Task: Add the task  Improve website speed and performance to the section Accessibility Audit Sprint in the project AcmeWorks and add a Due Date to the respective task as 2023/11/03
Action: Mouse moved to (302, 322)
Screenshot: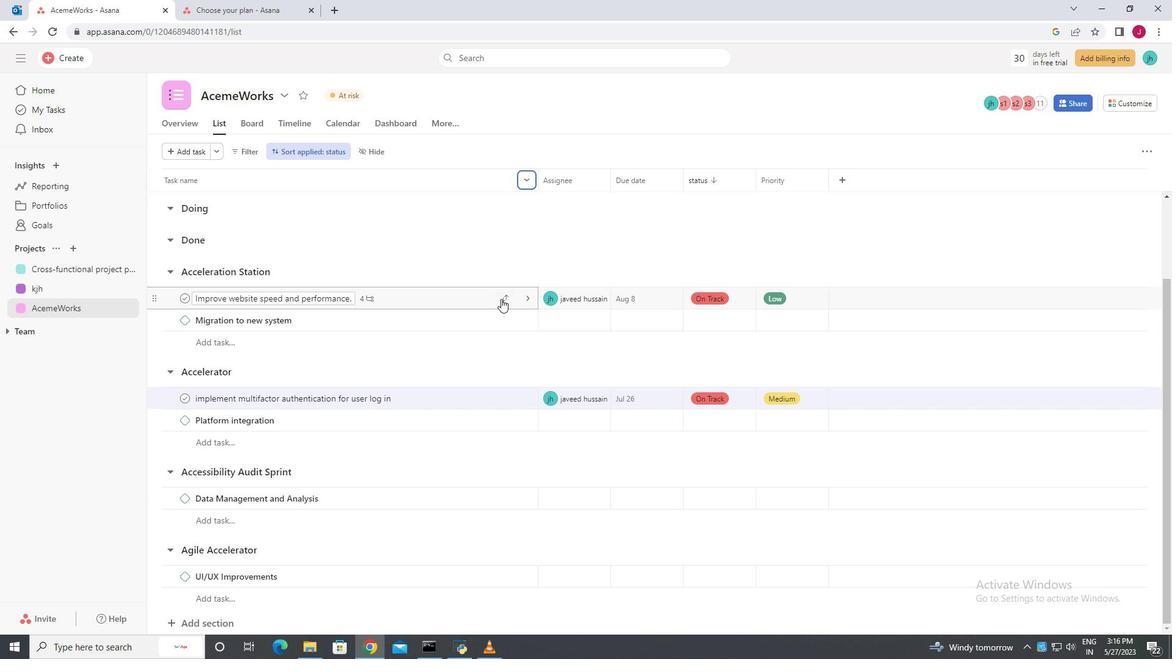 
Action: Mouse scrolled (302, 322) with delta (0, 0)
Screenshot: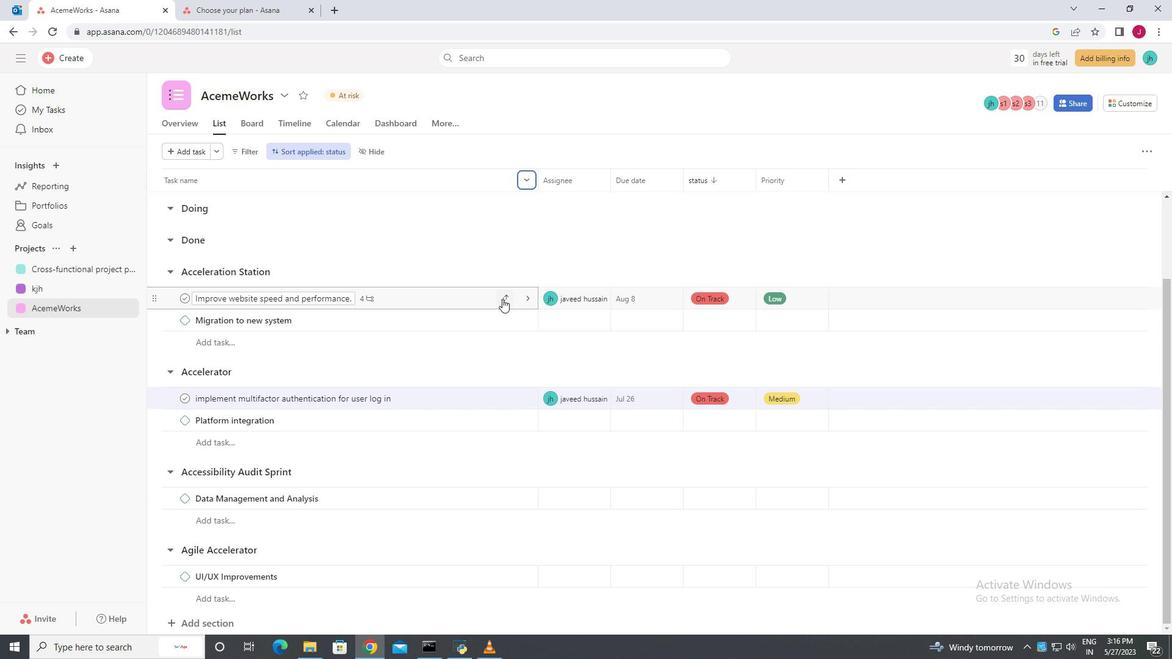 
Action: Mouse scrolled (302, 322) with delta (0, 0)
Screenshot: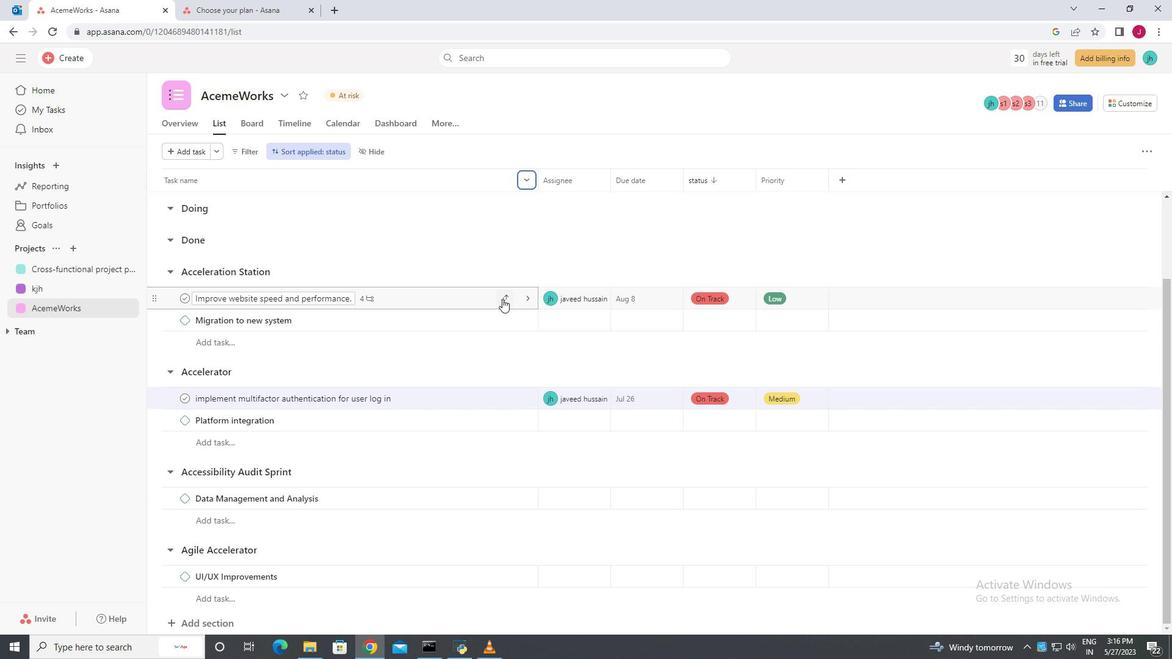 
Action: Mouse scrolled (302, 322) with delta (0, 0)
Screenshot: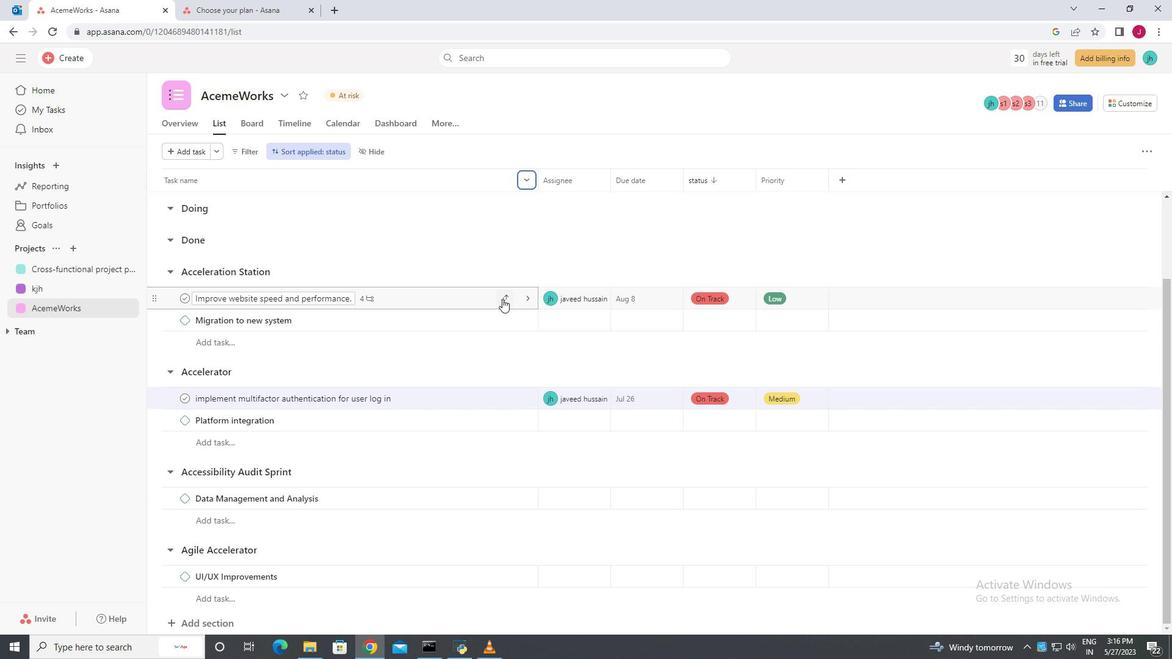 
Action: Mouse scrolled (302, 322) with delta (0, 0)
Screenshot: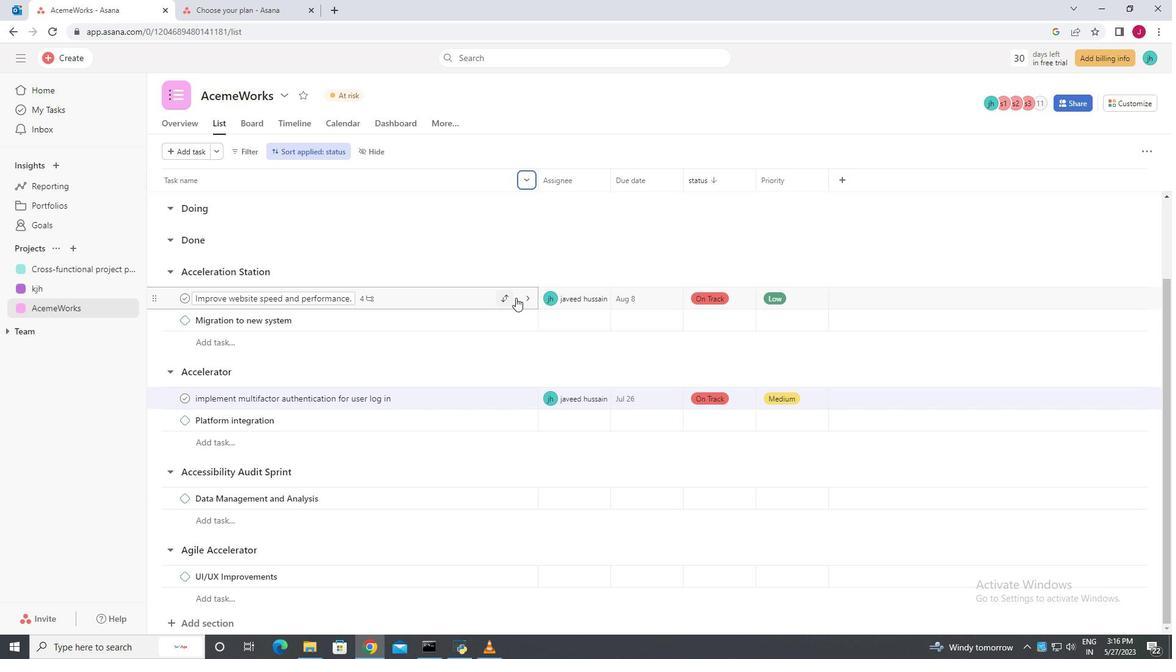 
Action: Mouse moved to (286, 232)
Screenshot: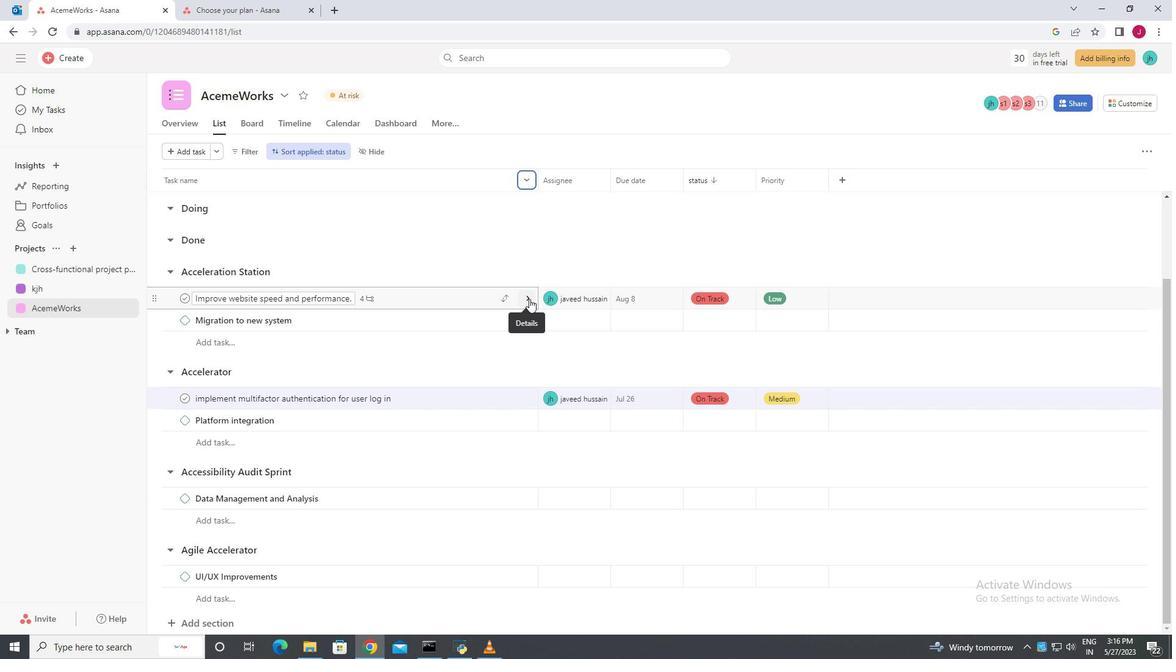 
Action: Mouse scrolled (286, 232) with delta (0, 0)
Screenshot: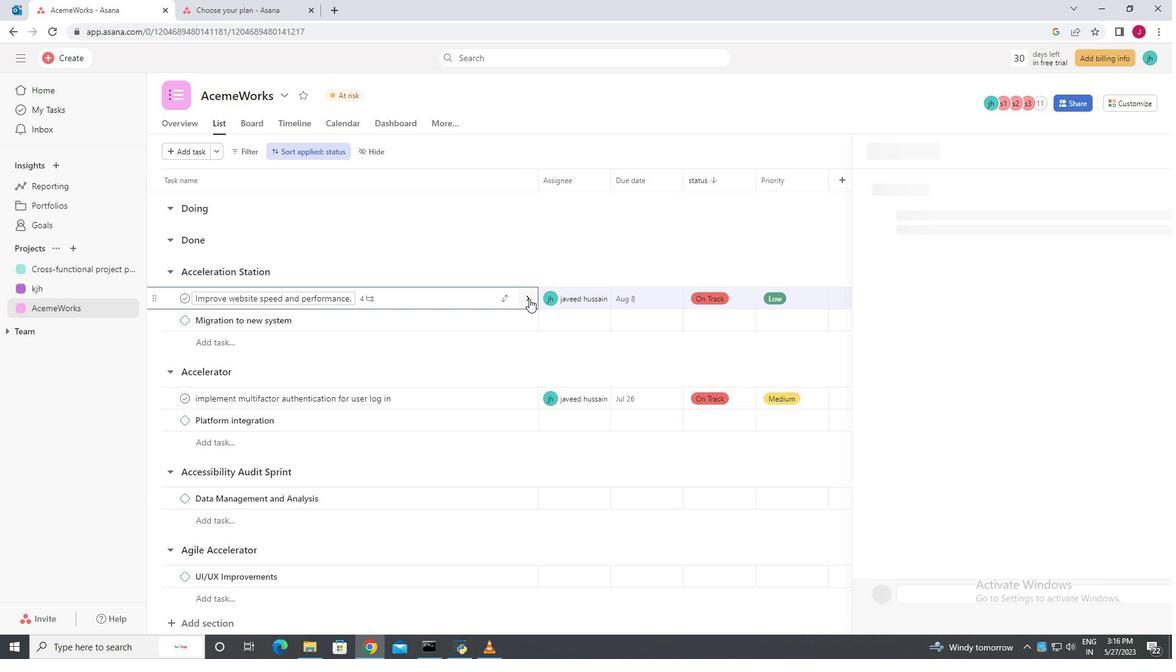 
Action: Mouse moved to (376, 252)
Screenshot: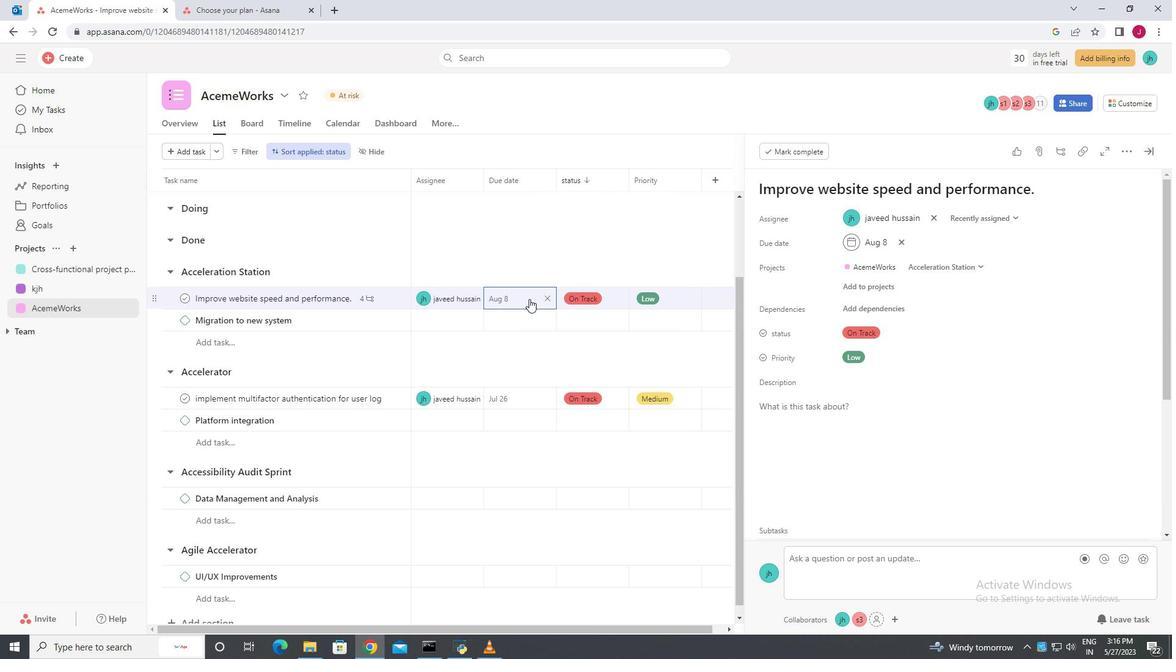 
Action: Mouse scrolled (376, 253) with delta (0, 0)
Screenshot: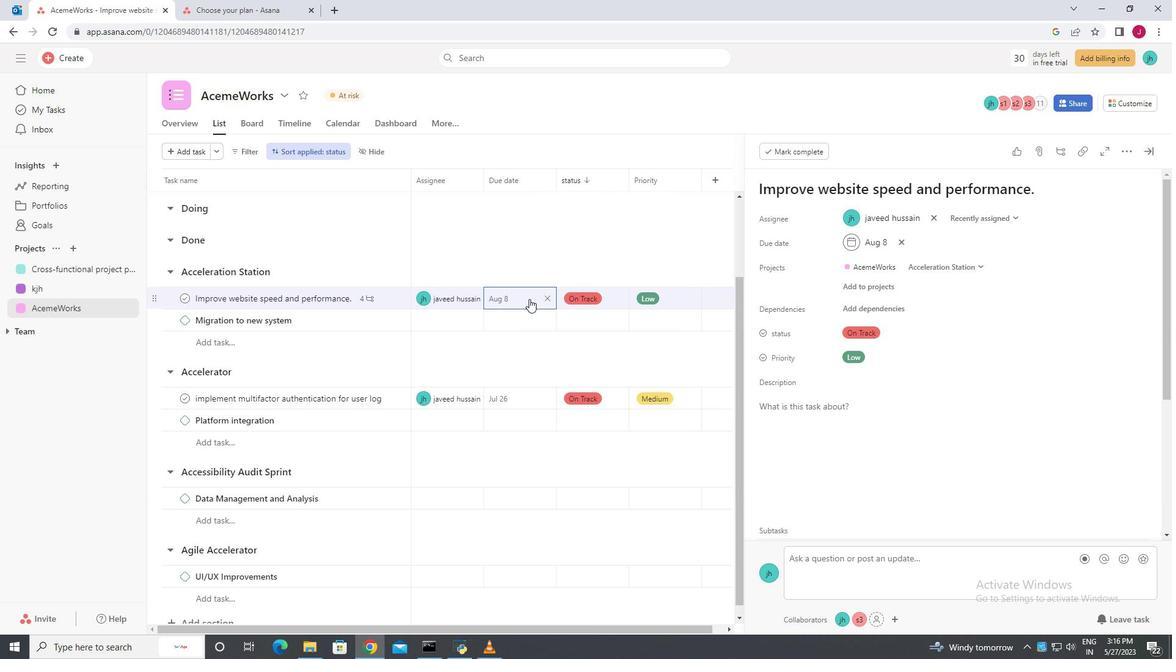 
Action: Mouse moved to (374, 250)
Screenshot: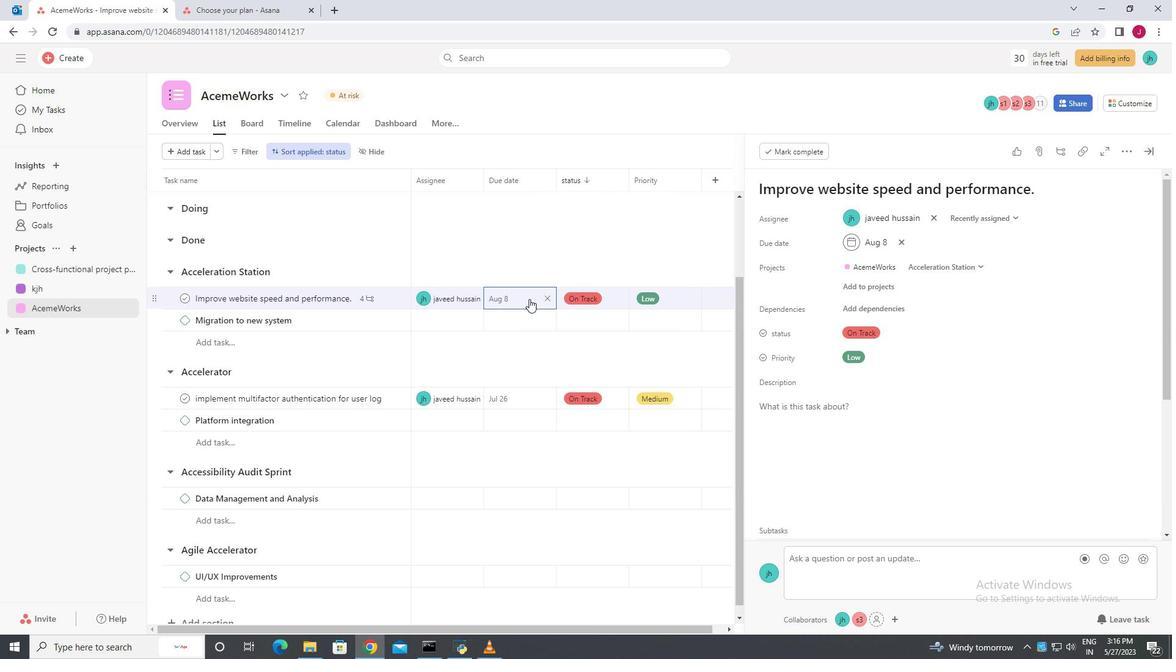 
Action: Mouse scrolled (374, 250) with delta (0, 0)
Screenshot: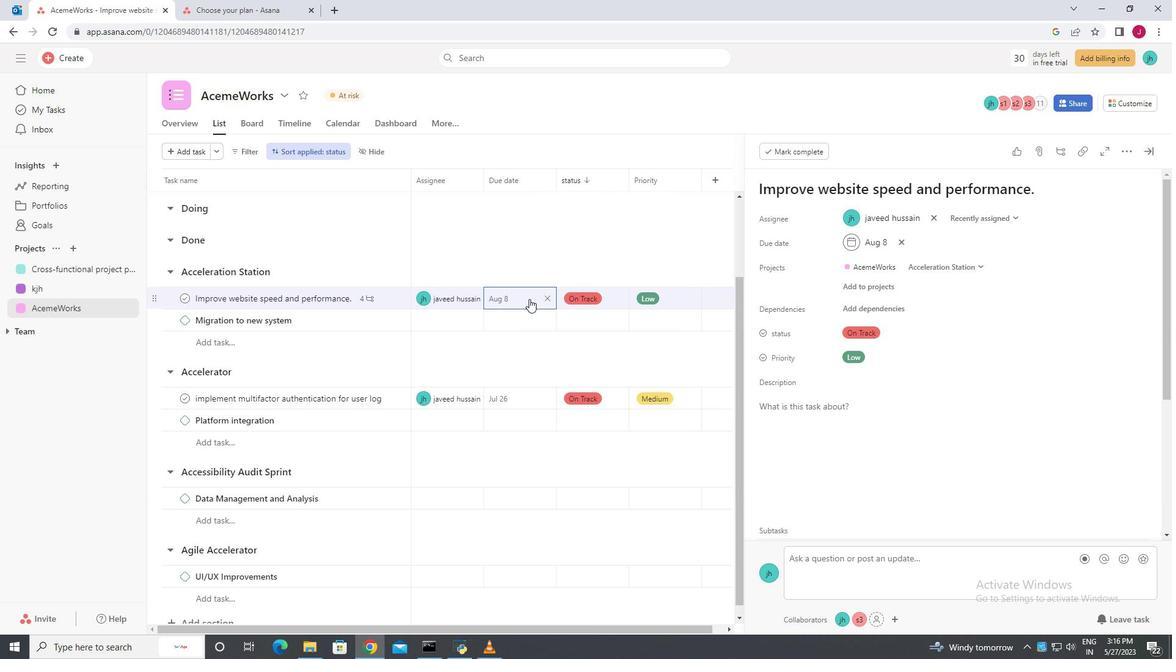 
Action: Mouse moved to (366, 224)
Screenshot: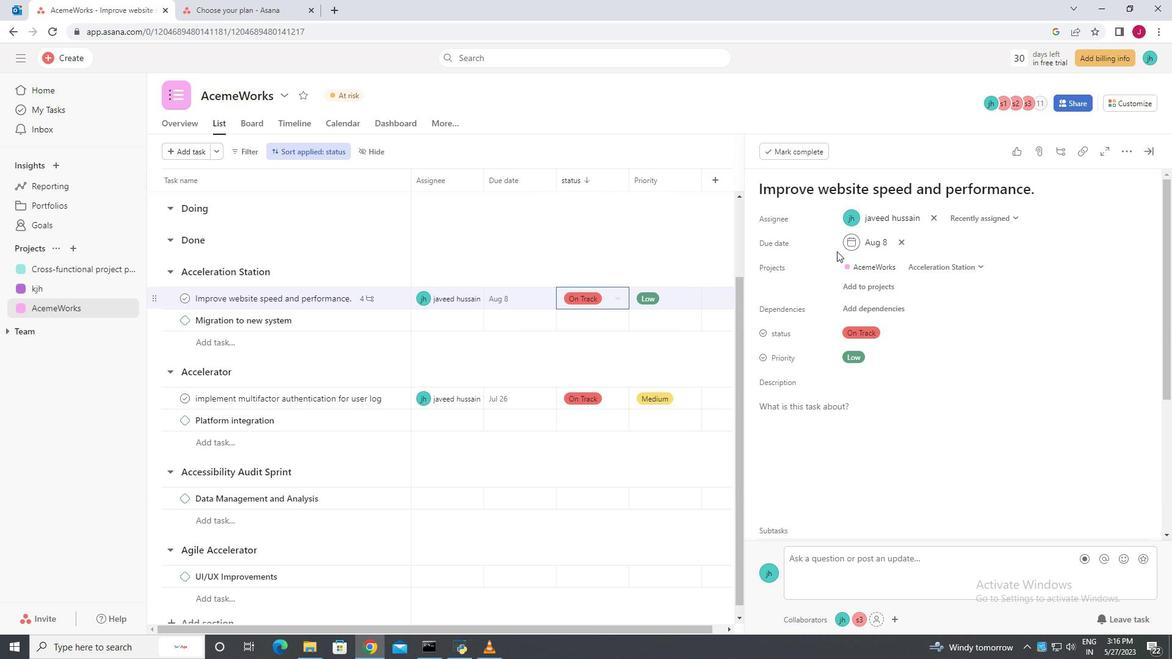 
Action: Mouse scrolled (366, 225) with delta (0, 0)
Screenshot: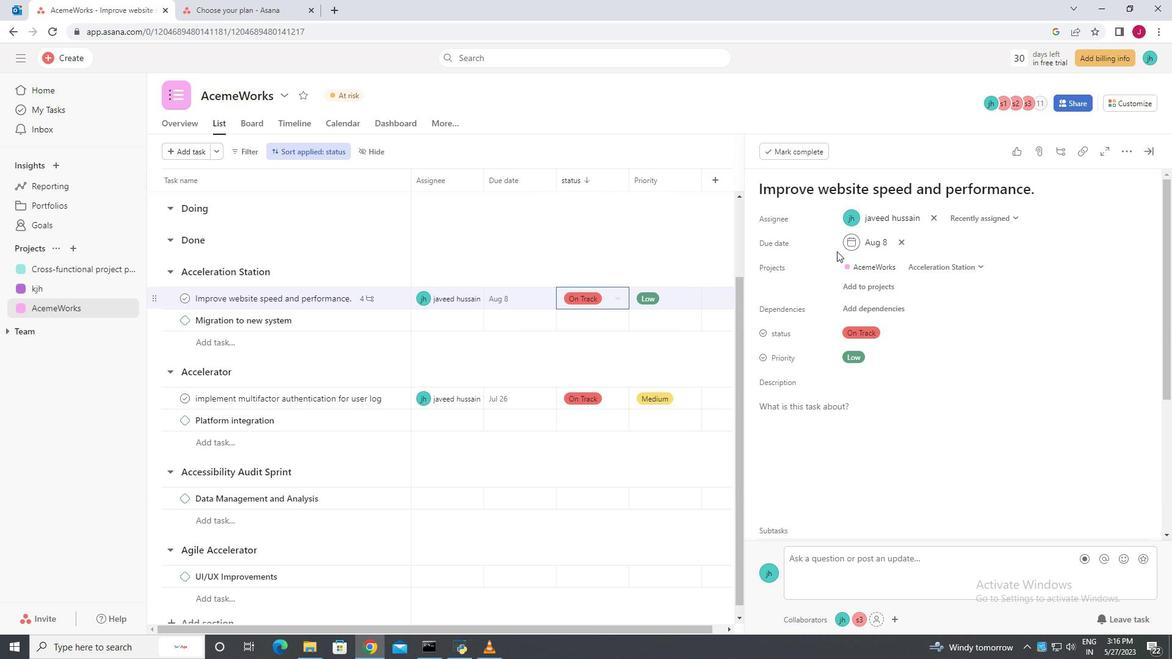 
Action: Mouse moved to (366, 224)
Screenshot: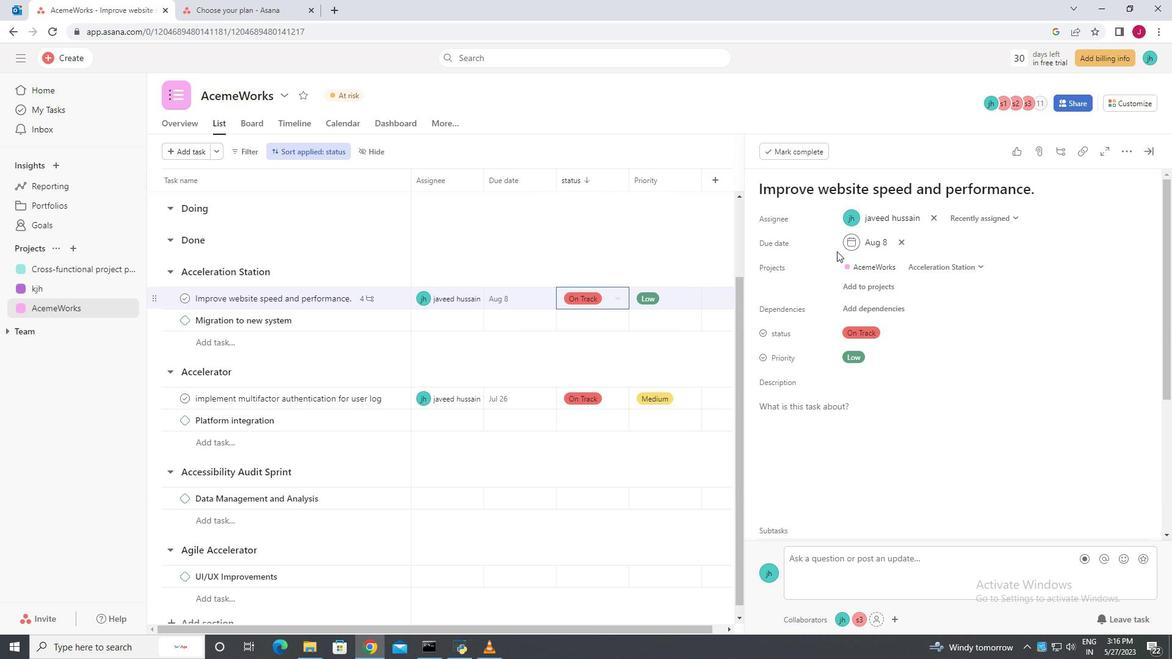 
Action: Mouse scrolled (366, 224) with delta (0, 0)
Screenshot: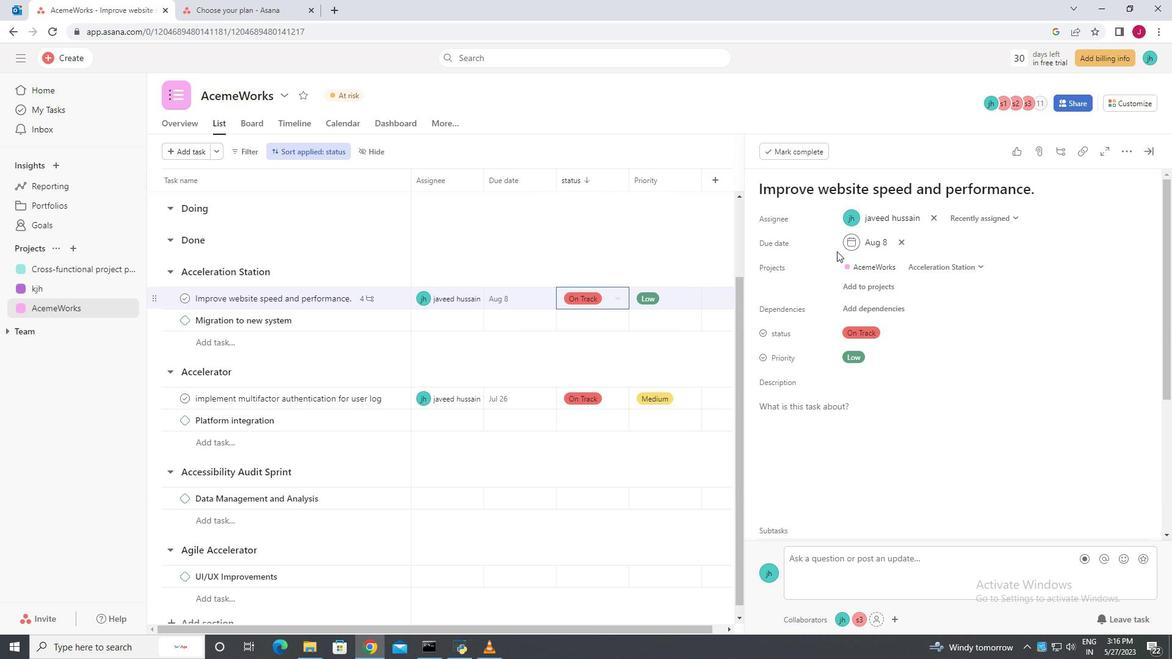 
Action: Mouse moved to (344, 243)
Screenshot: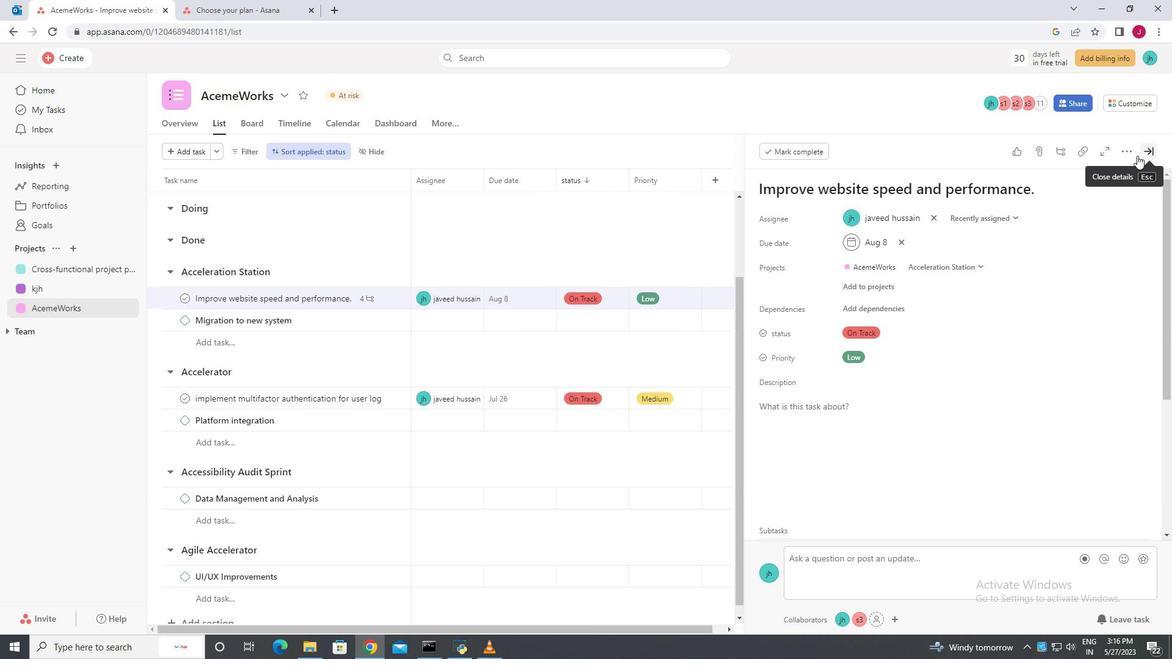 
Action: Mouse scrolled (344, 242) with delta (0, 0)
Screenshot: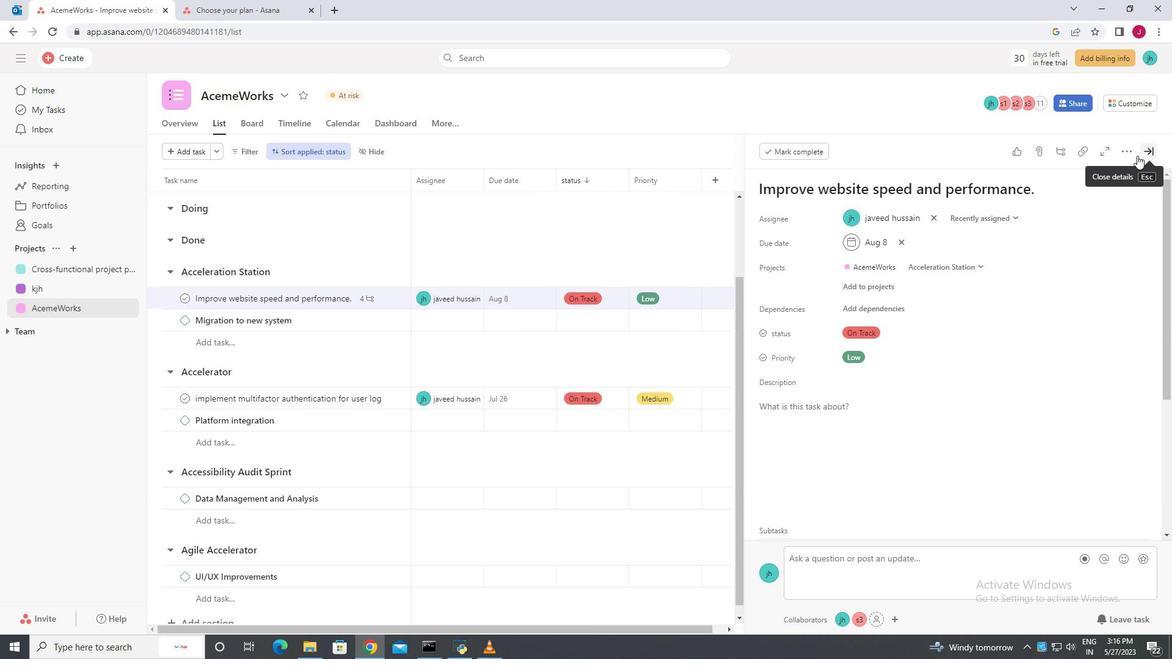 
Action: Mouse moved to (344, 243)
Screenshot: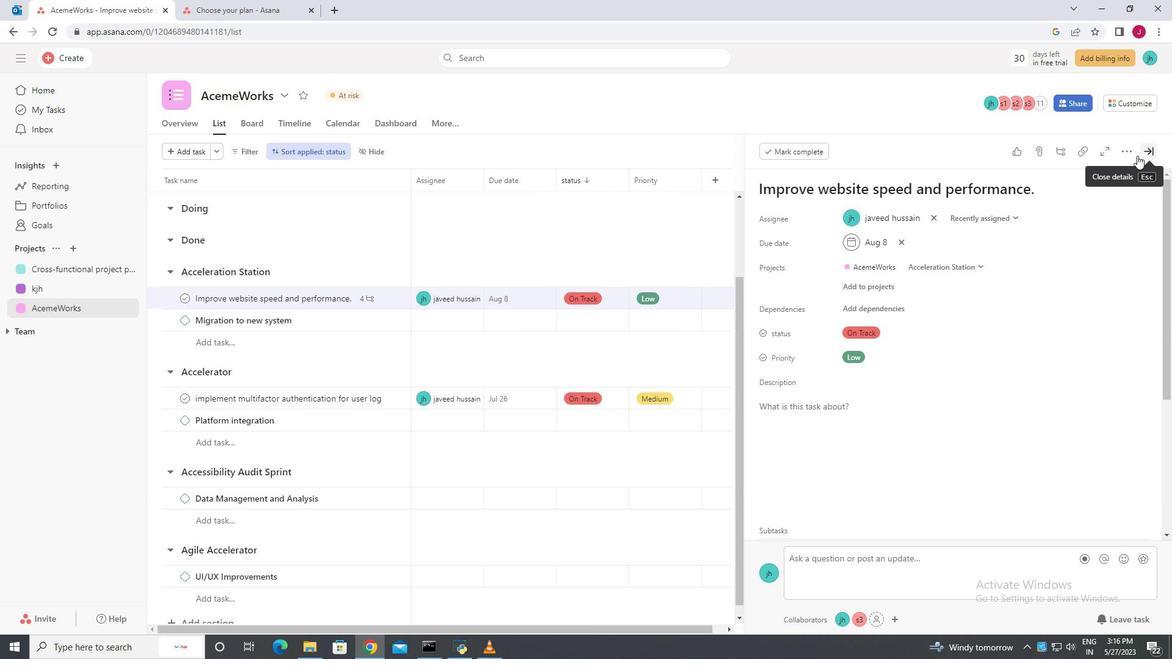 
Action: Mouse scrolled (344, 242) with delta (0, 0)
Screenshot: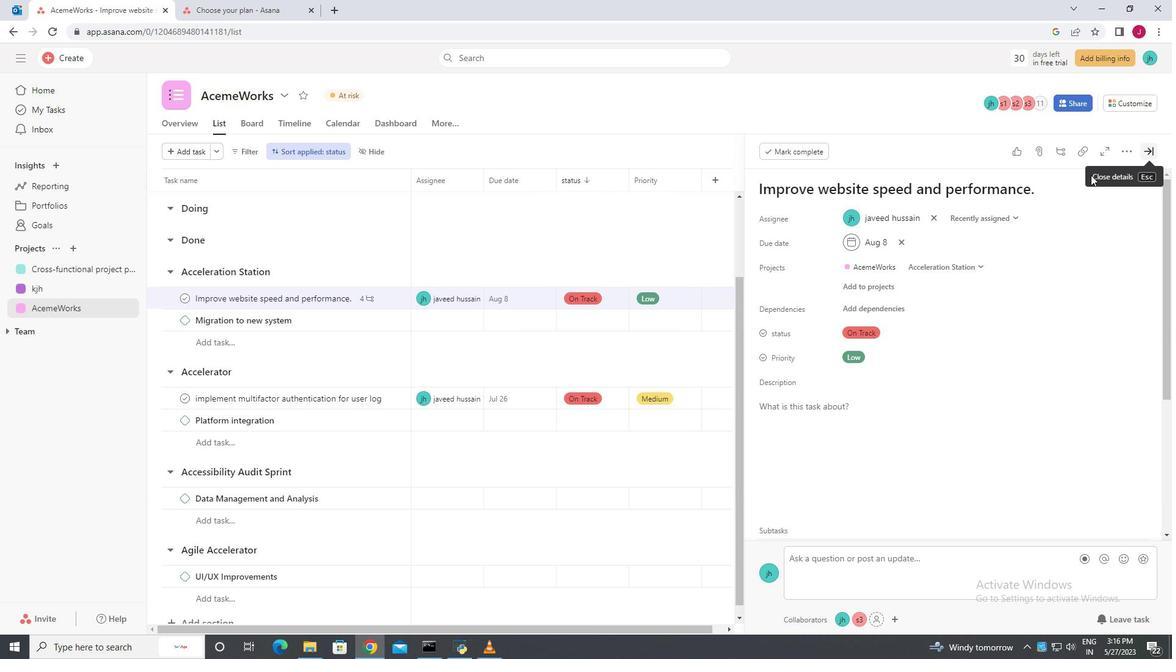 
Action: Mouse moved to (345, 244)
Screenshot: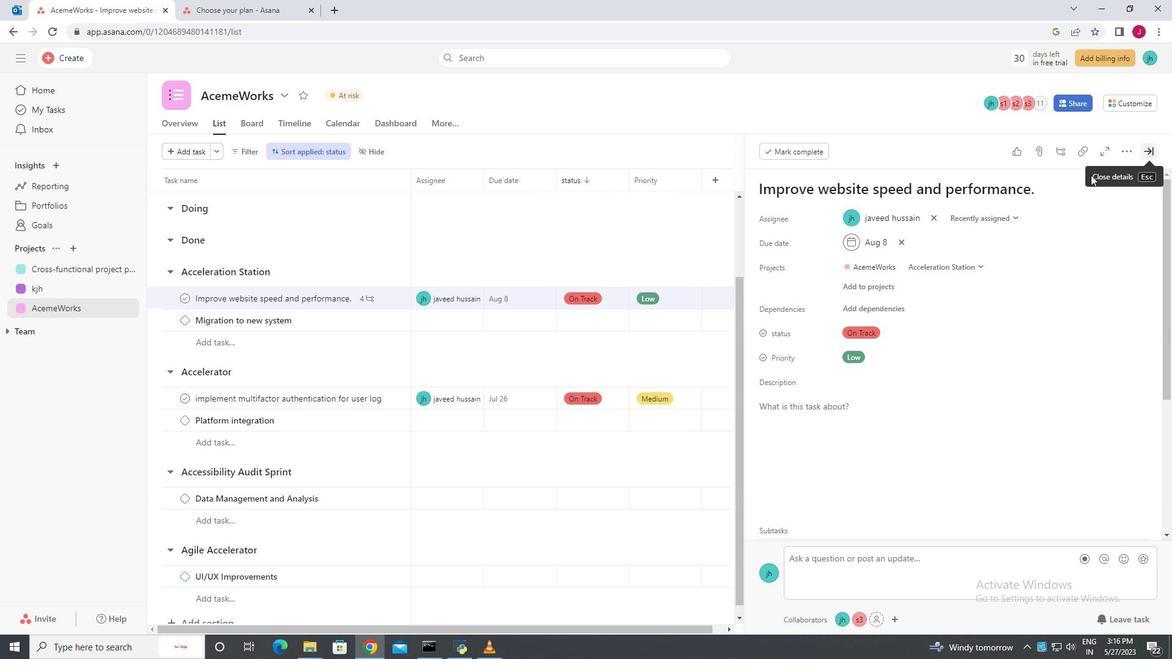 
Action: Mouse scrolled (345, 243) with delta (0, 0)
Screenshot: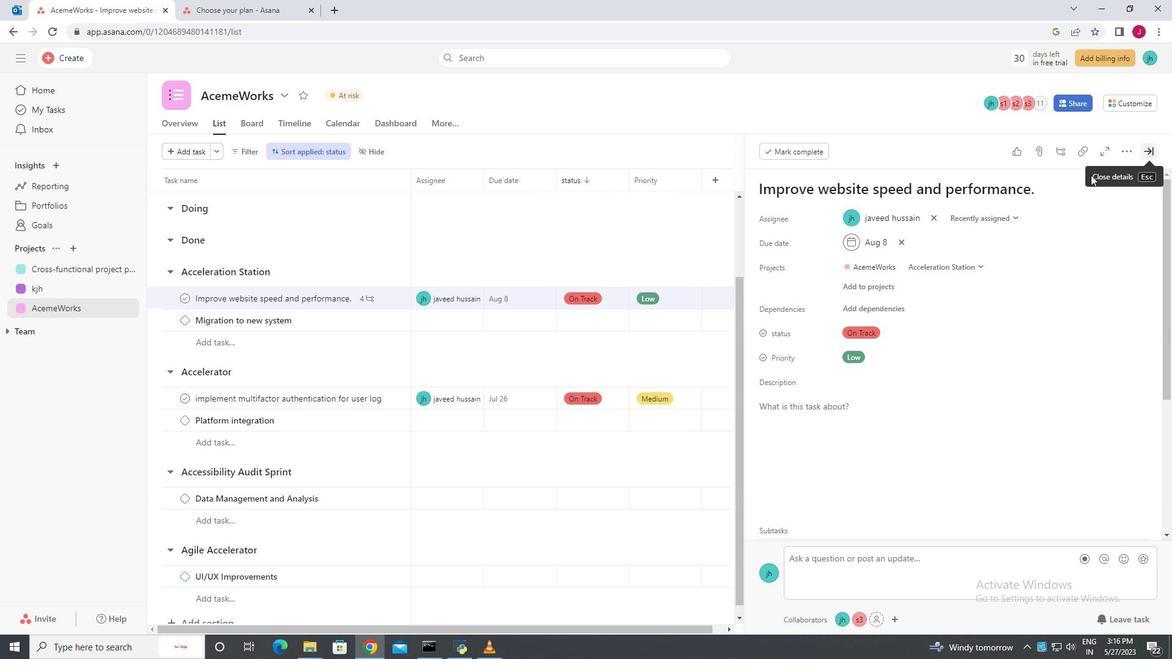 
Action: Mouse moved to (340, 270)
Screenshot: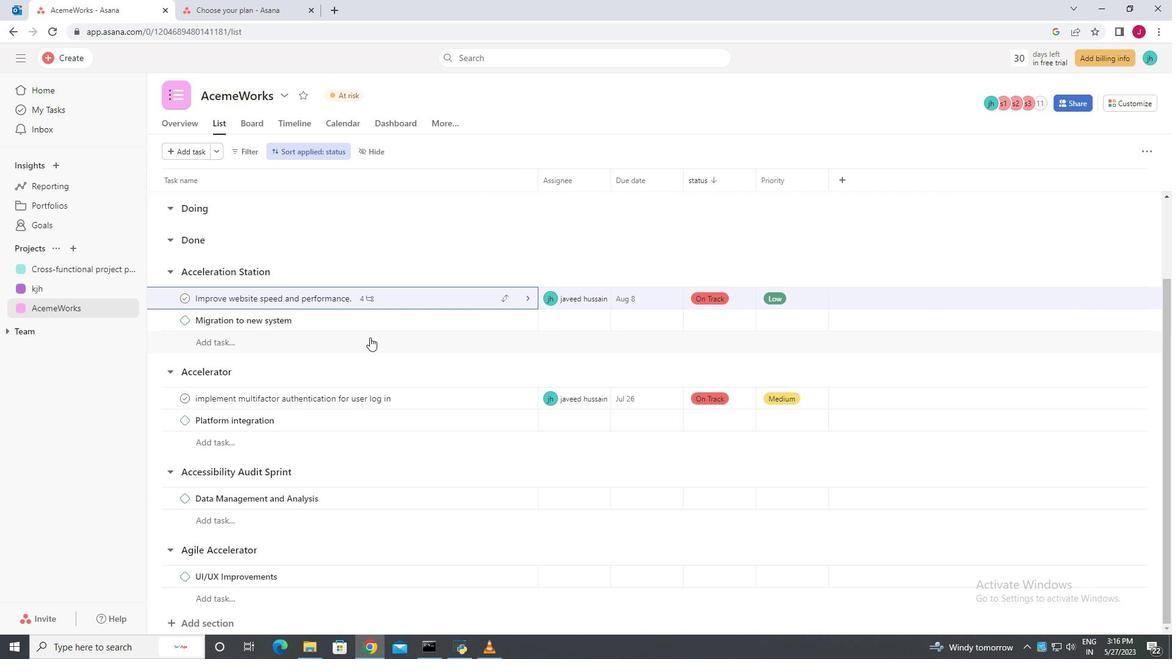 
Action: Mouse scrolled (341, 272) with delta (0, 0)
Screenshot: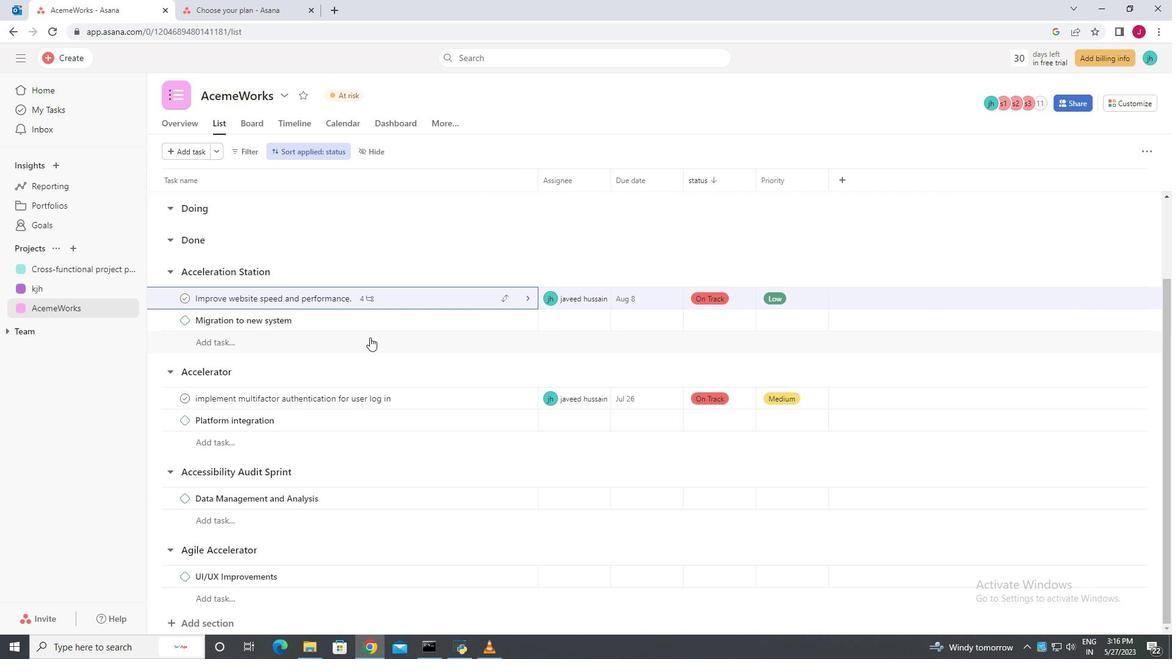 
Action: Mouse moved to (339, 269)
Screenshot: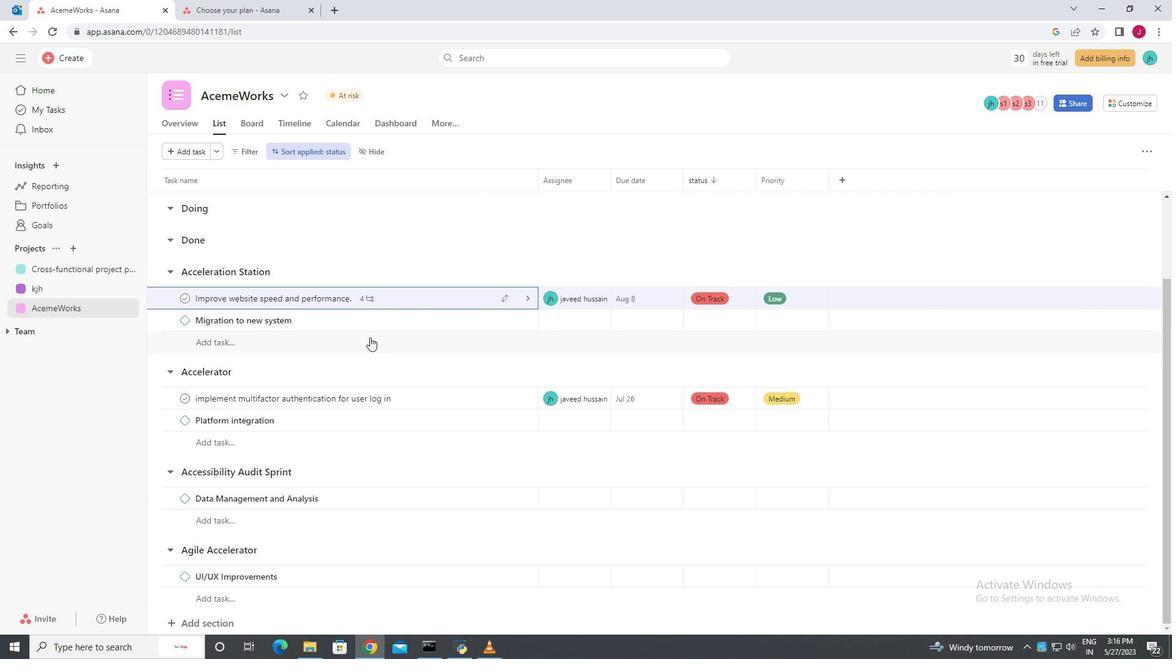 
Action: Mouse scrolled (341, 271) with delta (0, 0)
Screenshot: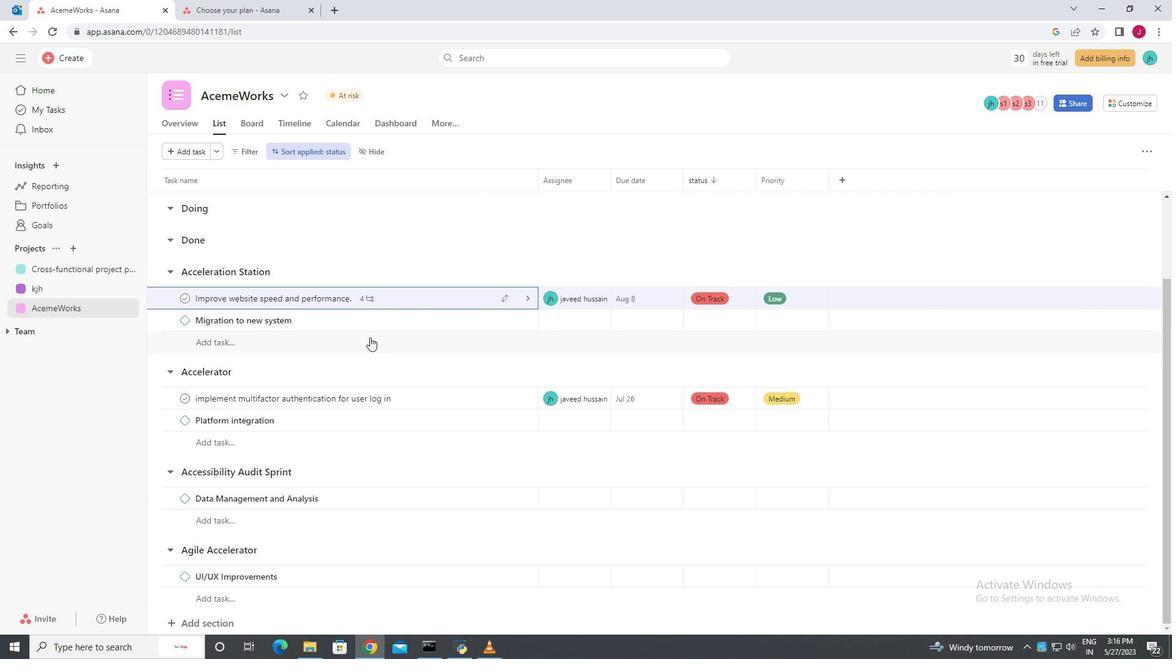 
Action: Mouse moved to (339, 269)
Screenshot: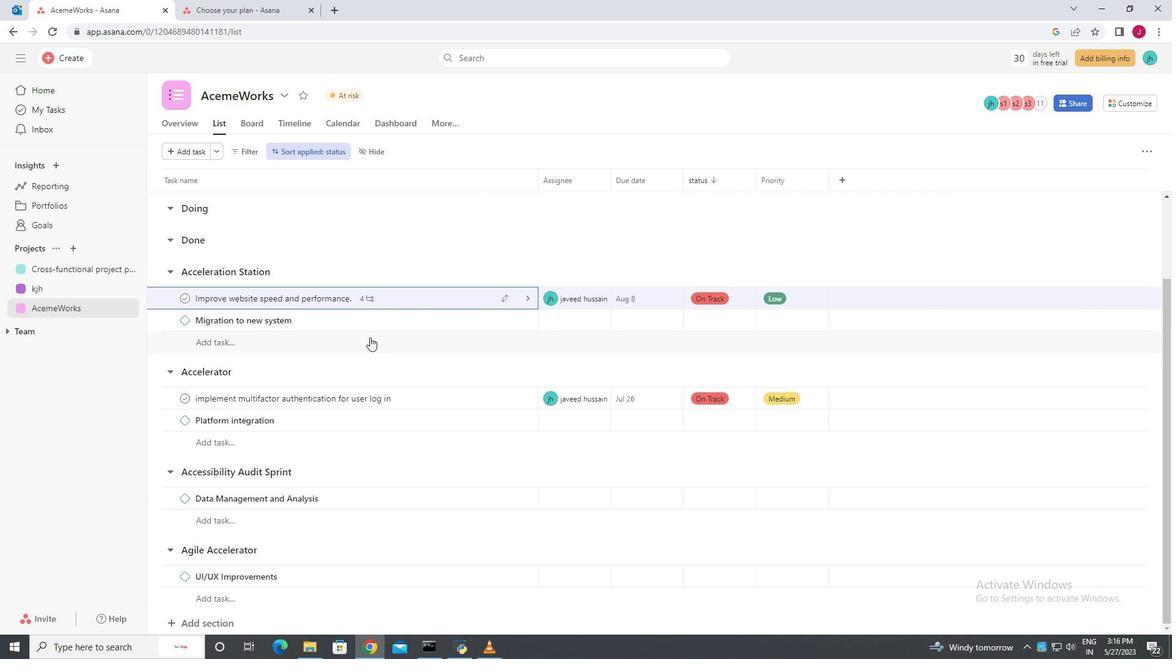 
Action: Mouse scrolled (339, 269) with delta (0, 0)
Screenshot: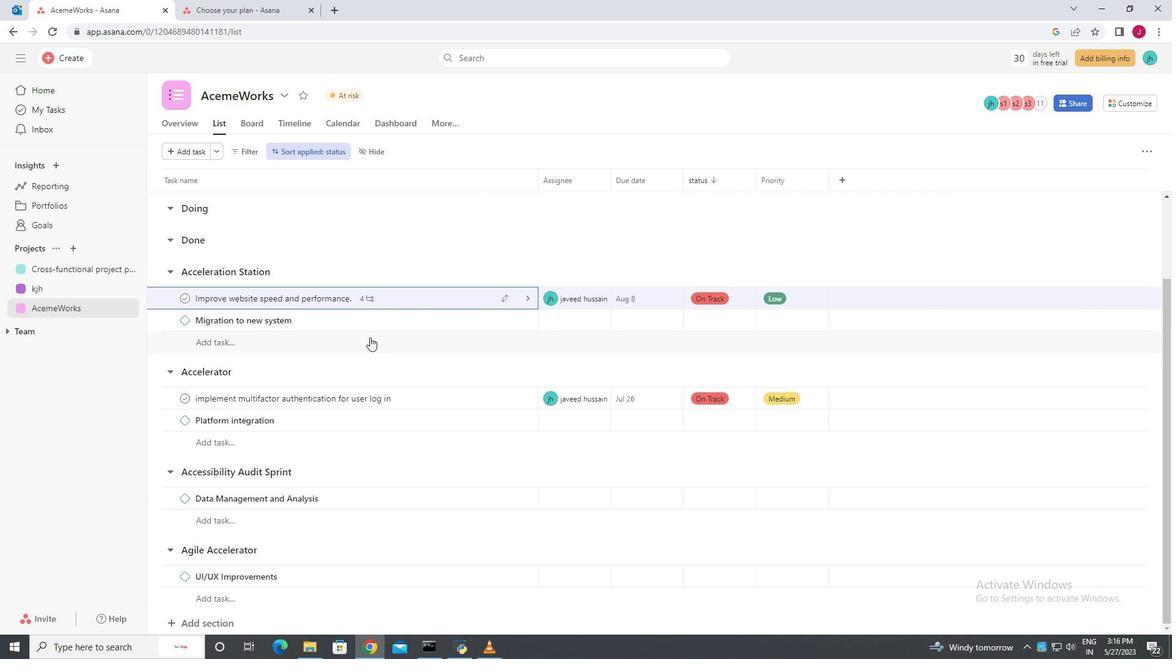 
Action: Mouse moved to (339, 268)
Screenshot: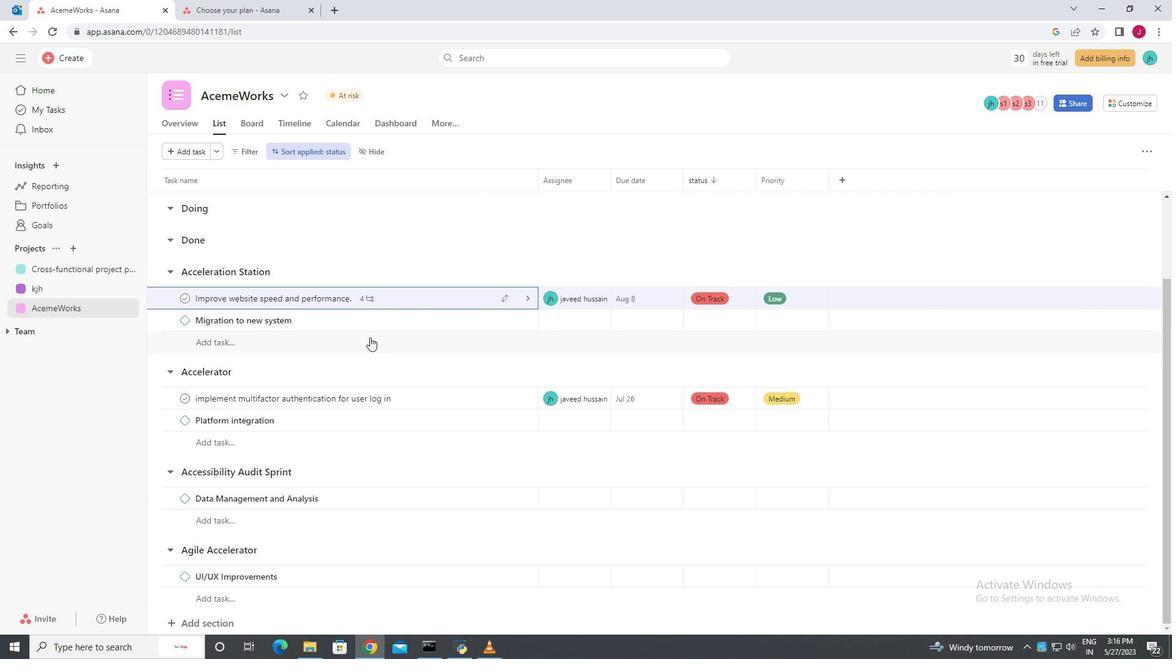 
Action: Mouse scrolled (339, 269) with delta (0, 0)
Screenshot: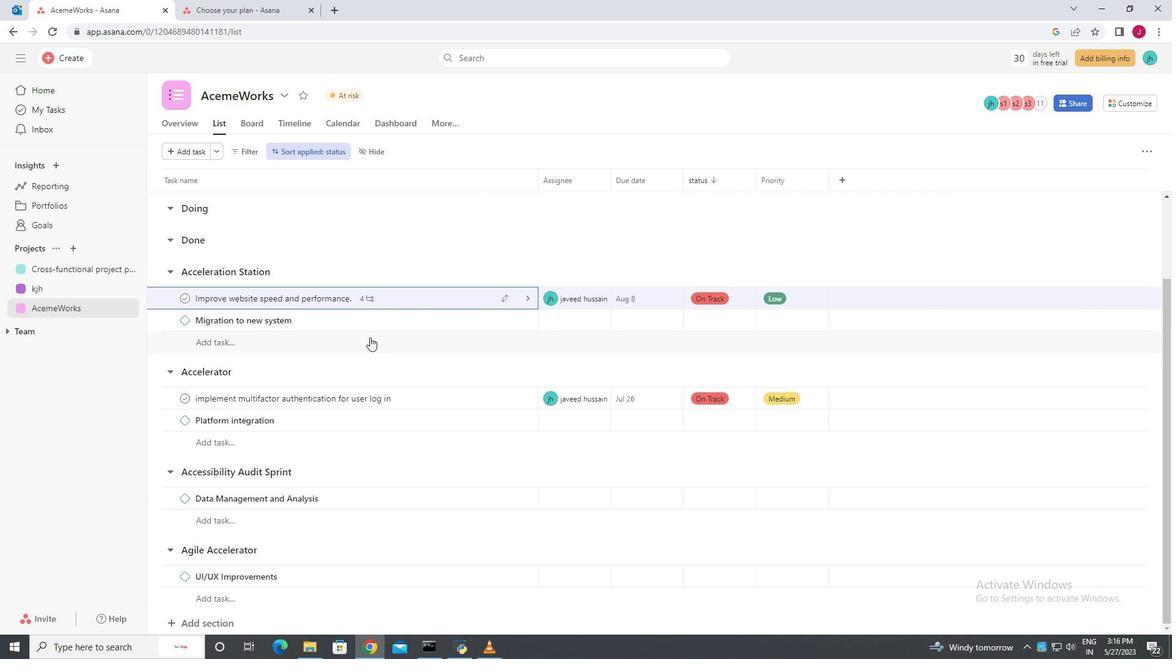 
Action: Mouse moved to (339, 268)
Screenshot: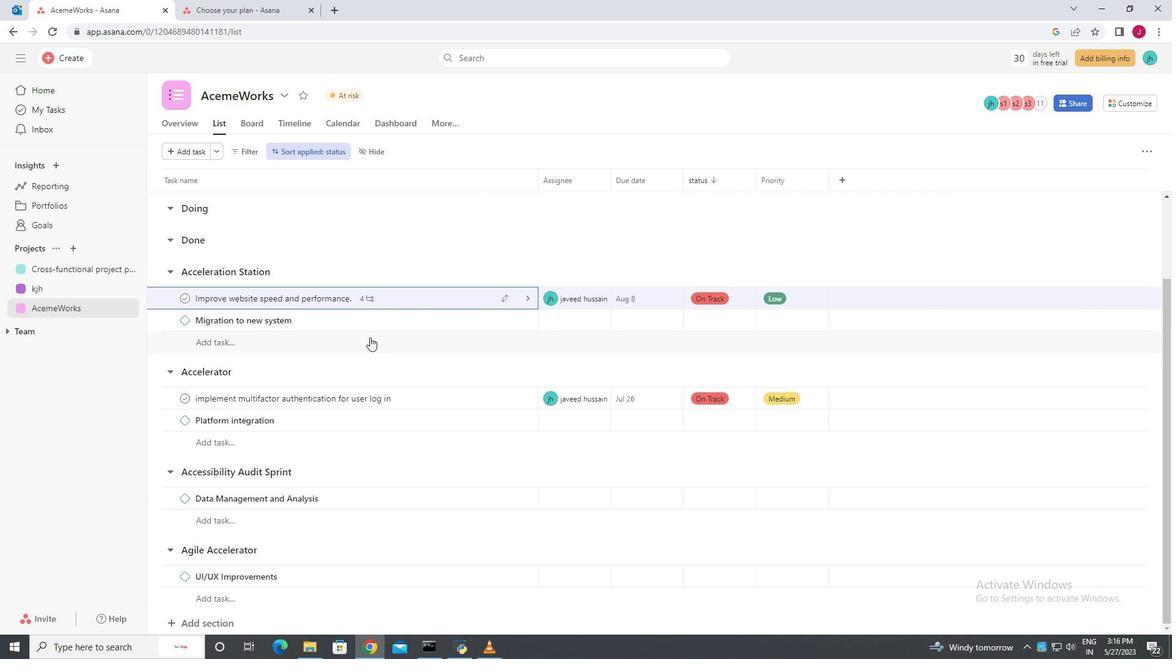 
Action: Mouse scrolled (339, 269) with delta (0, 0)
Screenshot: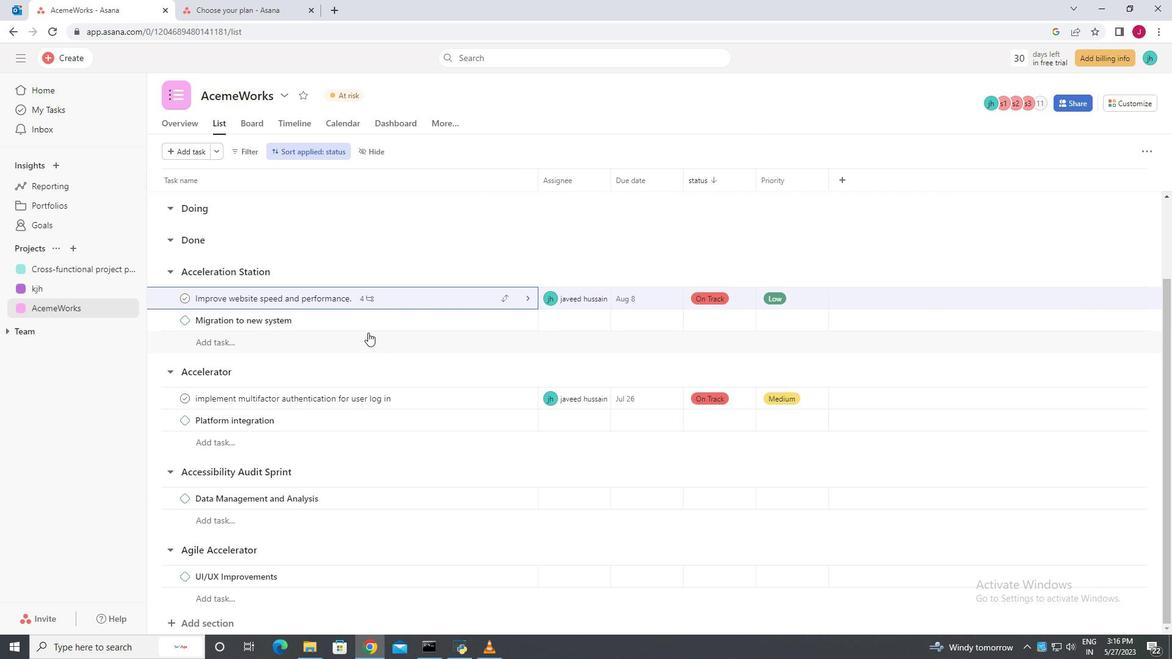 
Action: Mouse scrolled (339, 269) with delta (0, 0)
Screenshot: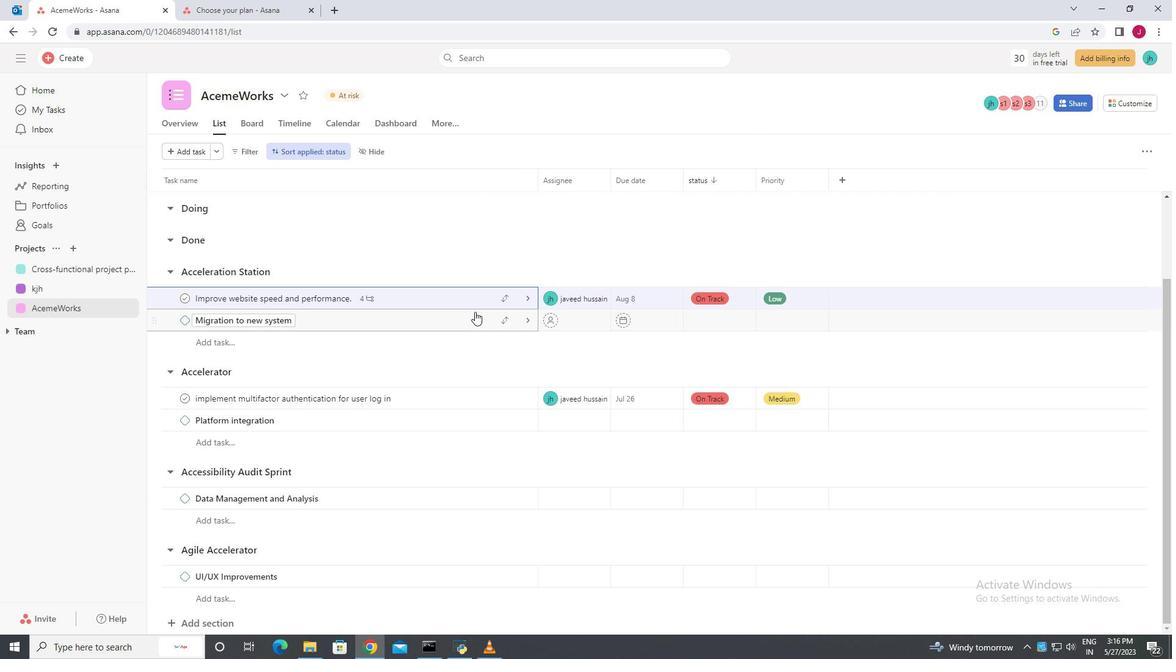 
Action: Mouse scrolled (339, 269) with delta (0, 0)
Screenshot: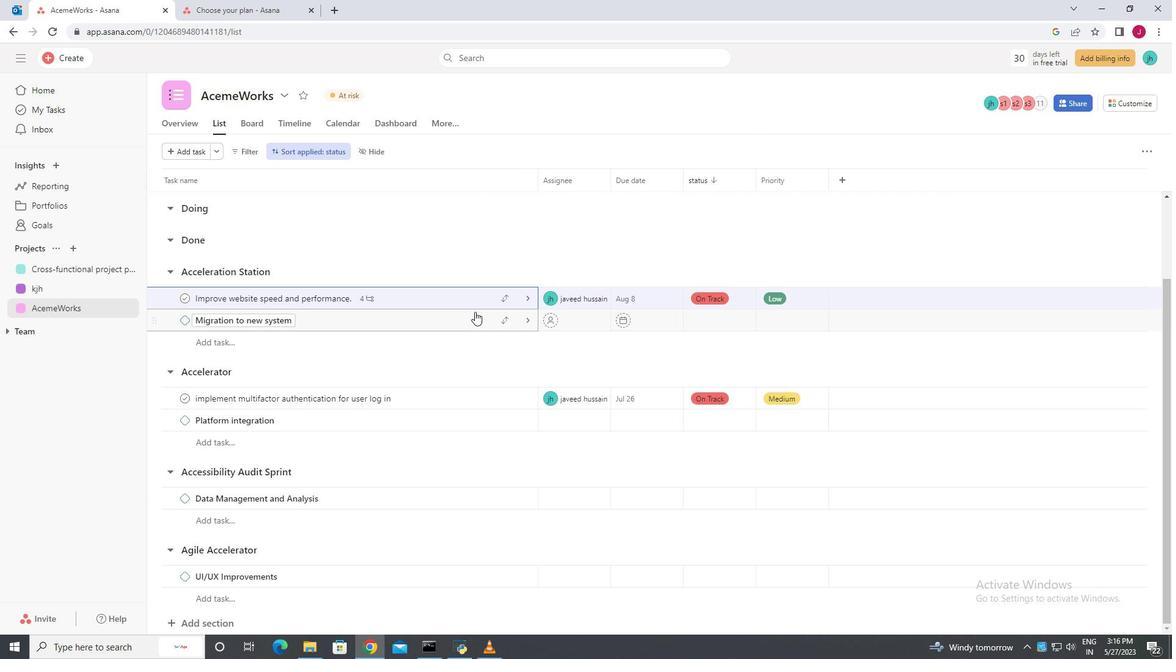
Action: Mouse scrolled (339, 269) with delta (0, 0)
Screenshot: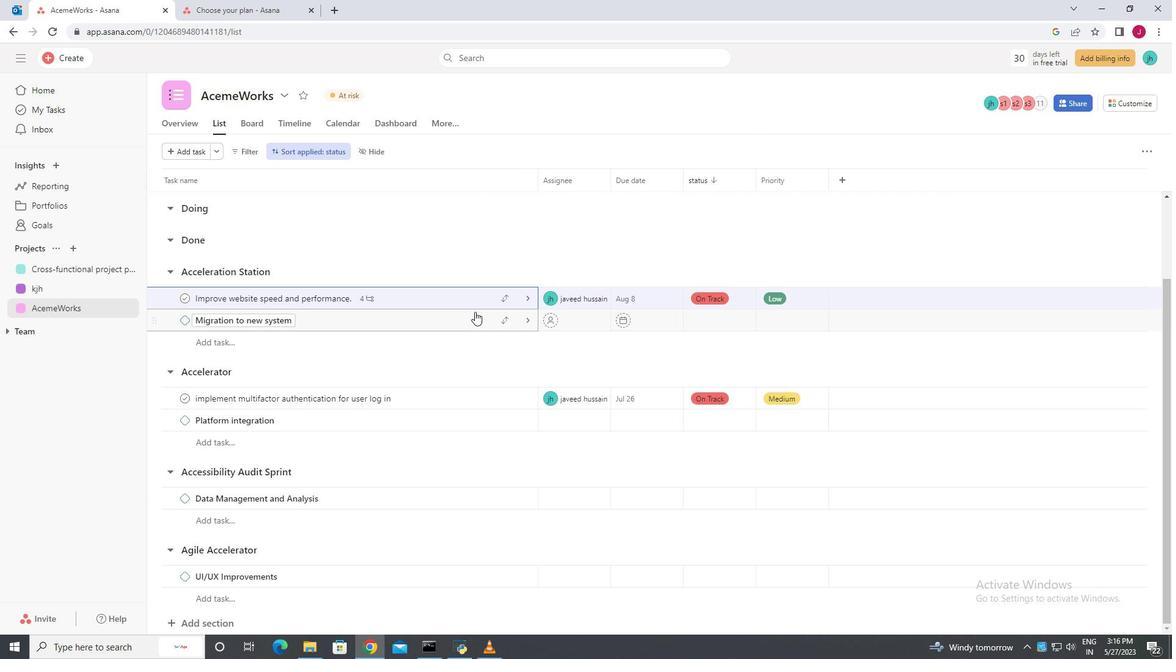 
Action: Mouse scrolled (339, 269) with delta (0, 0)
Screenshot: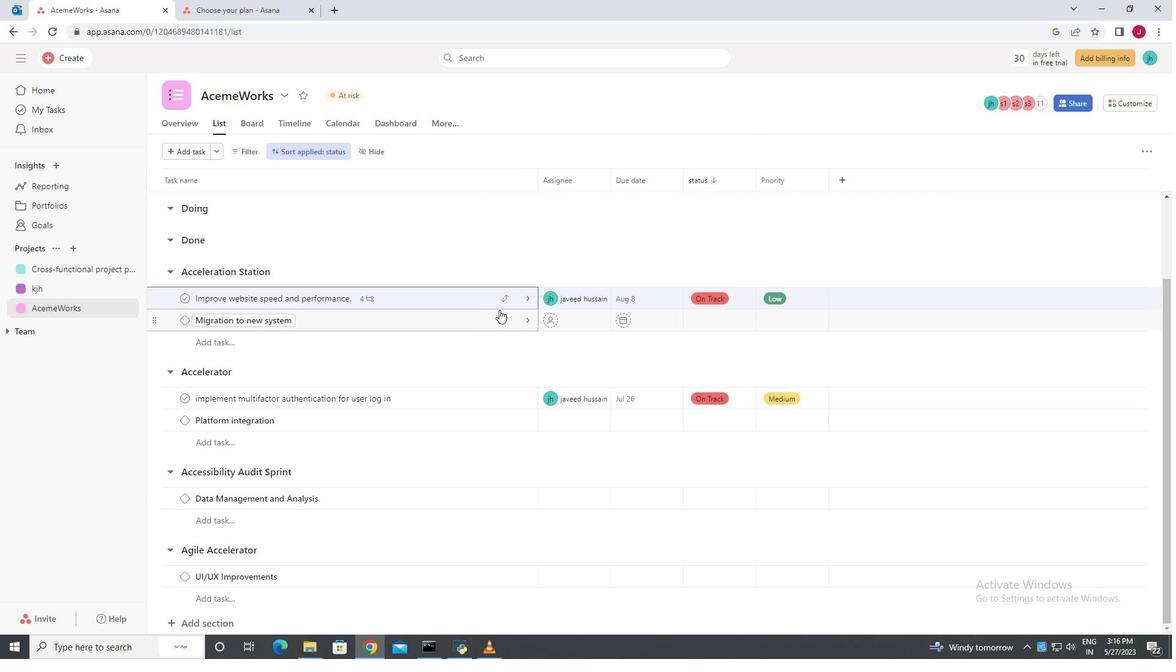 
Action: Mouse scrolled (339, 269) with delta (0, 0)
Screenshot: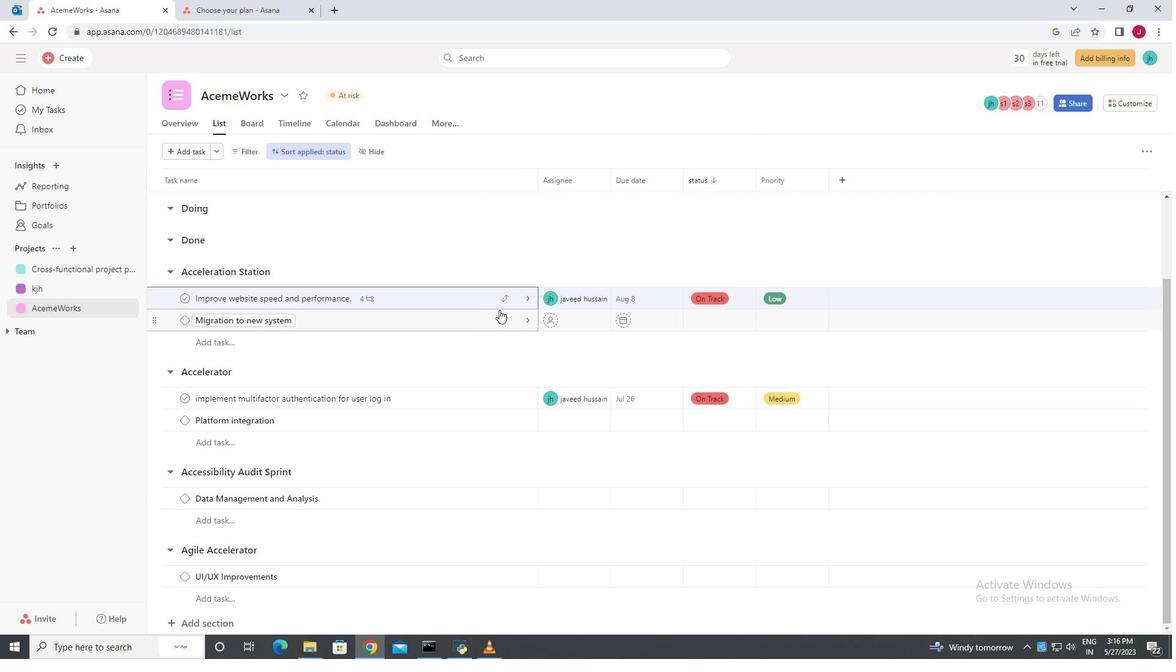 
Action: Mouse scrolled (339, 269) with delta (0, 0)
Screenshot: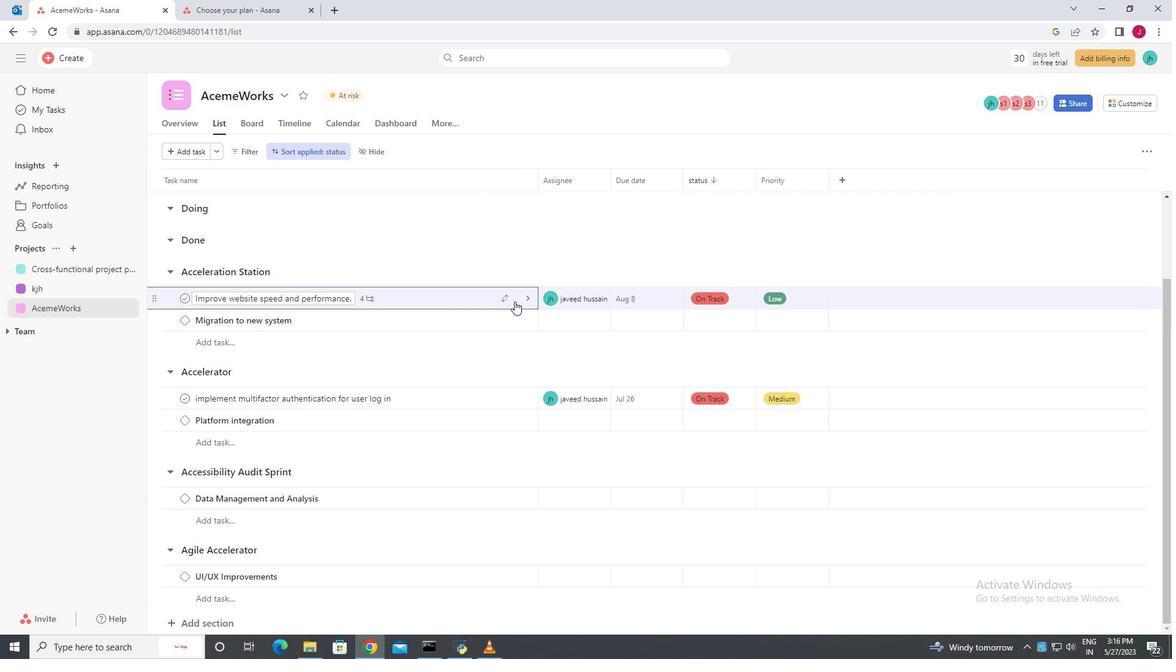 
Action: Mouse scrolled (339, 269) with delta (0, 0)
Screenshot: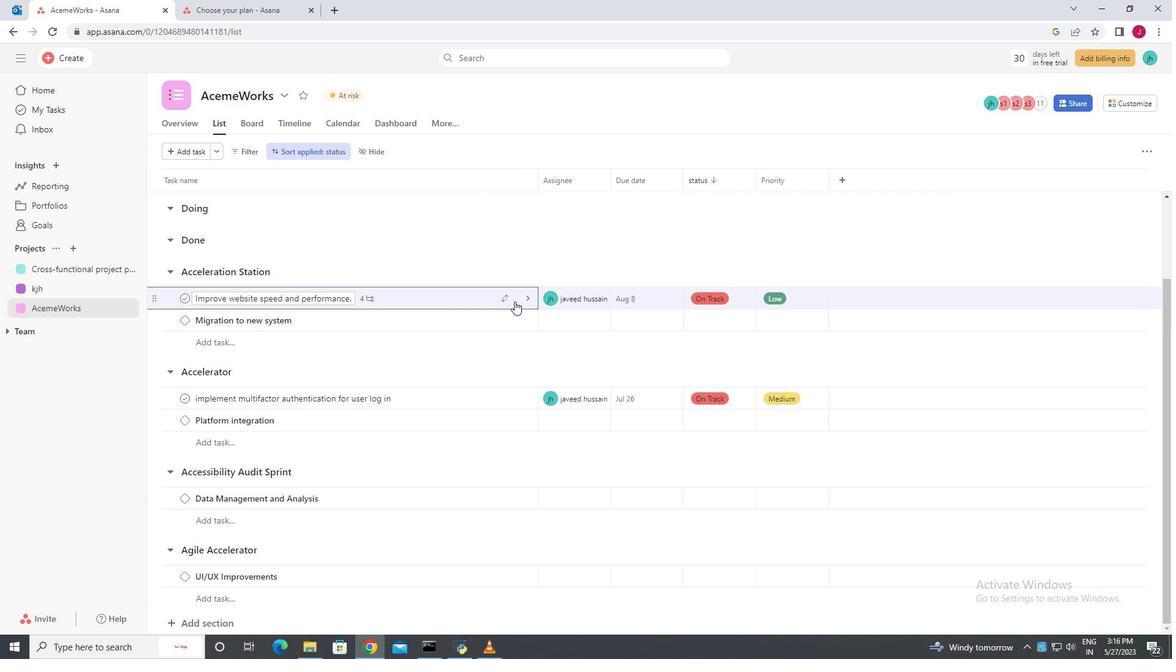 
Action: Mouse scrolled (339, 269) with delta (0, 0)
Screenshot: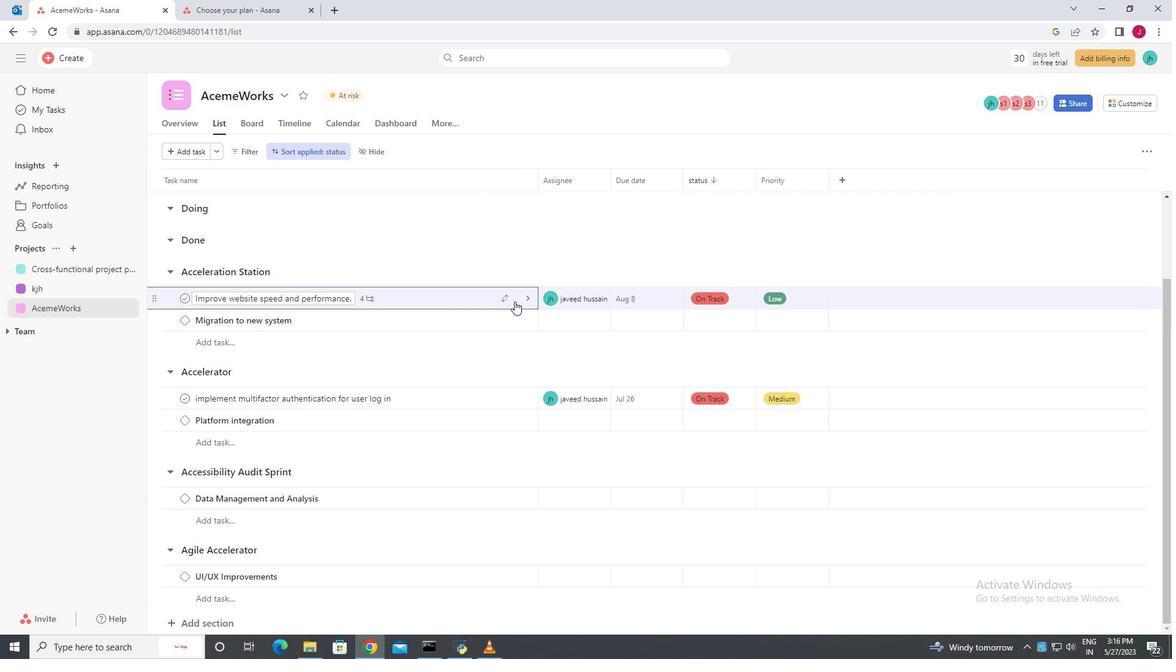 
Action: Mouse scrolled (339, 269) with delta (0, 0)
Screenshot: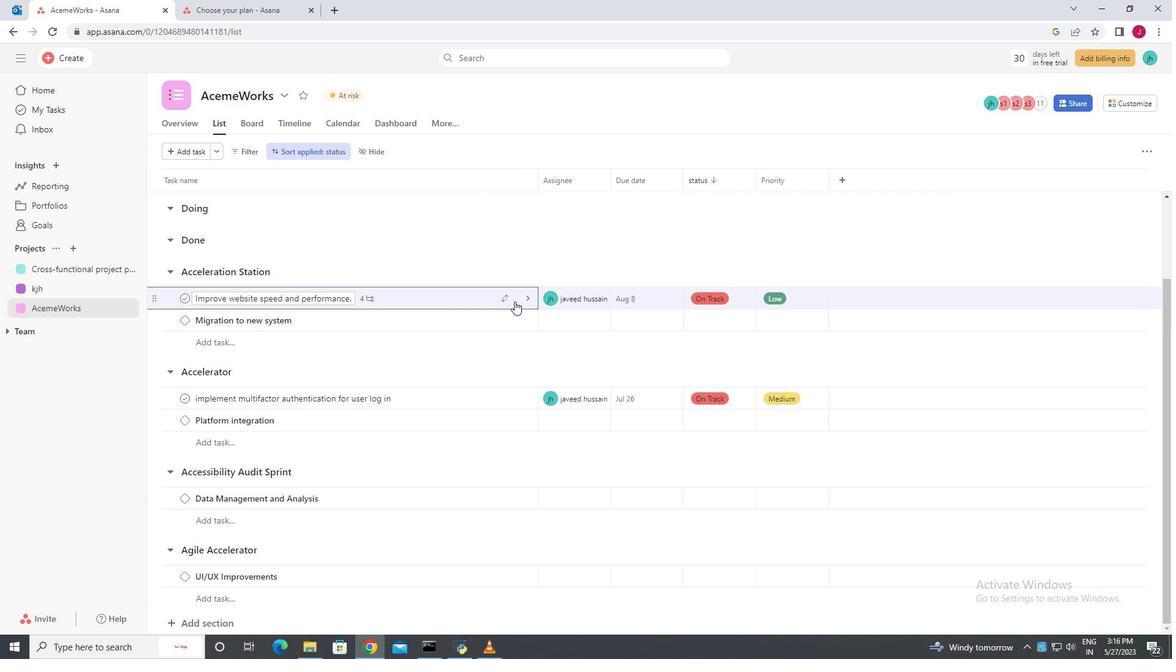 
Action: Mouse scrolled (339, 269) with delta (0, 0)
Screenshot: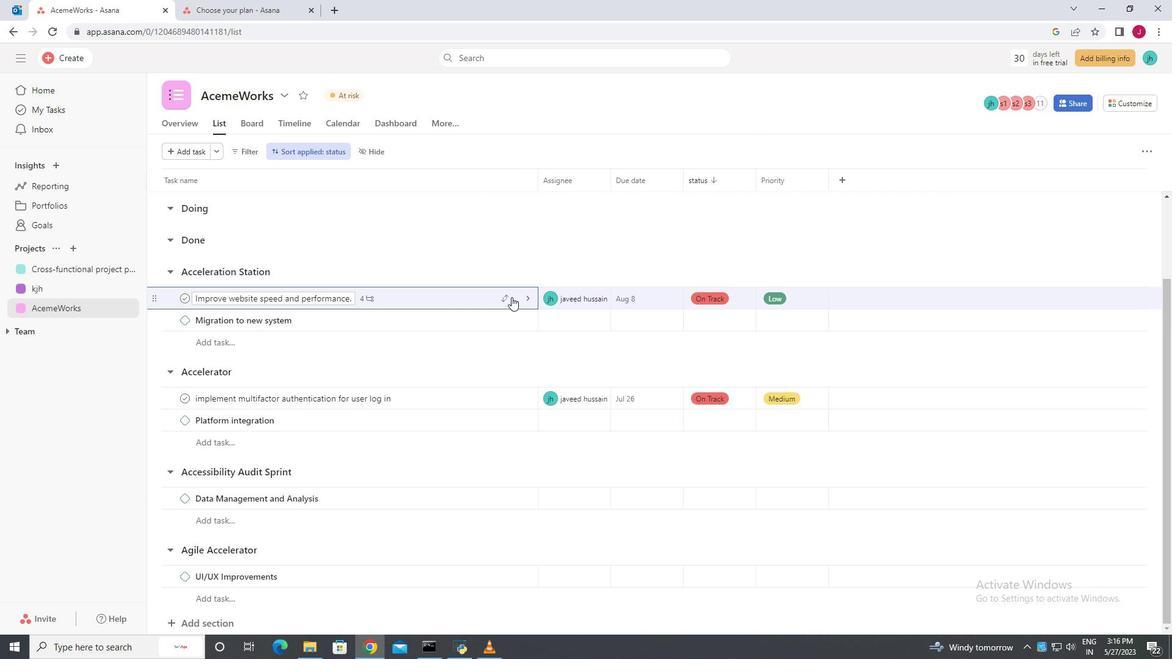 
Action: Mouse scrolled (339, 269) with delta (0, 0)
Screenshot: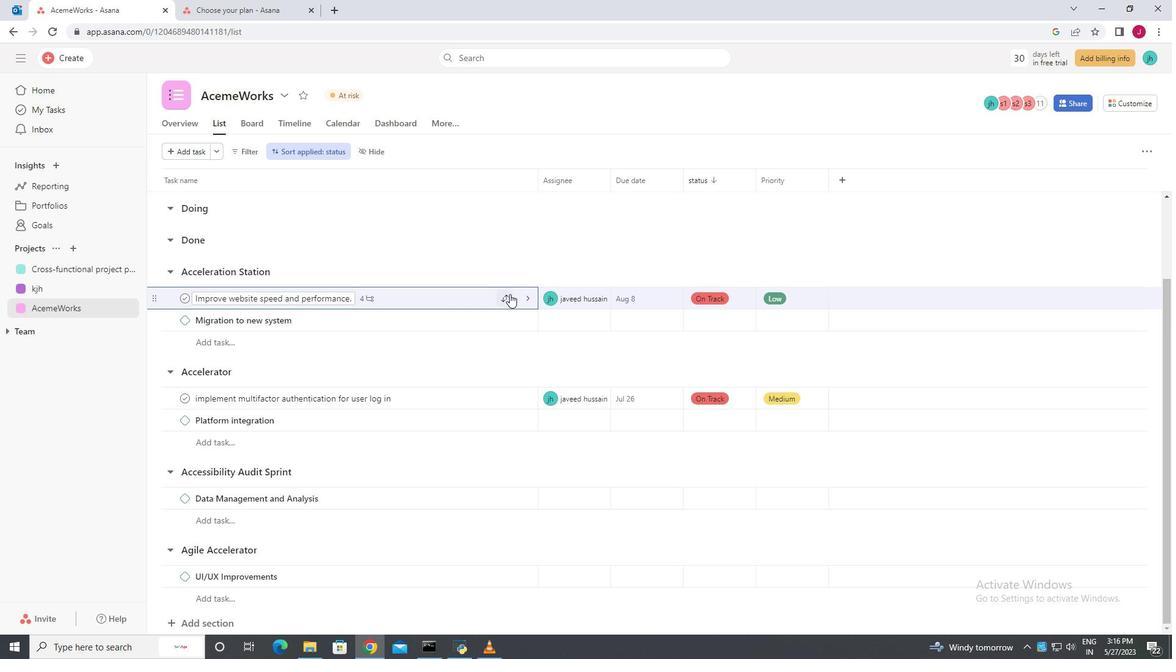 
Action: Mouse scrolled (339, 269) with delta (0, 0)
Screenshot: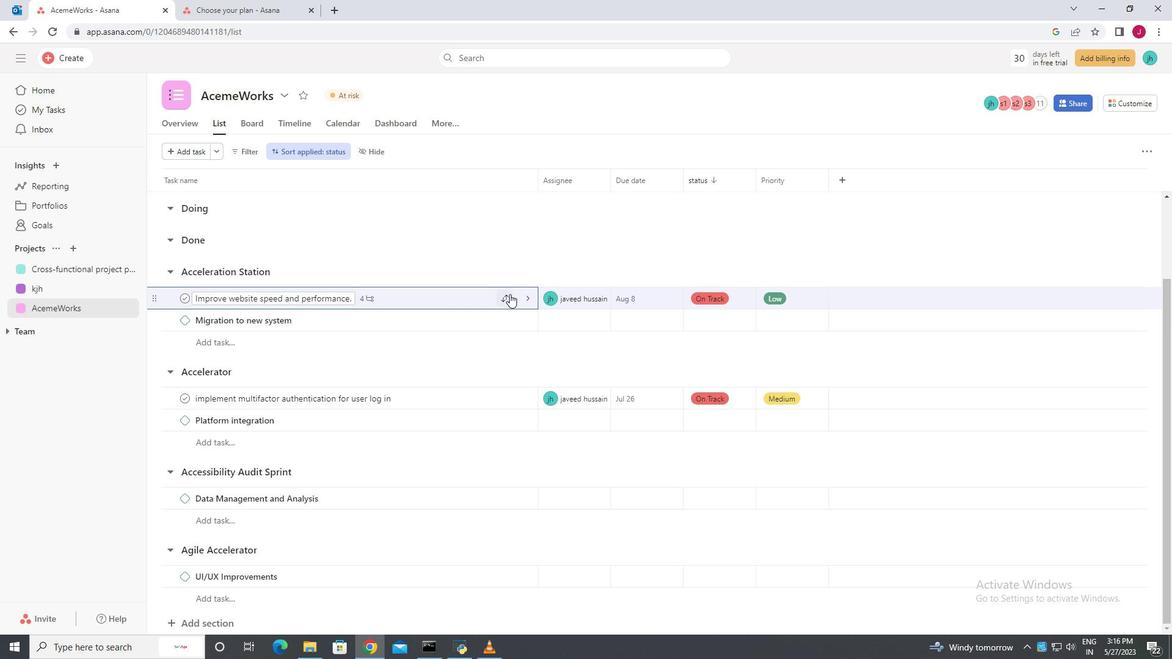 
Action: Mouse scrolled (339, 269) with delta (0, 0)
Screenshot: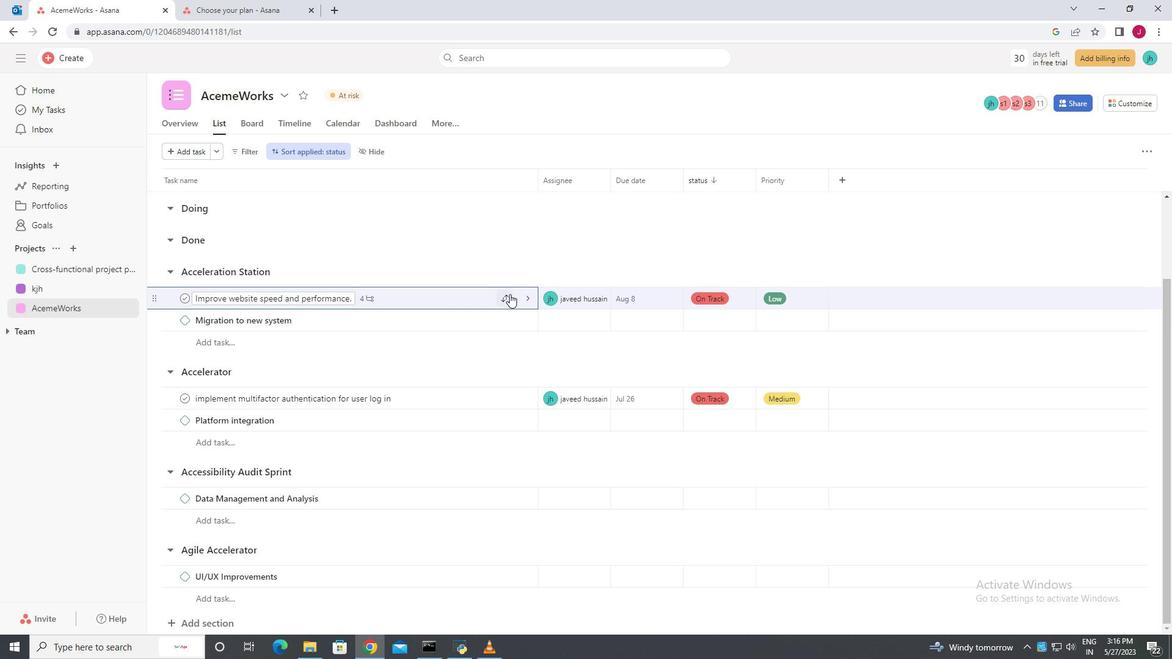
Action: Mouse scrolled (339, 269) with delta (0, 0)
Screenshot: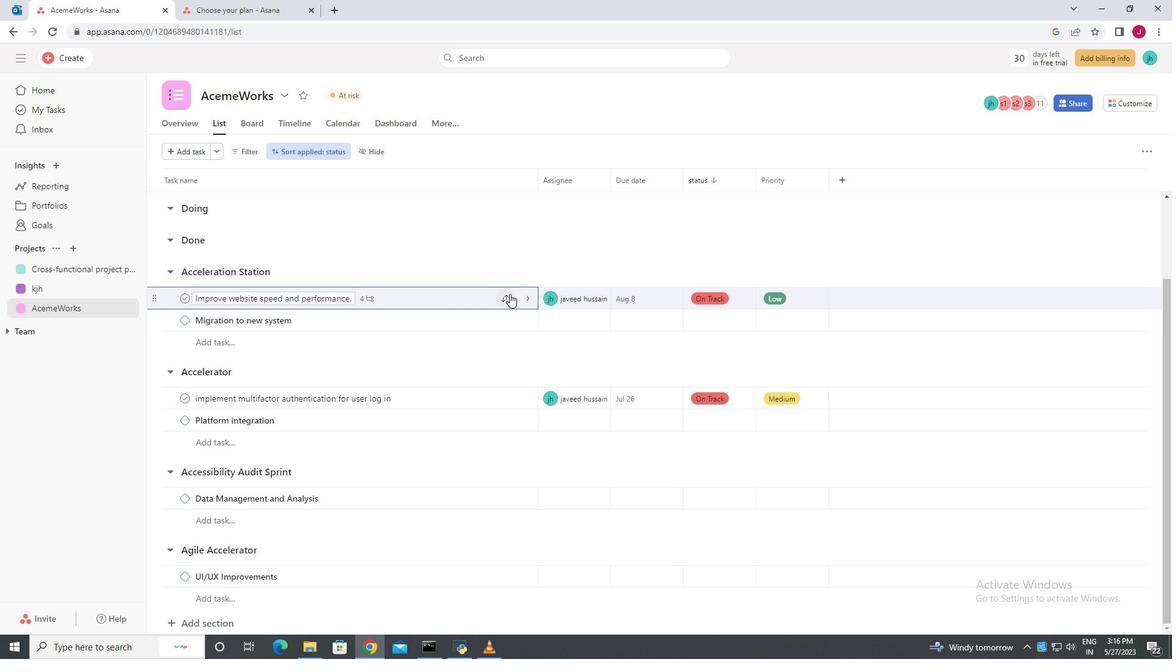 
Action: Mouse scrolled (339, 269) with delta (0, 0)
Screenshot: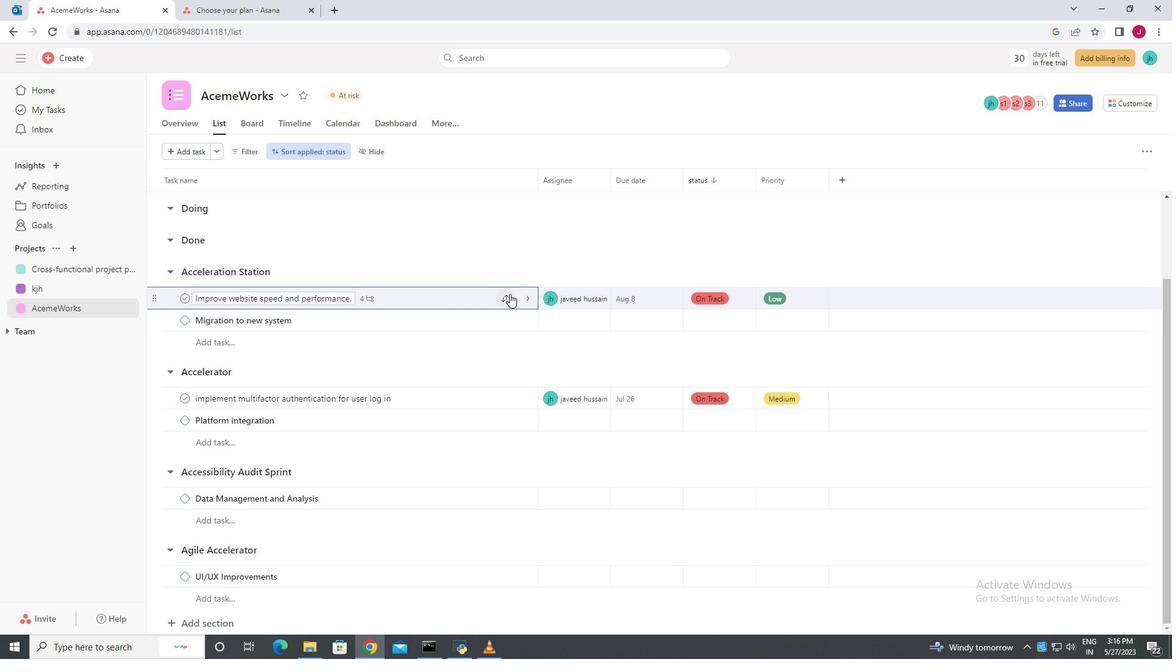 
Action: Mouse moved to (423, 320)
Screenshot: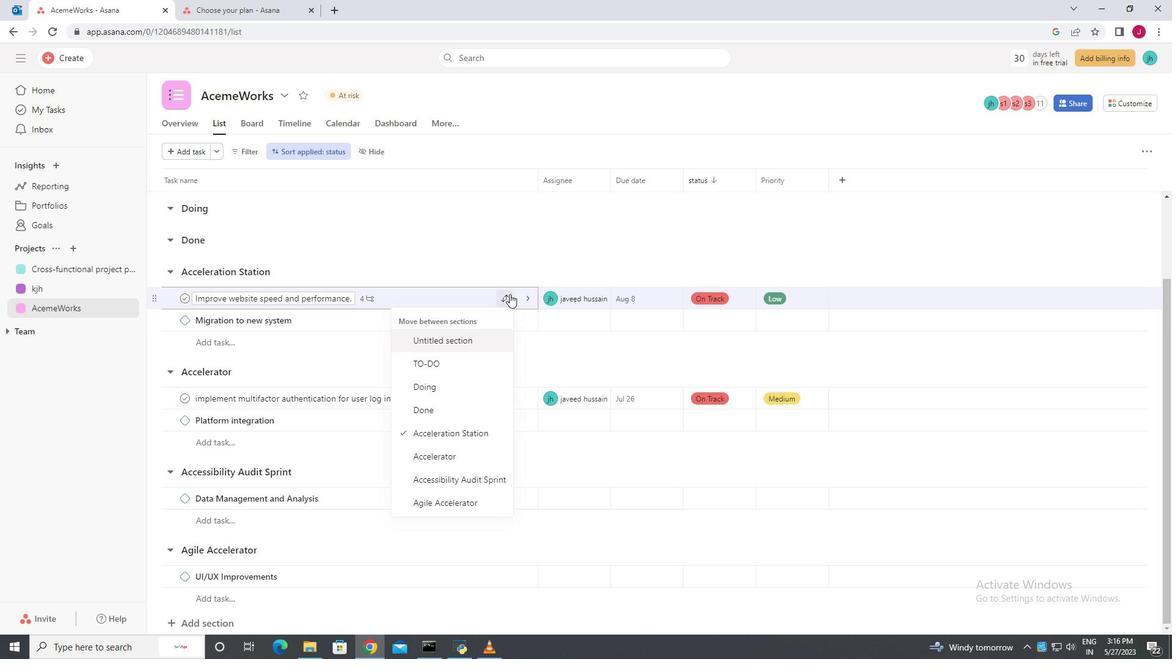 
Action: Mouse scrolled (423, 319) with delta (0, 0)
Screenshot: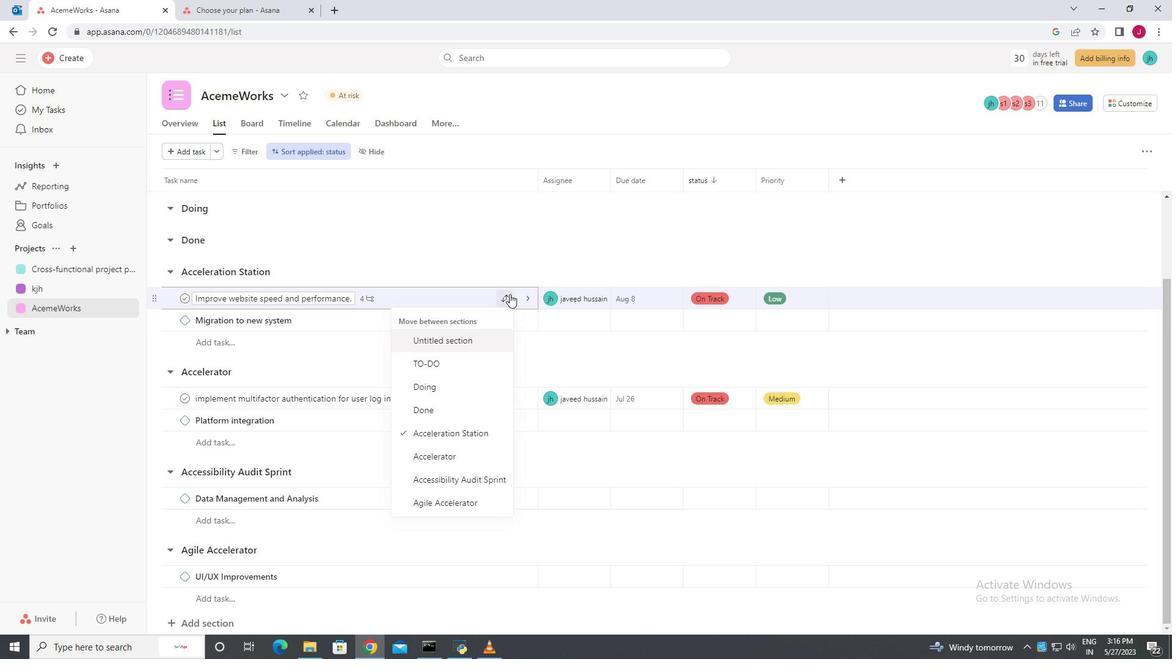 
Action: Mouse scrolled (423, 319) with delta (0, 0)
Screenshot: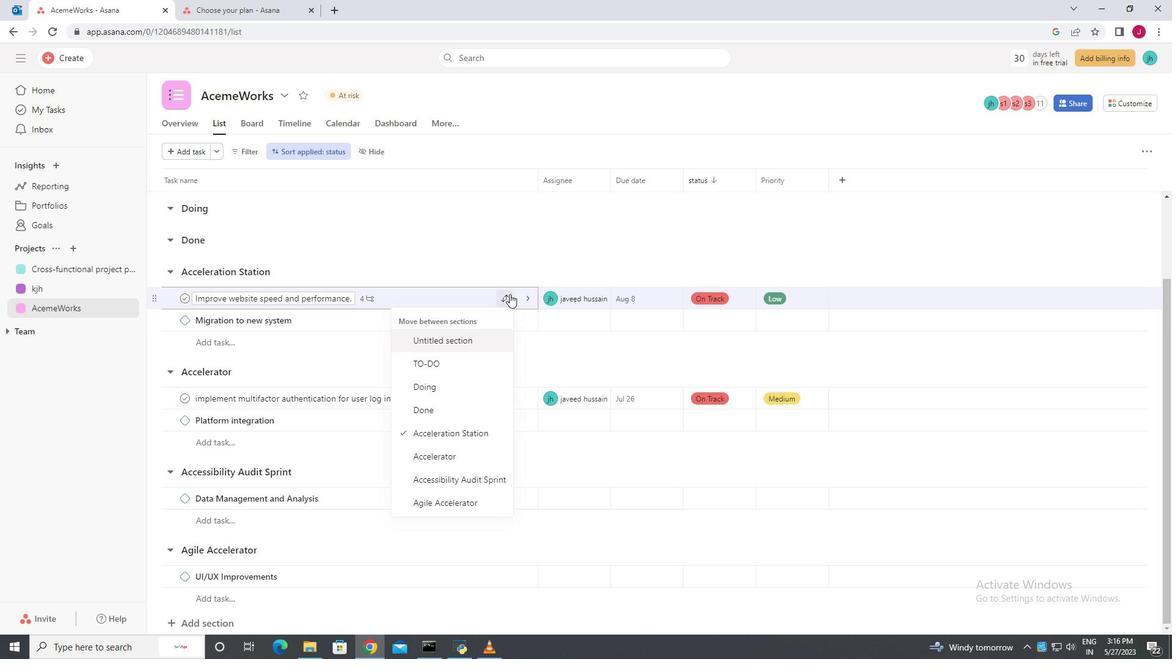 
Action: Mouse moved to (423, 320)
Screenshot: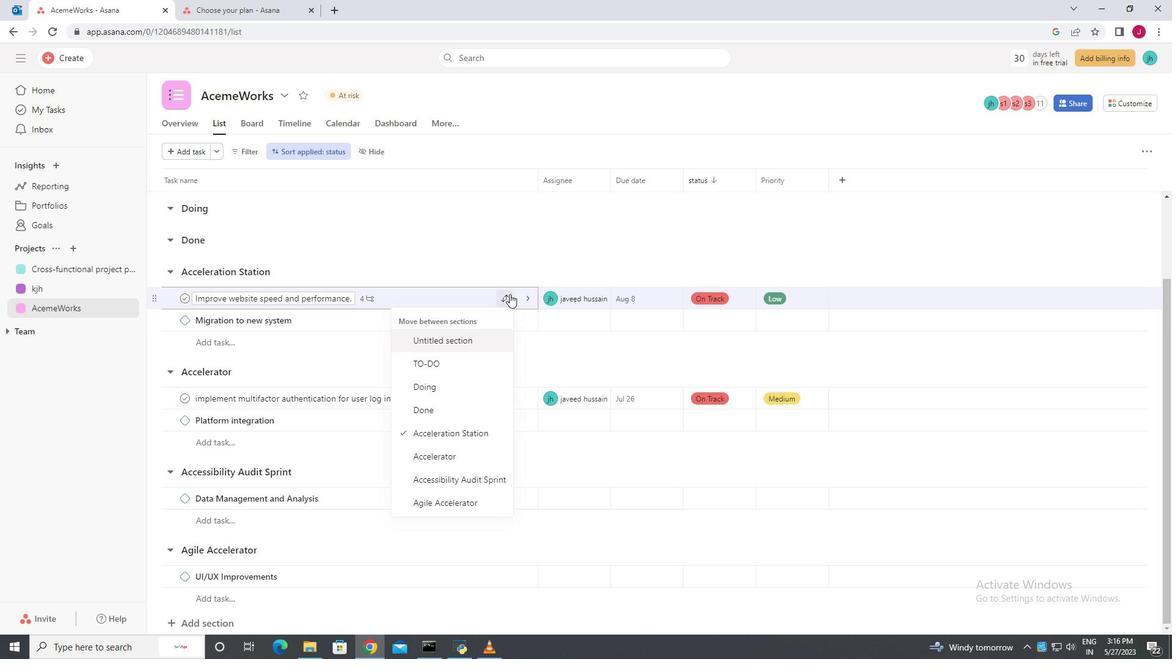 
Action: Mouse scrolled (423, 319) with delta (0, 0)
Screenshot: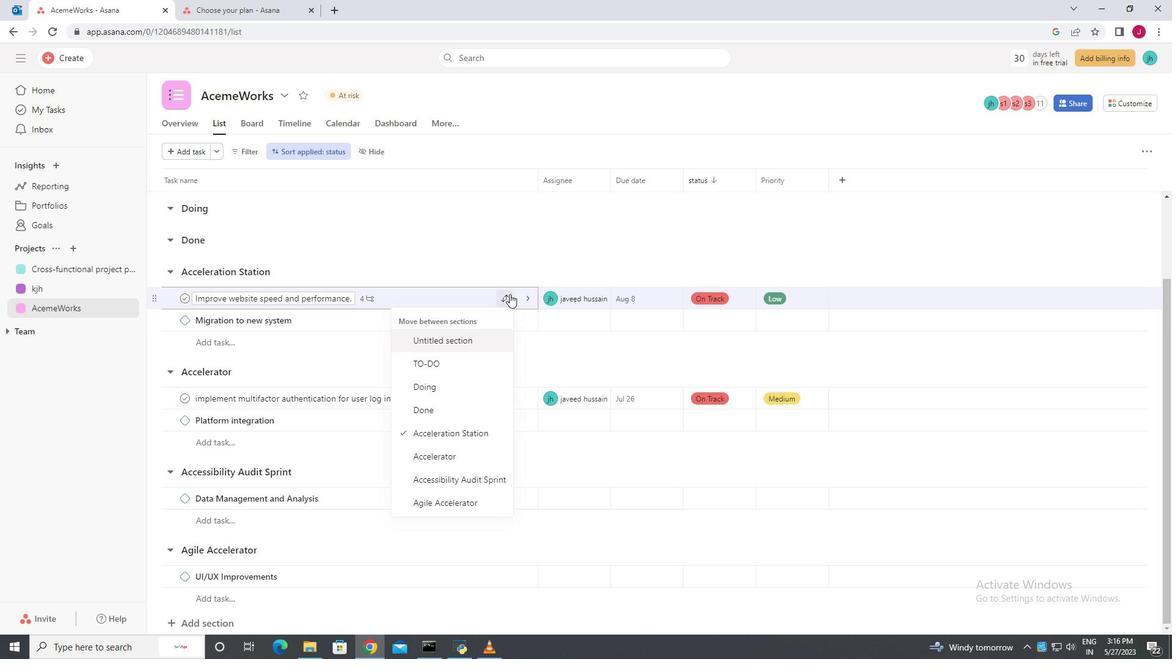 
Action: Mouse scrolled (423, 319) with delta (0, 0)
Screenshot: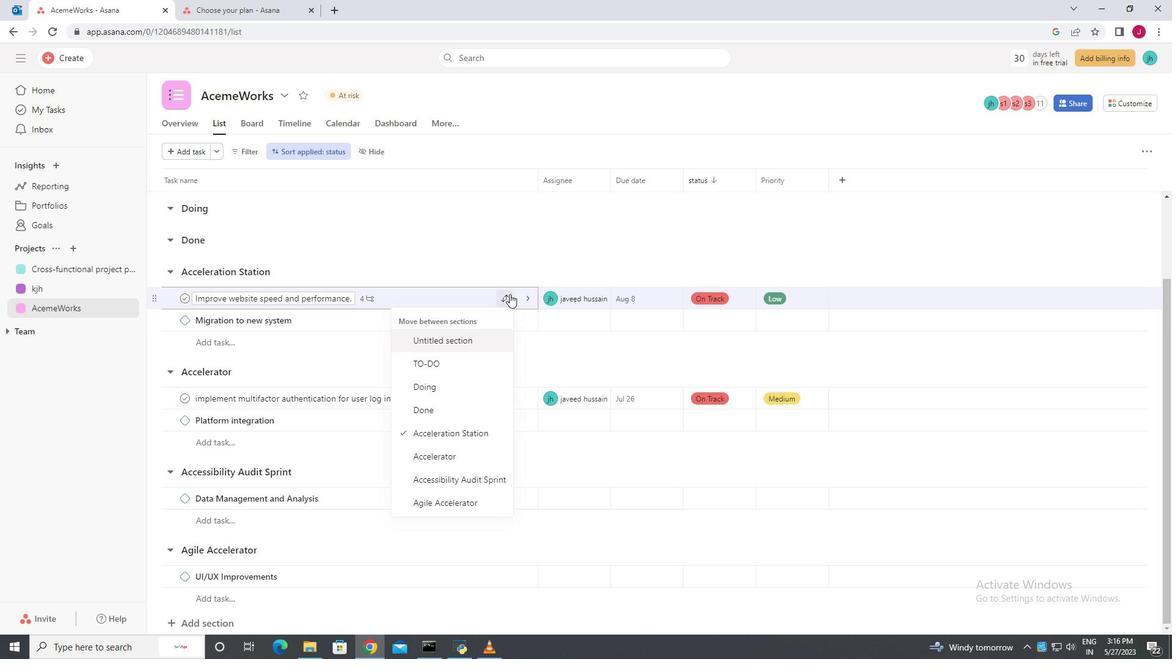 
Action: Mouse scrolled (423, 319) with delta (0, 0)
Screenshot: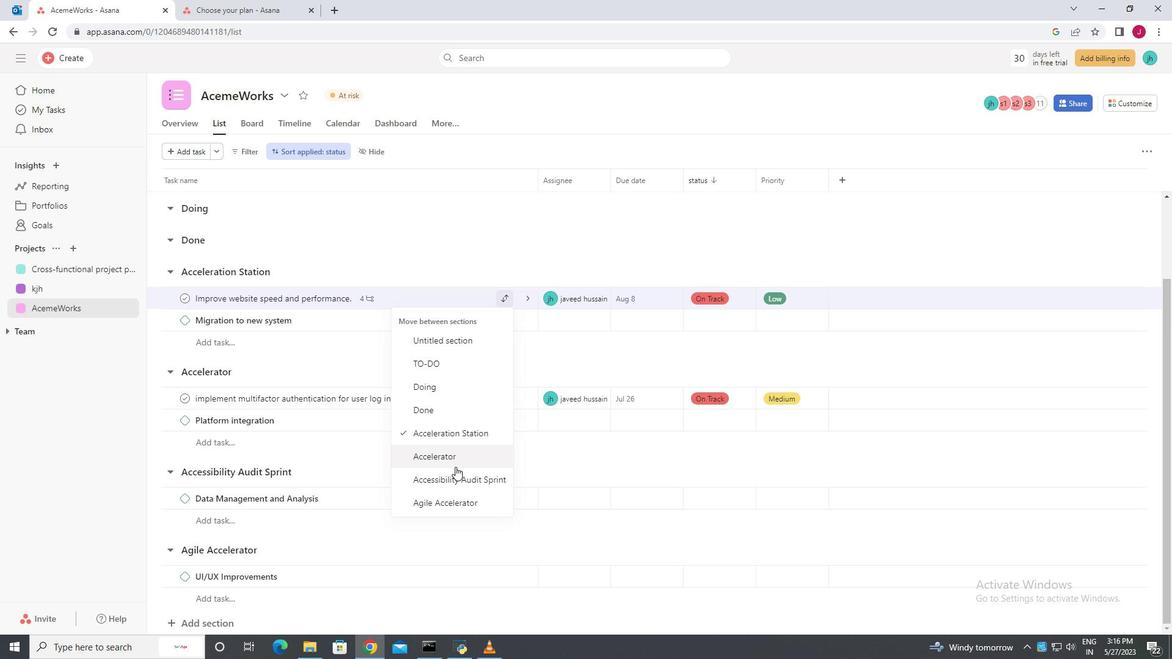 
Action: Mouse scrolled (423, 319) with delta (0, 0)
Screenshot: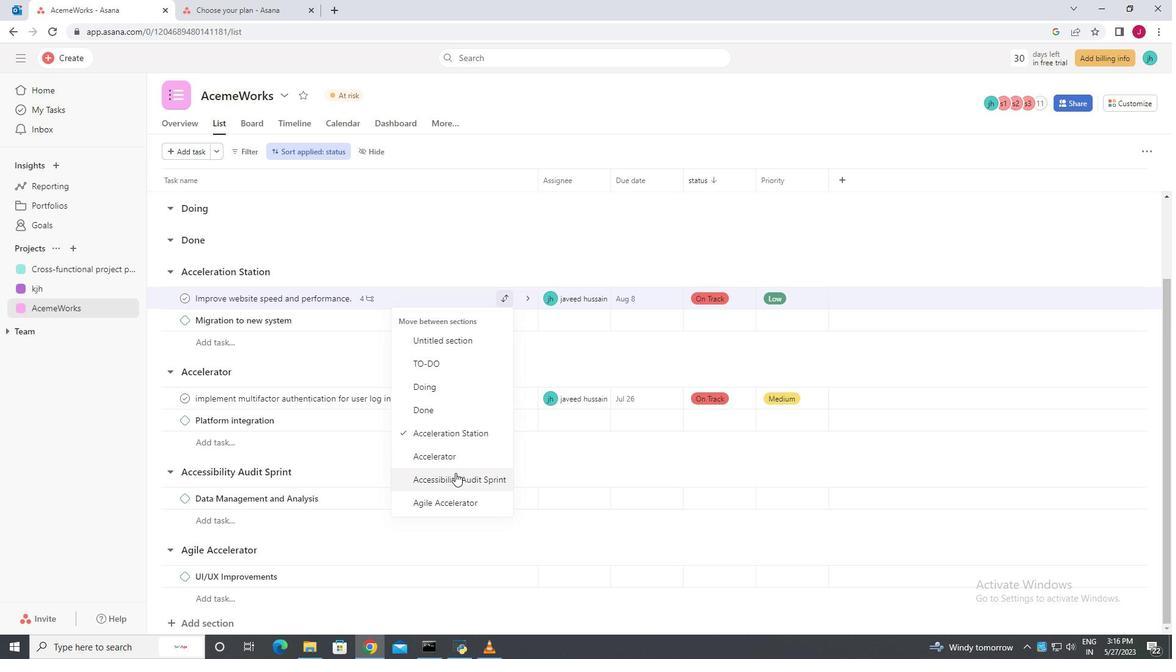 
Action: Mouse scrolled (423, 319) with delta (0, 0)
Screenshot: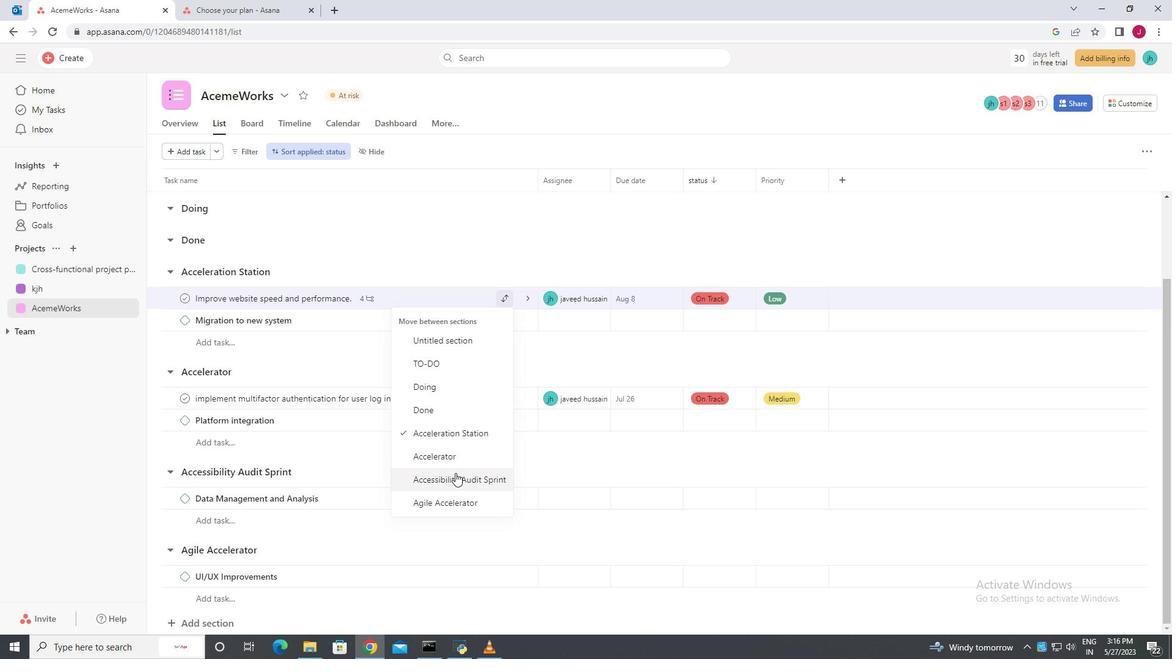 
Action: Mouse scrolled (423, 319) with delta (0, 0)
Screenshot: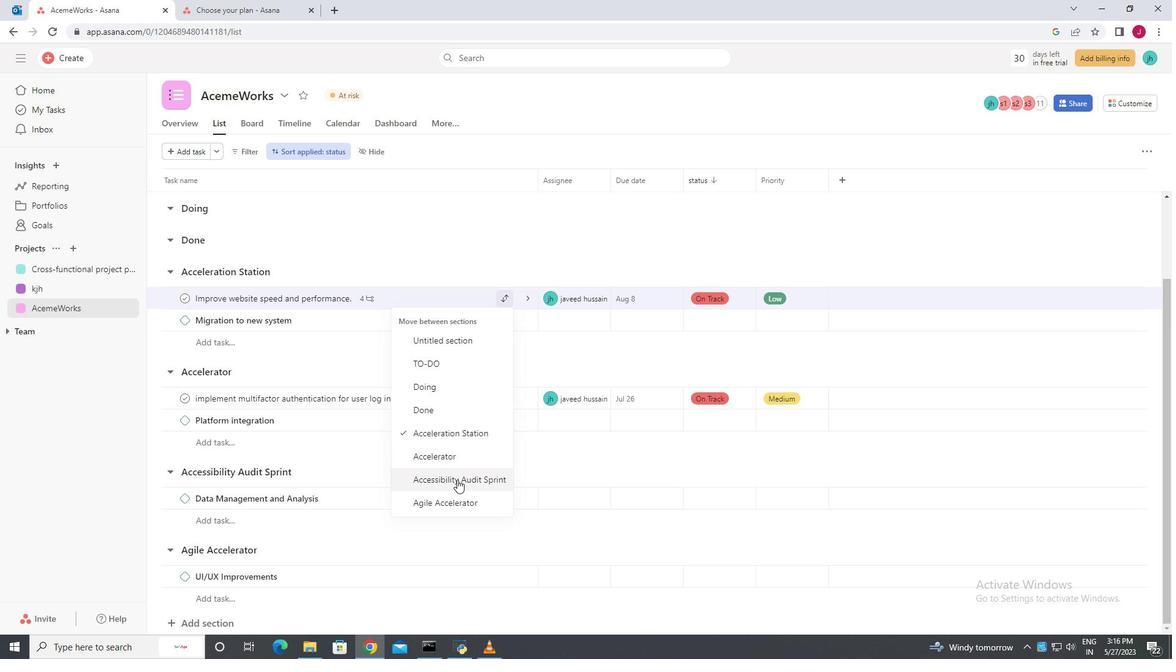 
Action: Mouse moved to (406, 321)
Screenshot: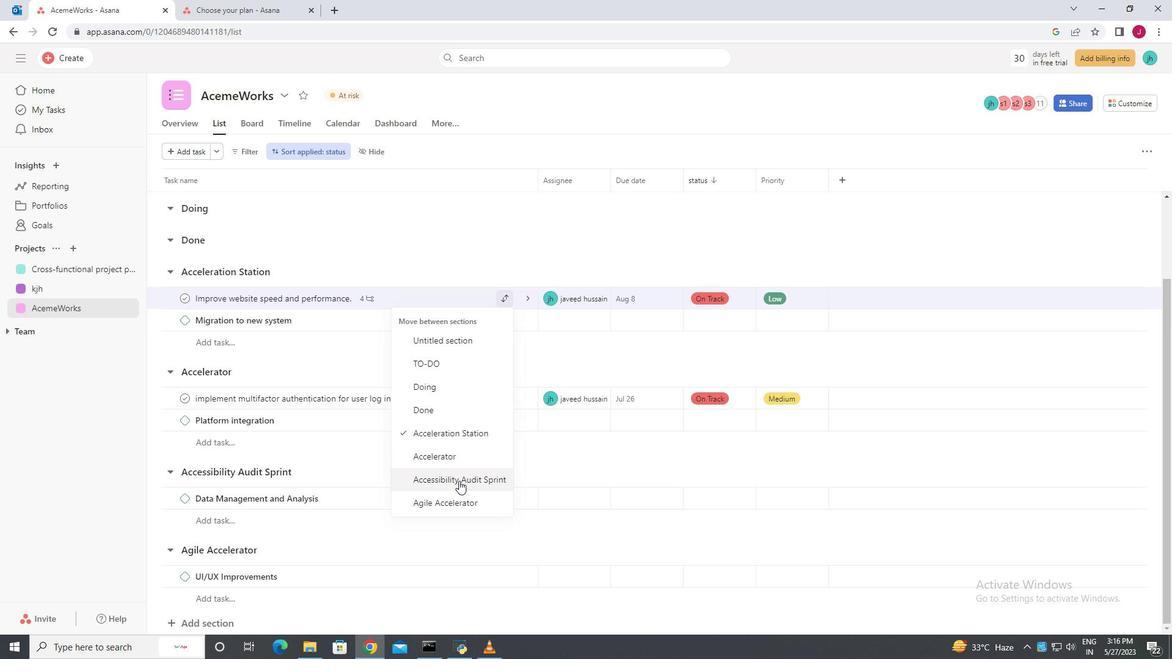 
Action: Mouse scrolled (406, 321) with delta (0, 0)
Screenshot: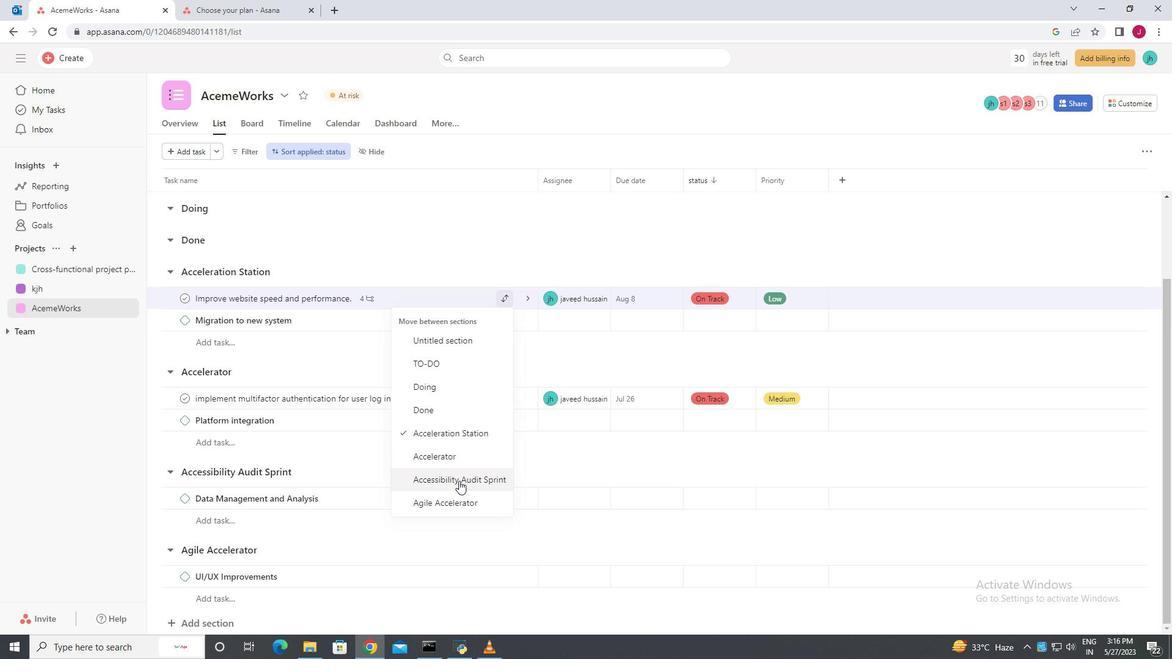 
Action: Mouse moved to (405, 321)
Screenshot: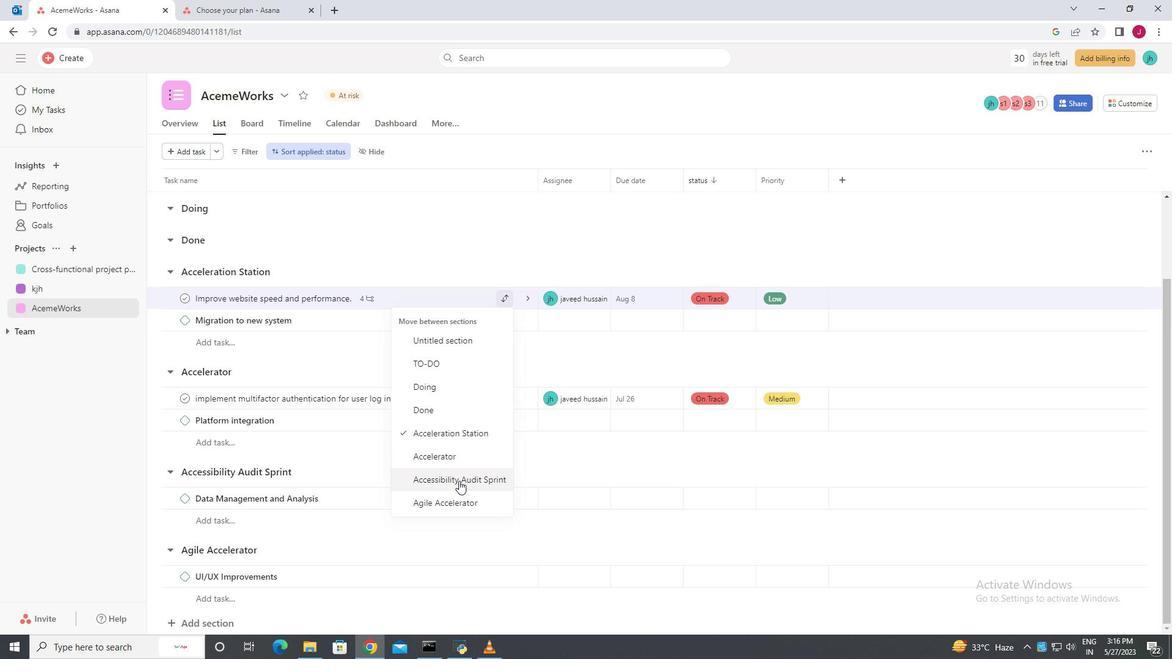 
Action: Mouse scrolled (405, 321) with delta (0, 0)
Screenshot: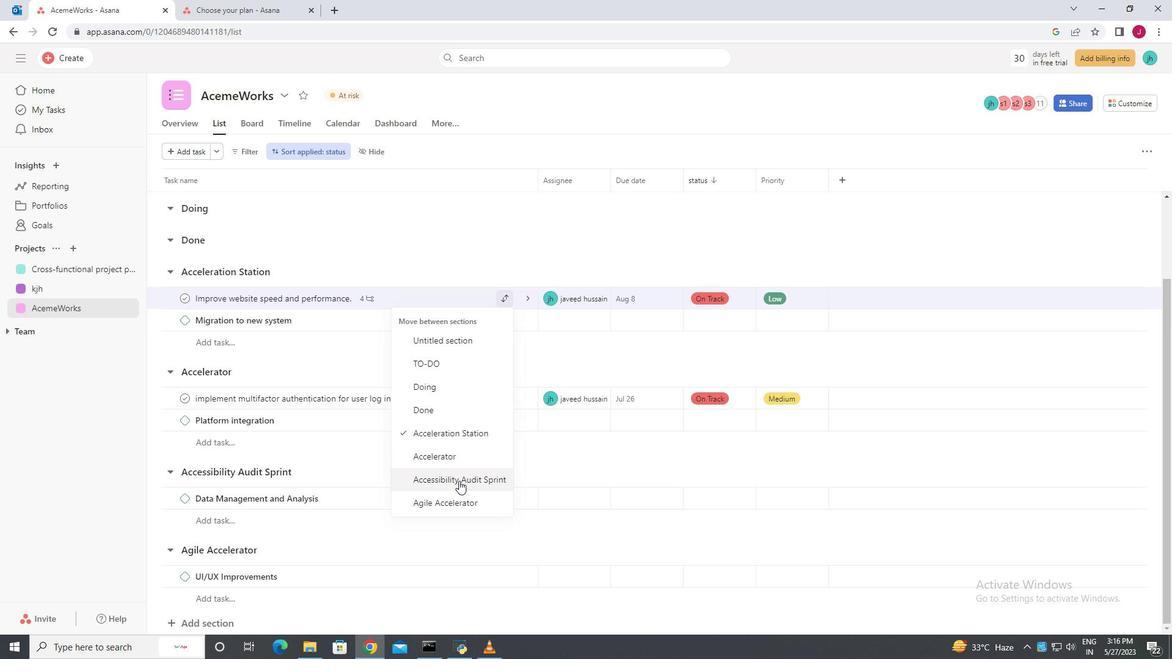
Action: Mouse scrolled (405, 321) with delta (0, 0)
Screenshot: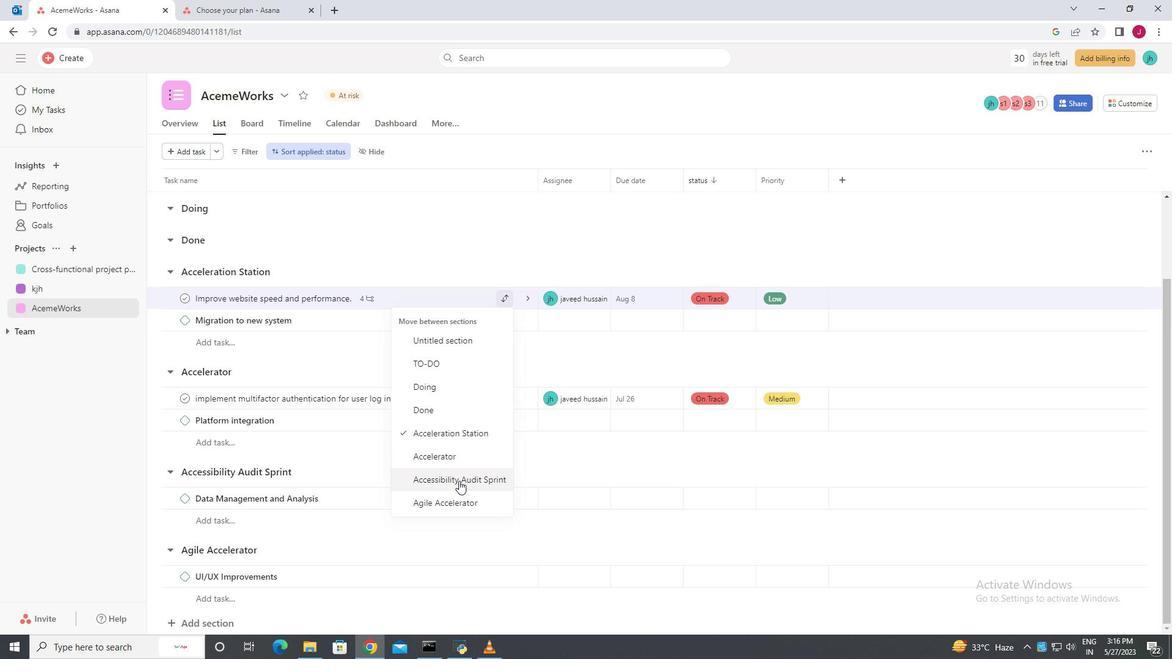 
Action: Mouse scrolled (405, 321) with delta (0, 0)
Screenshot: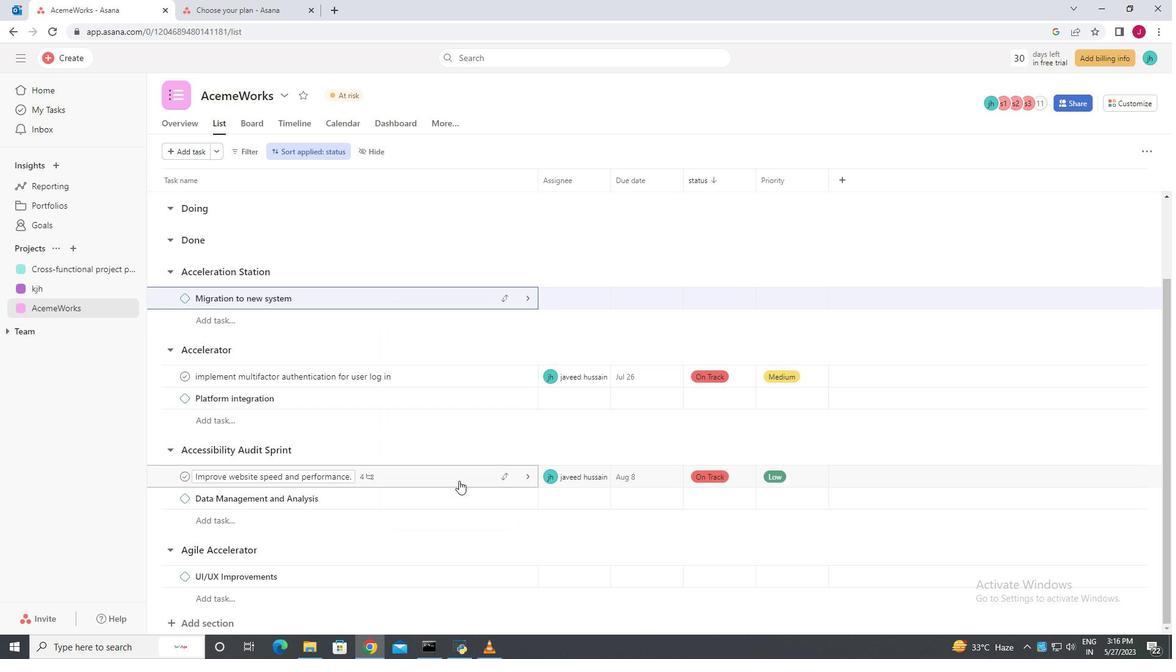 
Action: Mouse moved to (405, 320)
Screenshot: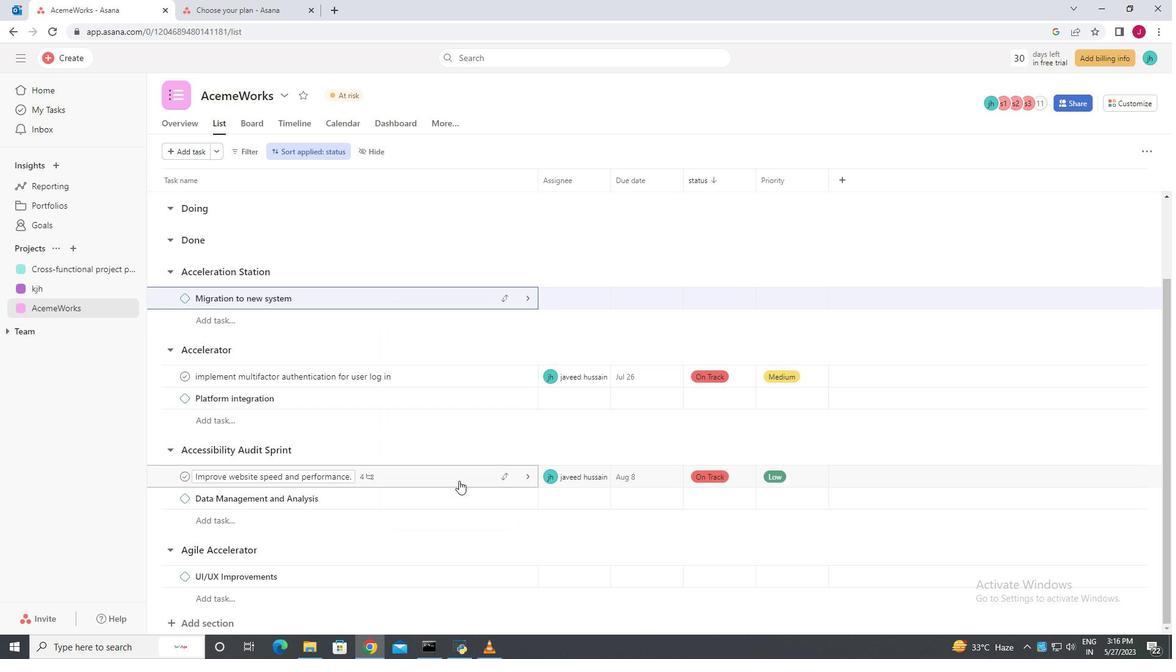 
Action: Mouse scrolled (405, 321) with delta (0, 0)
Screenshot: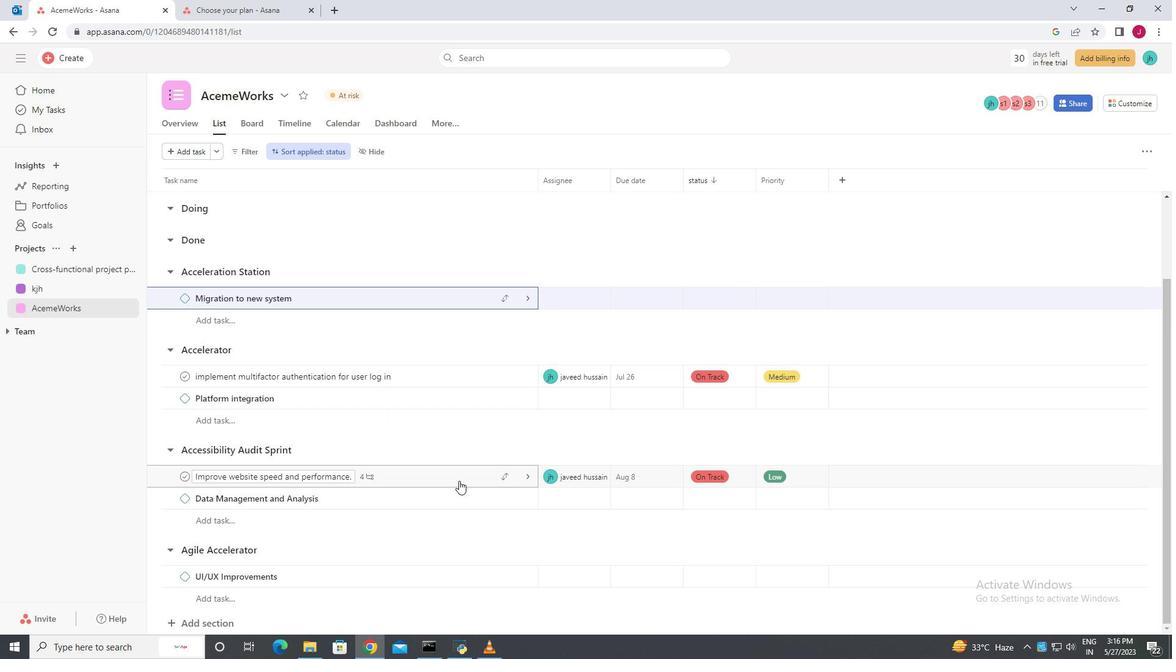 
Action: Mouse scrolled (405, 321) with delta (0, 0)
Screenshot: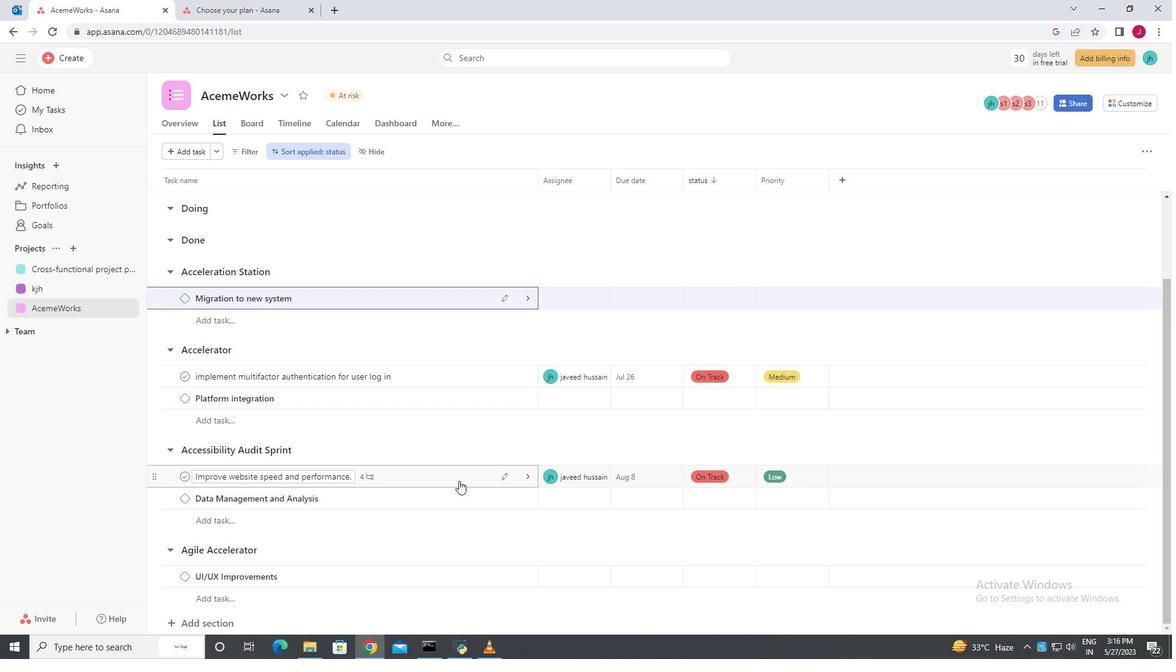 
Action: Mouse scrolled (405, 321) with delta (0, 0)
Screenshot: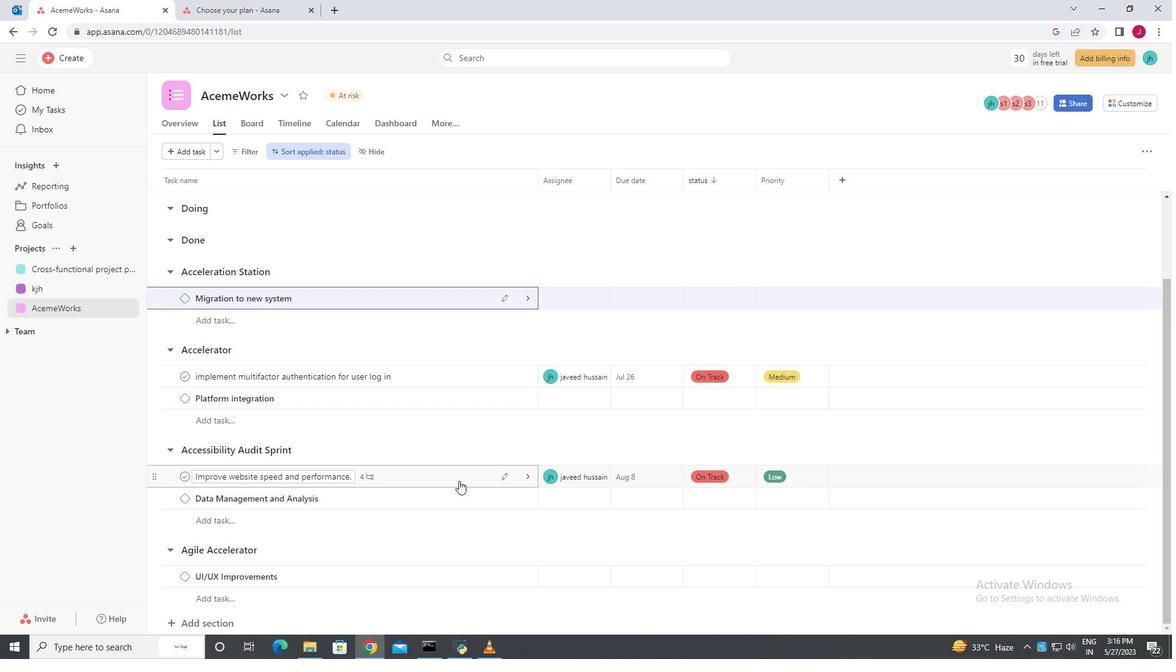 
Action: Mouse scrolled (405, 321) with delta (0, 0)
Screenshot: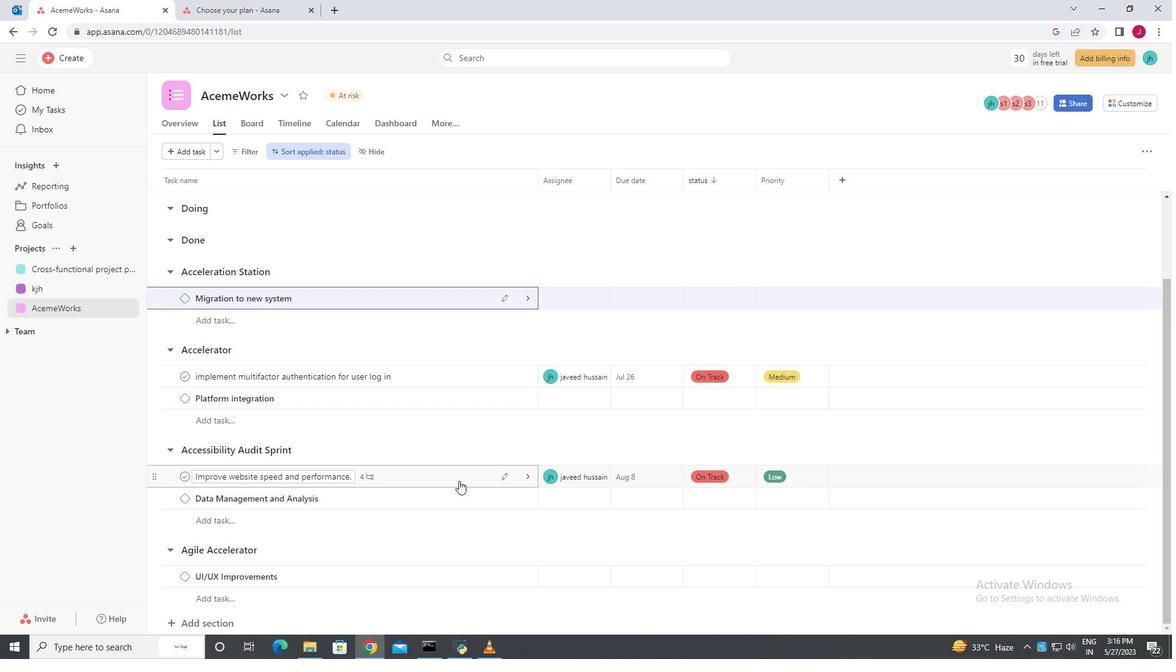
Action: Mouse scrolled (405, 321) with delta (0, 0)
Screenshot: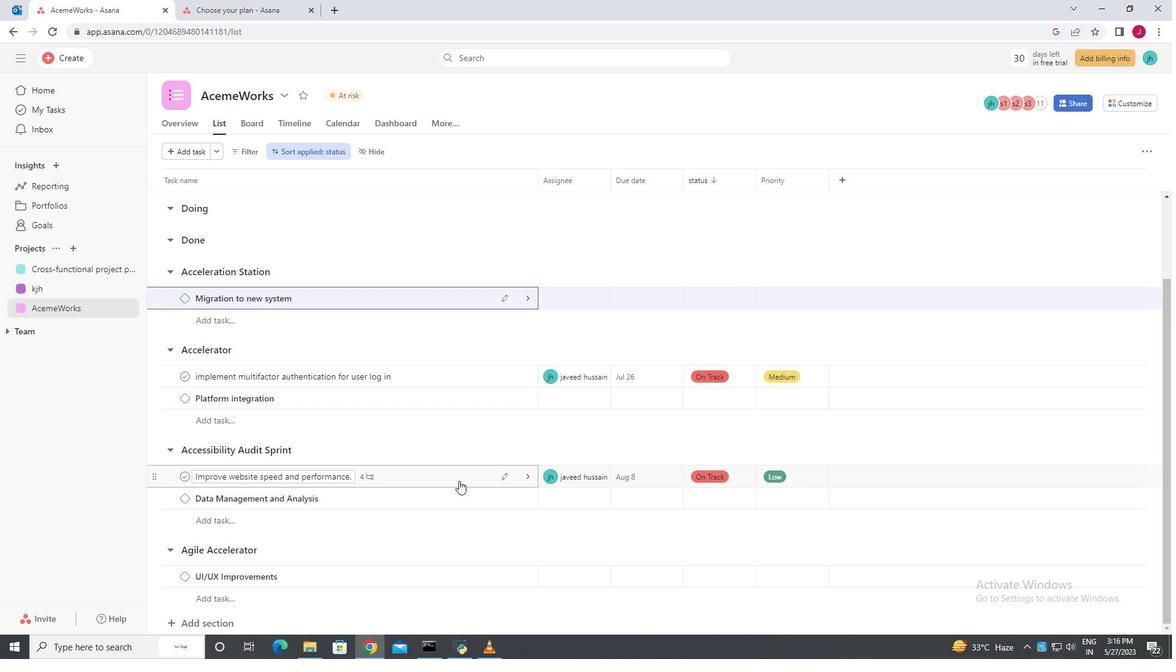 
Action: Mouse moved to (405, 320)
Screenshot: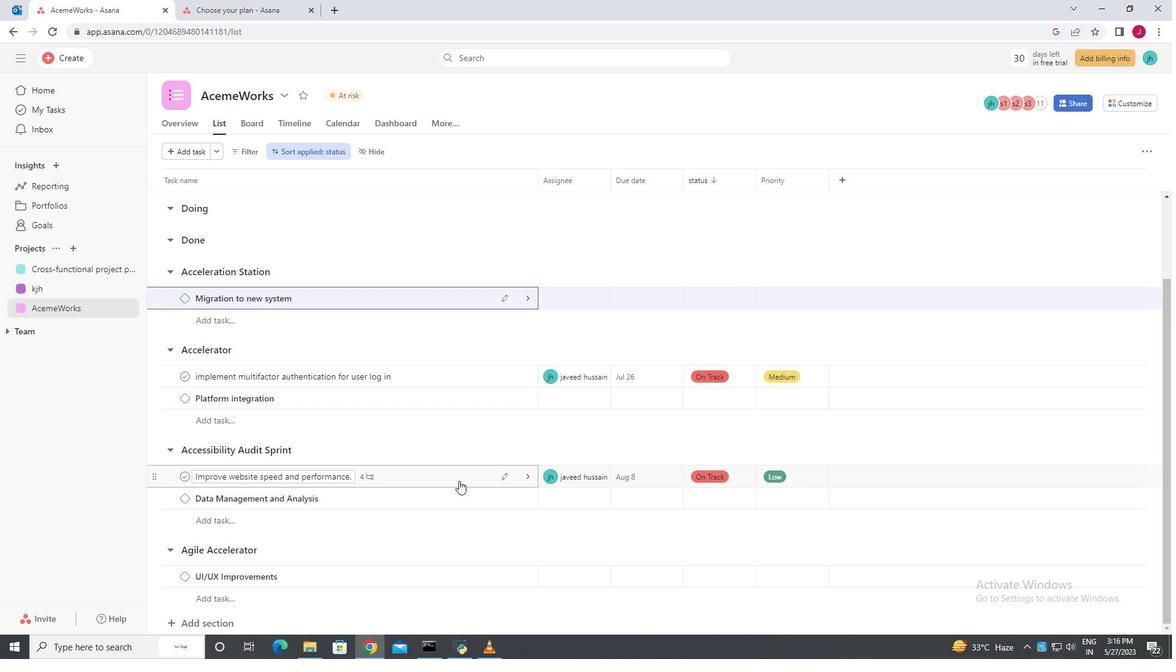 
Action: Mouse scrolled (405, 321) with delta (0, 0)
Screenshot: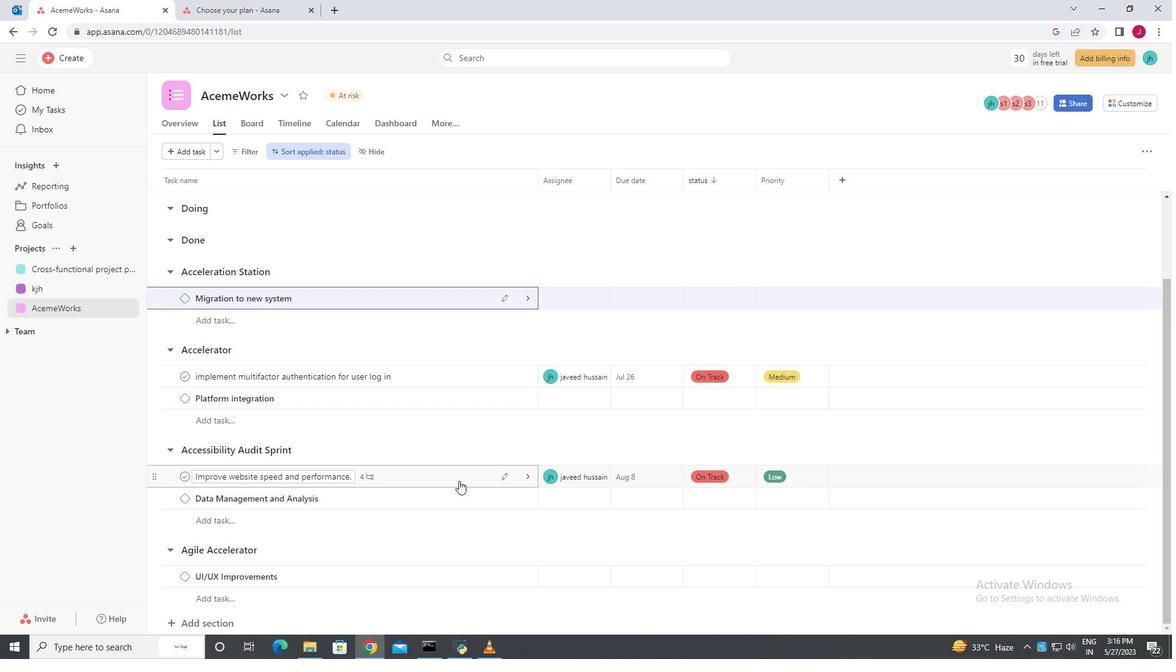 
Action: Mouse moved to (405, 320)
Screenshot: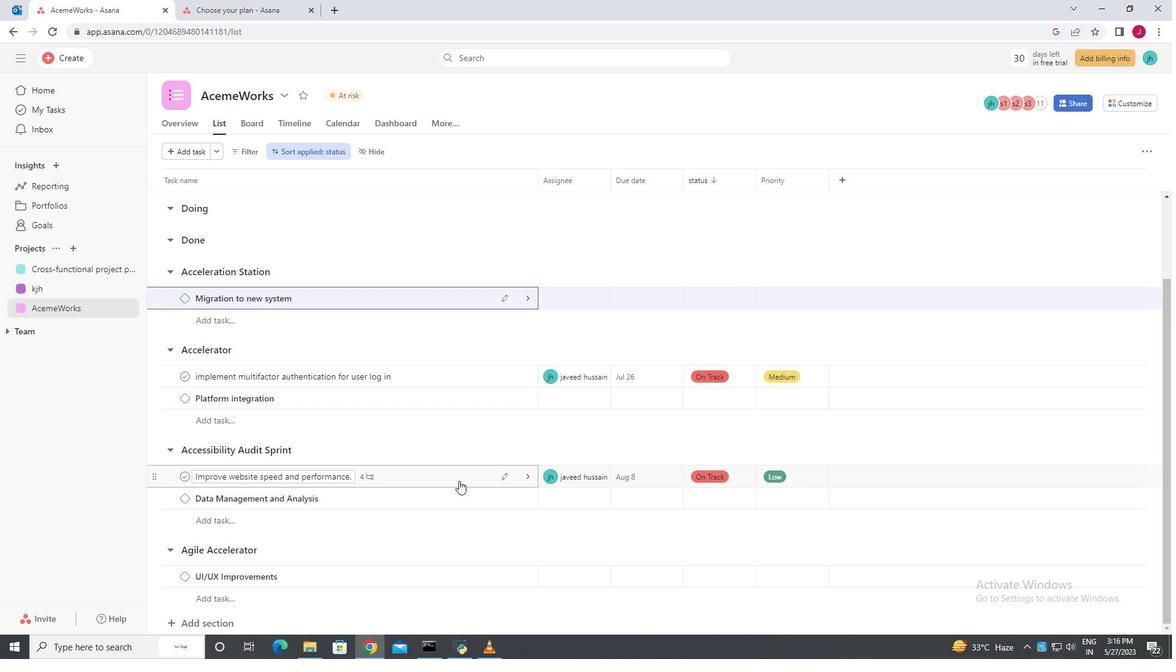 
Action: Mouse scrolled (405, 321) with delta (0, 0)
Screenshot: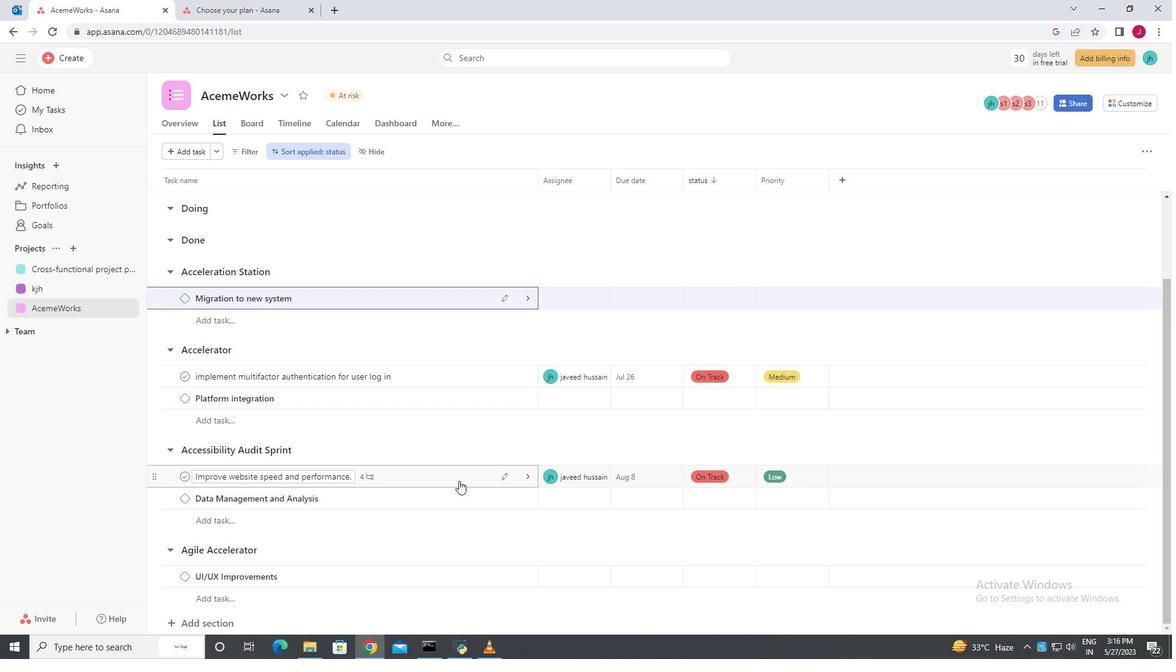 
Action: Mouse scrolled (405, 321) with delta (0, 0)
Screenshot: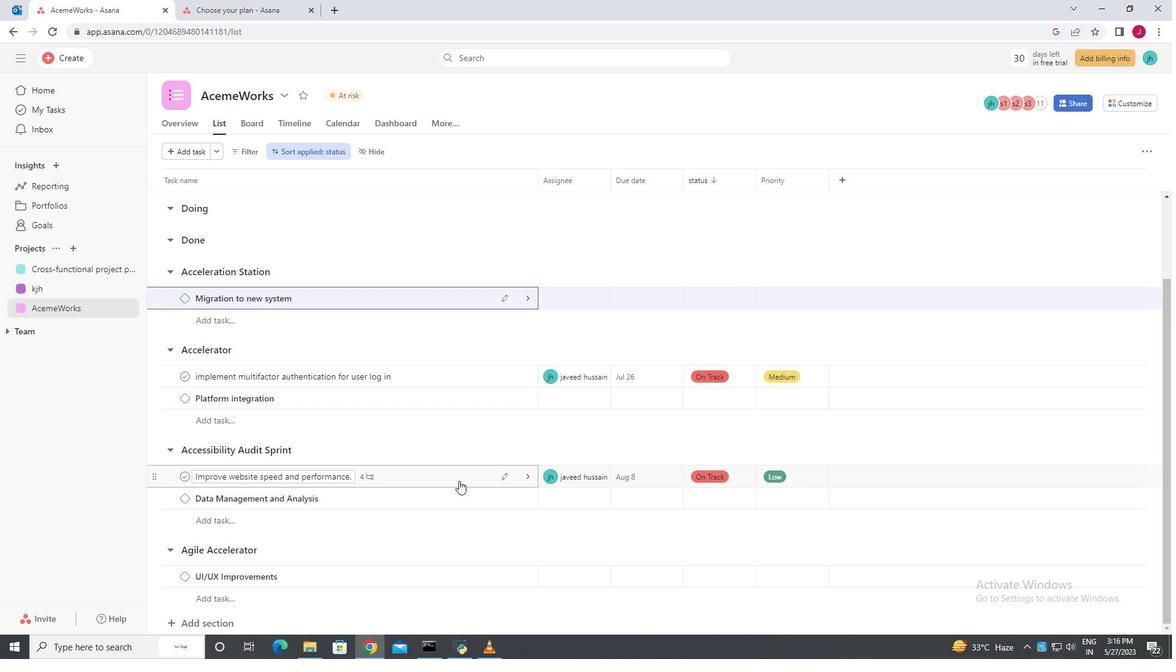 
Action: Mouse scrolled (405, 321) with delta (0, 0)
Screenshot: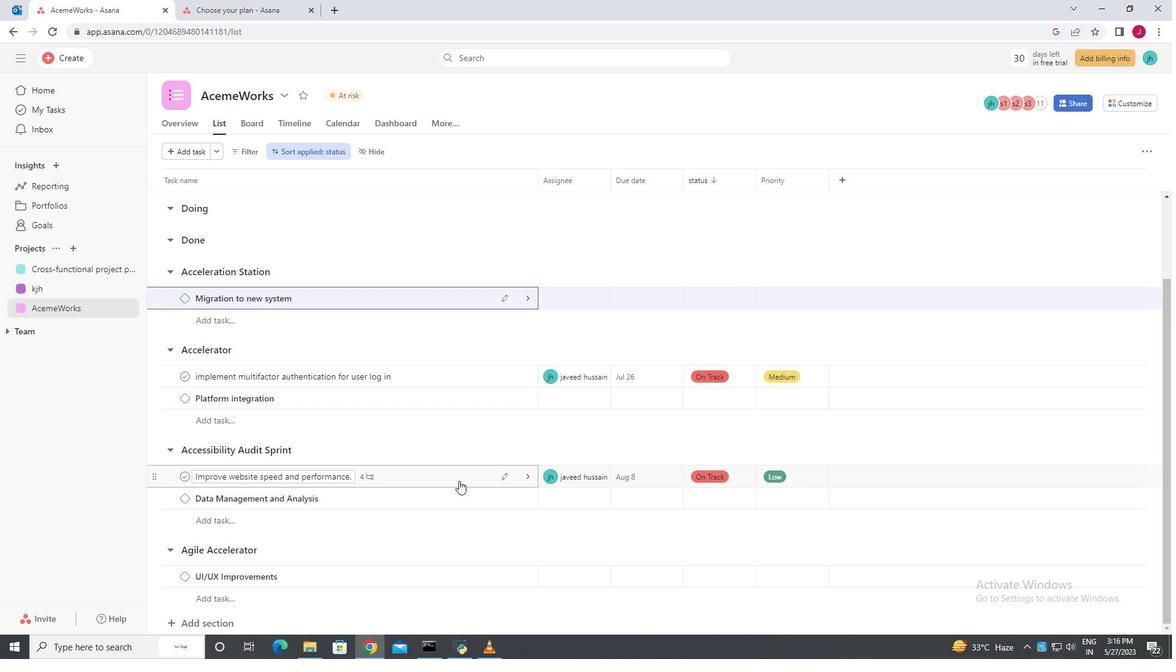 
Action: Mouse scrolled (405, 321) with delta (0, 0)
Screenshot: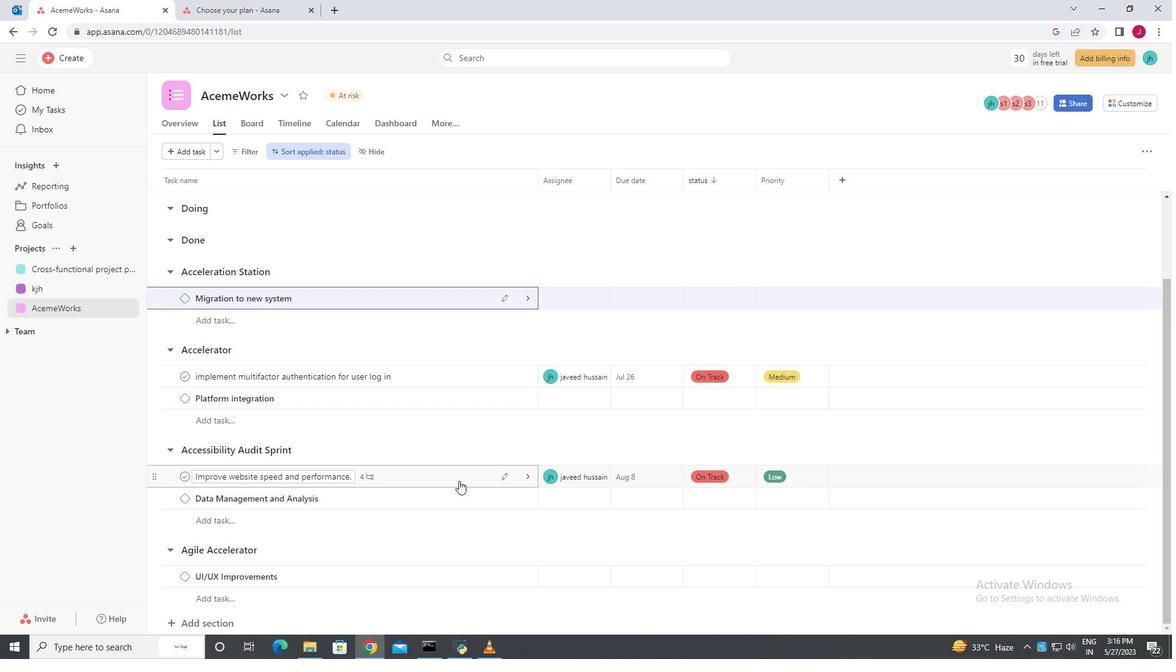 
Action: Mouse scrolled (405, 321) with delta (0, 0)
Screenshot: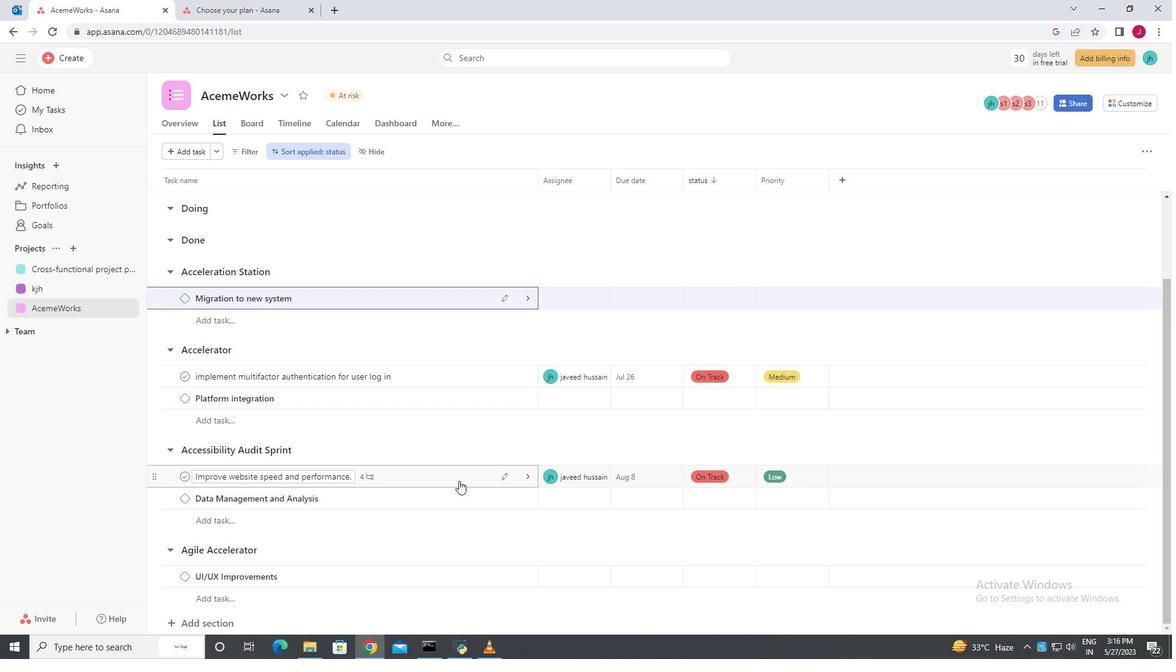 
Action: Mouse scrolled (405, 321) with delta (0, 0)
Screenshot: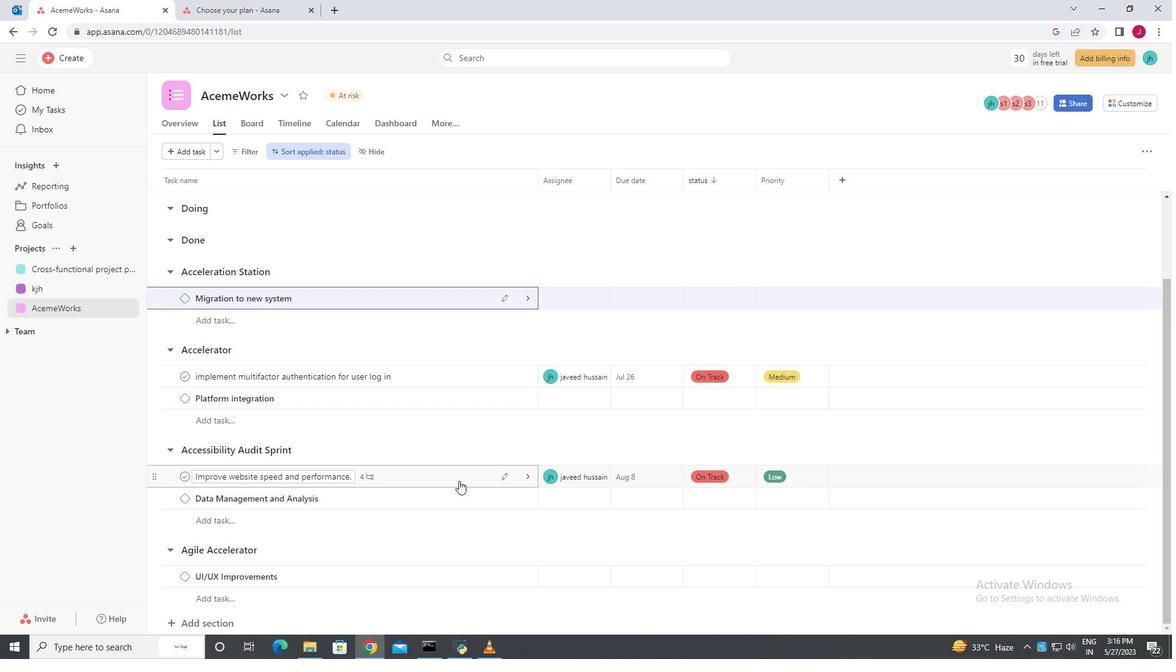 
Action: Mouse scrolled (405, 321) with delta (0, 0)
Screenshot: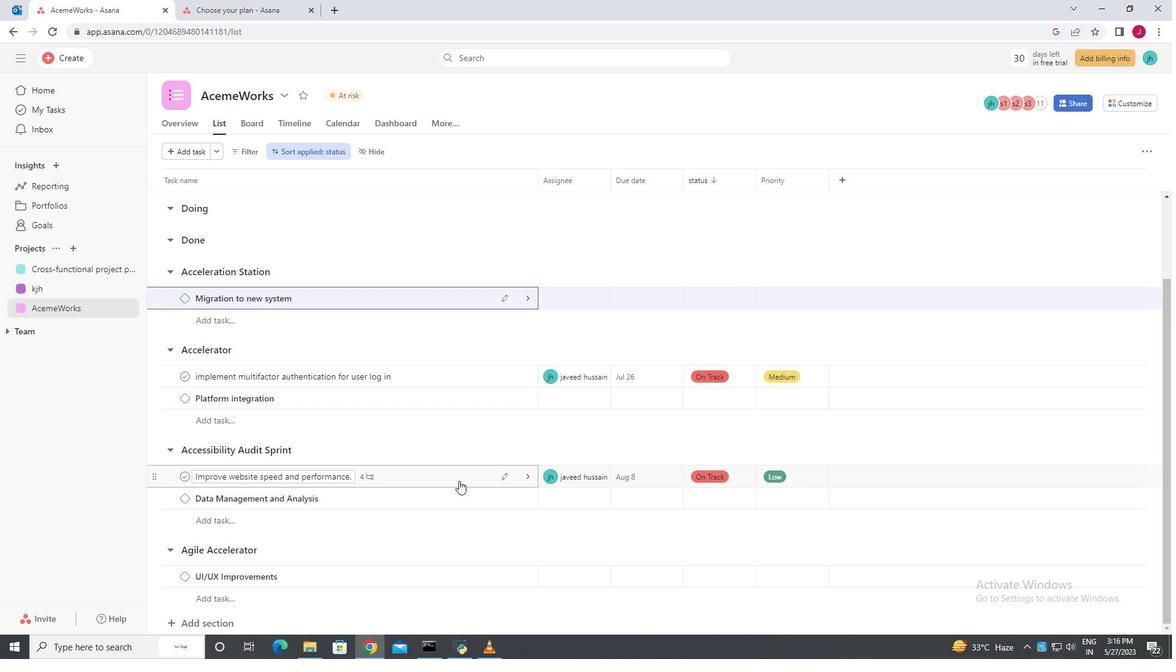 
Action: Mouse scrolled (405, 321) with delta (0, 0)
Screenshot: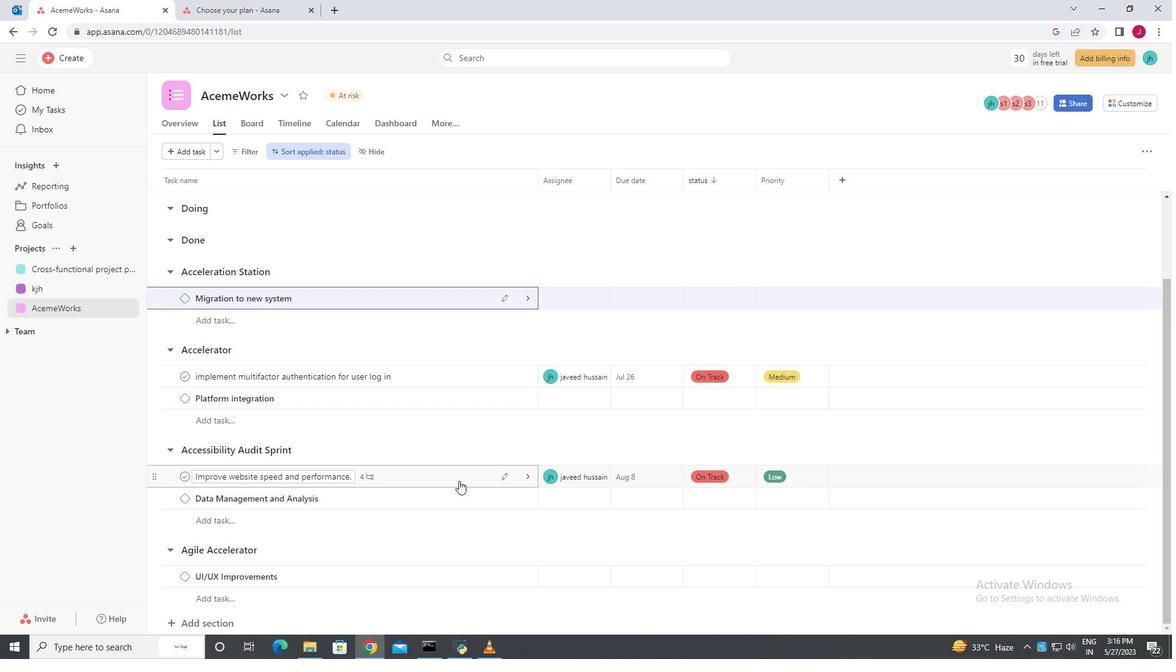 
Action: Mouse scrolled (405, 321) with delta (0, 0)
Screenshot: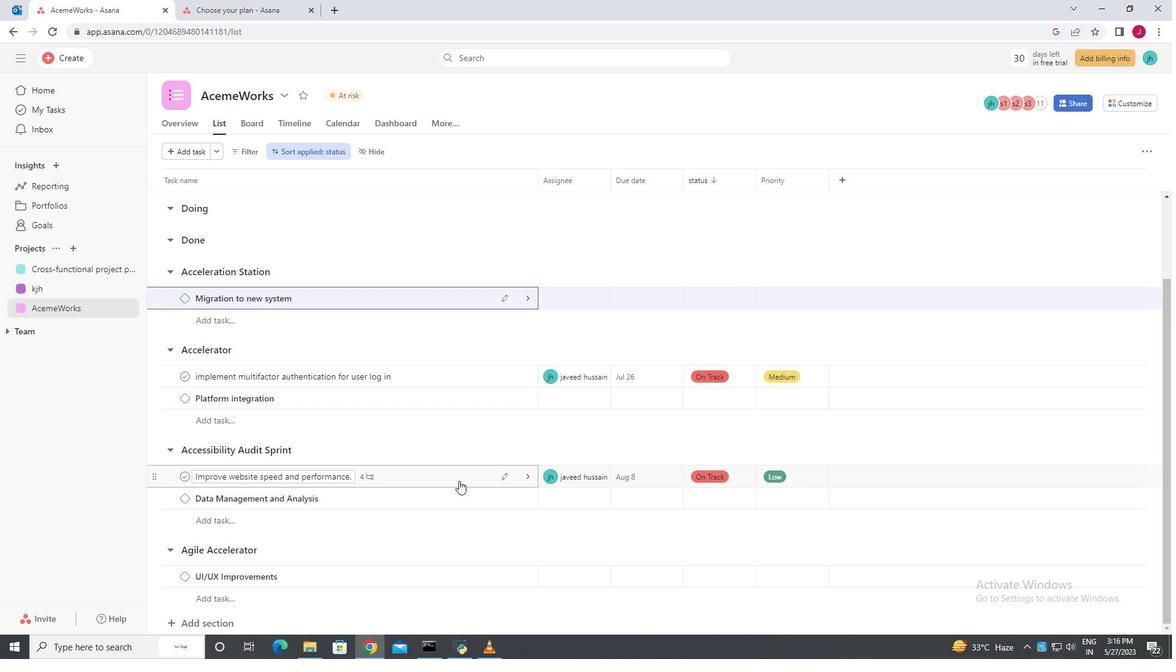 
Action: Mouse moved to (1011, 256)
Screenshot: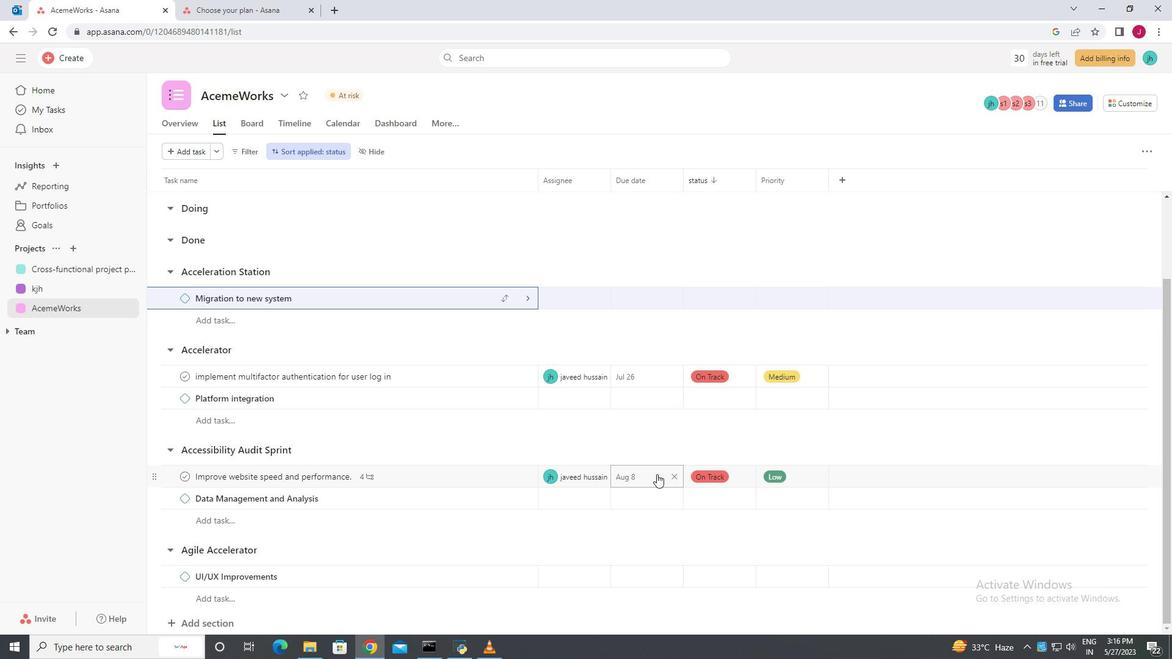 
Action: Mouse scrolled (1011, 257) with delta (0, 0)
Screenshot: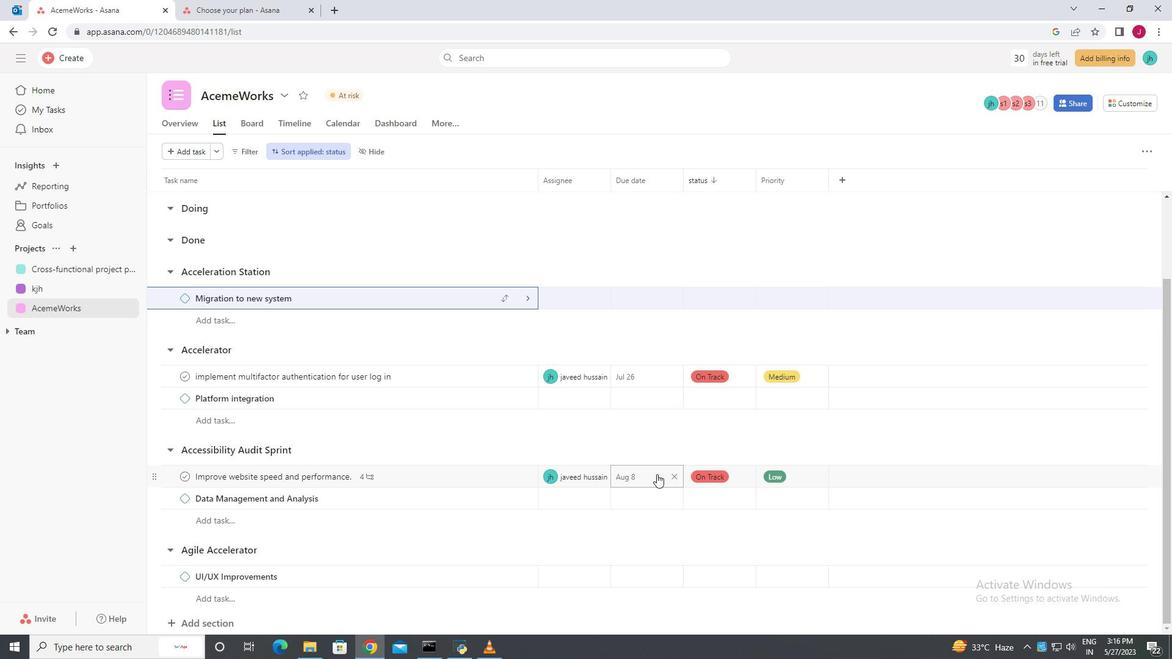 
Action: Mouse moved to (1011, 252)
Screenshot: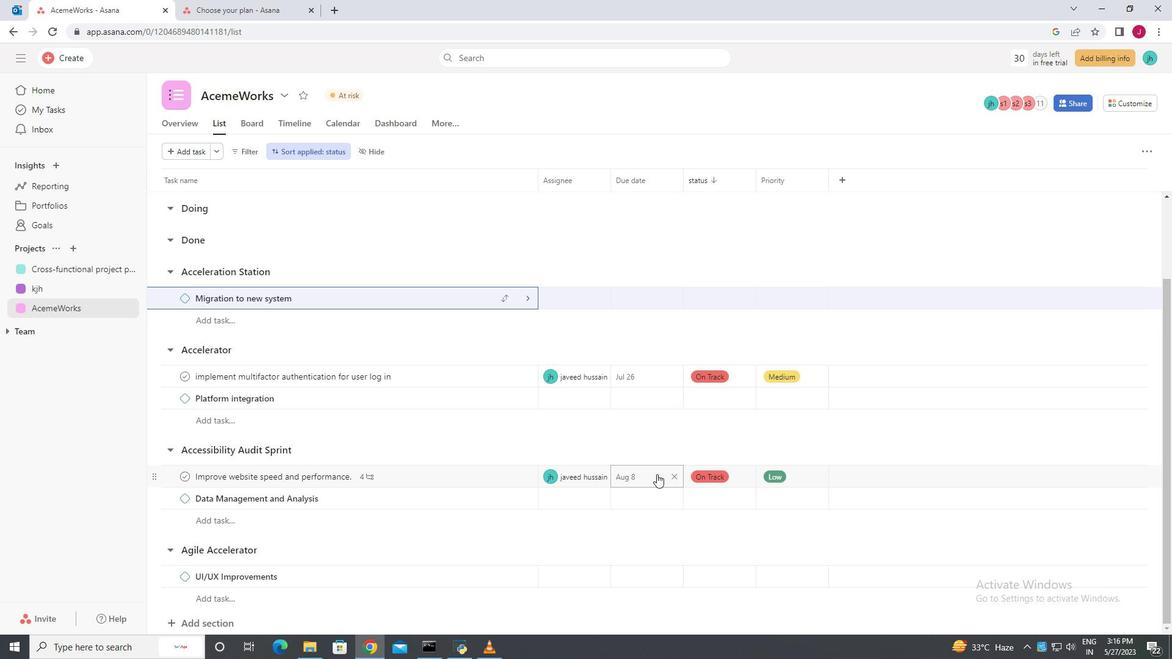
Action: Mouse scrolled (1011, 256) with delta (0, 0)
Screenshot: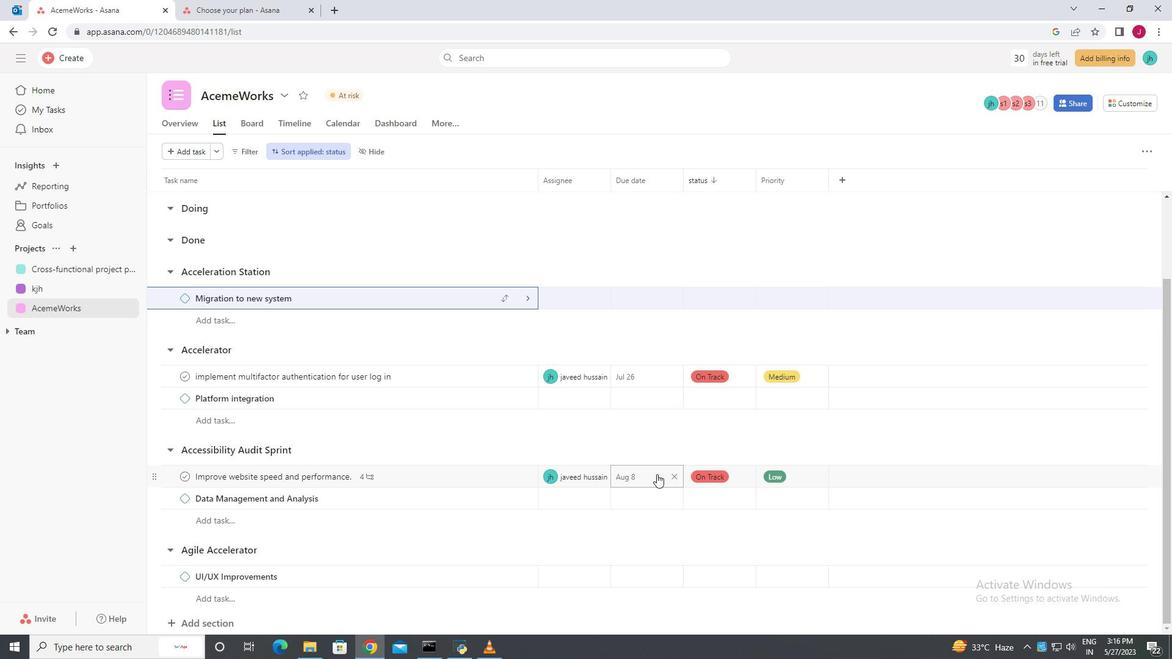 
Action: Mouse scrolled (1011, 255) with delta (0, 0)
Screenshot: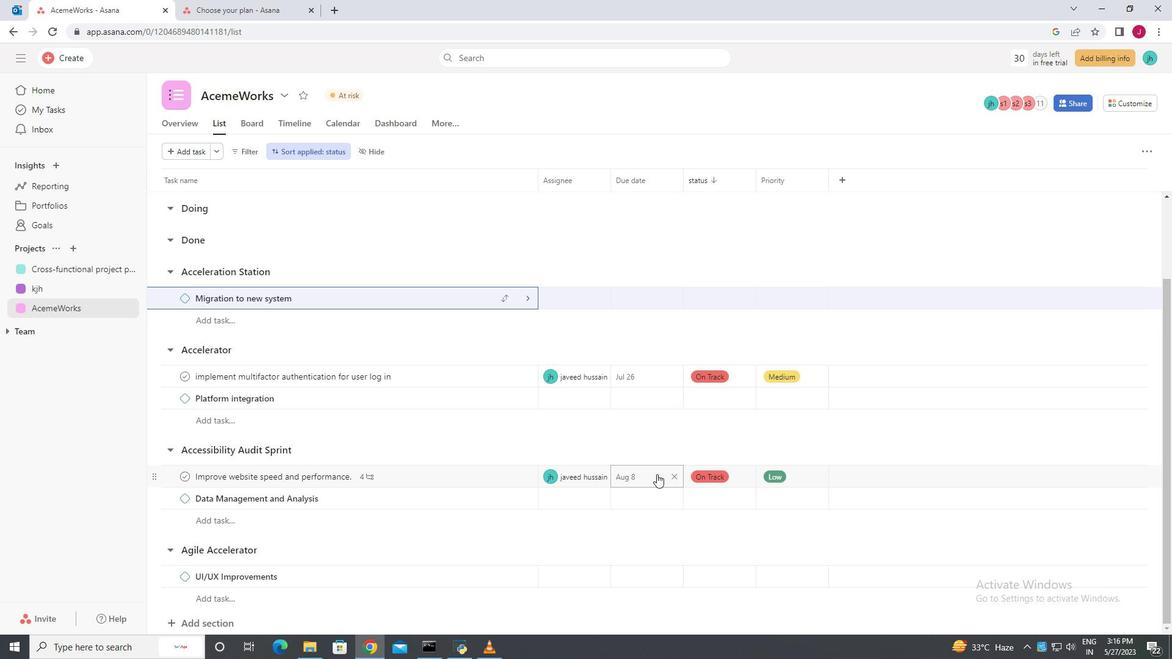 
Action: Mouse scrolled (1011, 253) with delta (0, 0)
Screenshot: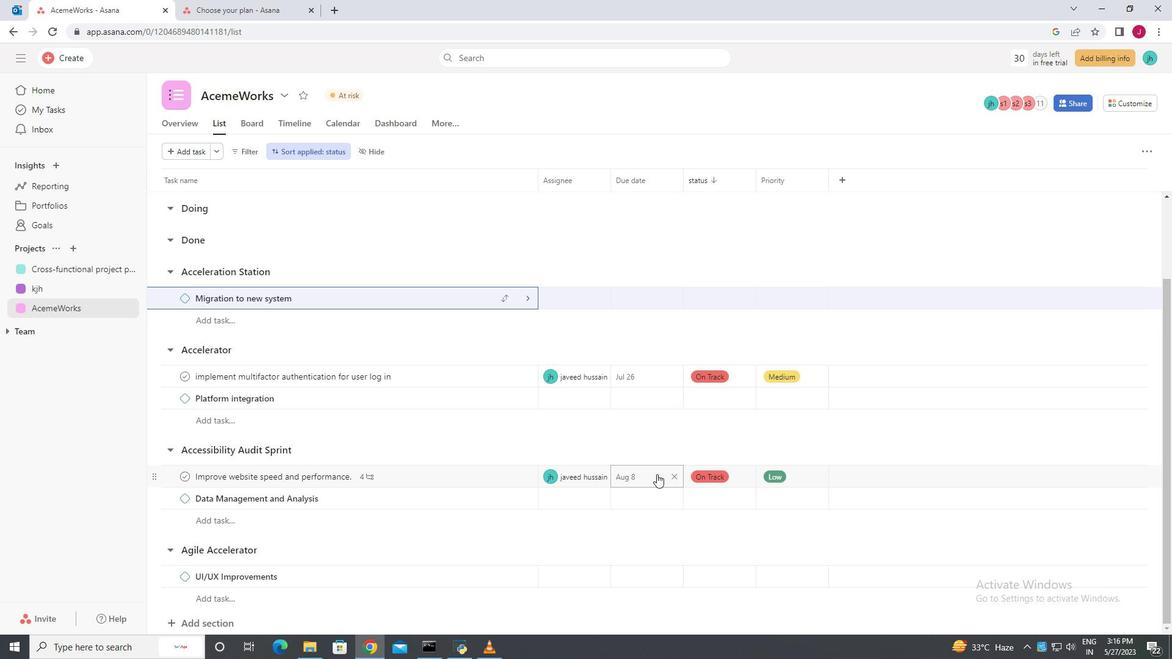 
Action: Mouse scrolled (1011, 253) with delta (0, 0)
Screenshot: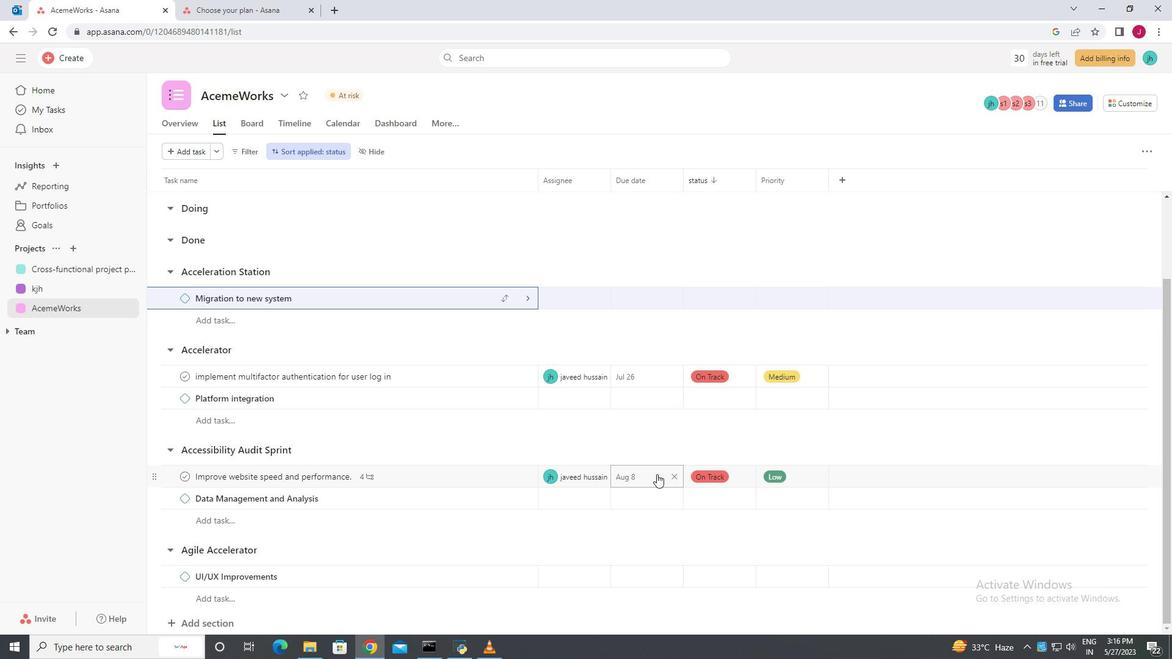 
Action: Mouse scrolled (1011, 253) with delta (0, 0)
Screenshot: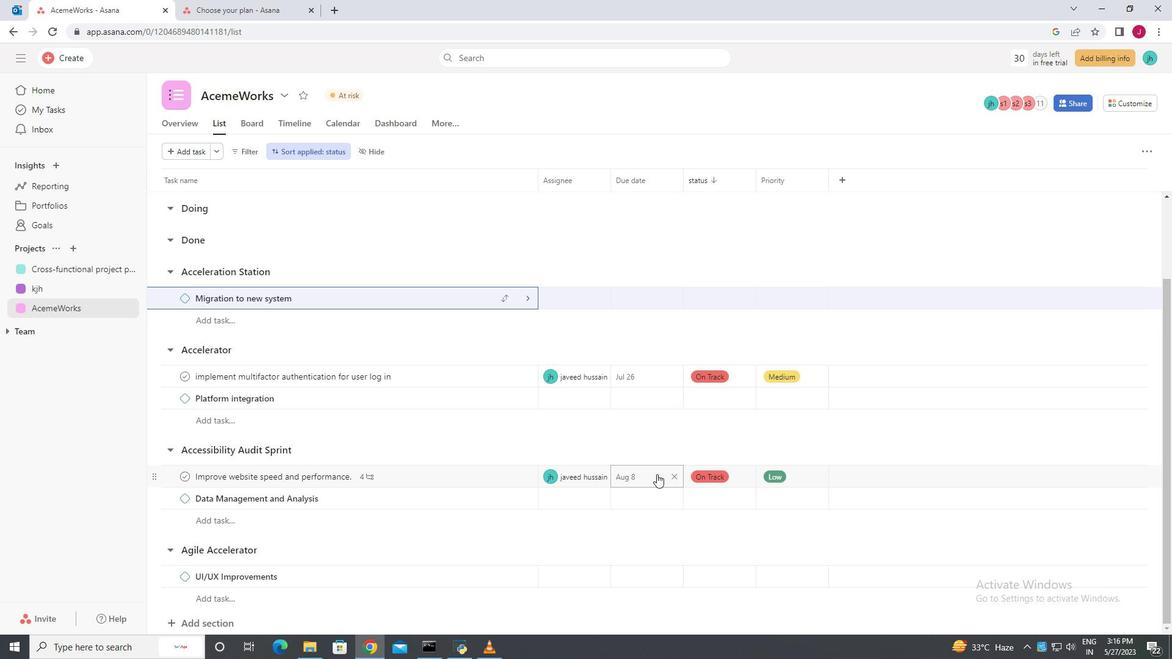 
Action: Mouse scrolled (1011, 253) with delta (0, 0)
Screenshot: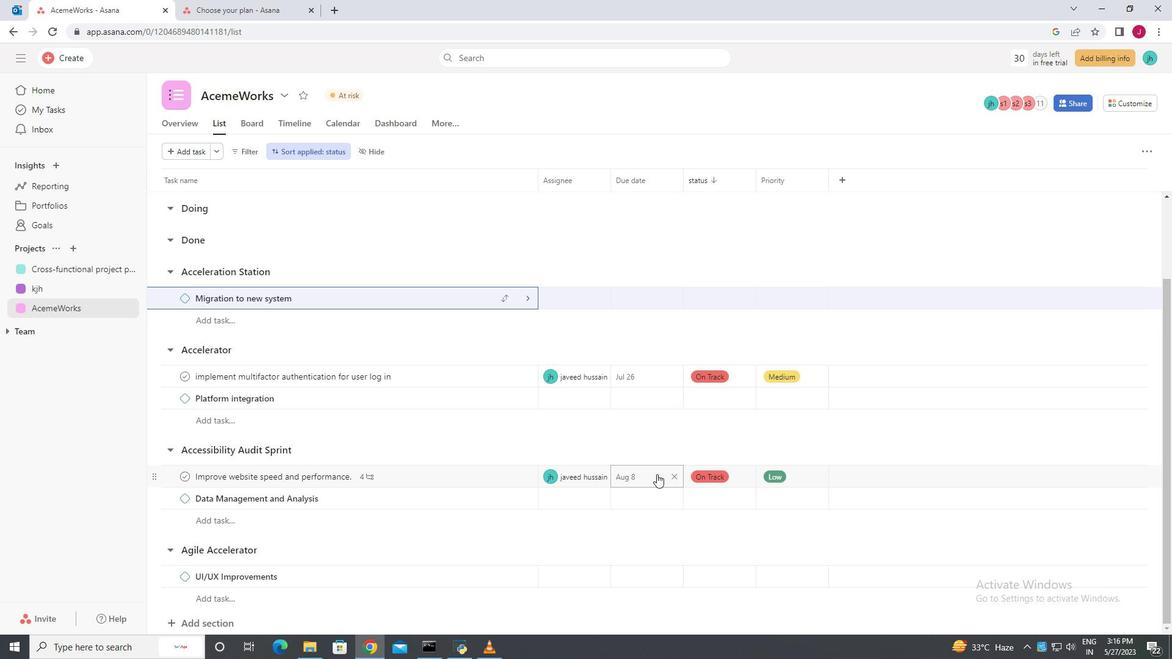 
Action: Mouse moved to (280, 372)
Screenshot: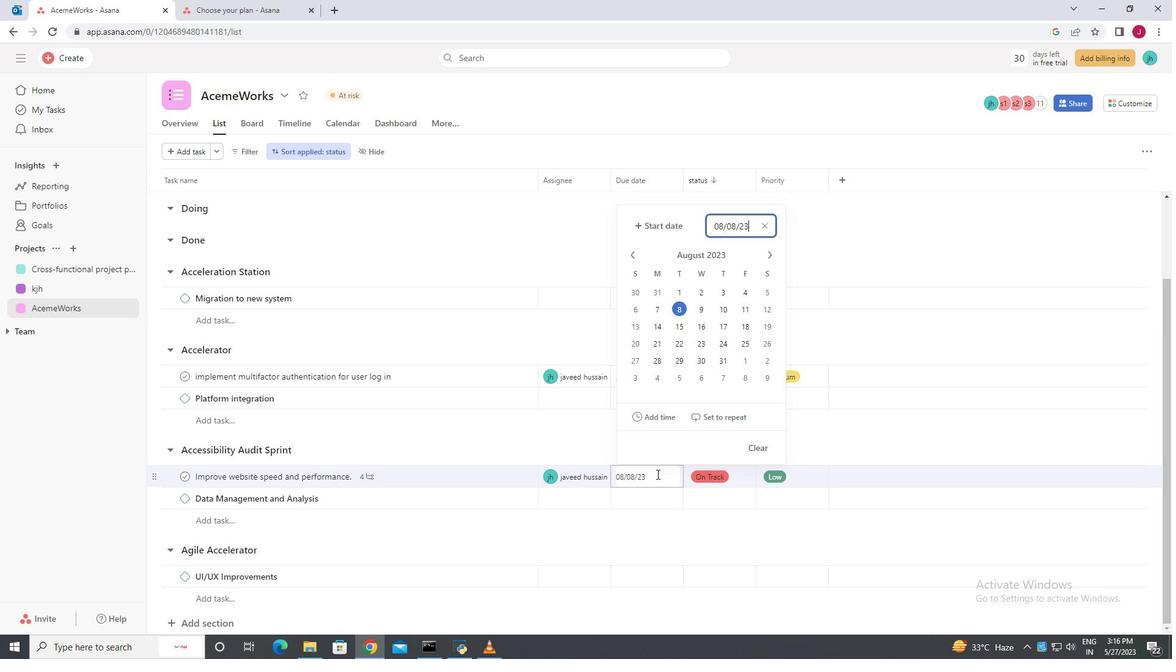 
Action: Mouse scrolled (280, 371) with delta (0, 0)
Screenshot: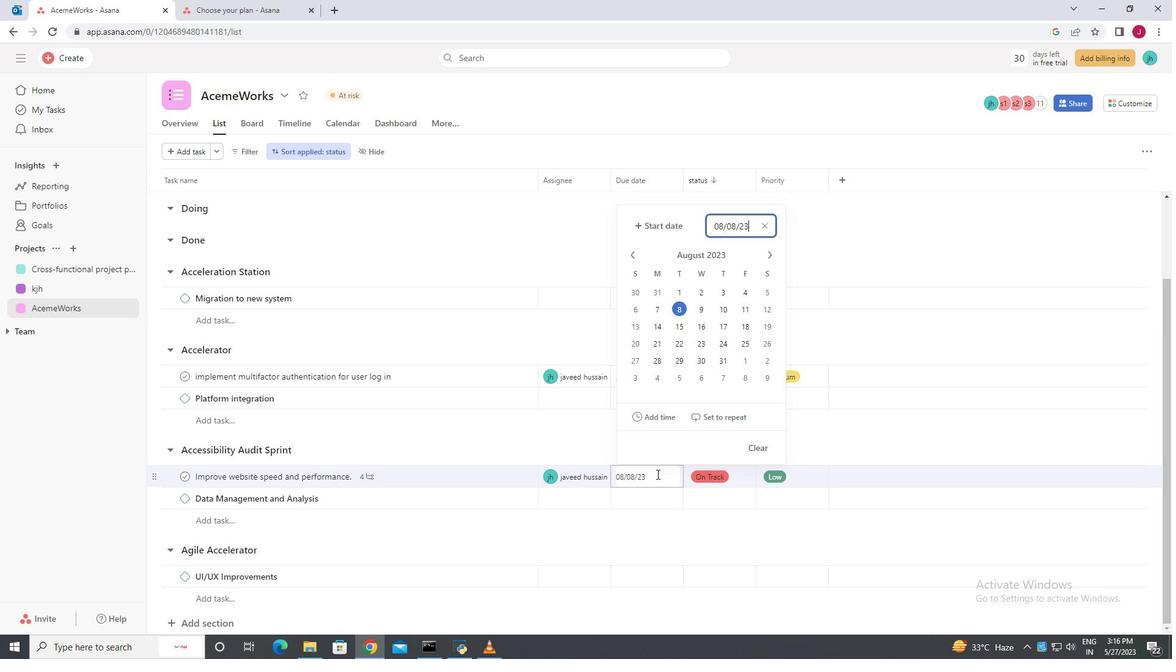 
Action: Mouse scrolled (280, 371) with delta (0, 0)
Screenshot: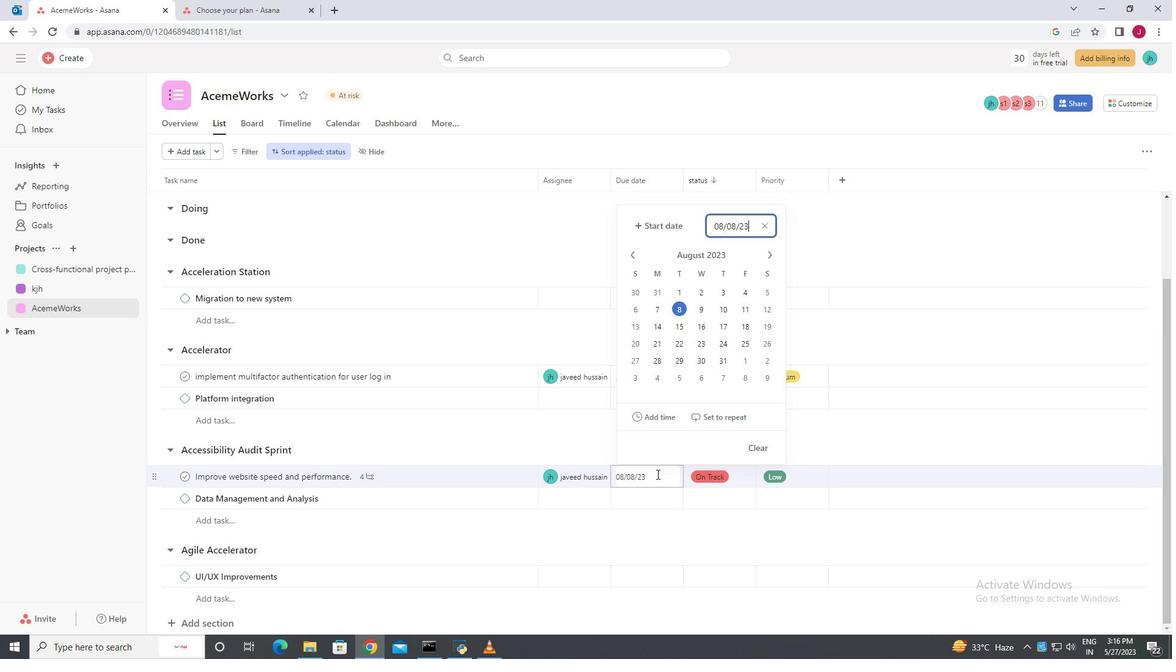 
Action: Mouse scrolled (280, 371) with delta (0, 0)
Screenshot: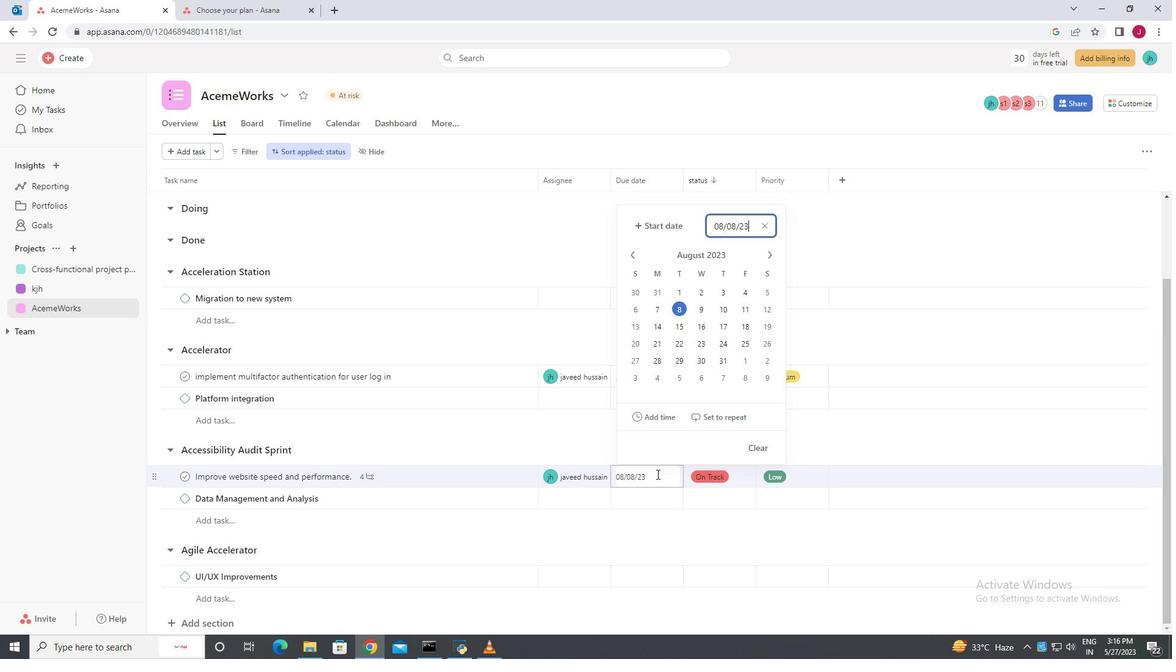 
Action: Mouse scrolled (280, 371) with delta (0, 0)
Screenshot: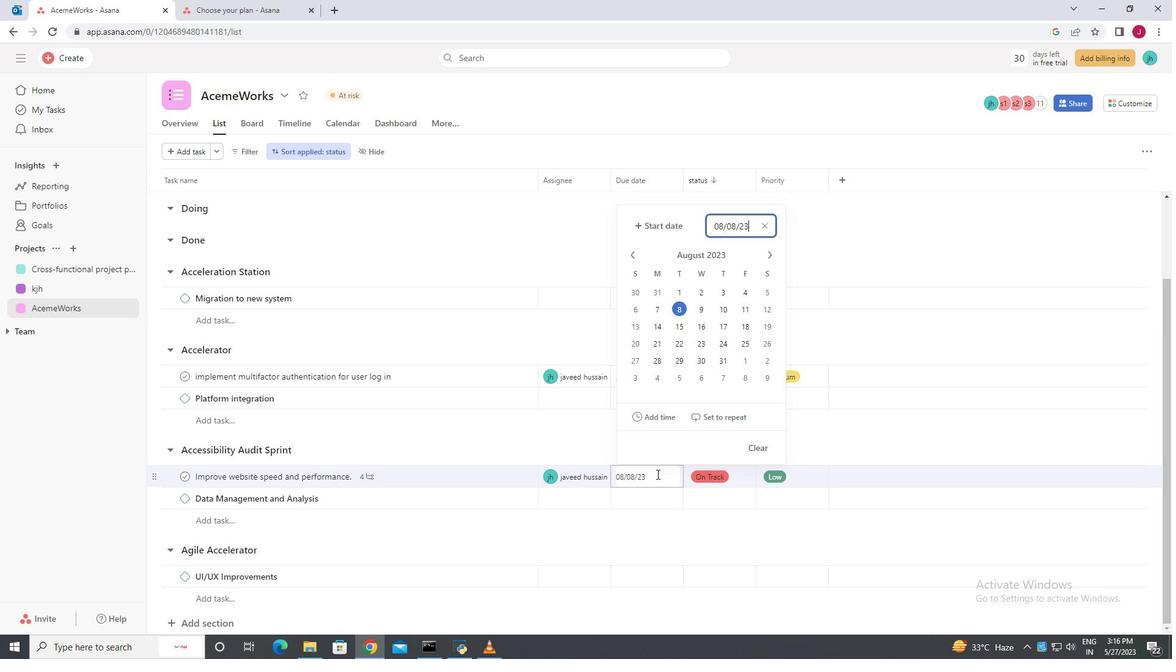 
Action: Mouse scrolled (280, 371) with delta (0, 0)
Screenshot: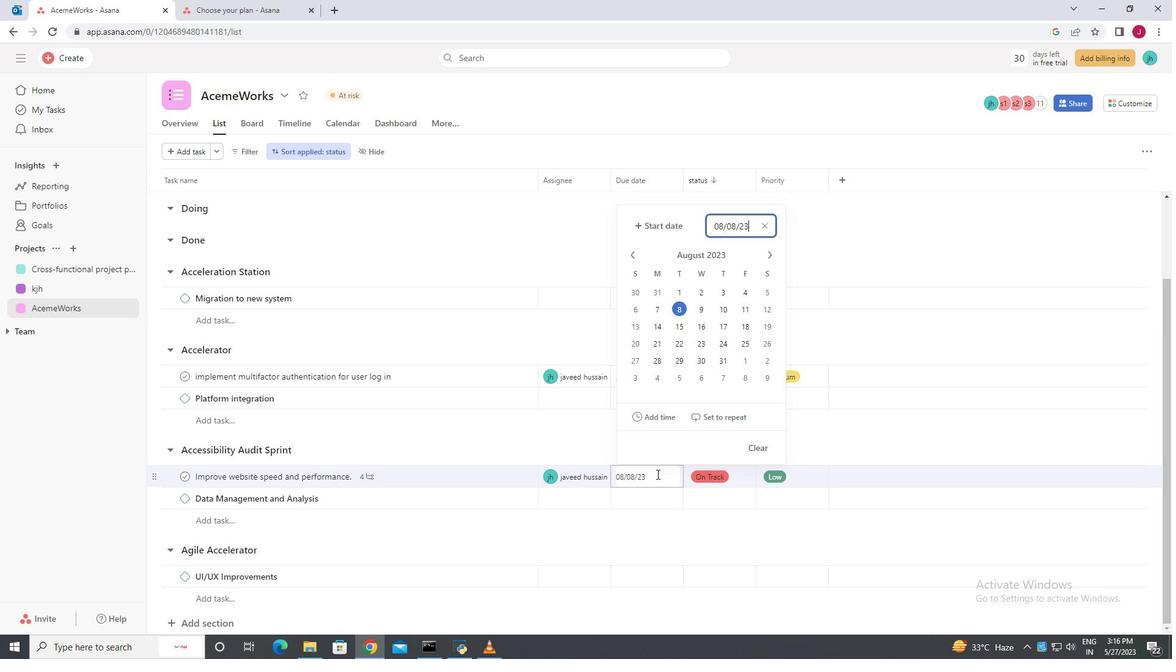 
Action: Mouse scrolled (280, 371) with delta (0, 0)
Screenshot: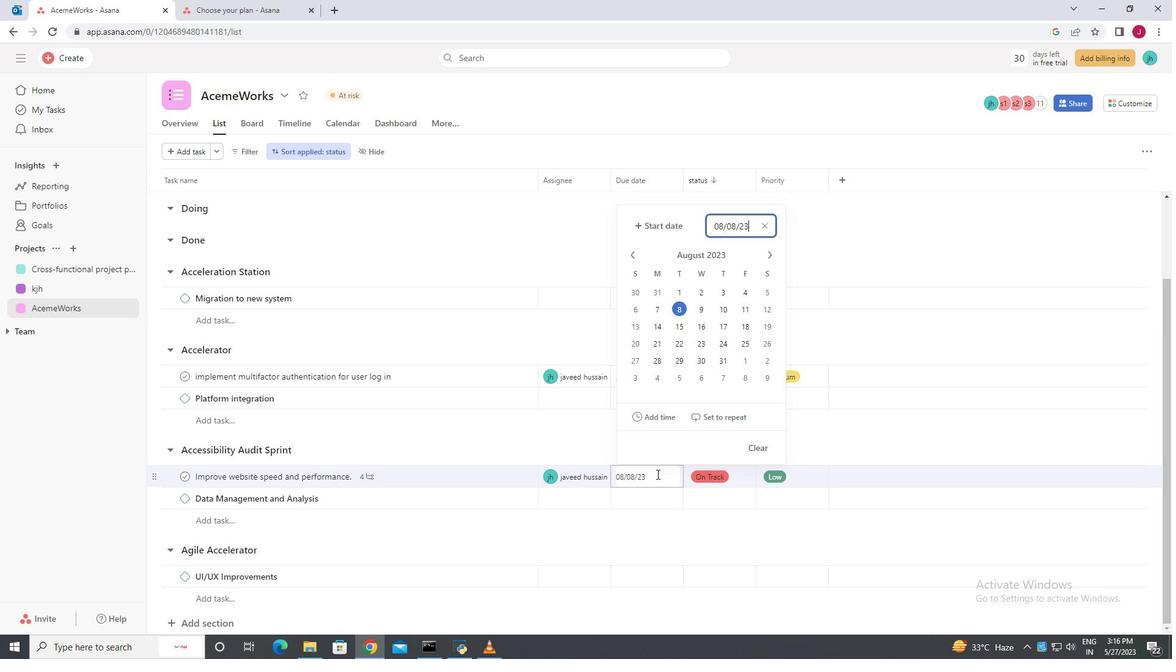 
Action: Mouse scrolled (280, 371) with delta (0, 0)
Screenshot: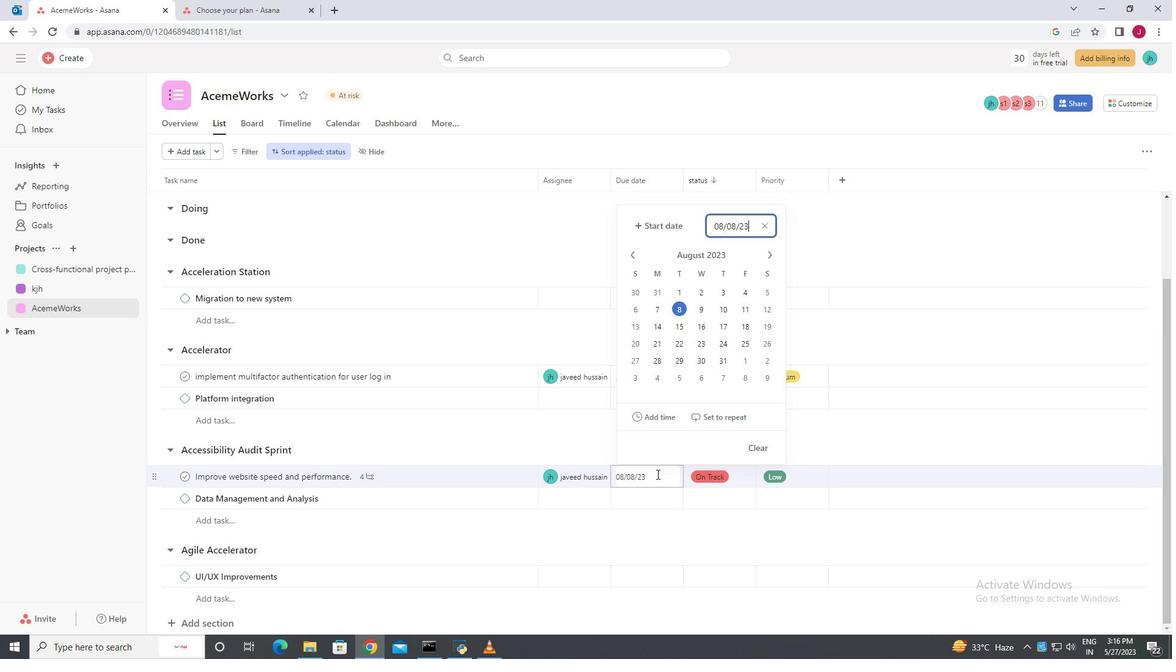 
Action: Mouse scrolled (280, 371) with delta (0, 0)
Screenshot: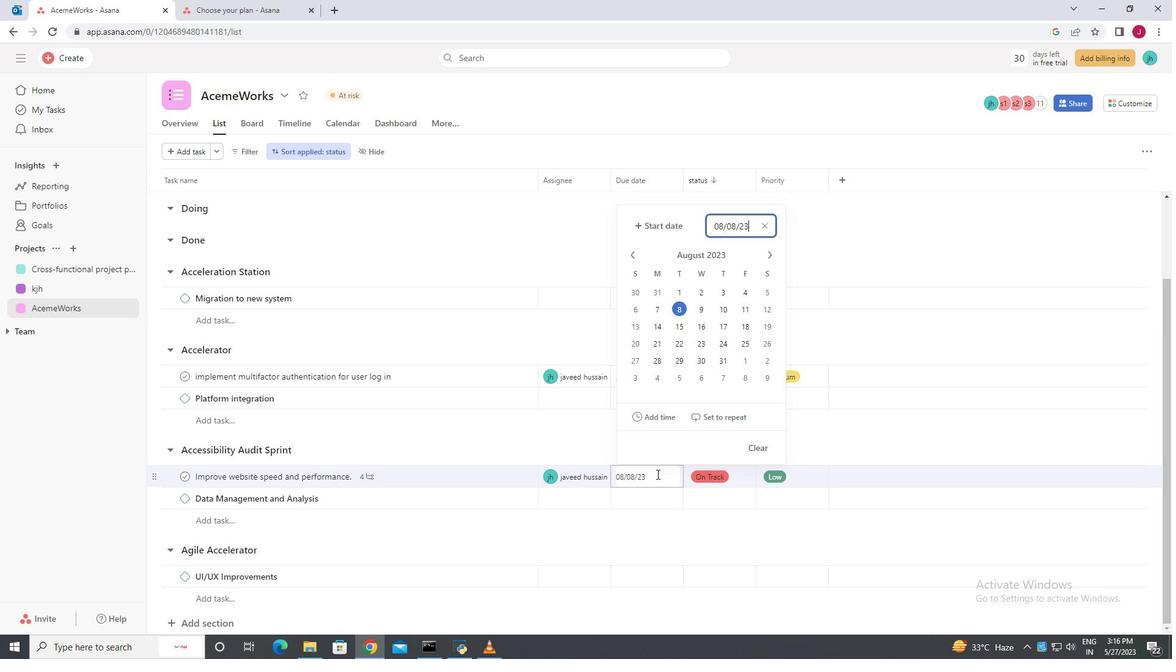 
Action: Mouse scrolled (280, 371) with delta (0, 0)
Screenshot: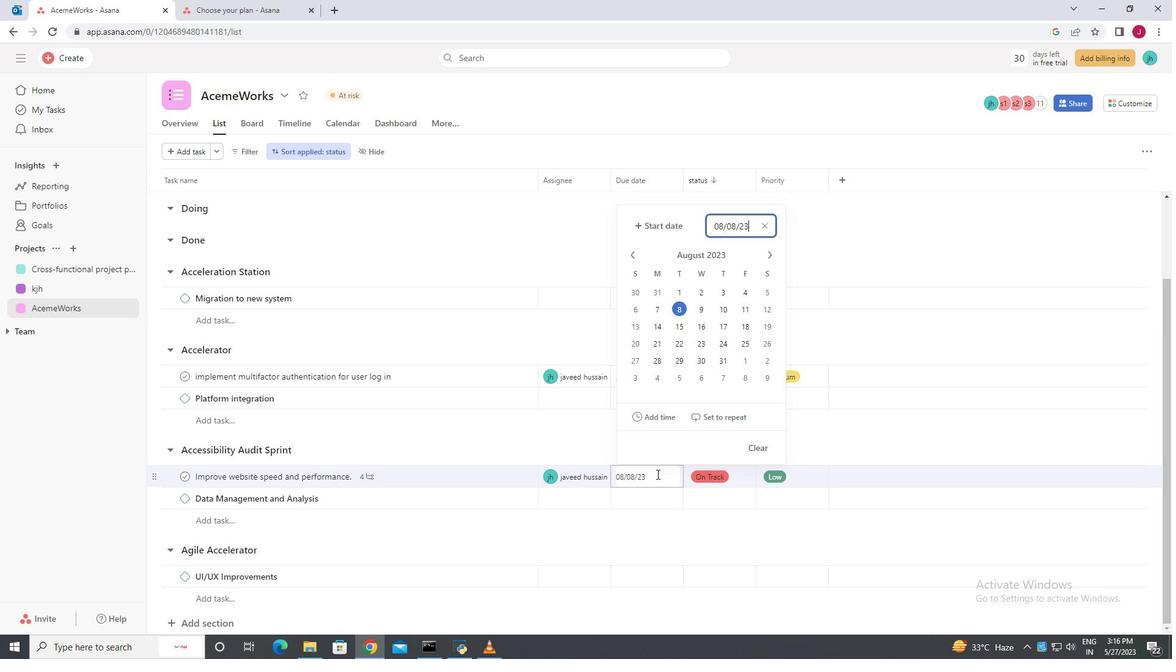 
Action: Mouse scrolled (280, 371) with delta (0, 0)
Screenshot: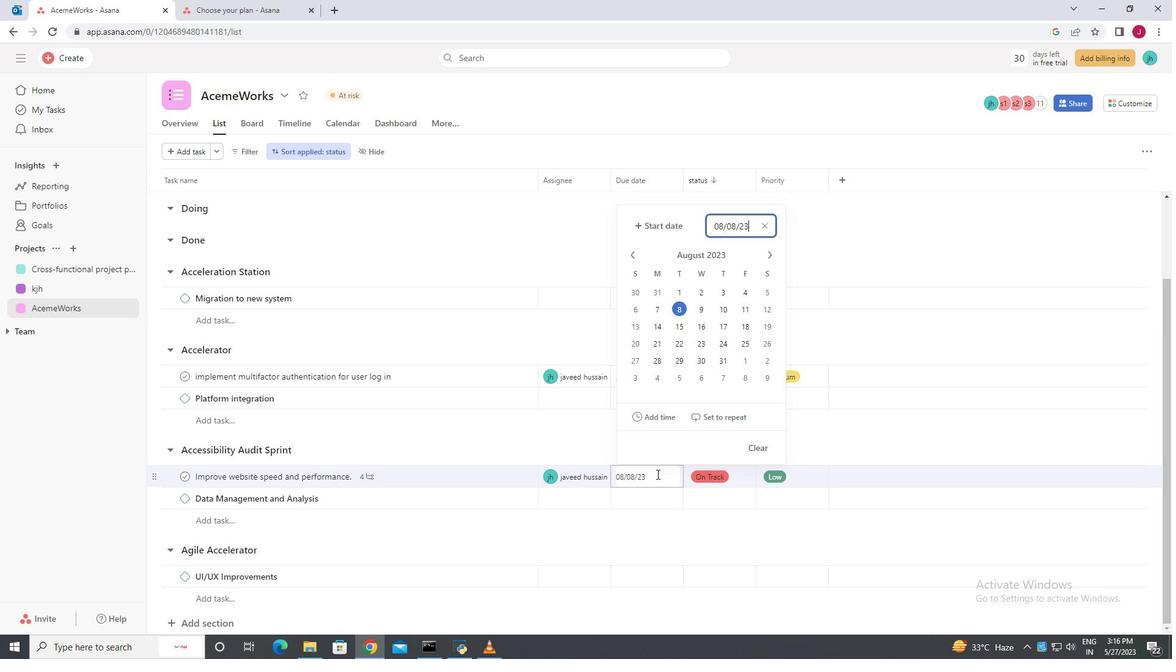 
Action: Mouse moved to (287, 393)
Screenshot: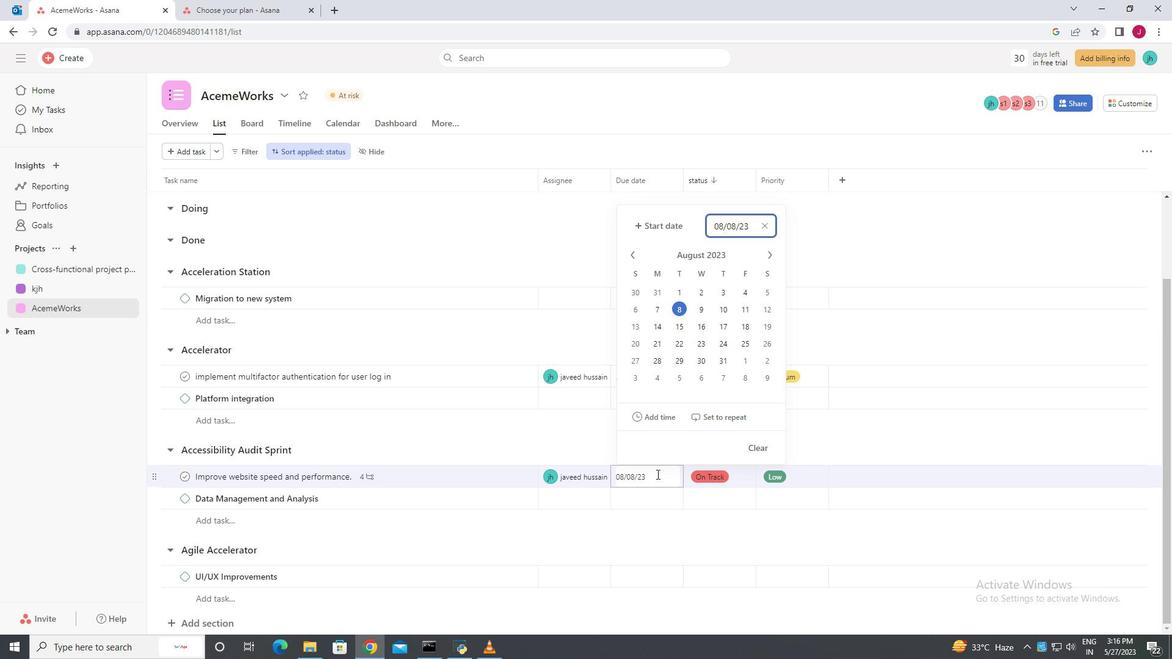 
Action: Mouse scrolled (287, 393) with delta (0, 0)
Screenshot: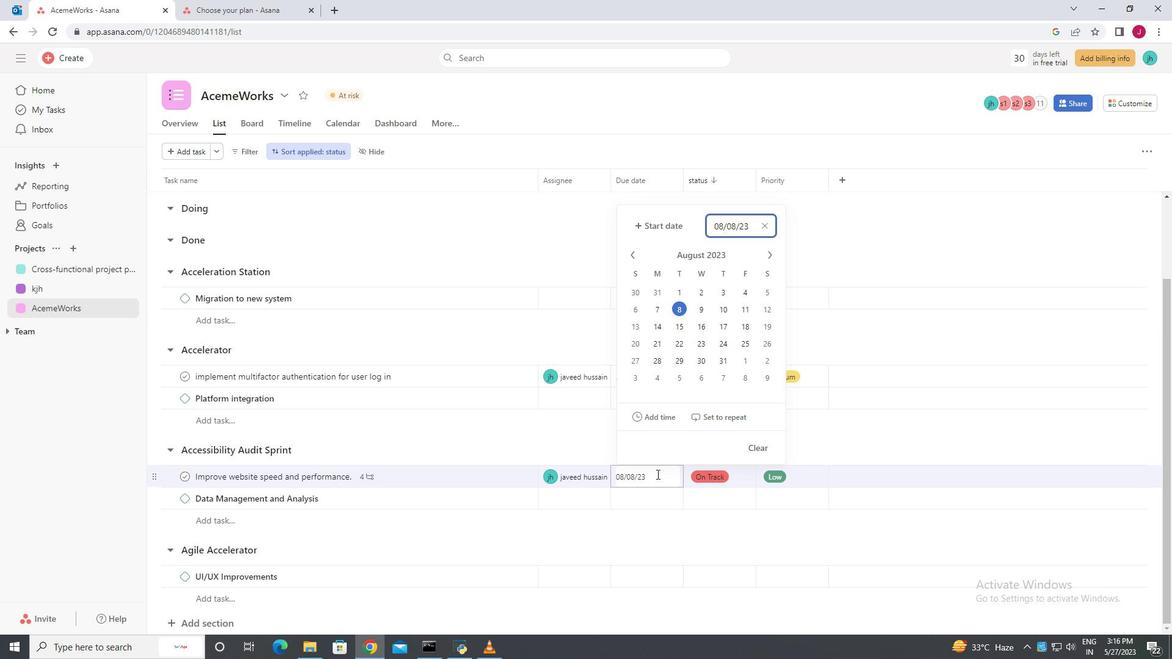 
Action: Mouse moved to (288, 397)
Screenshot: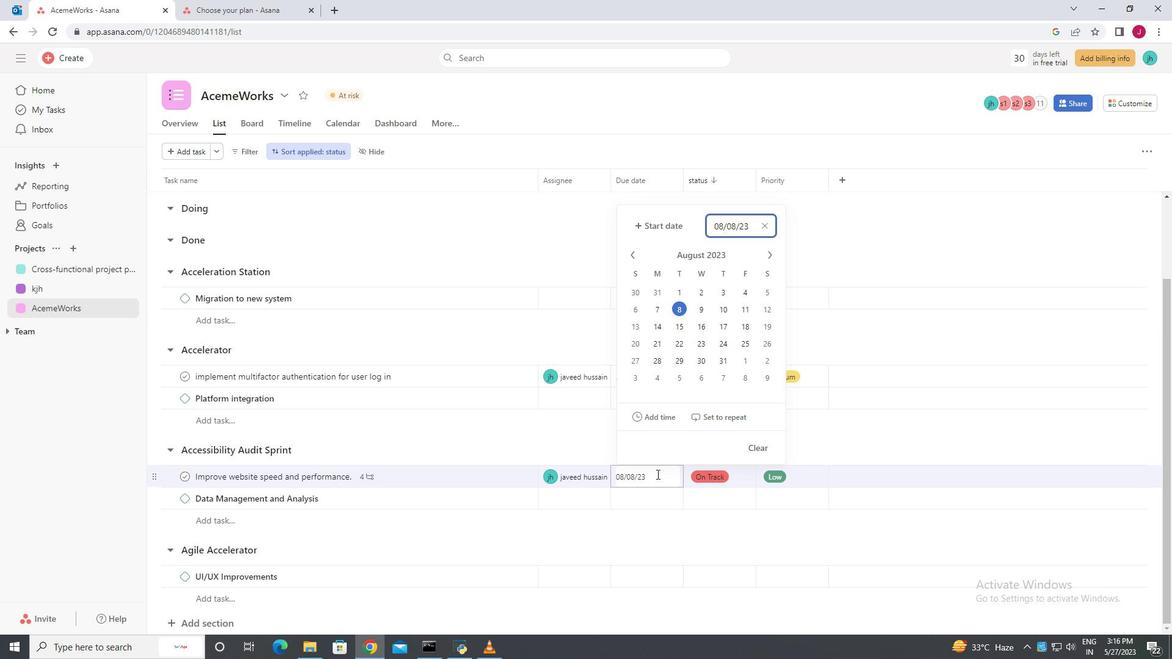
Action: Mouse scrolled (288, 396) with delta (0, 0)
Screenshot: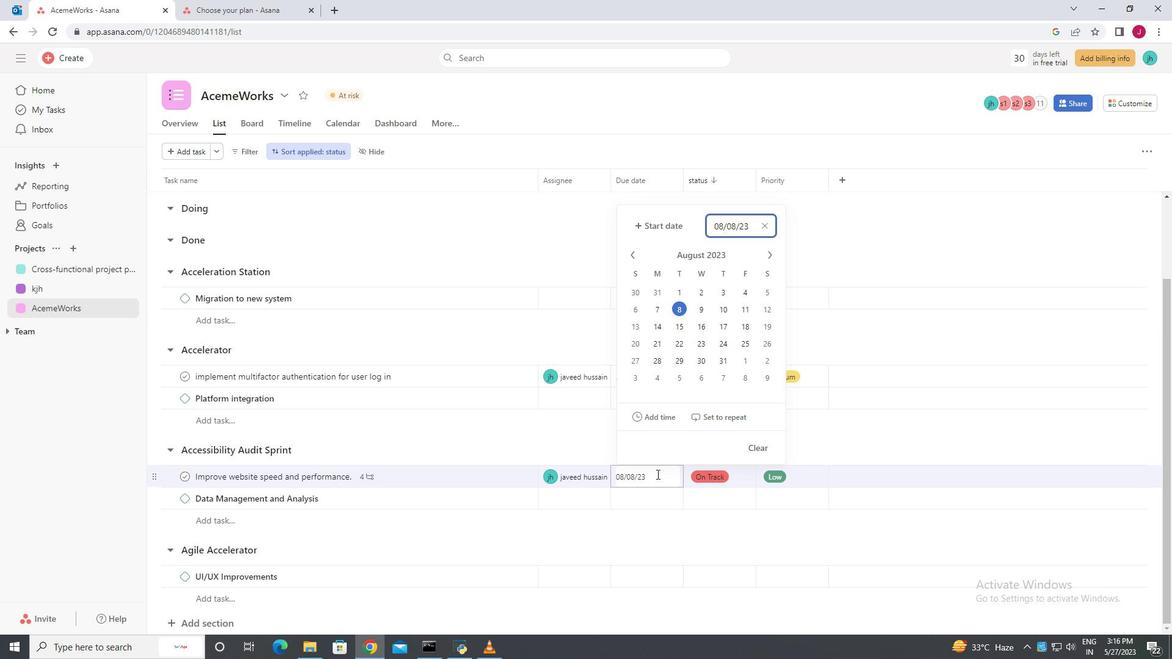 
Action: Mouse moved to (289, 398)
Screenshot: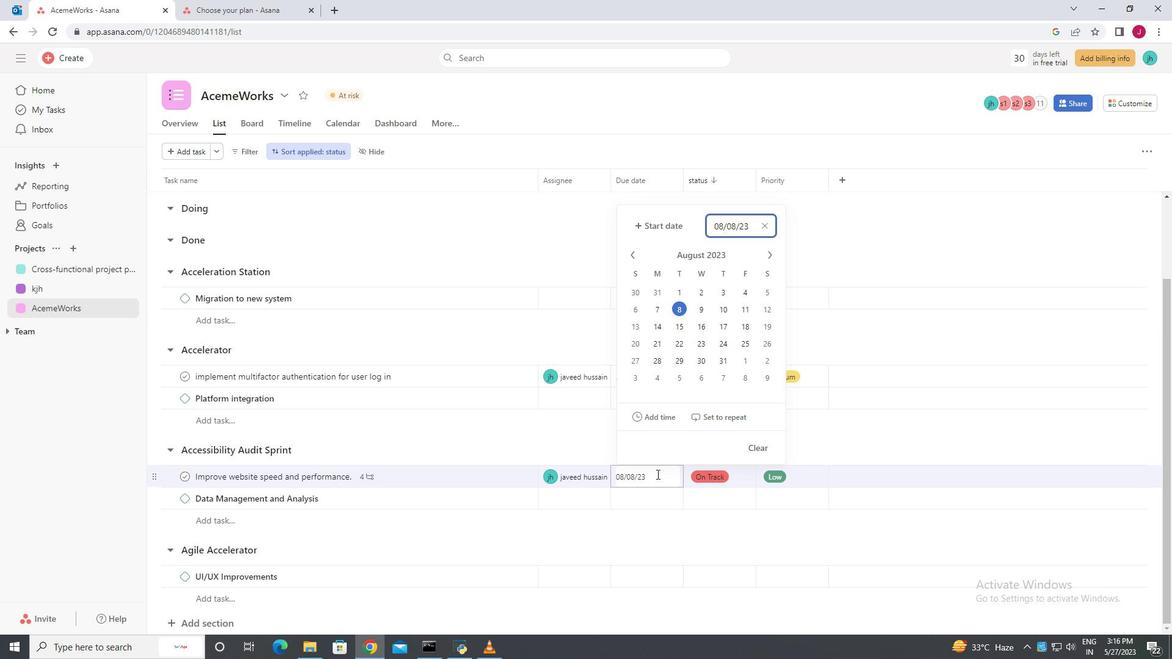 
Action: Mouse scrolled (289, 397) with delta (0, 0)
Screenshot: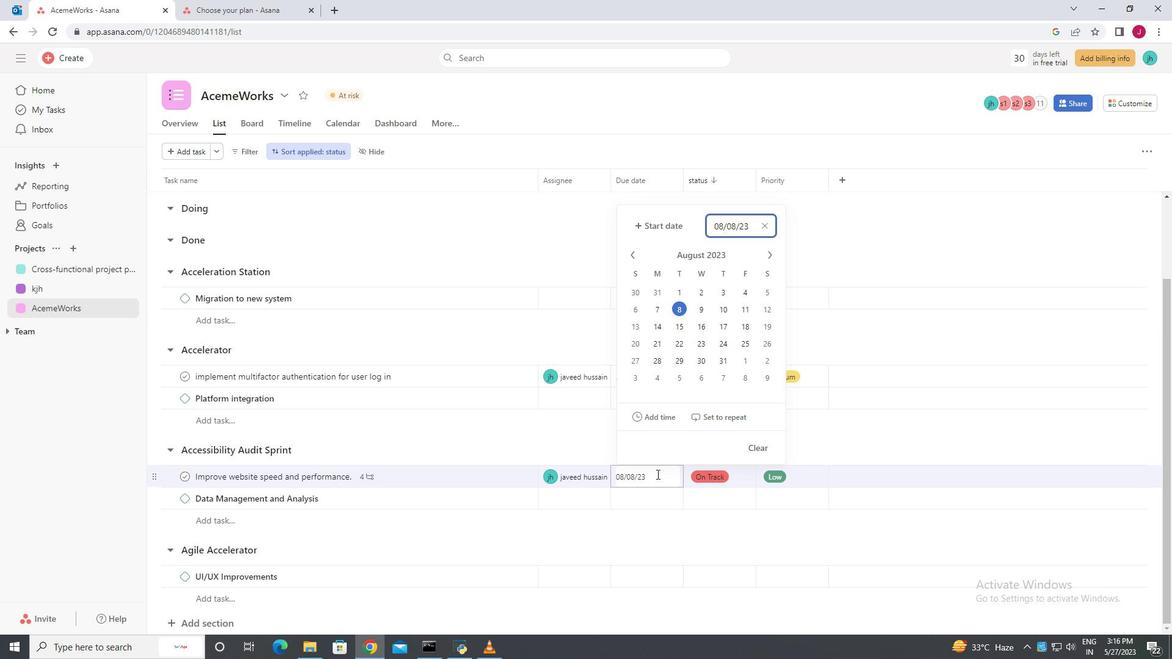 
Action: Mouse moved to (290, 398)
Screenshot: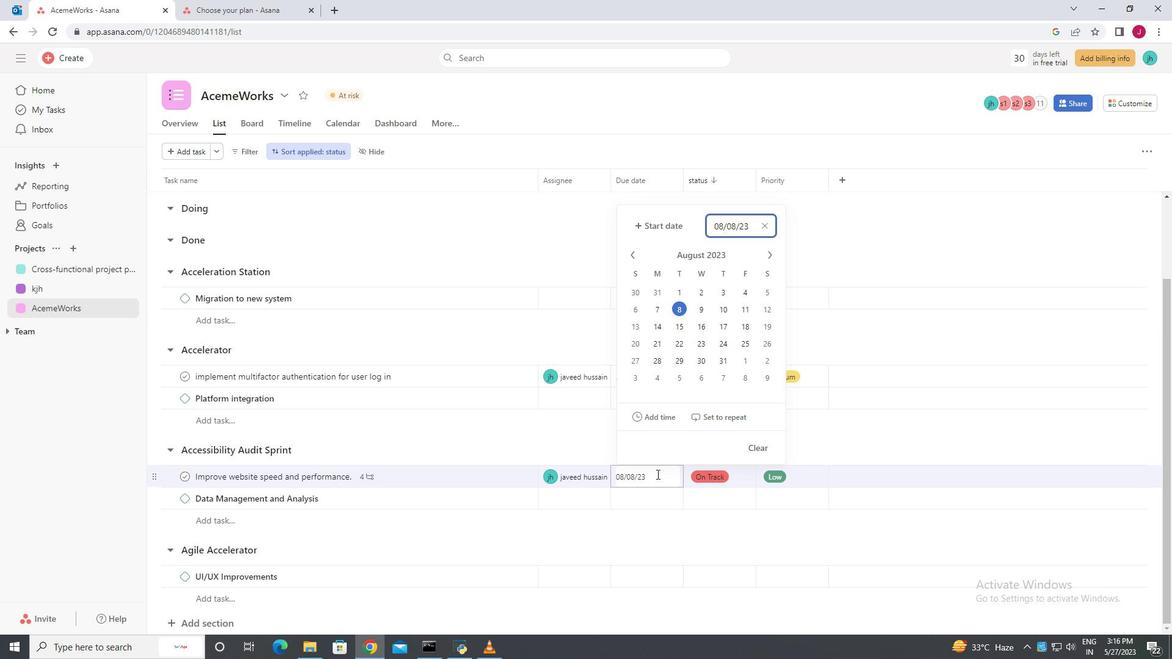
Action: Mouse scrolled (290, 397) with delta (0, 0)
Screenshot: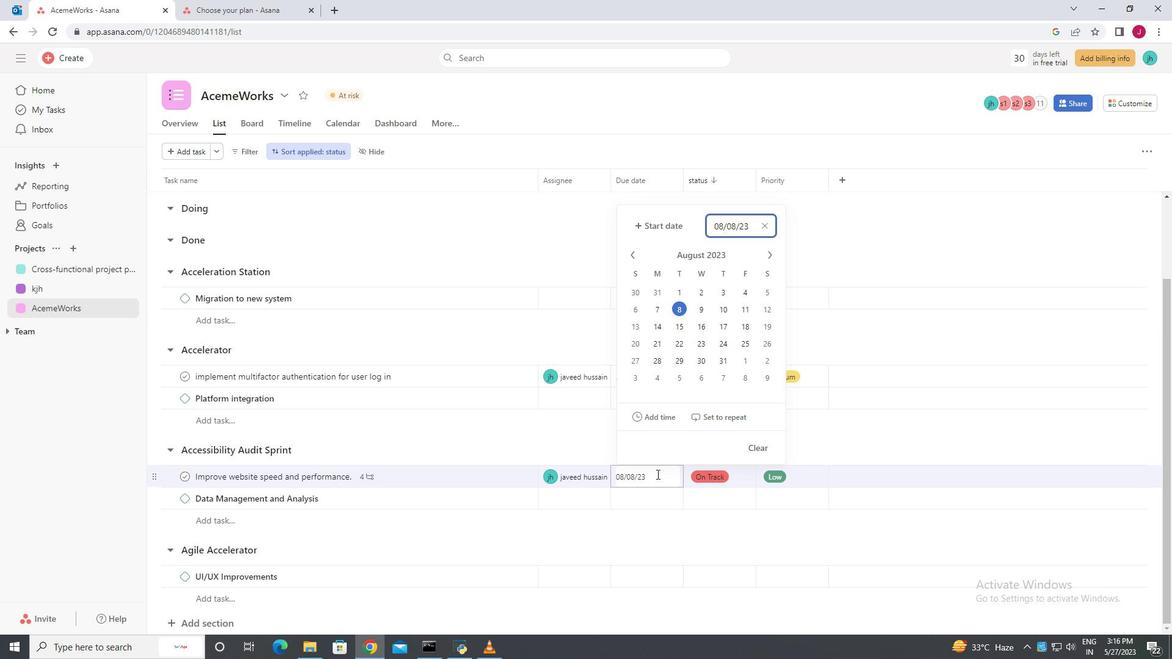 
Action: Mouse moved to (290, 399)
Screenshot: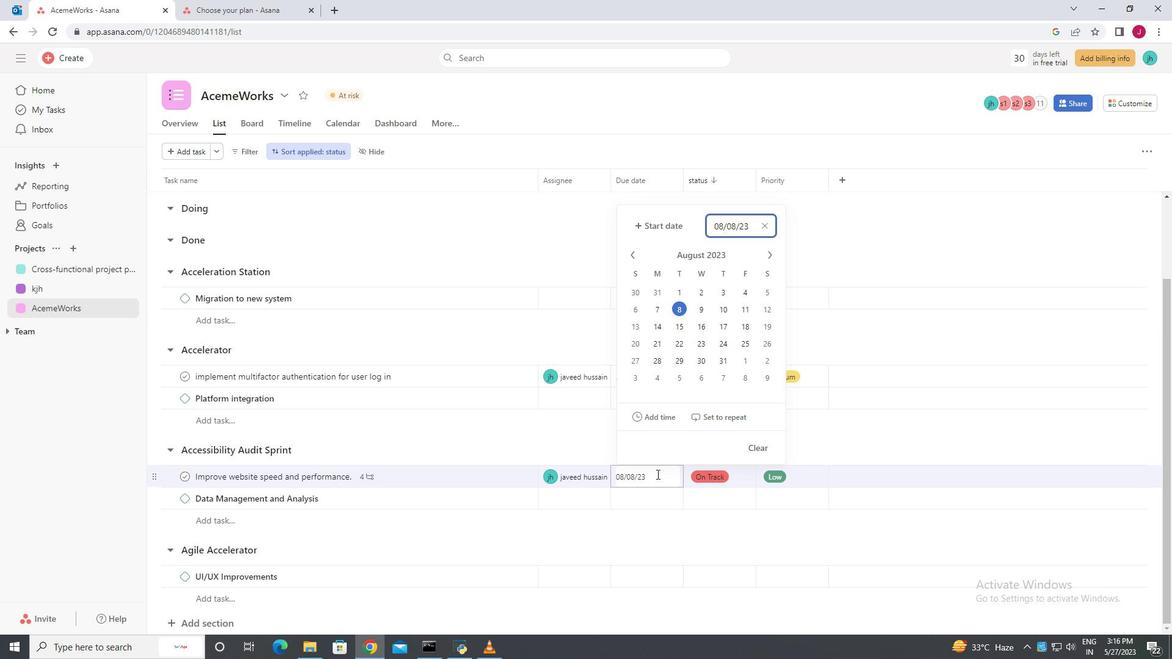 
Action: Mouse scrolled (290, 398) with delta (0, 0)
Screenshot: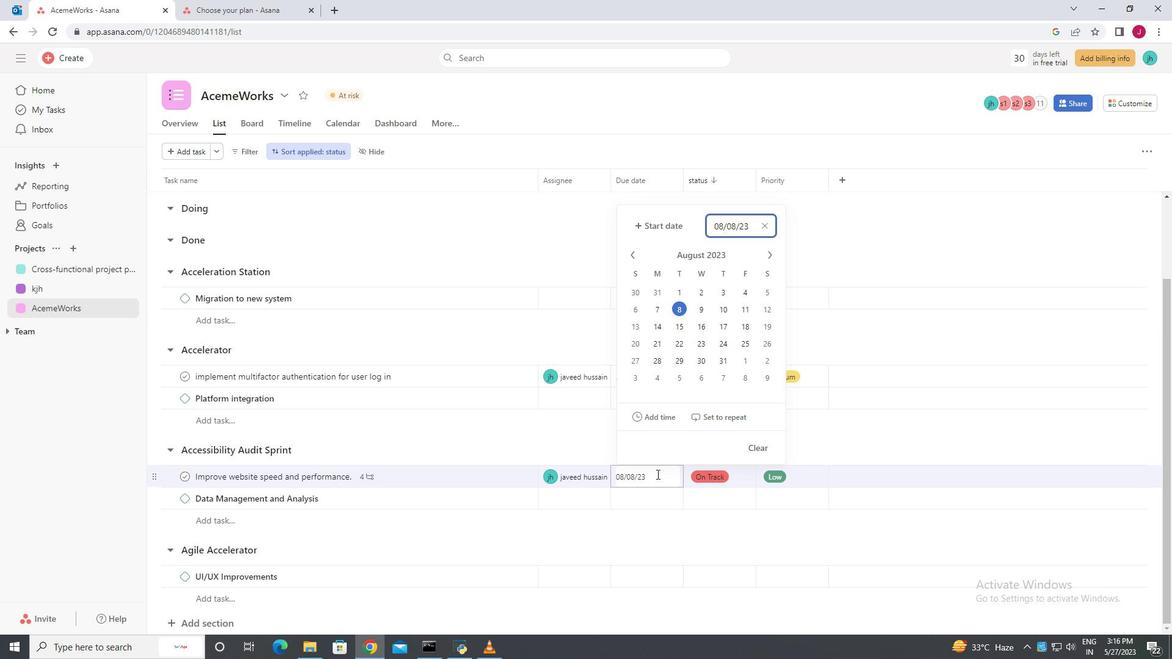 
Action: Mouse moved to (290, 402)
Screenshot: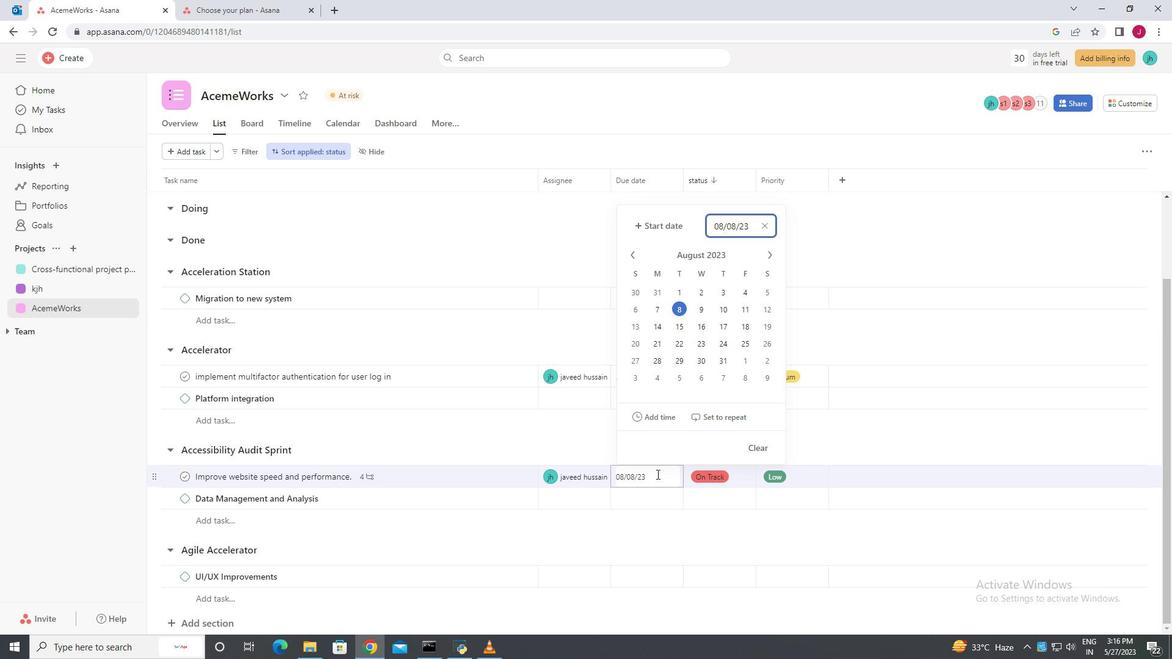 
Action: Mouse scrolled (290, 401) with delta (0, 0)
Screenshot: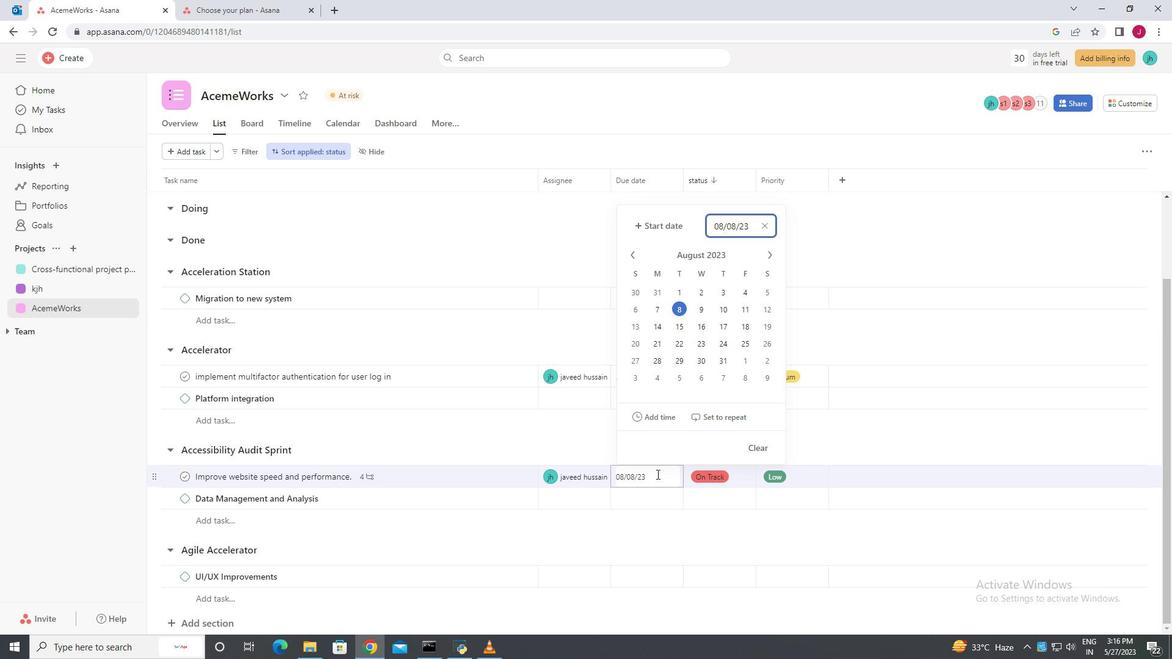 
Action: Mouse moved to (288, 420)
Screenshot: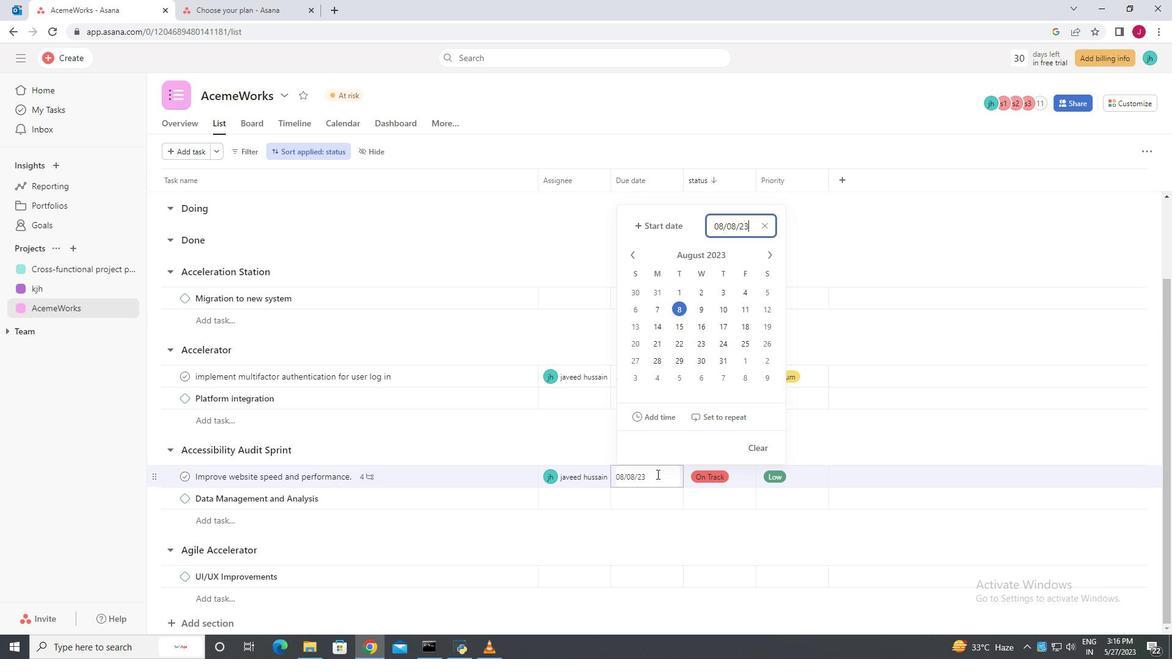 
Action: Mouse scrolled (288, 421) with delta (0, 0)
Screenshot: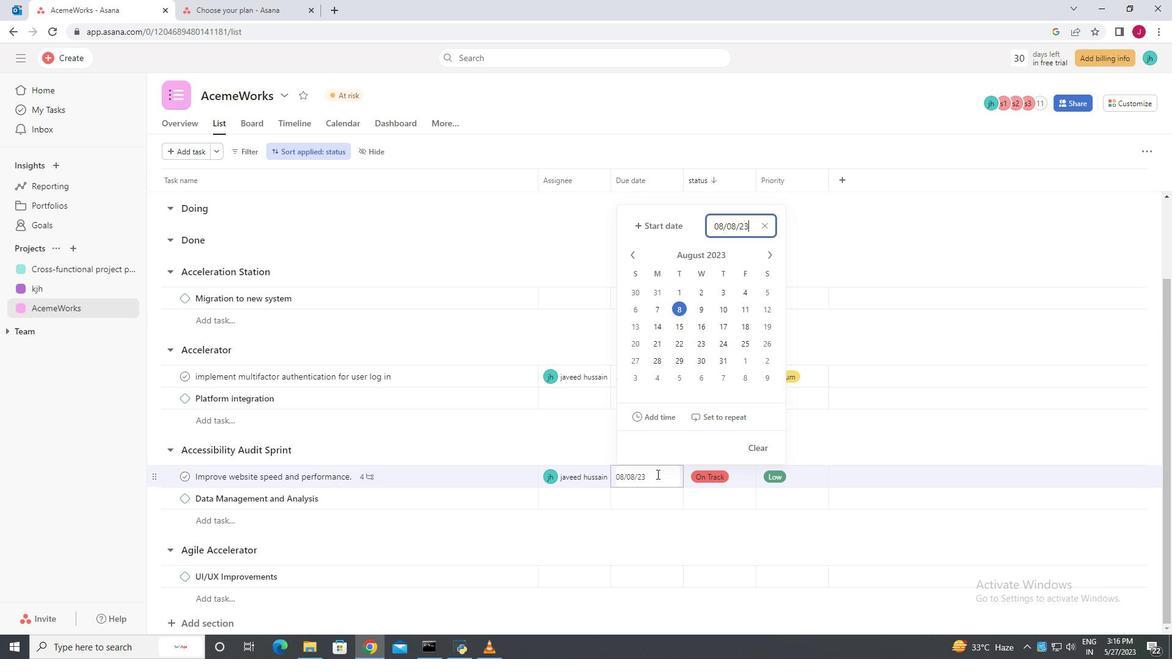 
Action: Mouse scrolled (288, 421) with delta (0, 0)
Screenshot: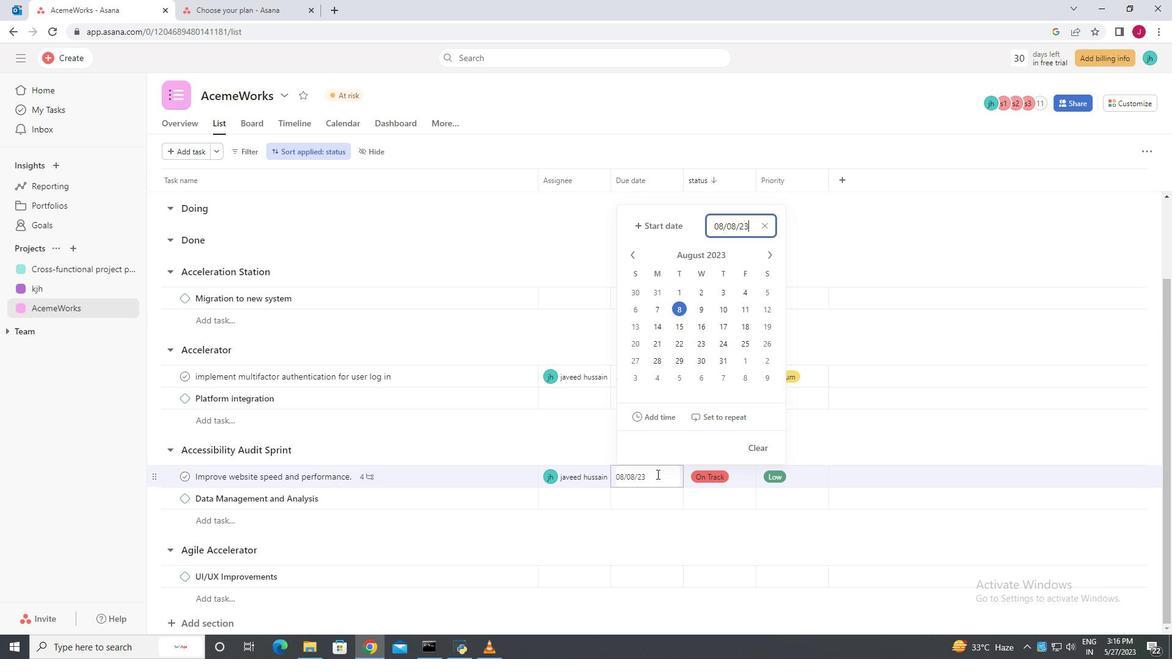 
Action: Mouse scrolled (288, 421) with delta (0, 0)
Screenshot: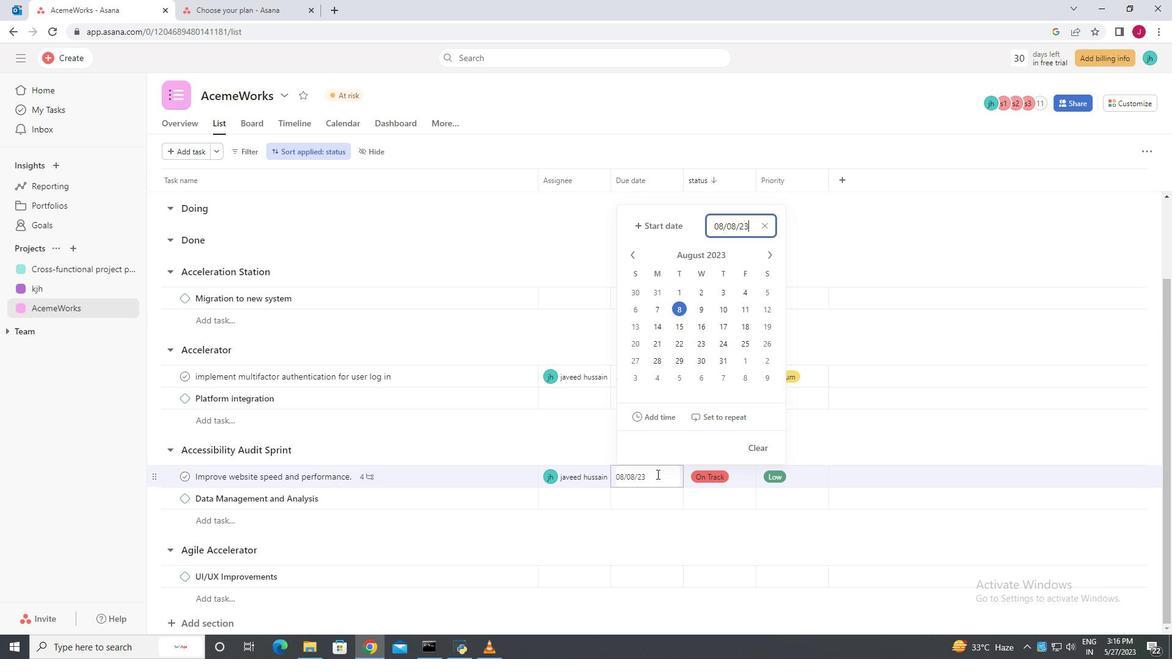 
Action: Mouse scrolled (288, 421) with delta (0, 0)
Screenshot: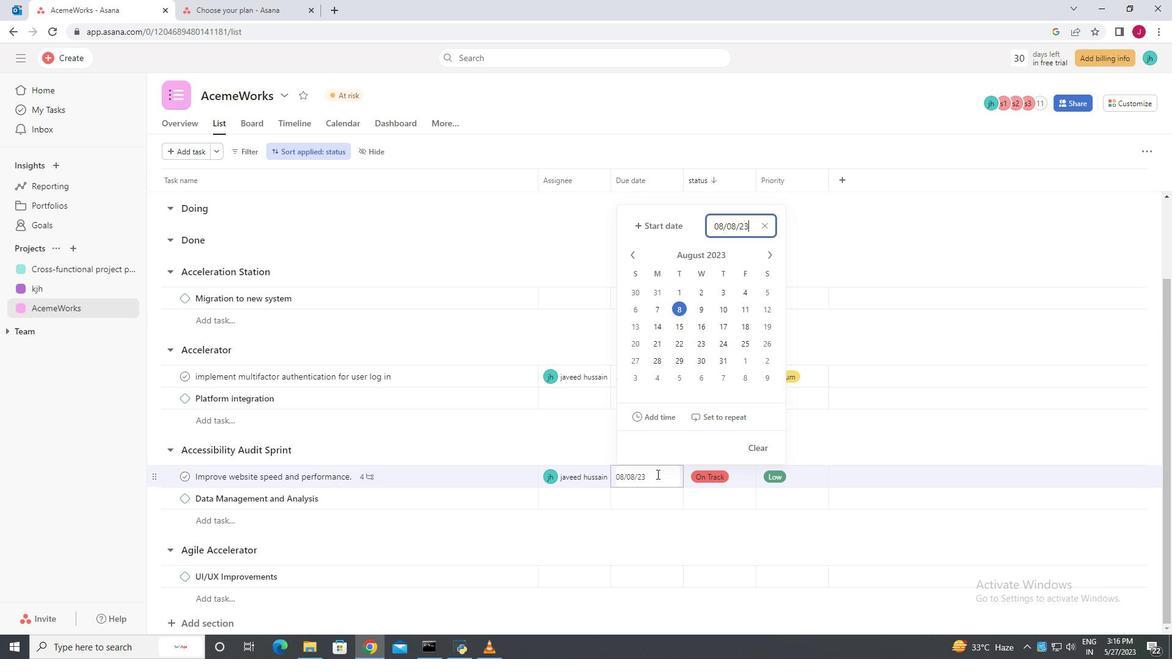 
Action: Mouse scrolled (288, 421) with delta (0, 0)
Screenshot: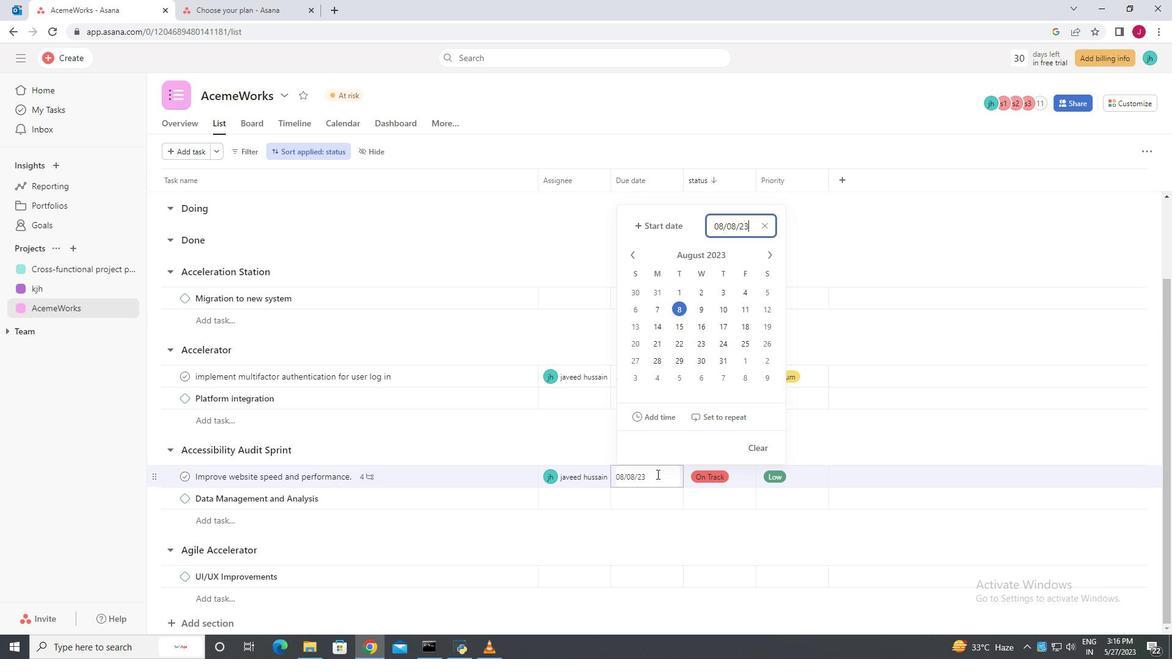 
Action: Mouse moved to (283, 417)
Screenshot: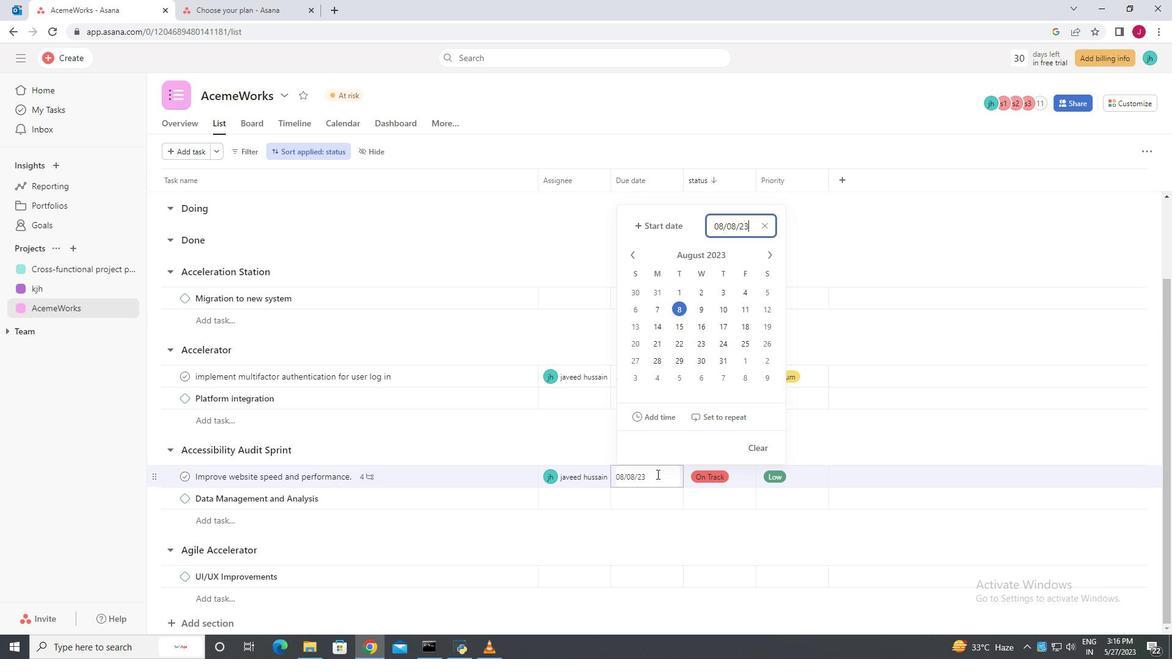 
Action: Mouse scrolled (283, 418) with delta (0, 0)
Screenshot: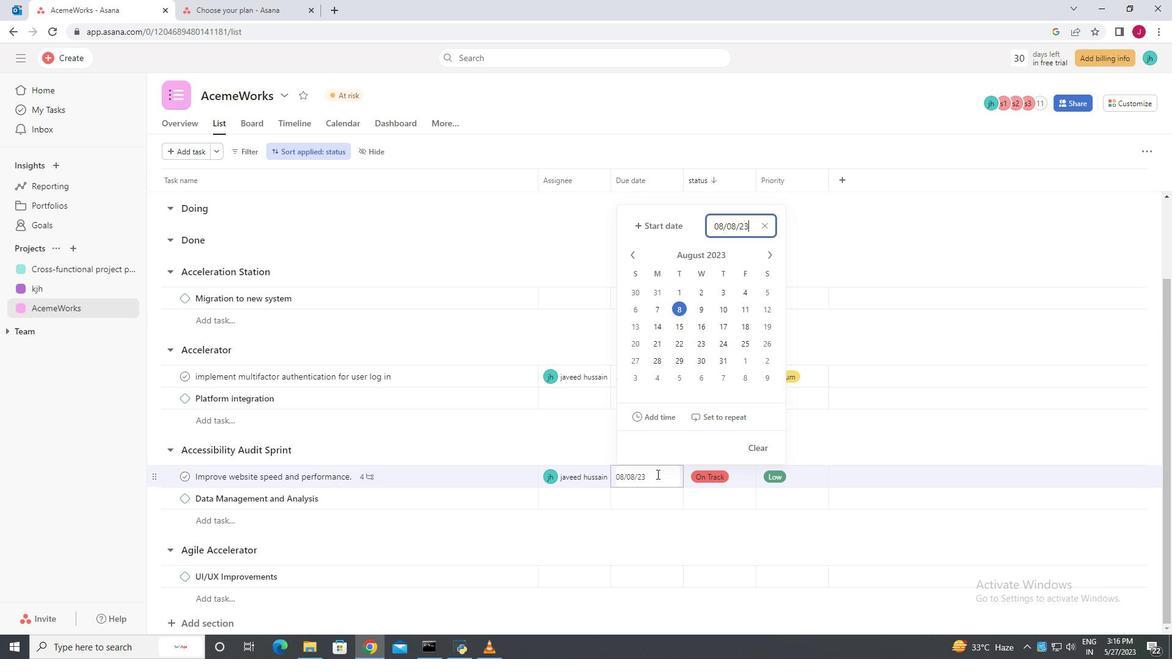 
Action: Mouse scrolled (283, 418) with delta (0, 0)
Screenshot: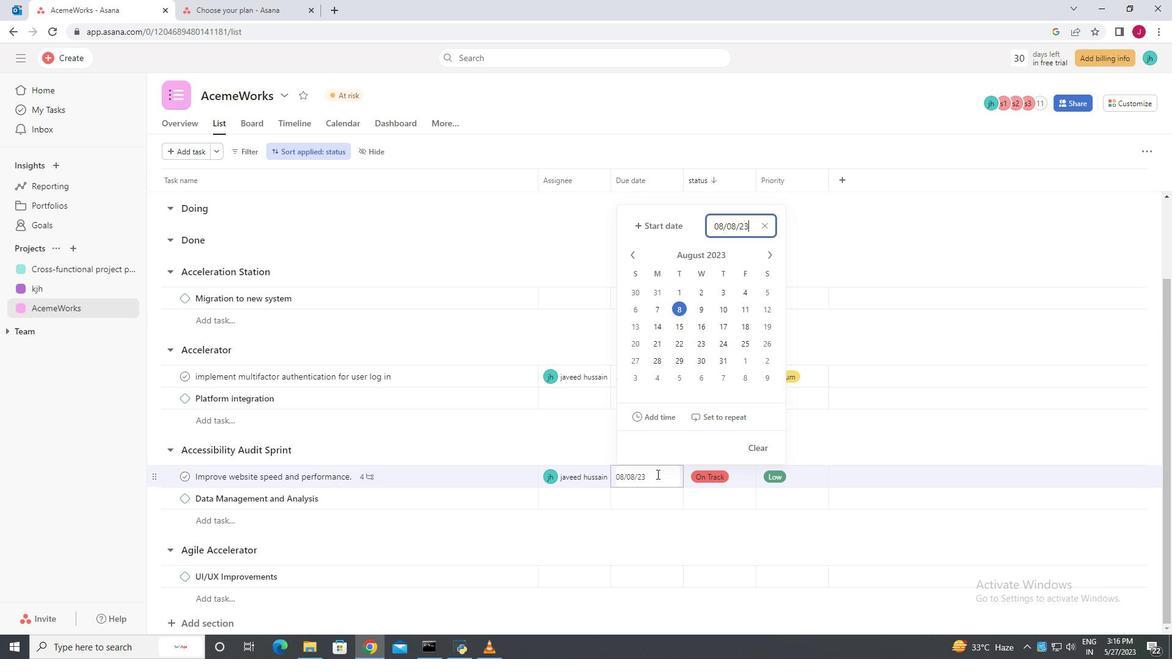 
Action: Mouse scrolled (283, 418) with delta (0, 0)
Screenshot: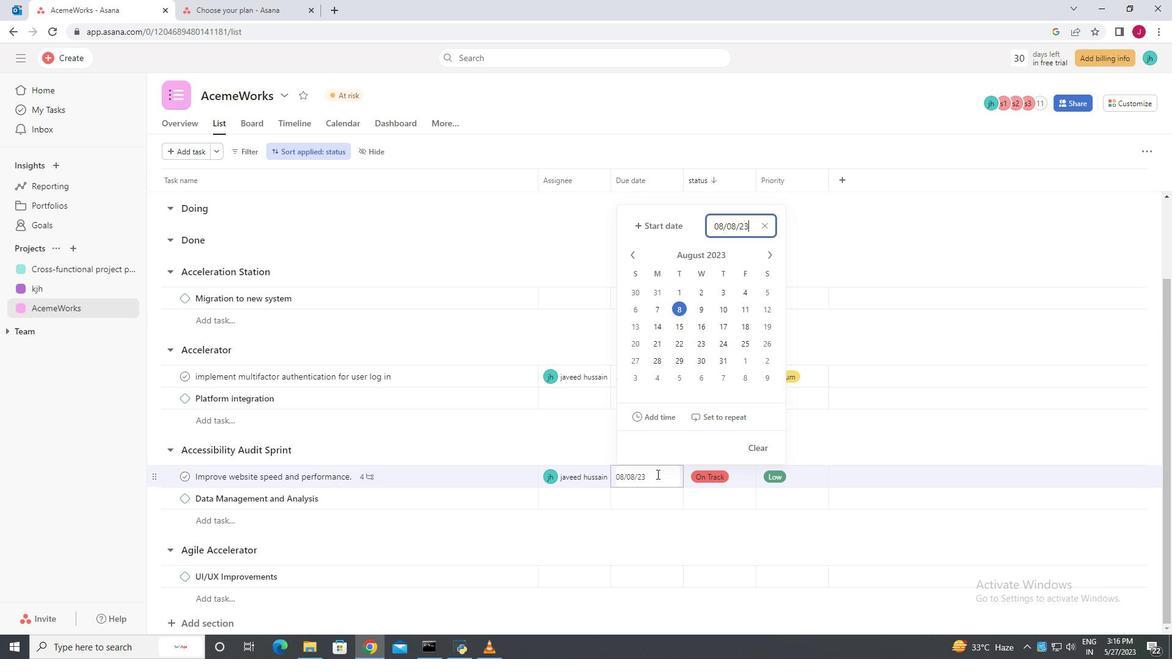 
Action: Mouse scrolled (283, 418) with delta (0, 0)
Screenshot: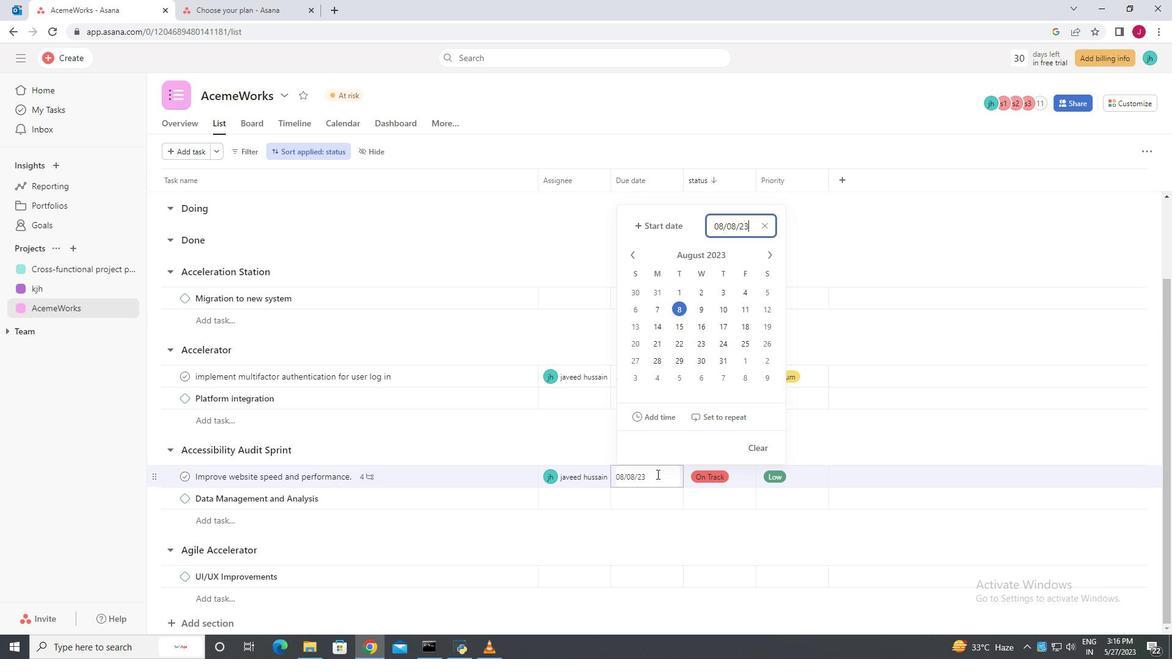 
Action: Mouse scrolled (283, 418) with delta (0, 0)
Screenshot: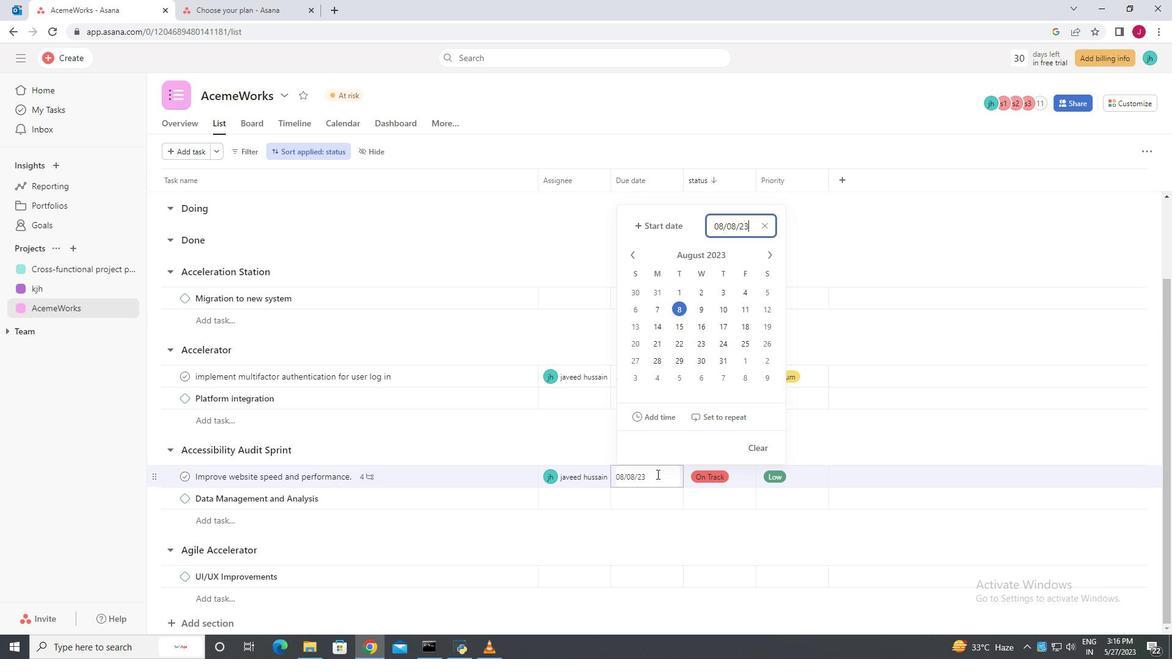 
Action: Mouse scrolled (283, 418) with delta (0, 0)
Screenshot: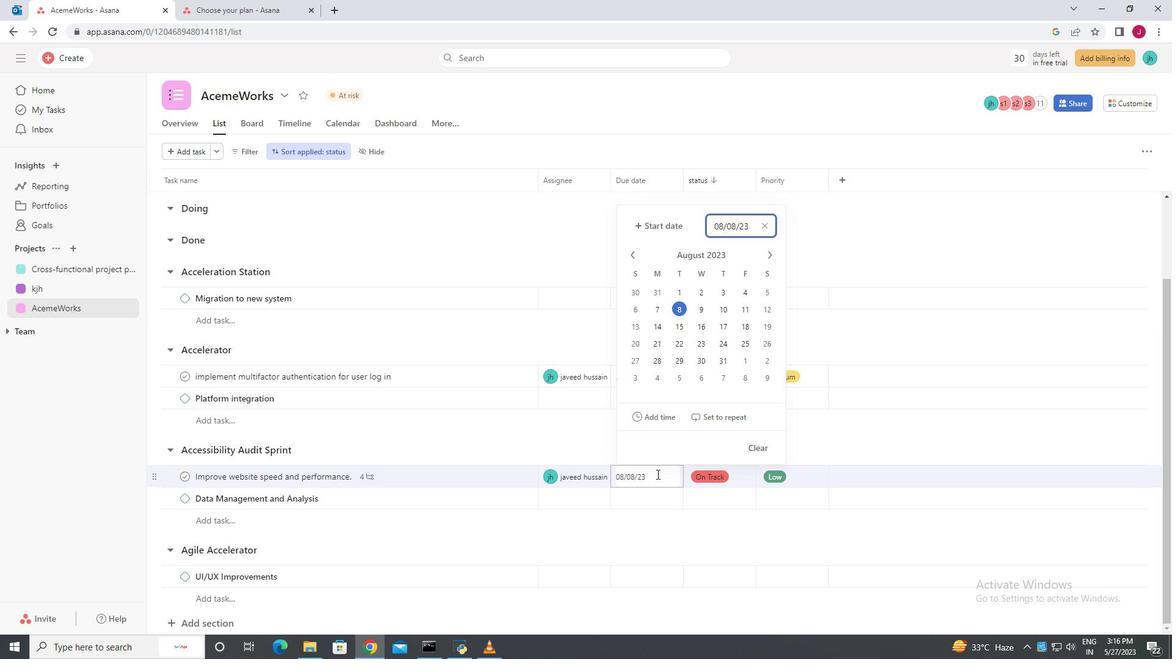 
Action: Mouse scrolled (283, 418) with delta (0, 0)
Screenshot: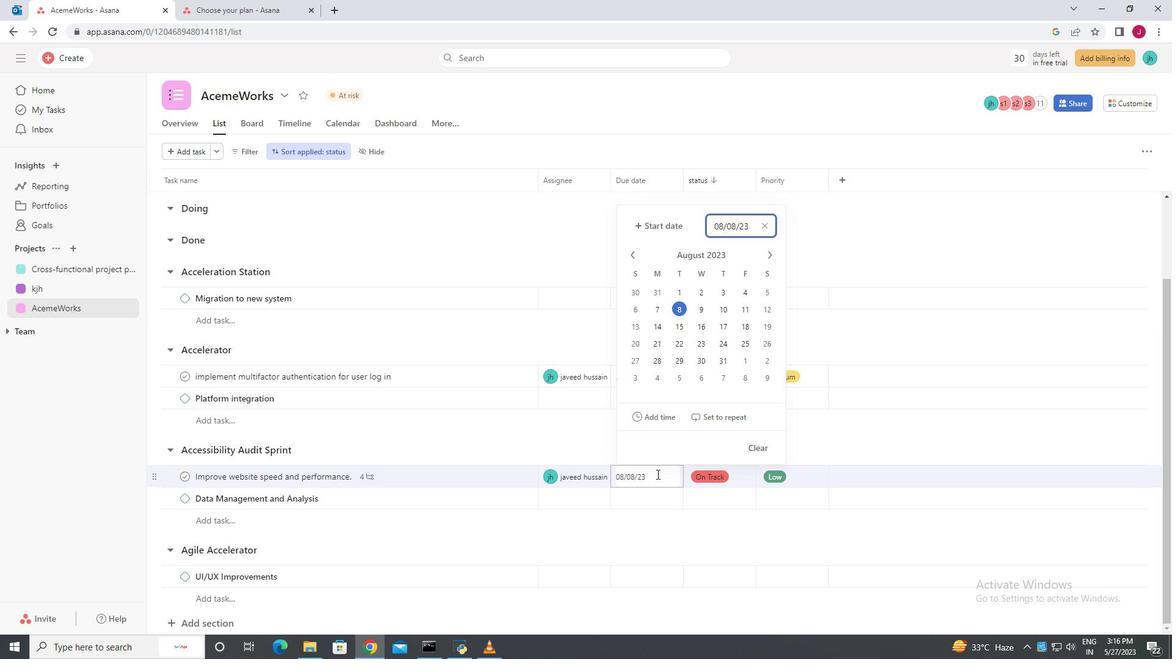 
Action: Mouse scrolled (283, 418) with delta (0, 0)
Screenshot: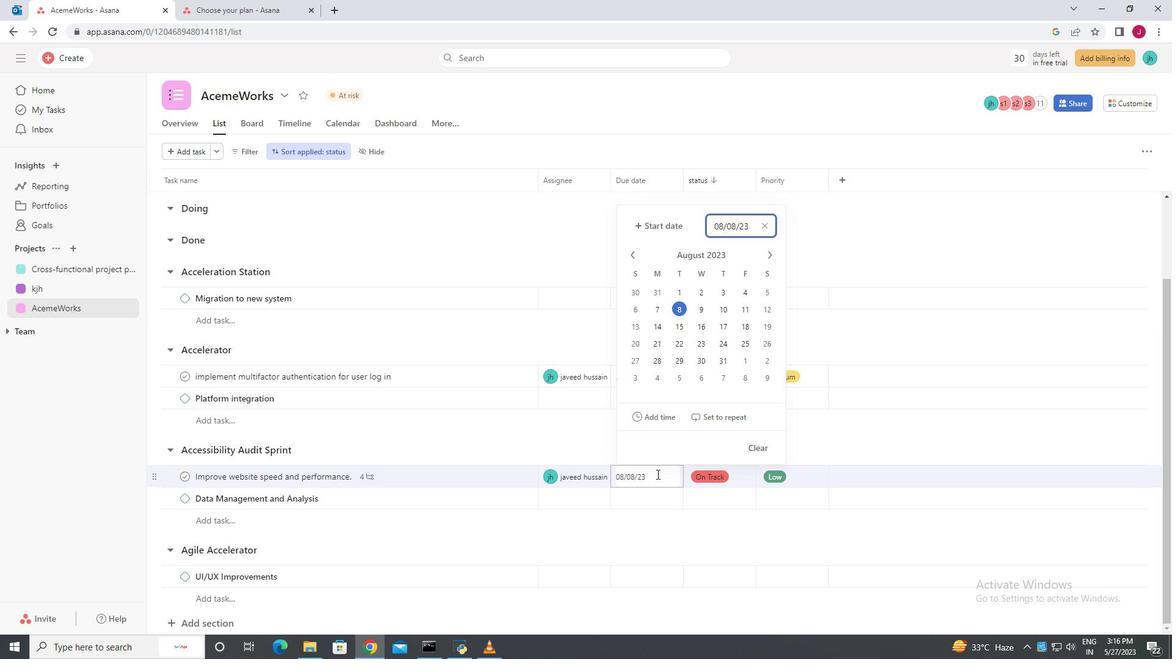 
Action: Mouse scrolled (283, 418) with delta (0, 0)
Screenshot: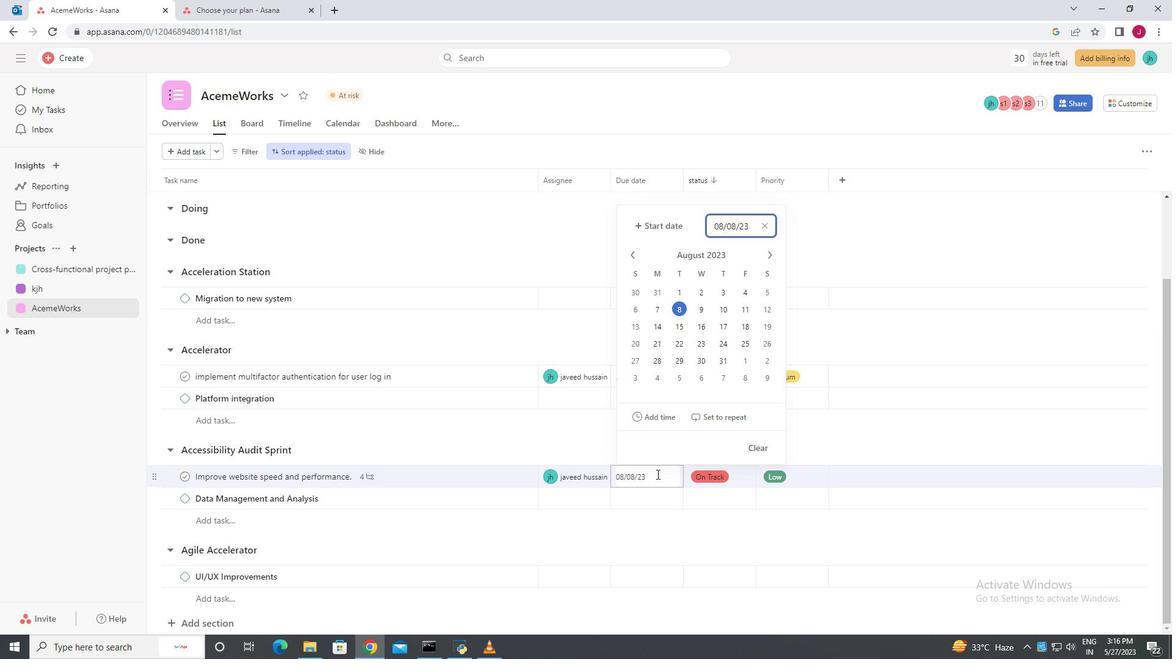 
Action: Mouse scrolled (283, 418) with delta (0, 0)
Screenshot: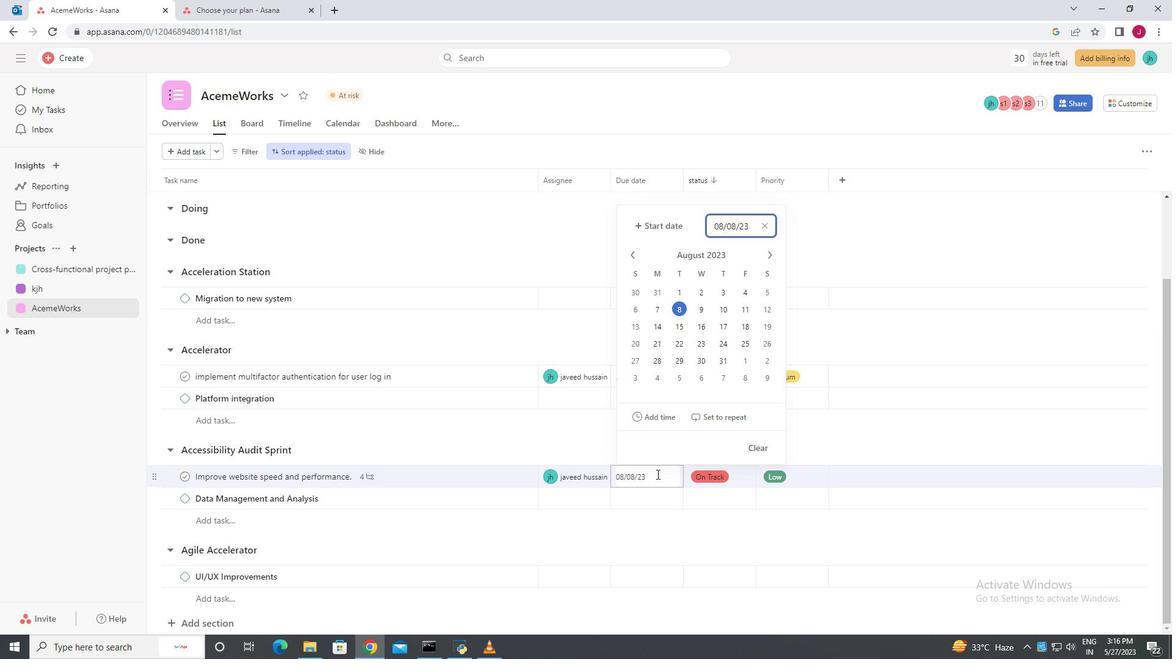 
Action: Mouse scrolled (283, 418) with delta (0, 0)
Screenshot: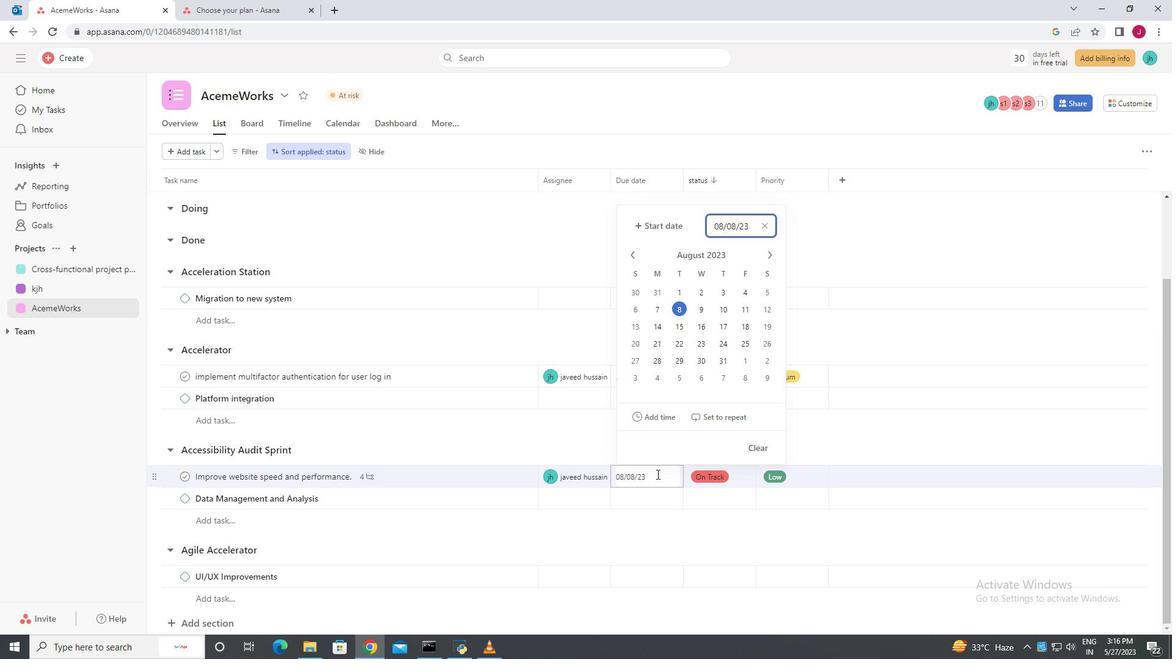 
Action: Mouse scrolled (283, 418) with delta (0, 0)
Screenshot: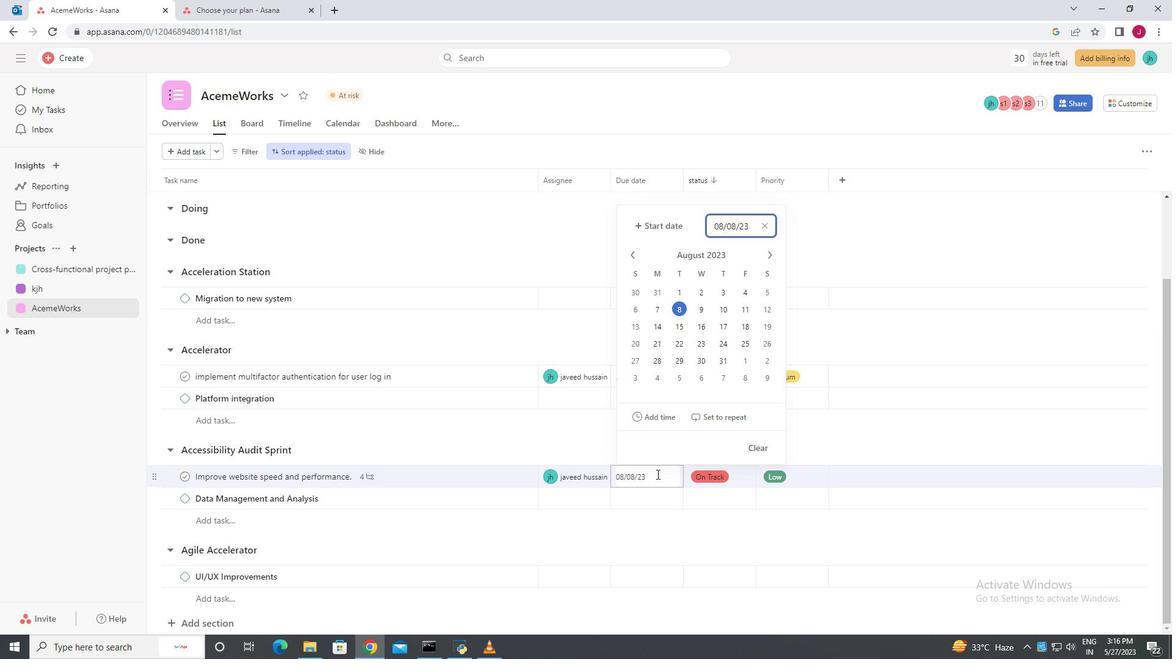 
Action: Mouse scrolled (283, 418) with delta (0, 0)
Screenshot: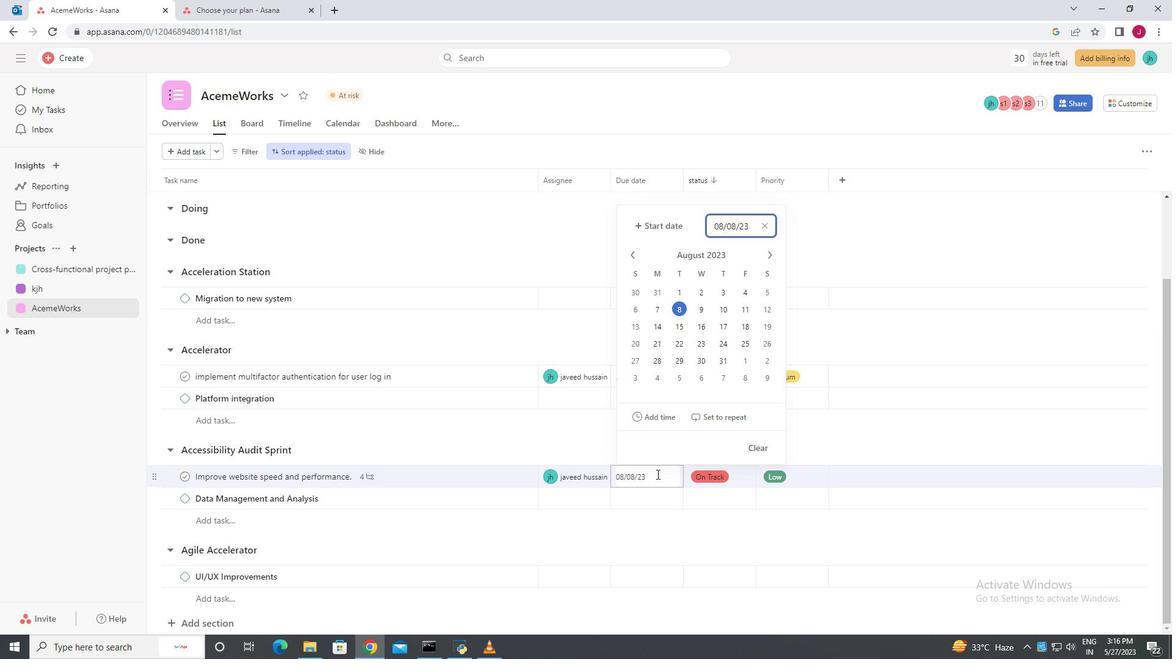 
Action: Mouse scrolled (283, 418) with delta (0, 0)
Screenshot: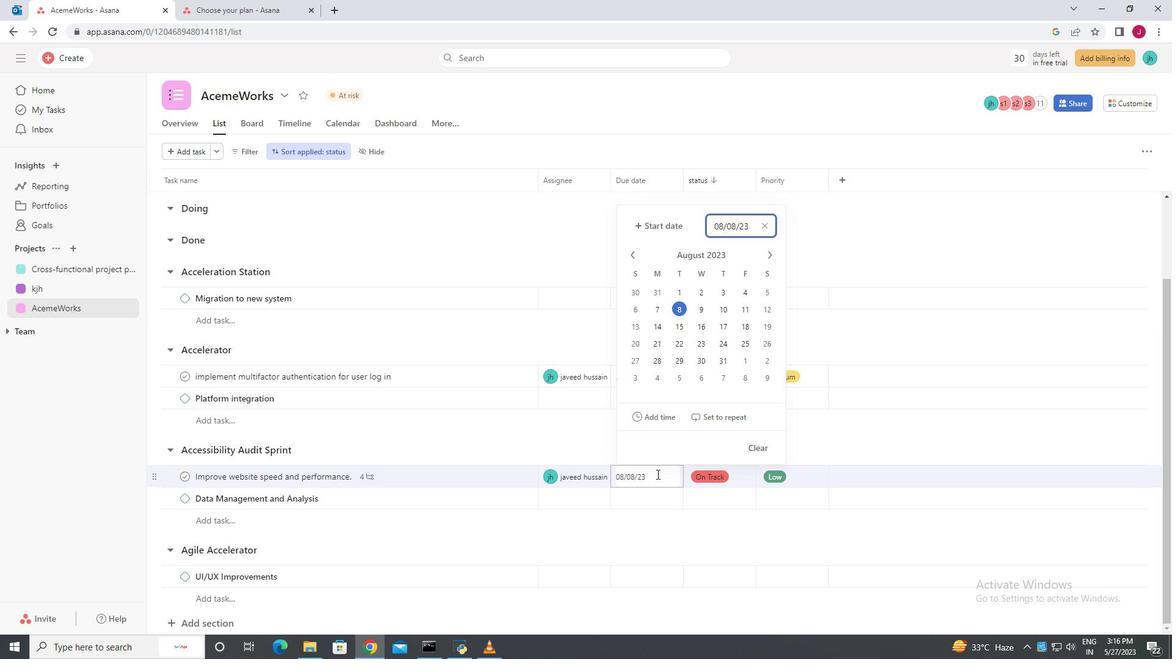 
Action: Mouse scrolled (283, 418) with delta (0, 0)
Screenshot: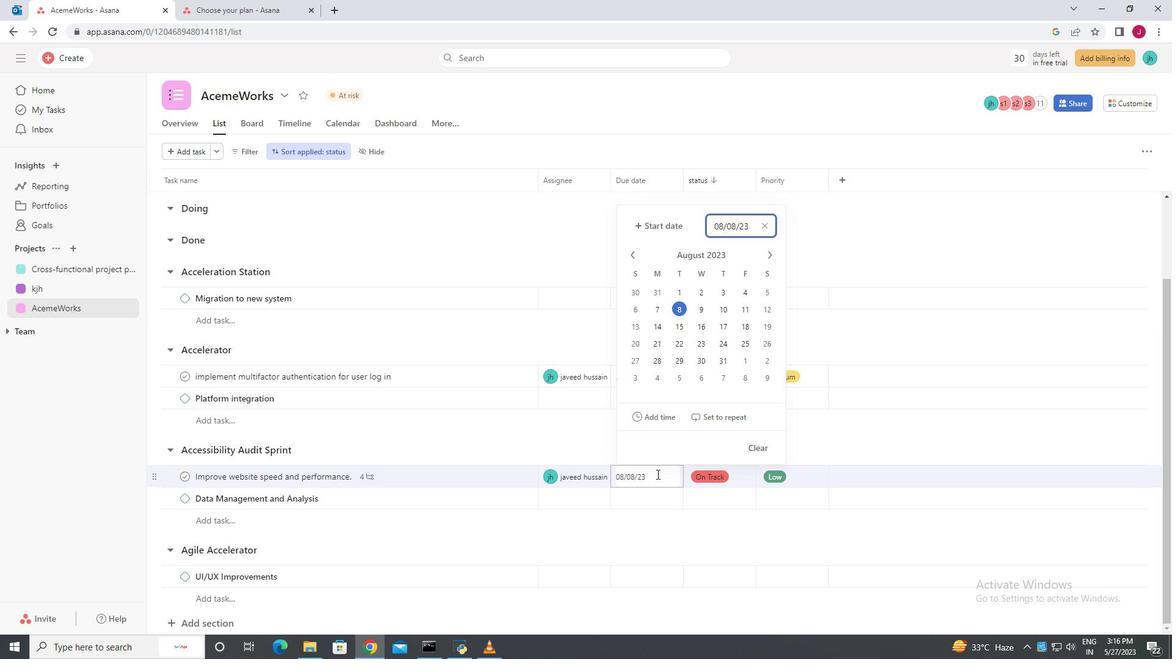 
Action: Mouse scrolled (283, 418) with delta (0, 0)
Screenshot: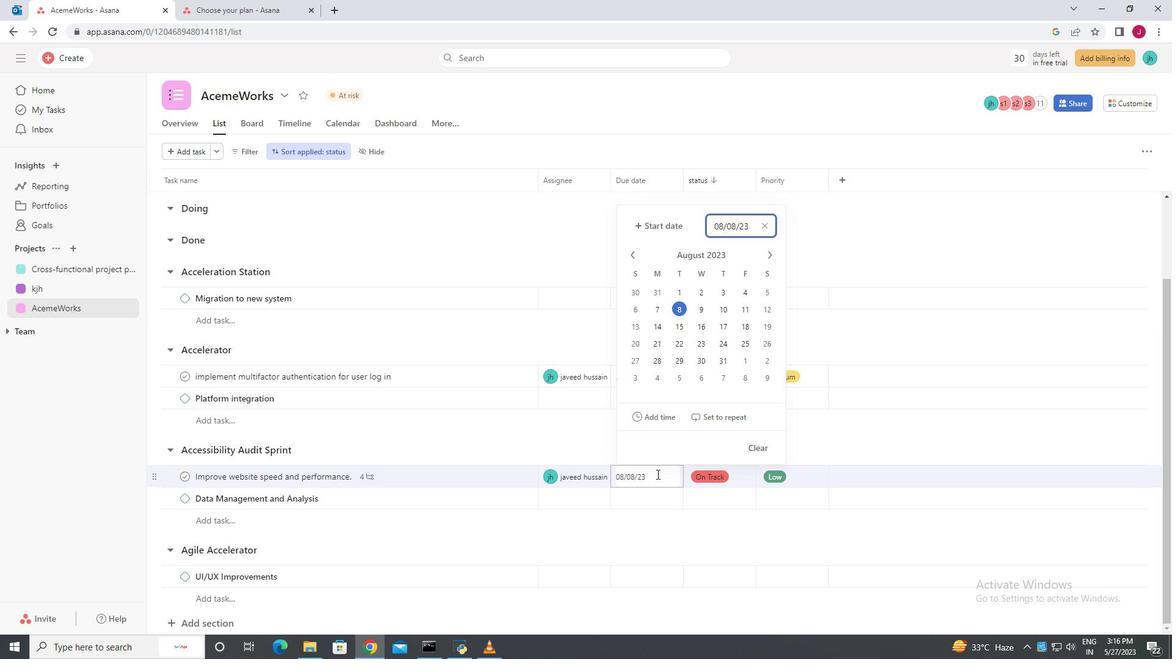 
Action: Mouse scrolled (283, 418) with delta (0, 0)
Screenshot: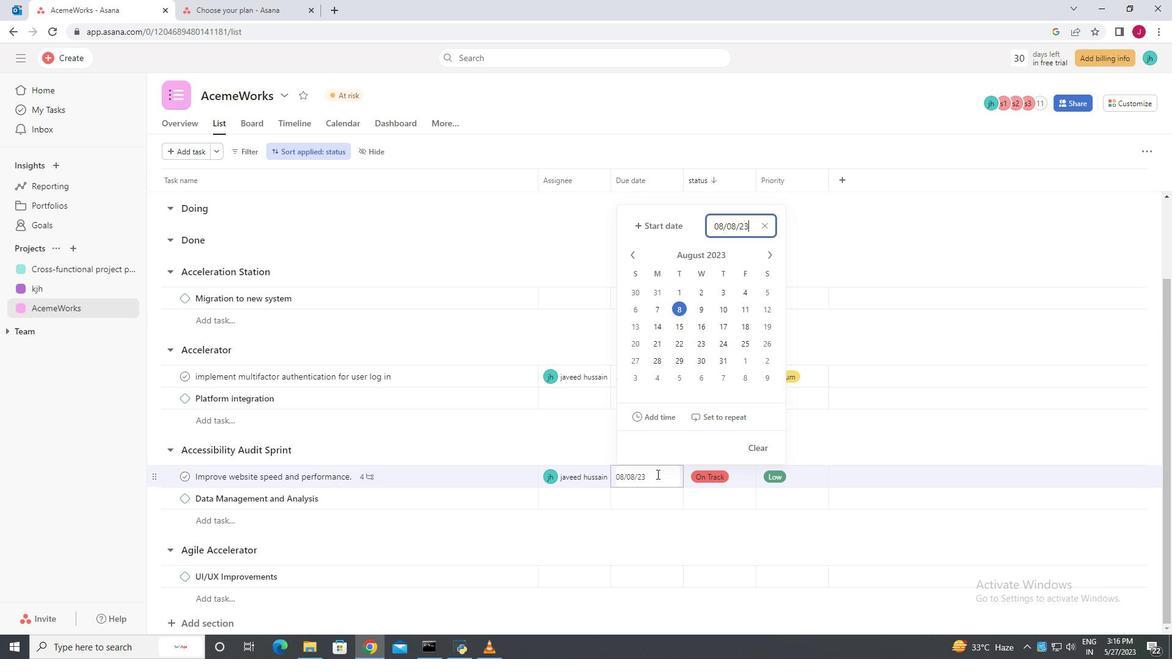 
Action: Mouse scrolled (283, 418) with delta (0, 0)
Screenshot: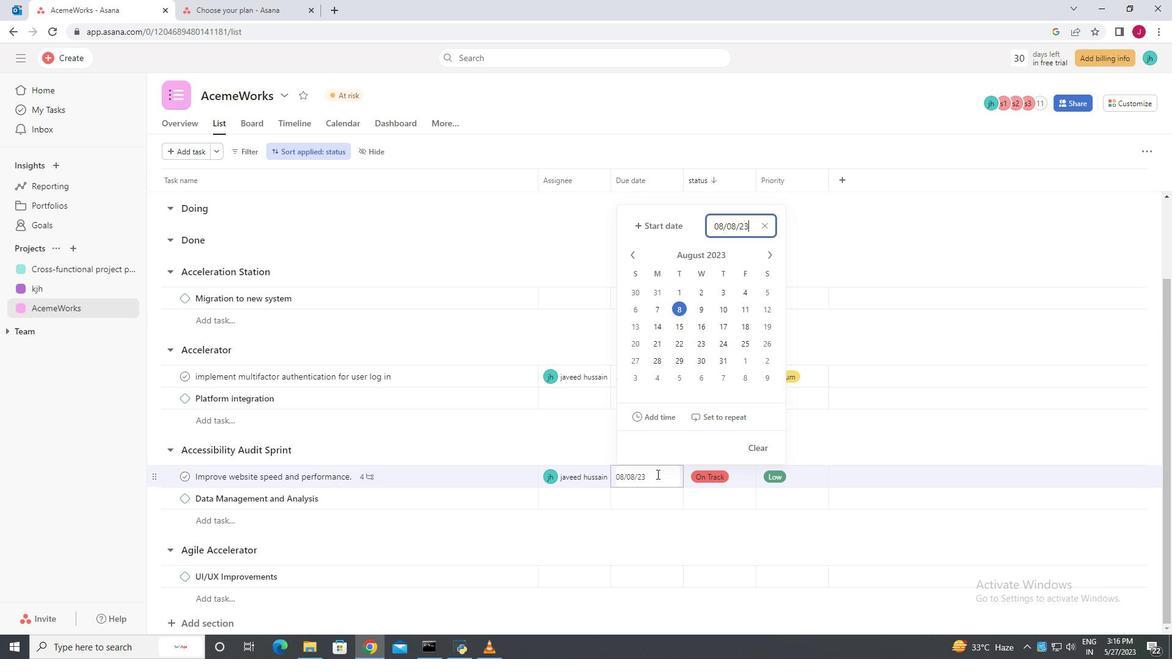 
Action: Mouse scrolled (283, 418) with delta (0, 0)
Screenshot: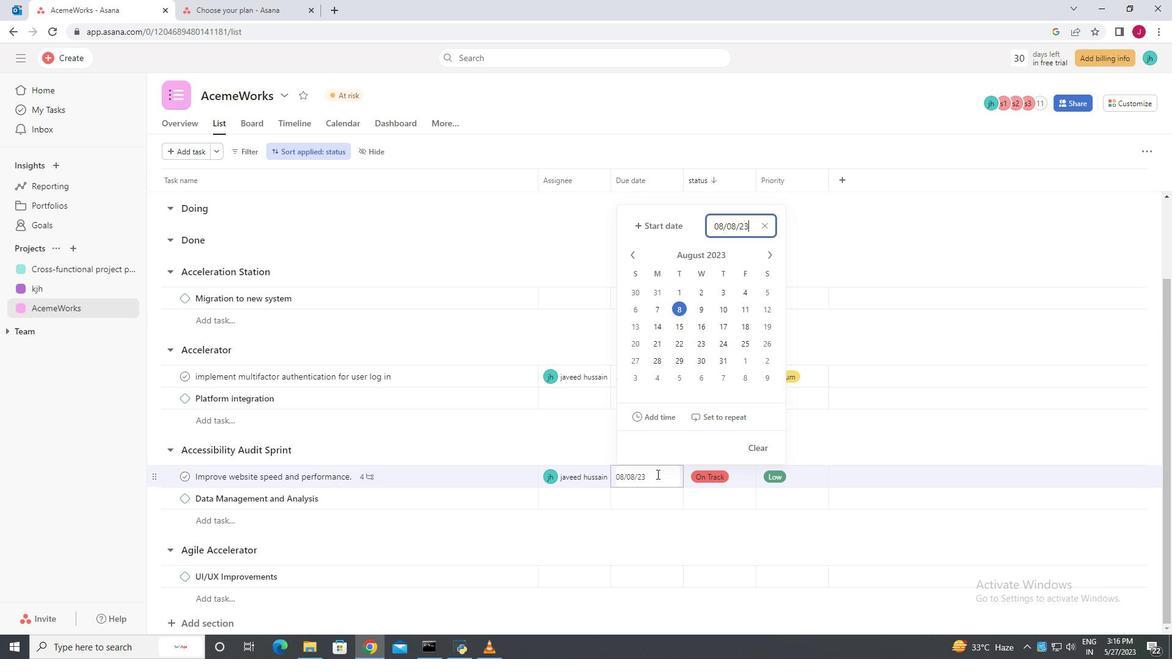 
Action: Mouse scrolled (283, 418) with delta (0, 0)
Screenshot: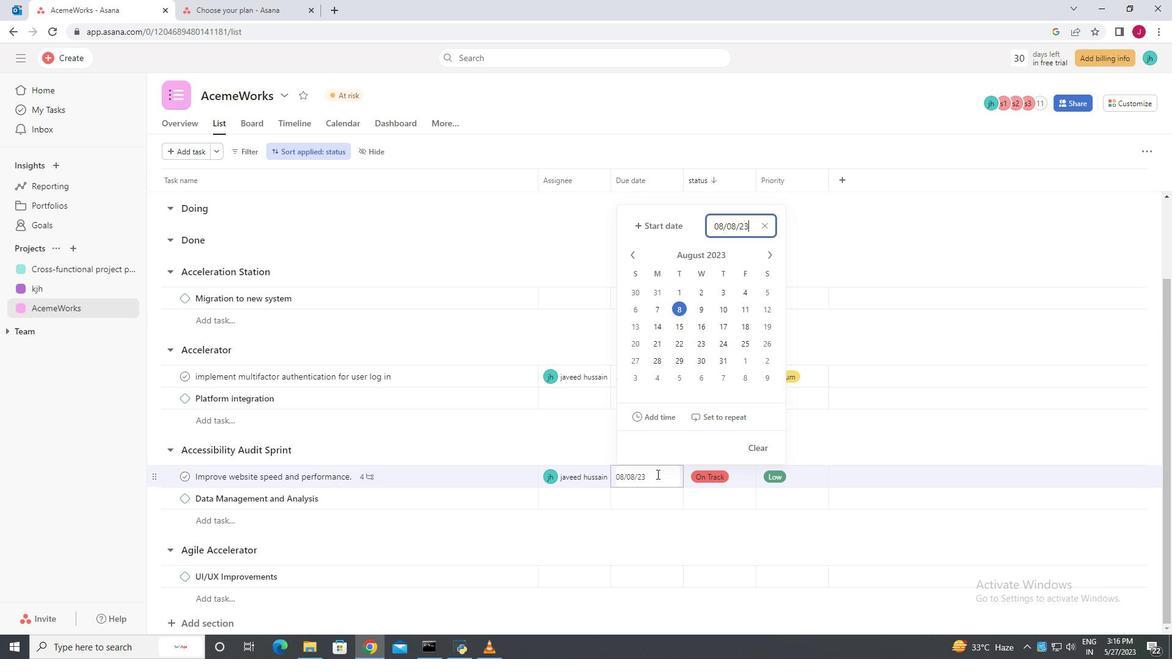 
Action: Mouse scrolled (283, 418) with delta (0, 0)
Screenshot: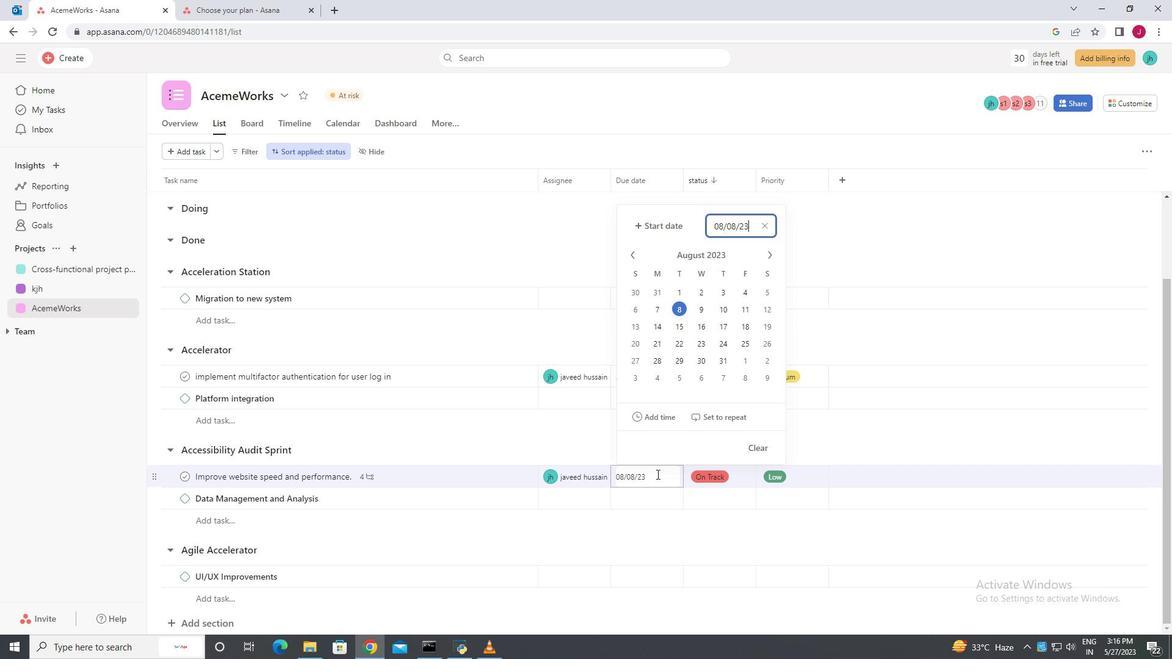 
Action: Mouse scrolled (283, 418) with delta (0, 0)
Screenshot: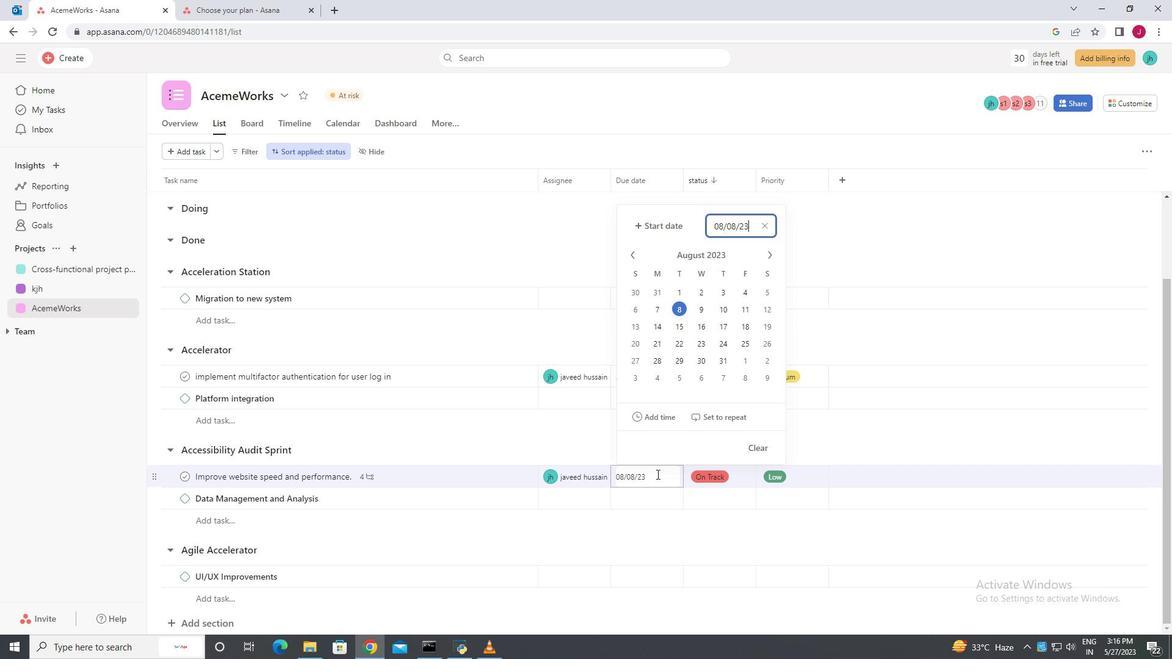 
Action: Mouse scrolled (283, 418) with delta (0, 0)
Screenshot: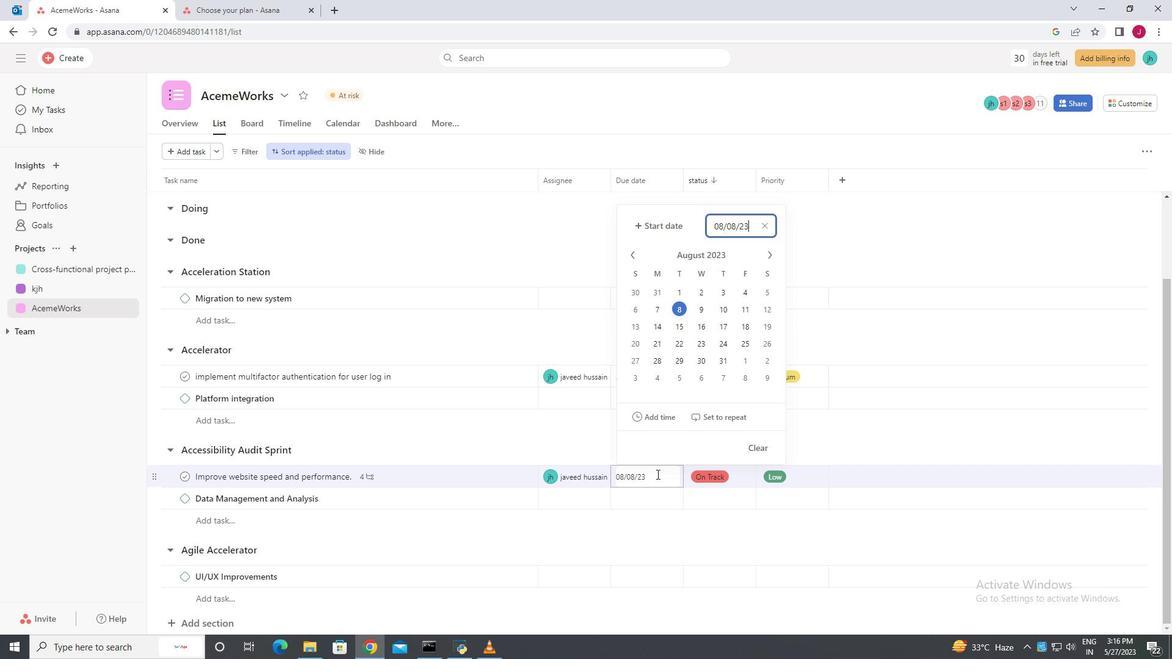 
Action: Mouse scrolled (283, 418) with delta (0, 0)
Screenshot: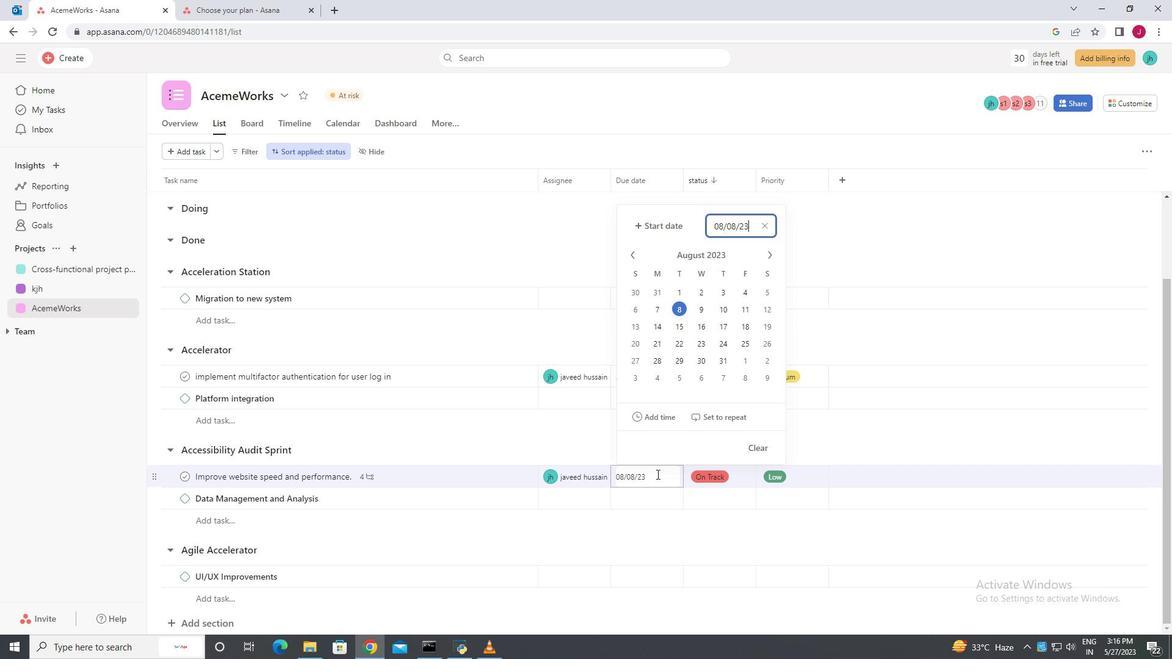 
Action: Mouse moved to (398, 399)
Screenshot: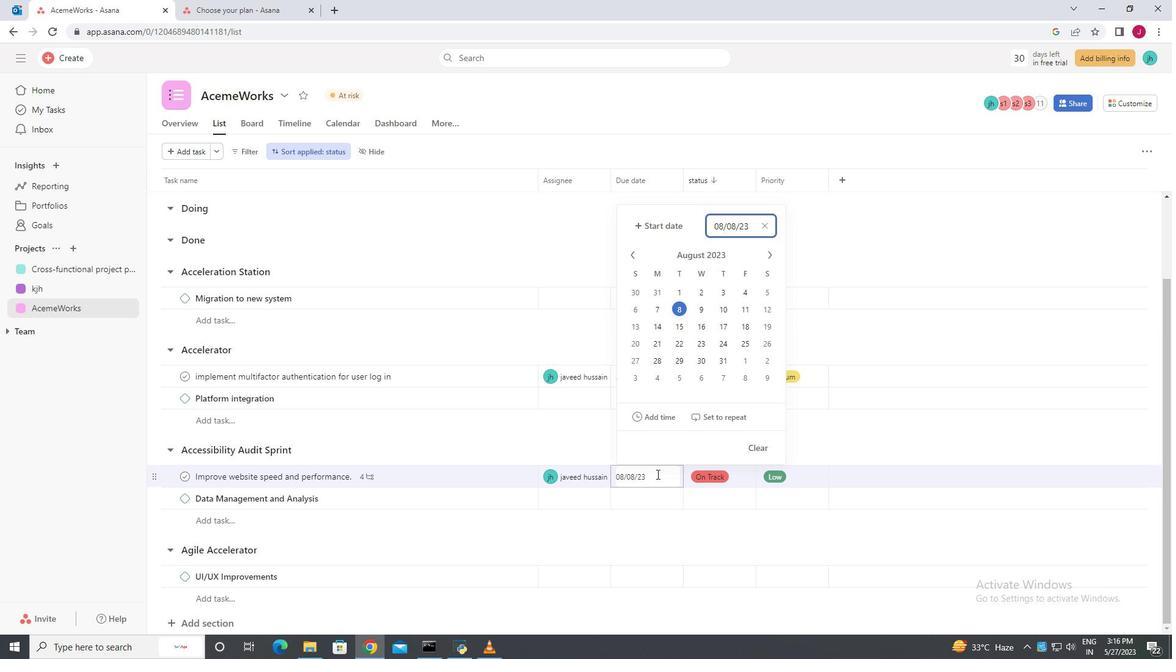 
Action: Mouse scrolled (398, 398) with delta (0, 0)
Screenshot: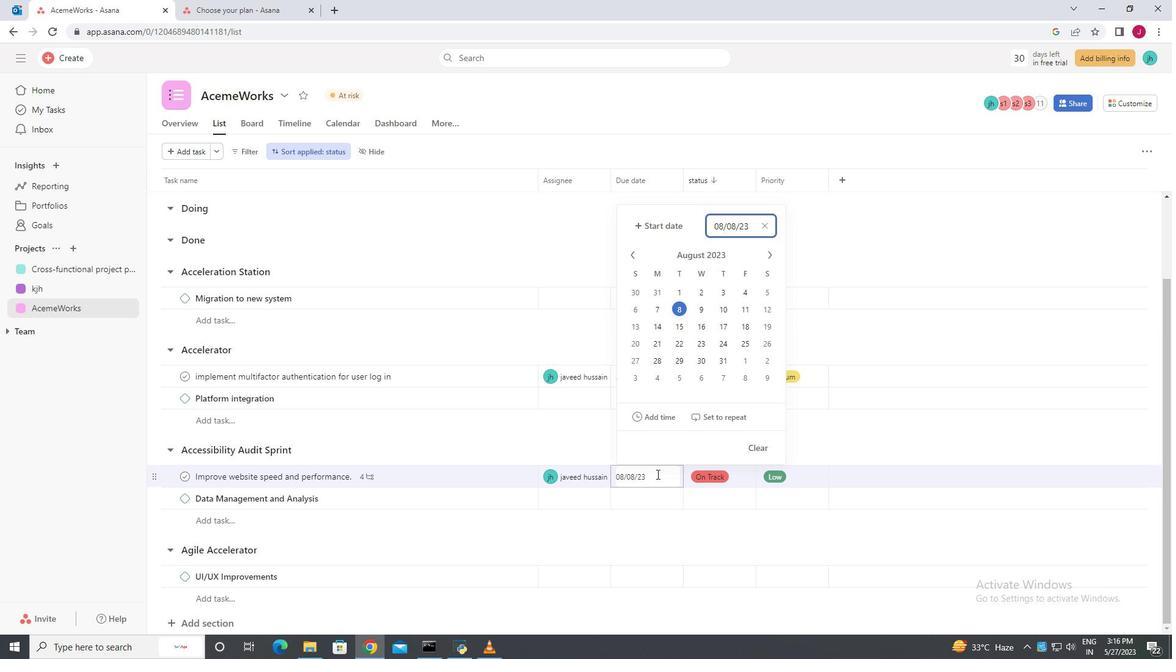 
Action: Mouse scrolled (398, 398) with delta (0, 0)
Screenshot: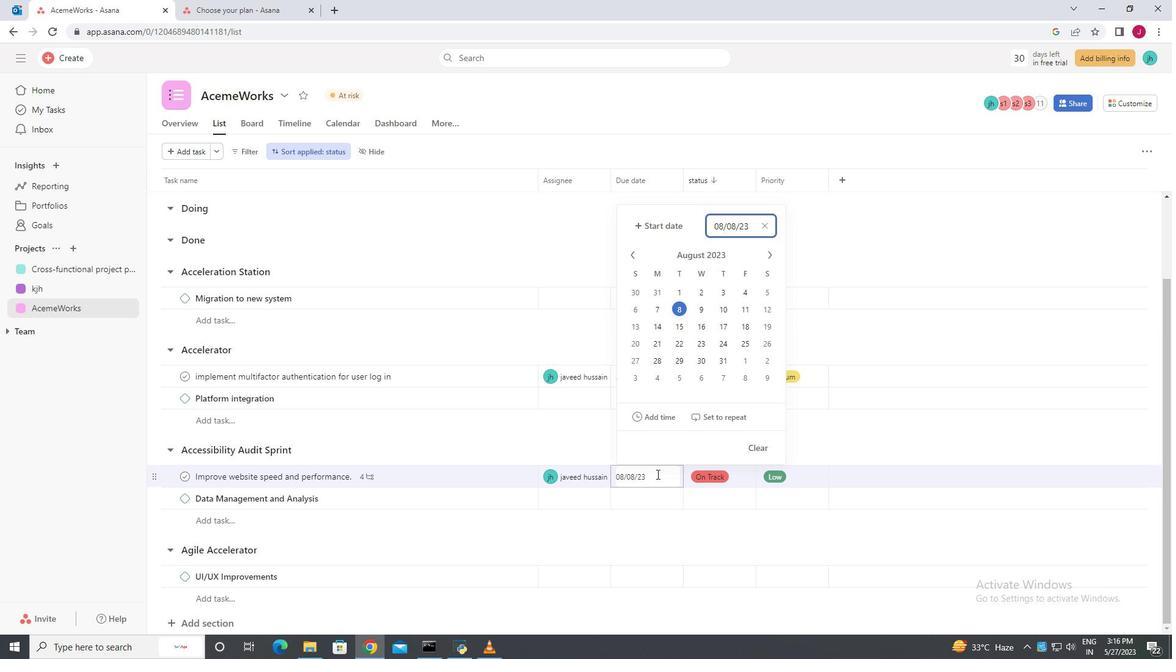 
Action: Mouse scrolled (398, 398) with delta (0, 0)
Screenshot: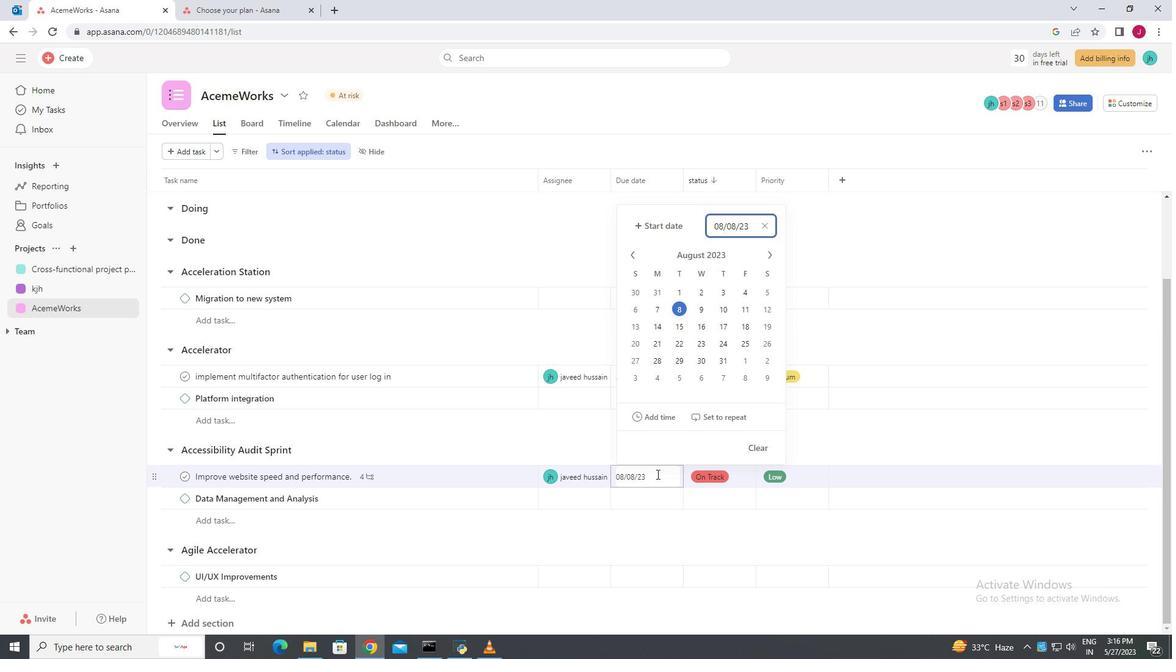 
Action: Mouse scrolled (398, 398) with delta (0, 0)
Screenshot: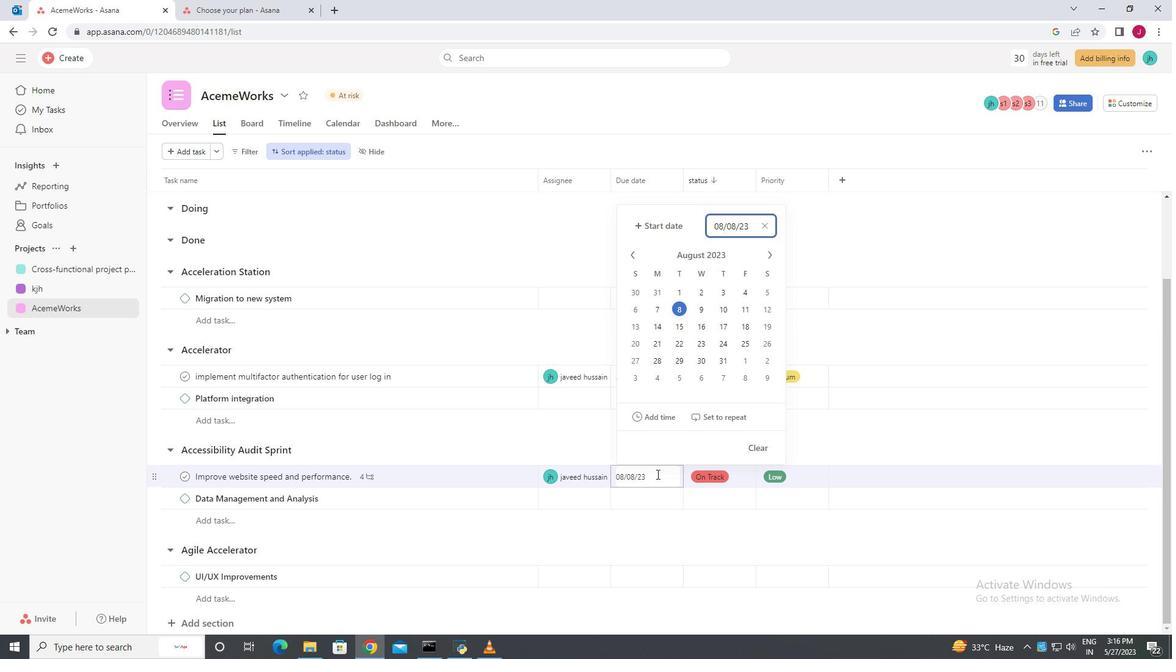 
Action: Mouse scrolled (398, 398) with delta (0, 0)
Screenshot: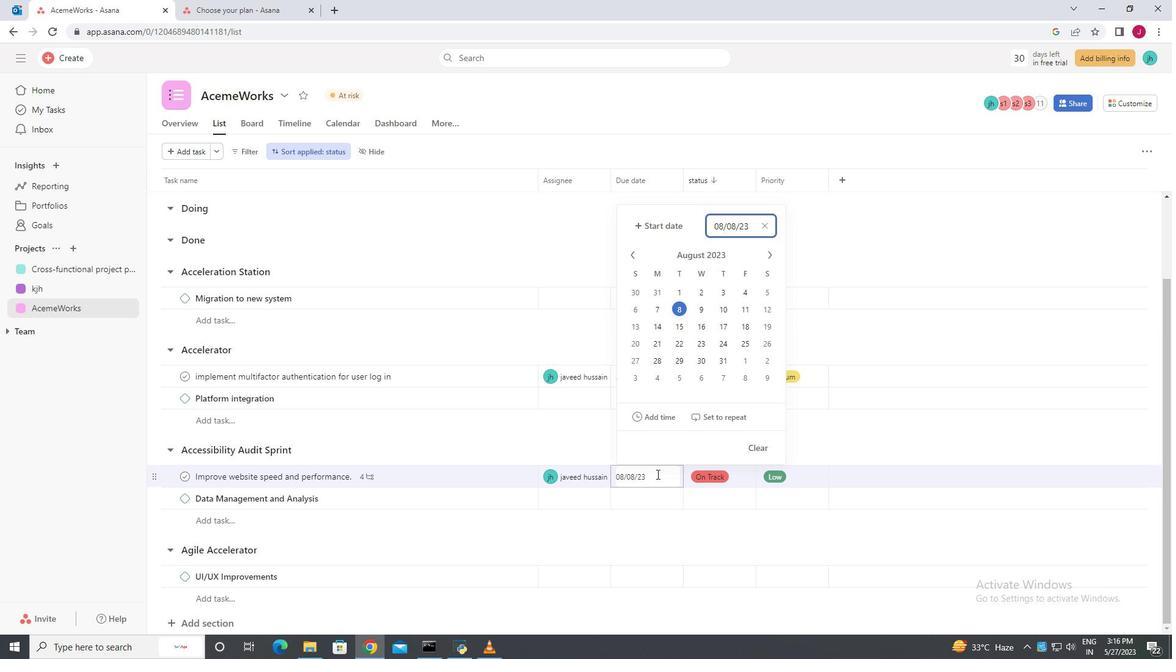 
Action: Mouse scrolled (398, 398) with delta (0, 0)
Screenshot: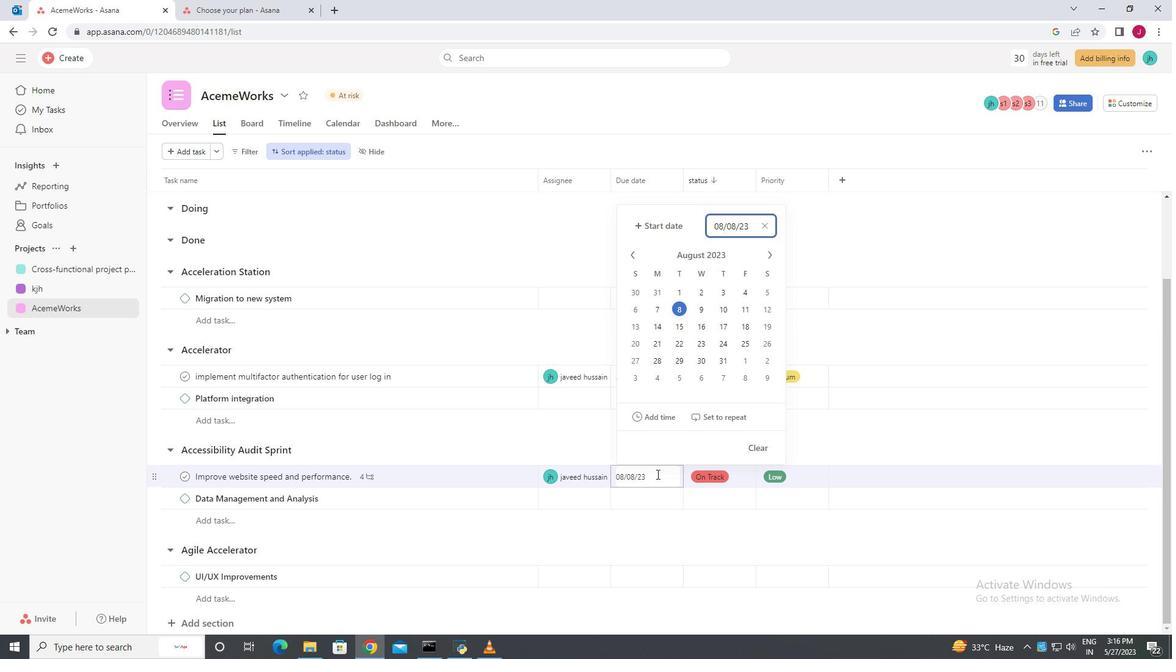 
Action: Mouse moved to (382, 406)
Screenshot: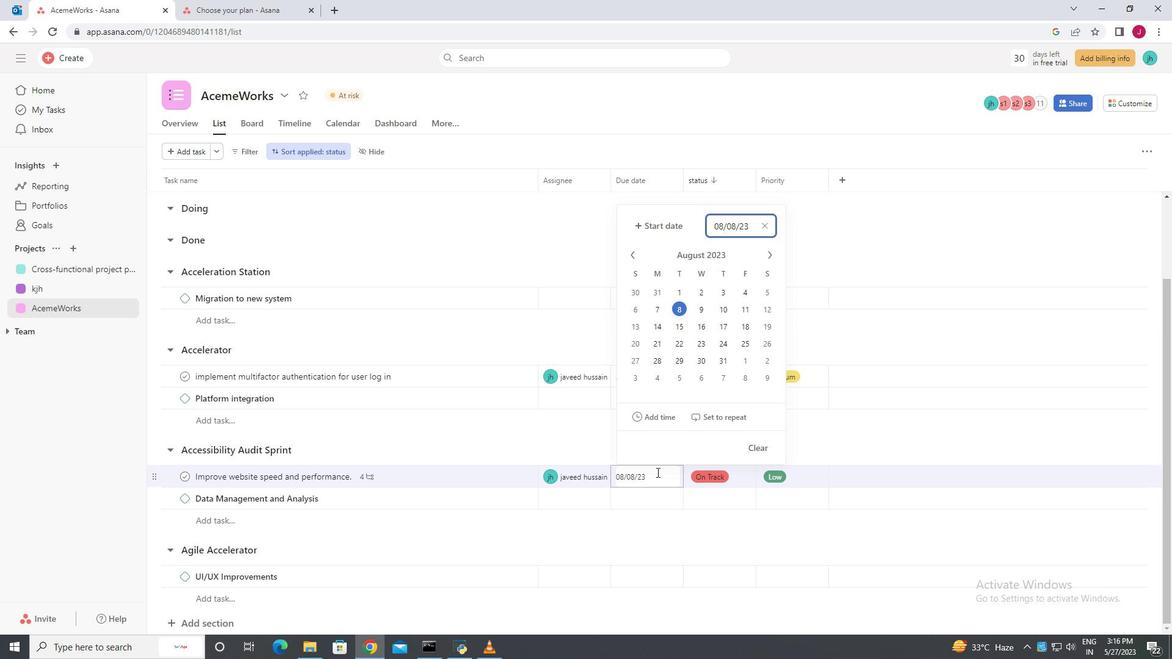 
Action: Mouse scrolled (382, 407) with delta (0, 0)
Screenshot: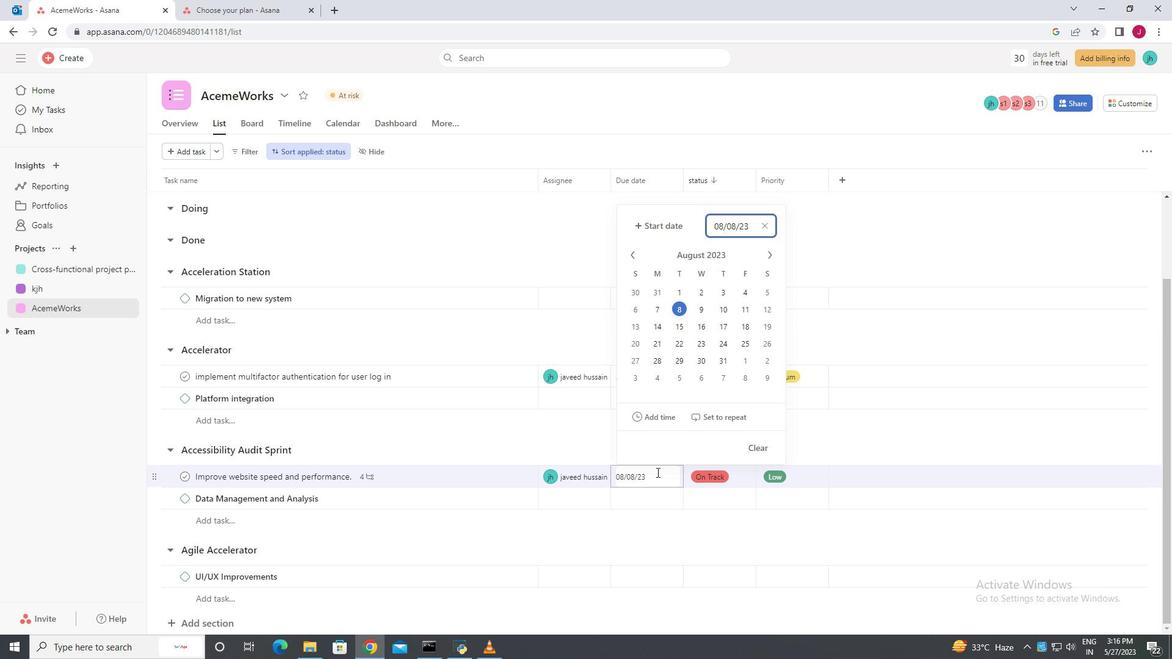 
Action: Mouse moved to (382, 406)
Screenshot: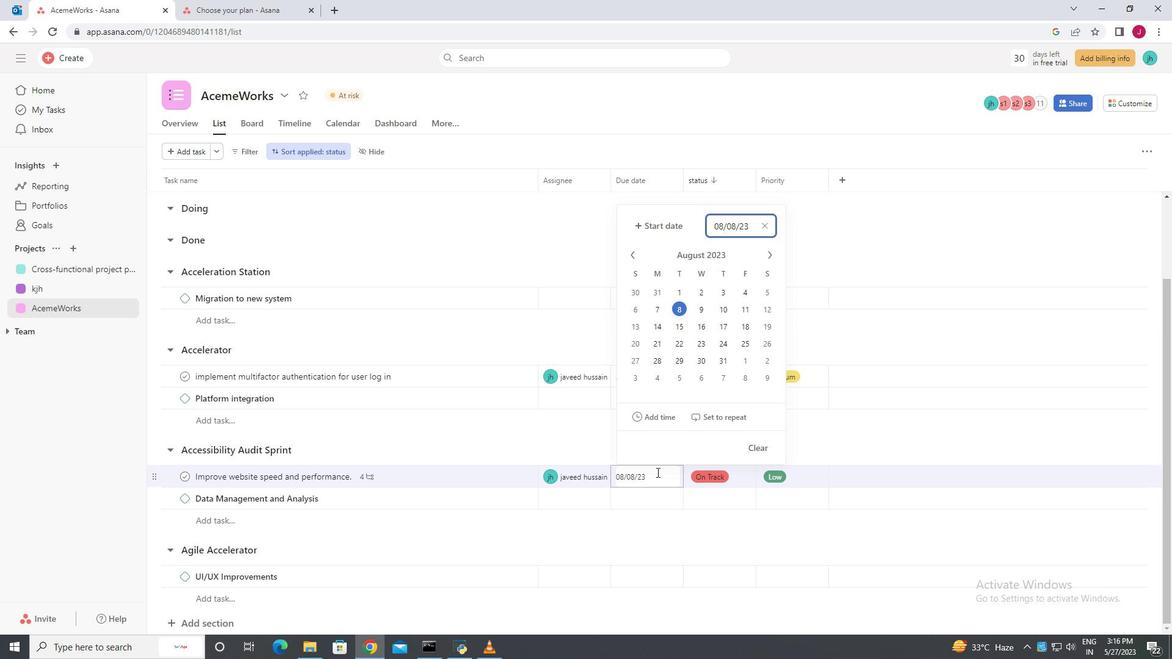 
Action: Mouse scrolled (382, 406) with delta (0, 0)
Screenshot: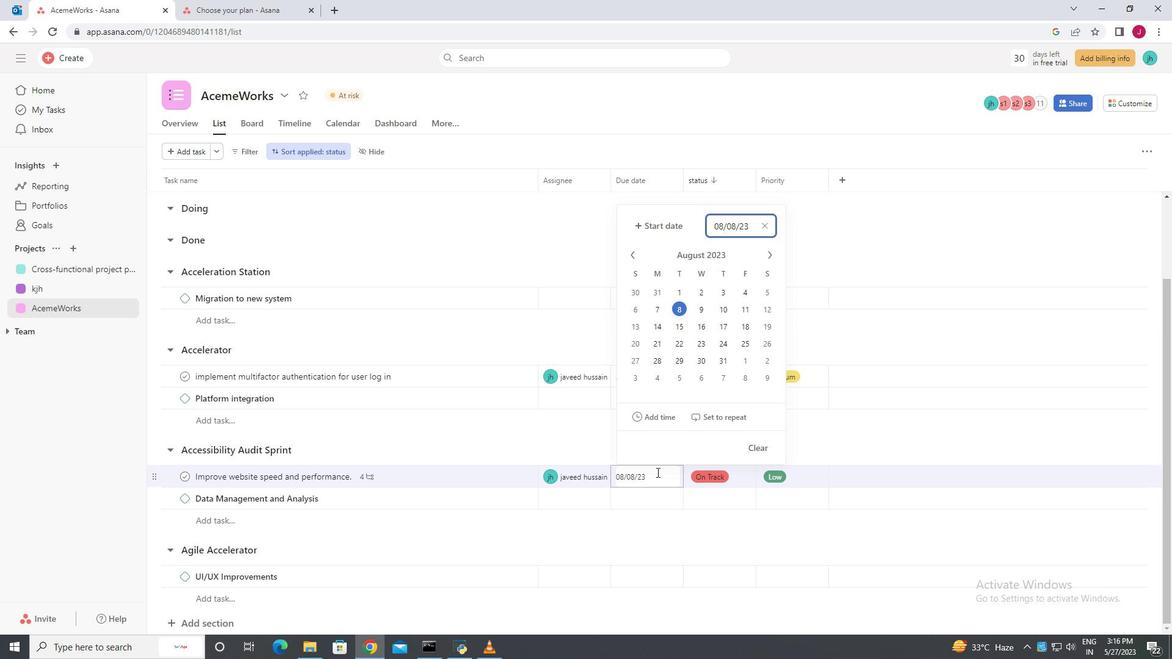 
Action: Mouse scrolled (382, 406) with delta (0, 0)
Screenshot: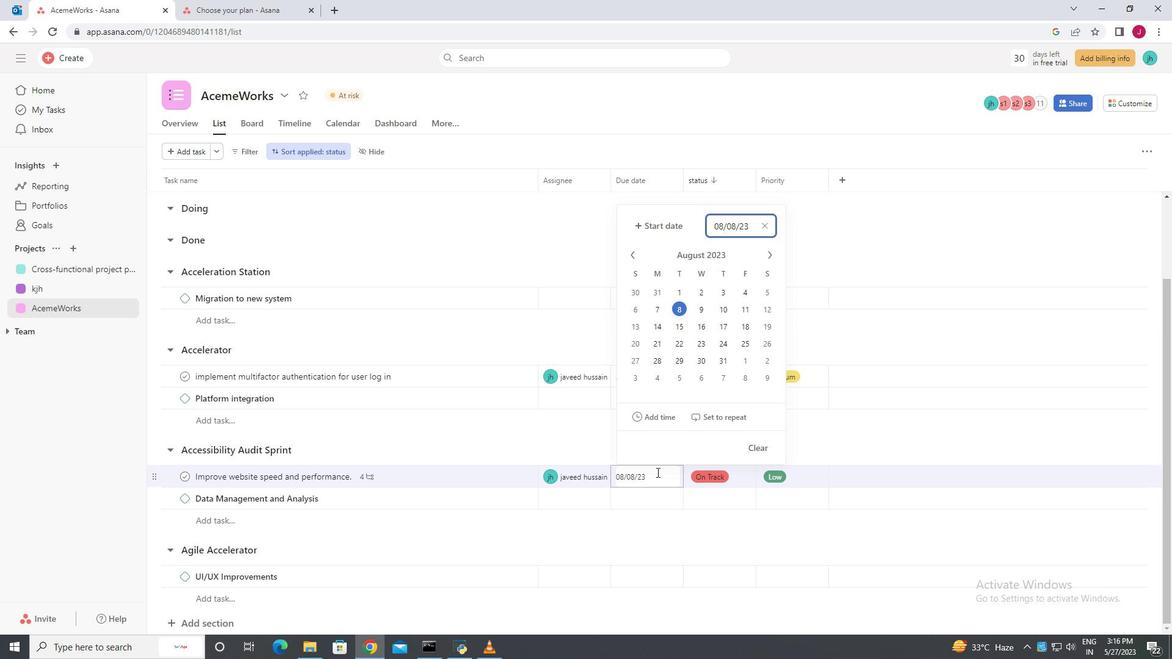 
Action: Mouse moved to (529, 299)
Screenshot: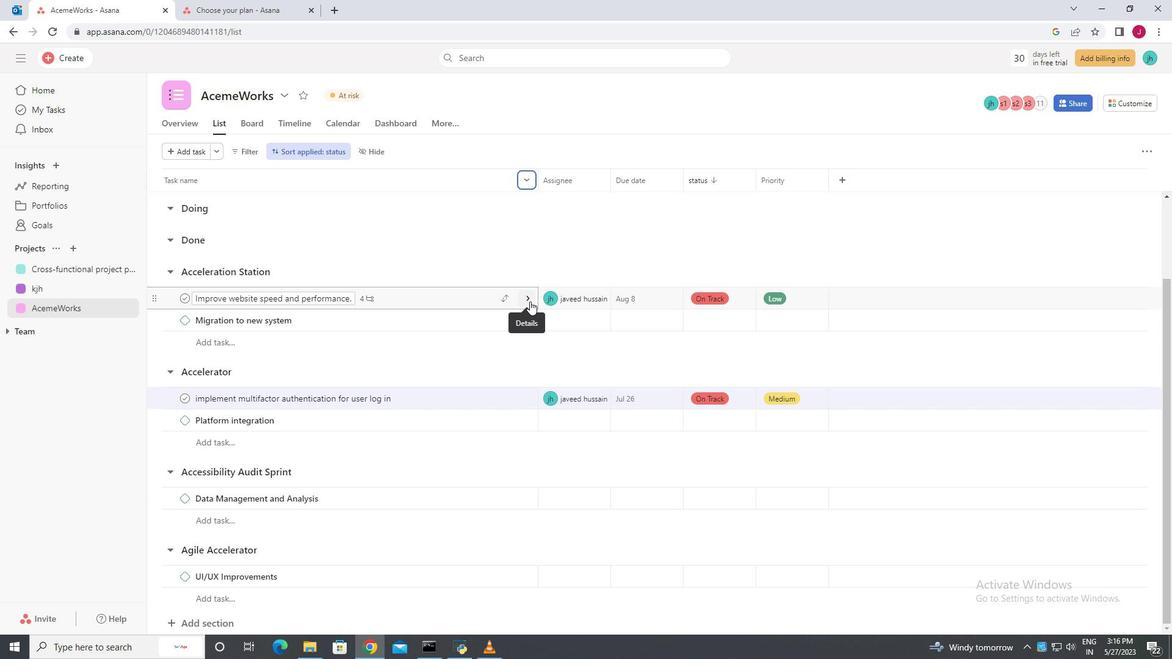 
Action: Mouse pressed left at (529, 299)
Screenshot: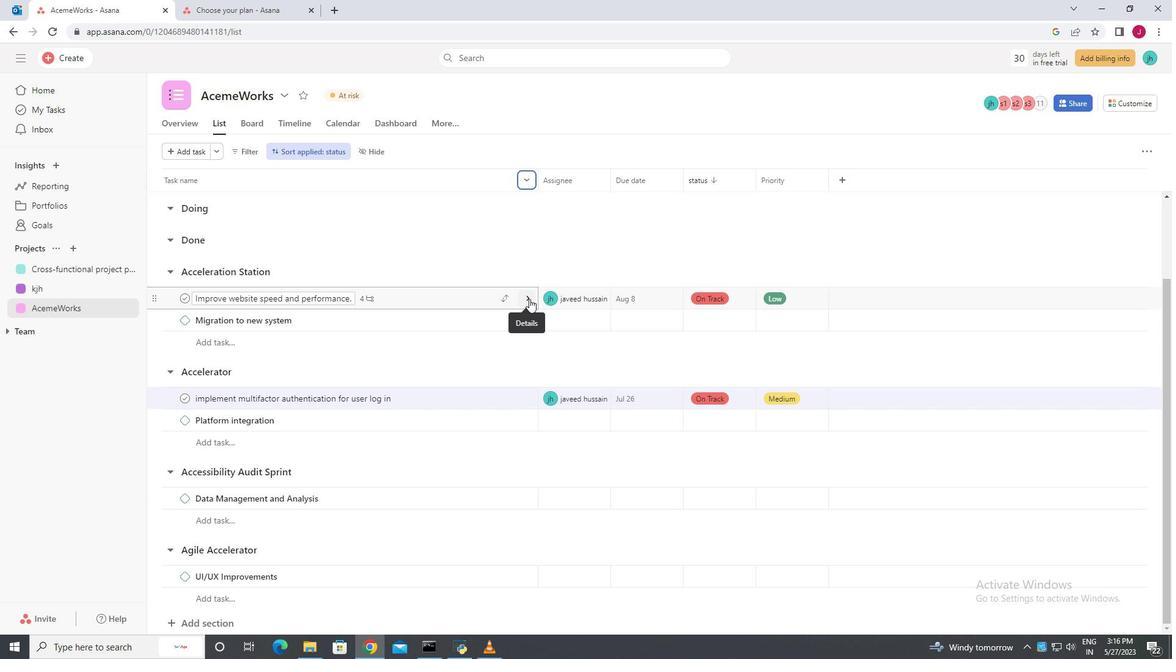 
Action: Mouse moved to (1145, 152)
Screenshot: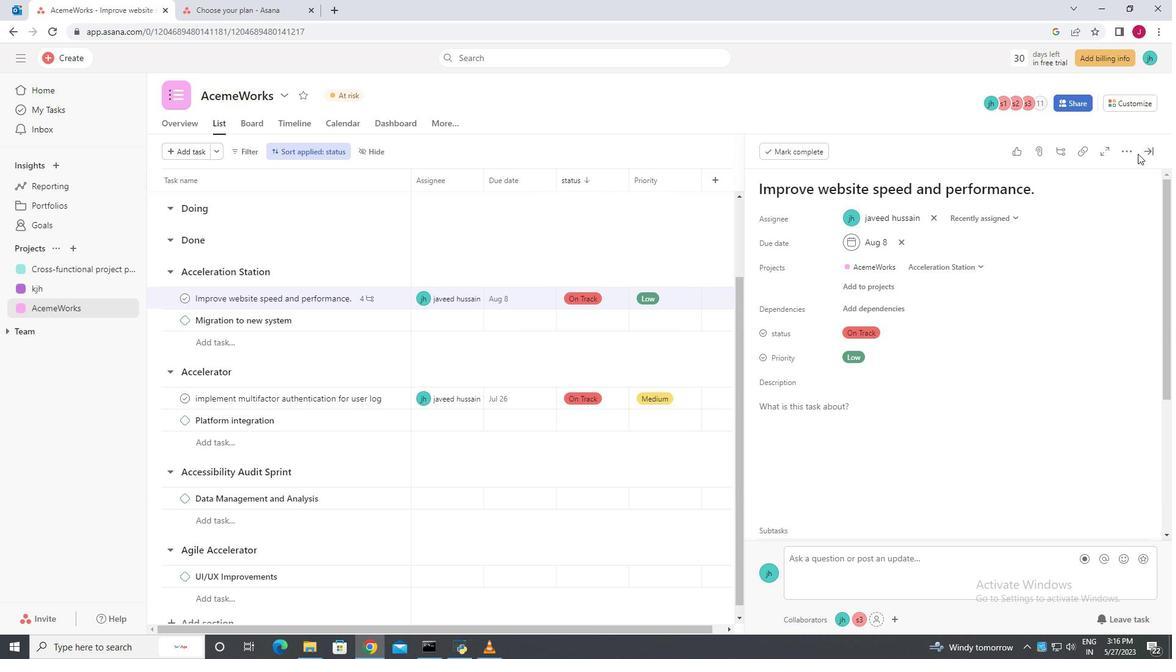 
Action: Mouse pressed left at (1145, 152)
Screenshot: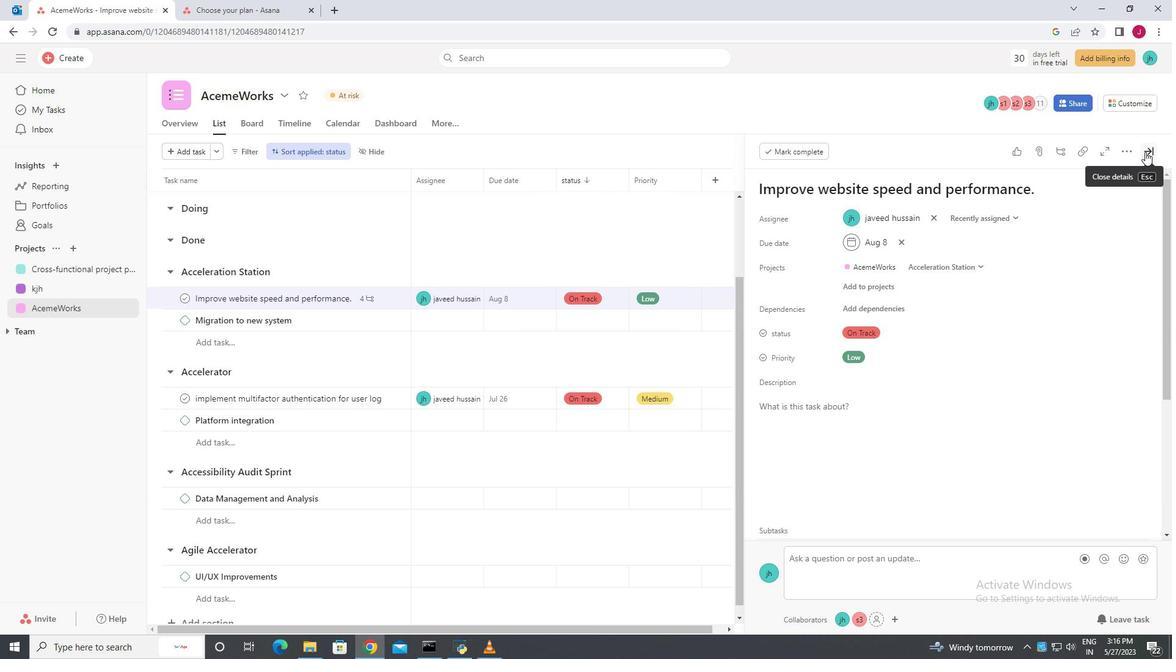 
Action: Mouse moved to (509, 294)
Screenshot: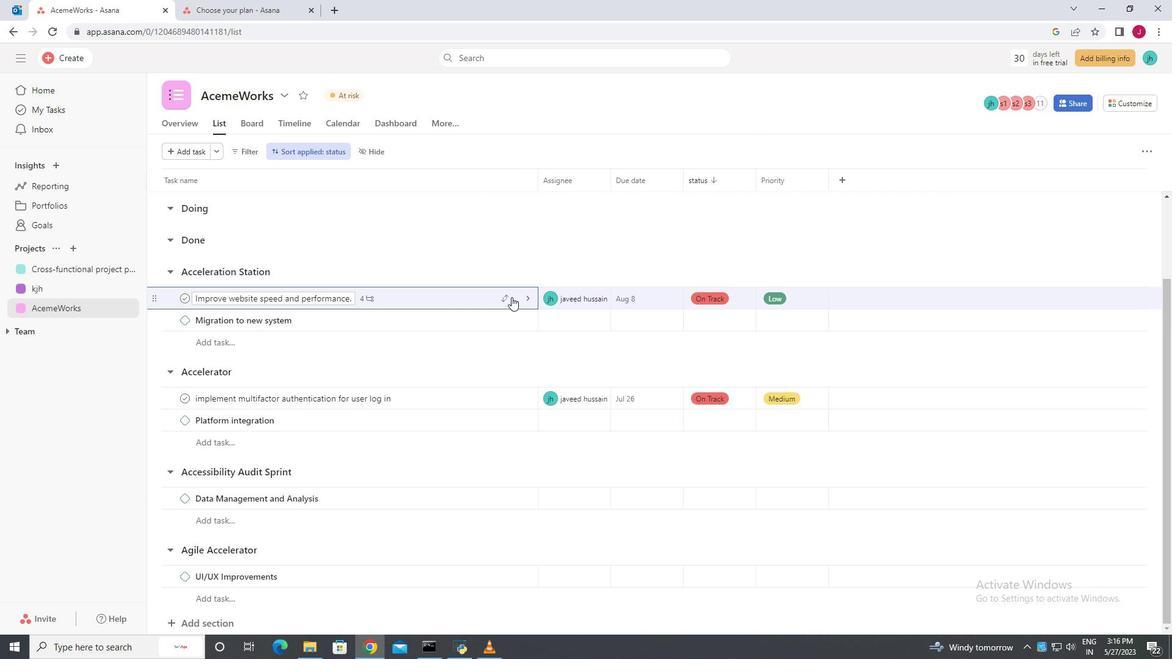 
Action: Mouse pressed left at (509, 294)
Screenshot: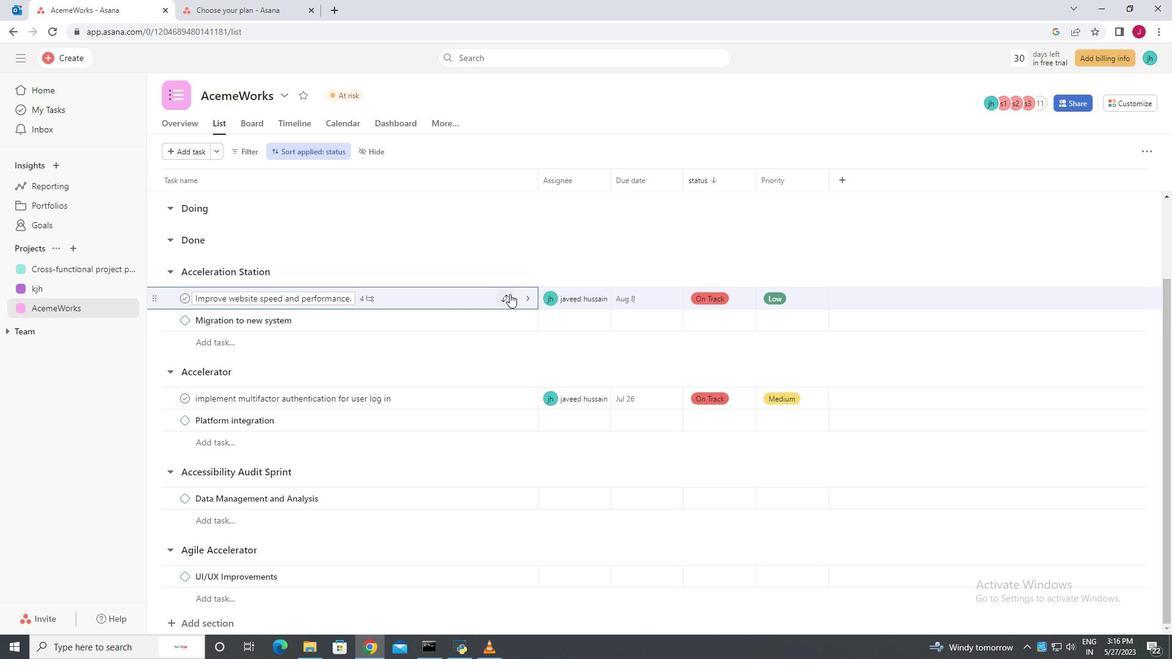 
Action: Mouse moved to (459, 481)
Screenshot: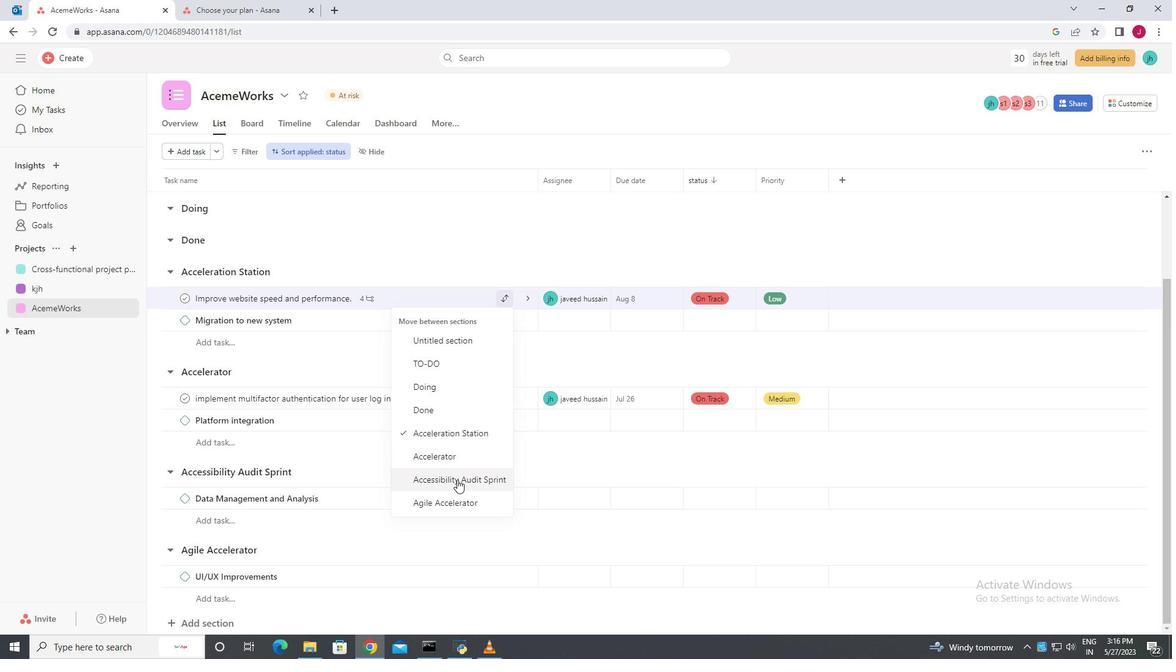 
Action: Mouse pressed left at (459, 481)
Screenshot: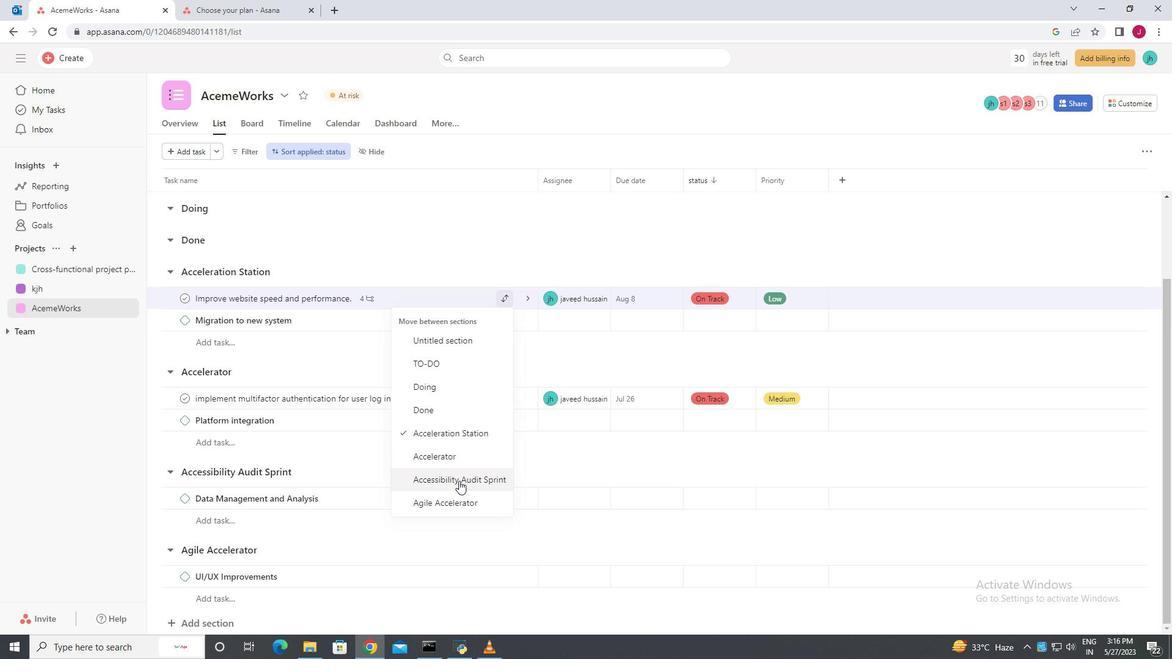 
Action: Mouse moved to (656, 474)
Screenshot: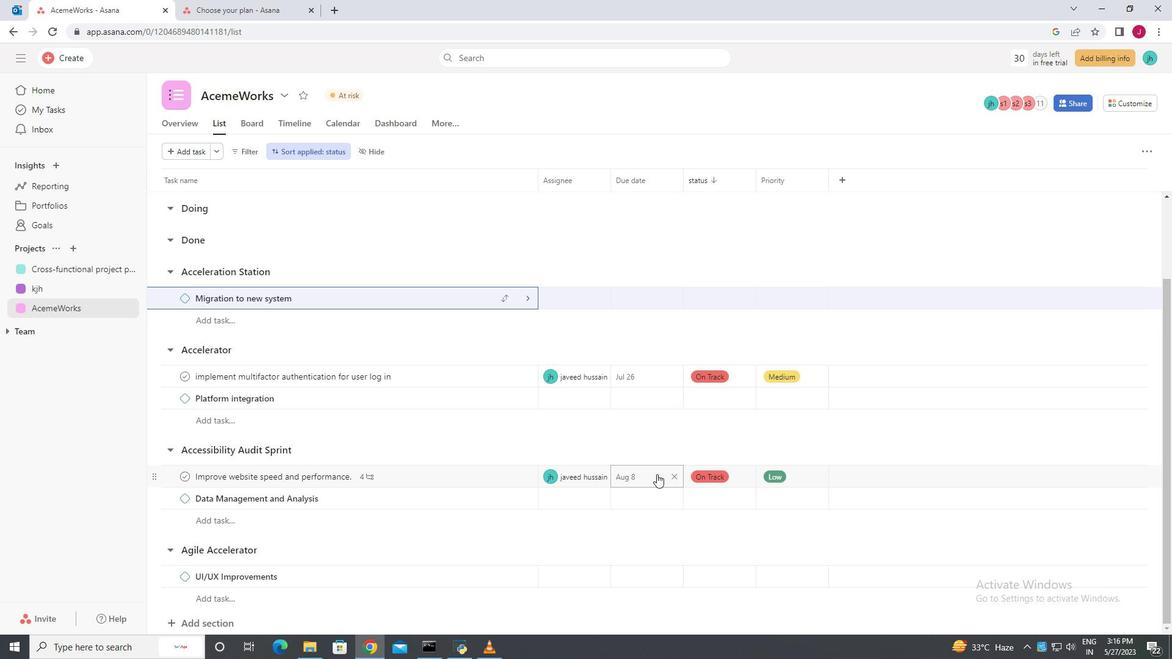 
Action: Mouse pressed left at (656, 474)
Screenshot: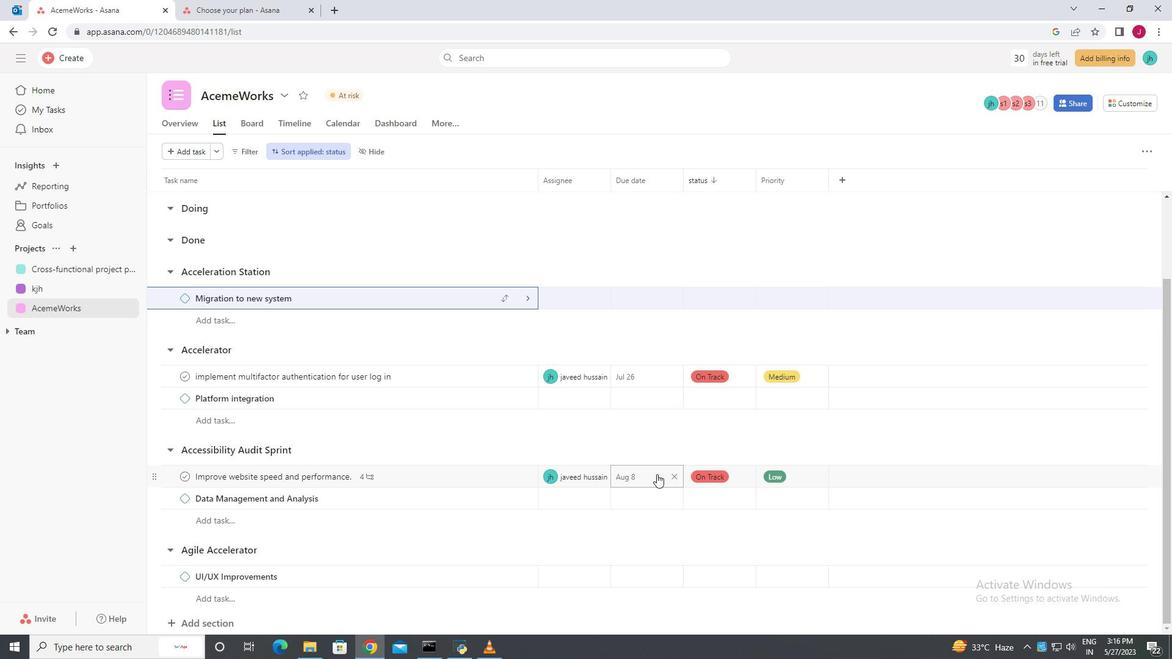 
Action: Mouse moved to (700, 257)
Screenshot: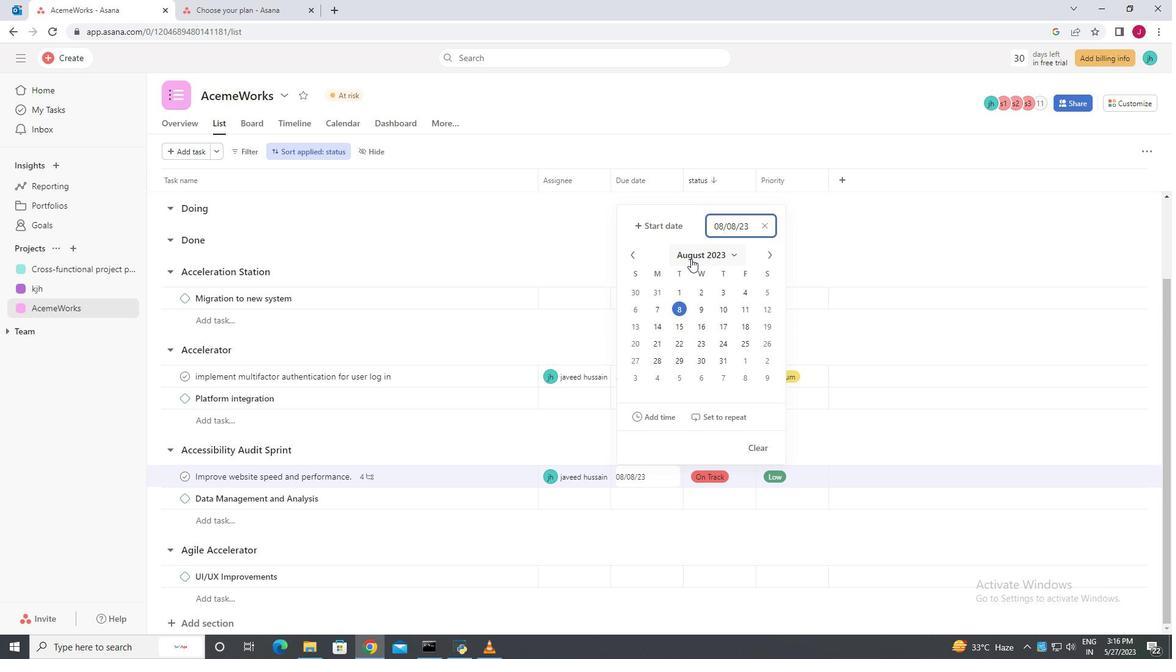 
Action: Mouse pressed left at (700, 257)
Screenshot: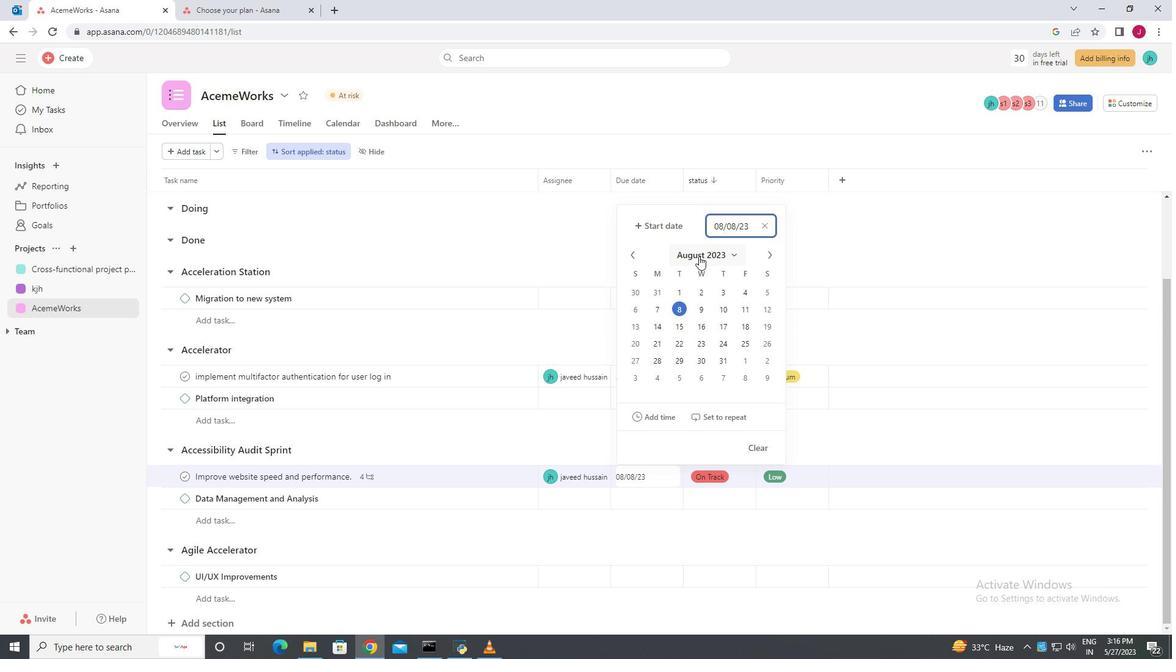 
Action: Mouse moved to (706, 369)
Screenshot: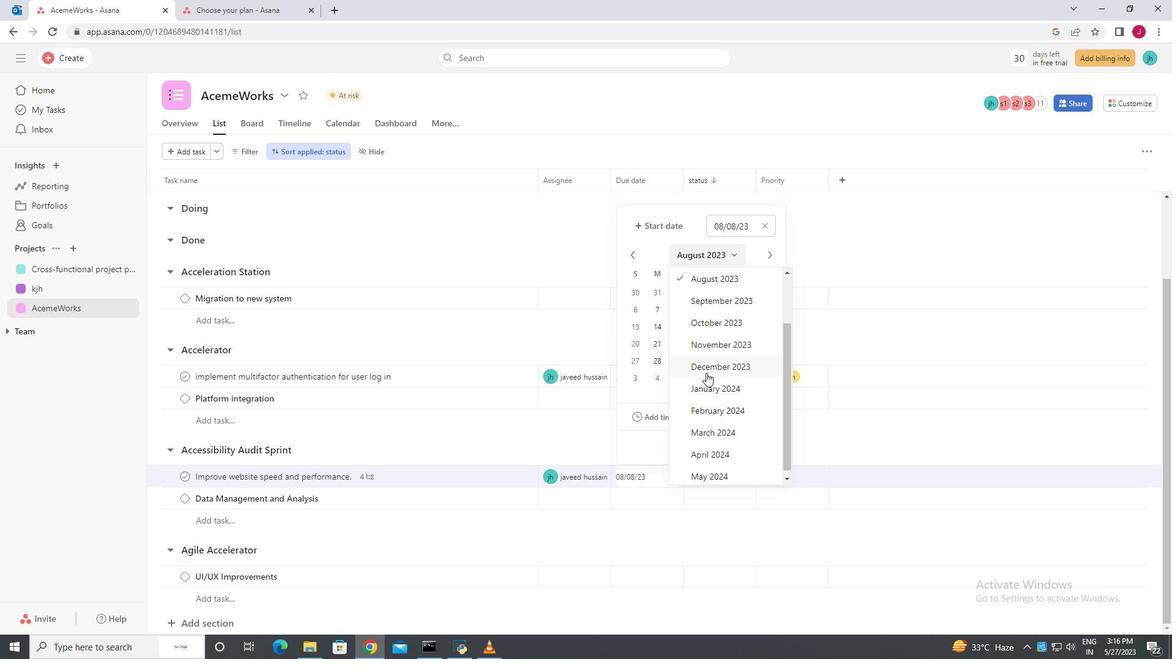 
Action: Mouse scrolled (706, 370) with delta (0, 0)
Screenshot: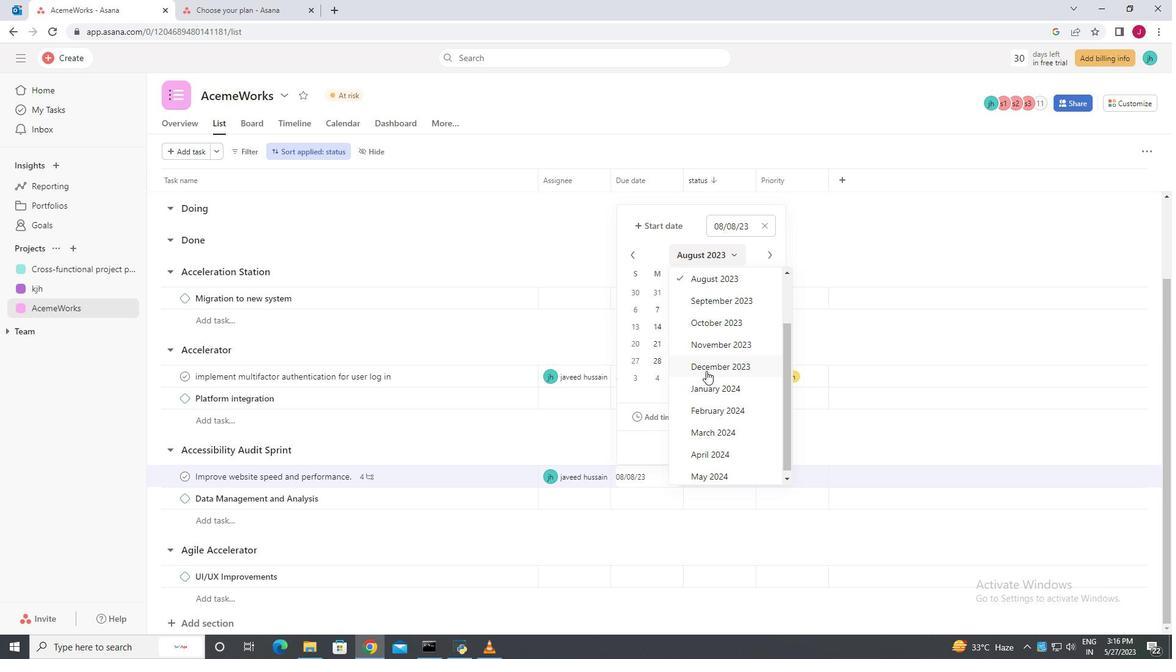 
Action: Mouse moved to (709, 404)
Screenshot: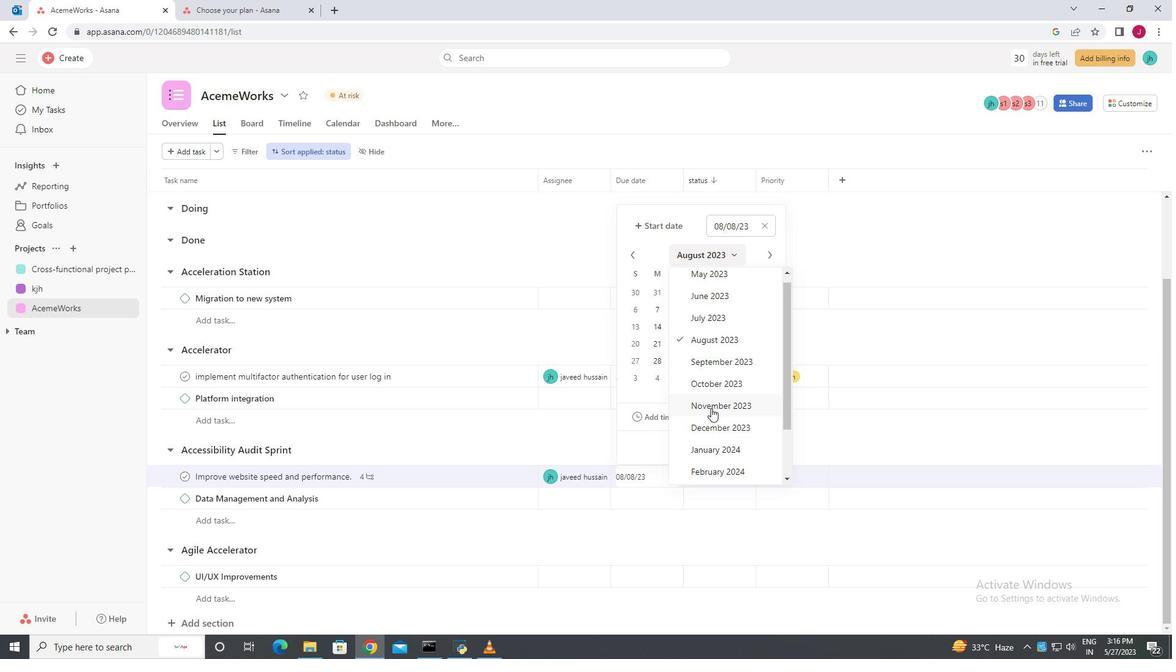 
Action: Mouse pressed left at (709, 404)
Screenshot: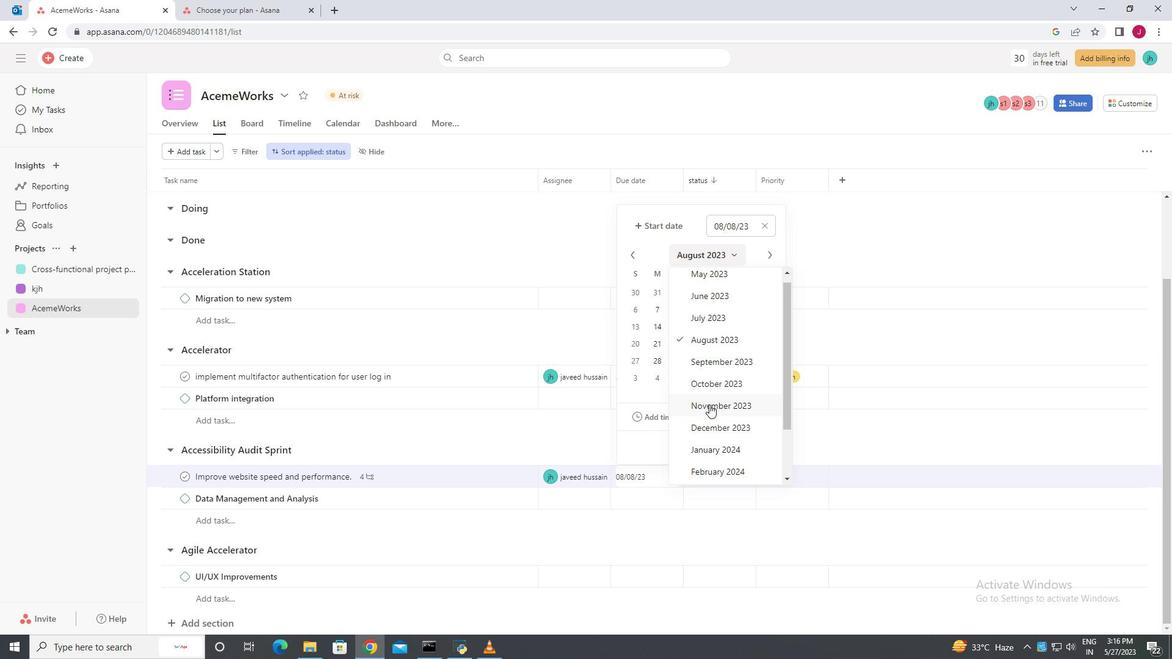 
Action: Mouse moved to (738, 293)
Screenshot: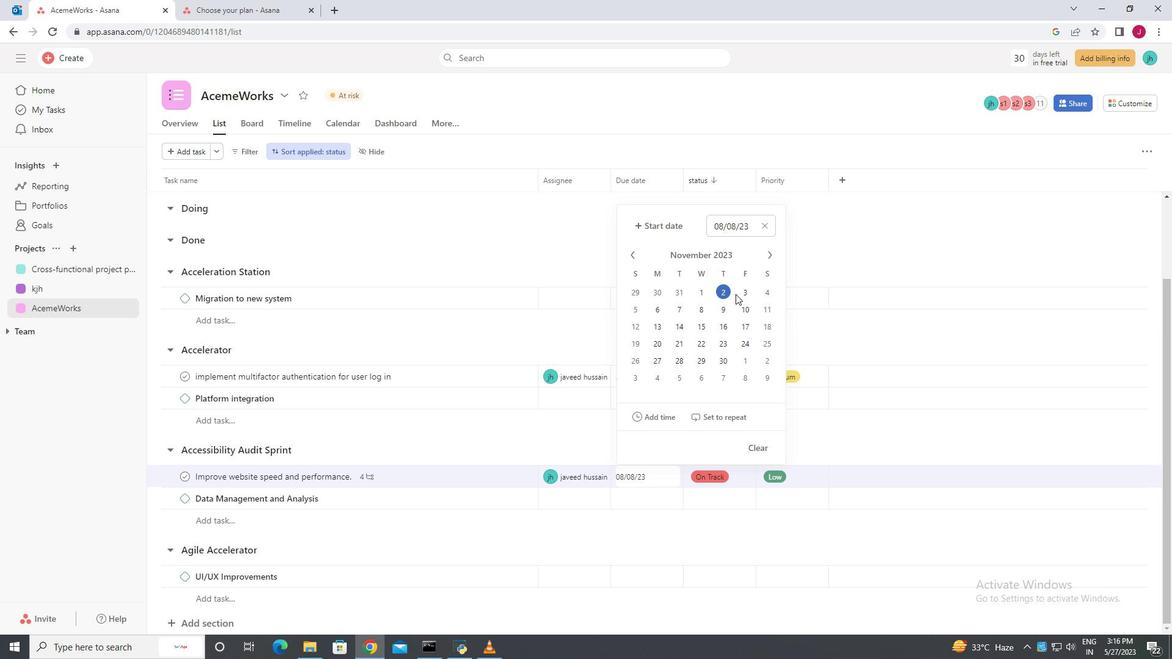 
Action: Mouse pressed left at (738, 293)
Screenshot: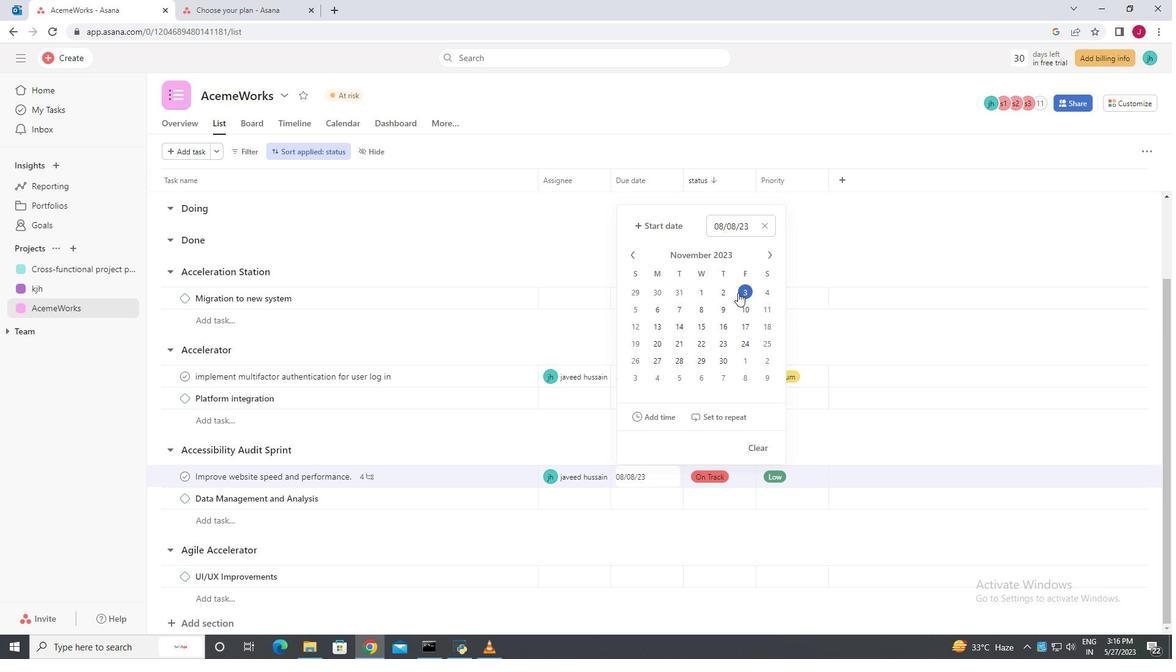 
Action: Mouse moved to (917, 240)
Screenshot: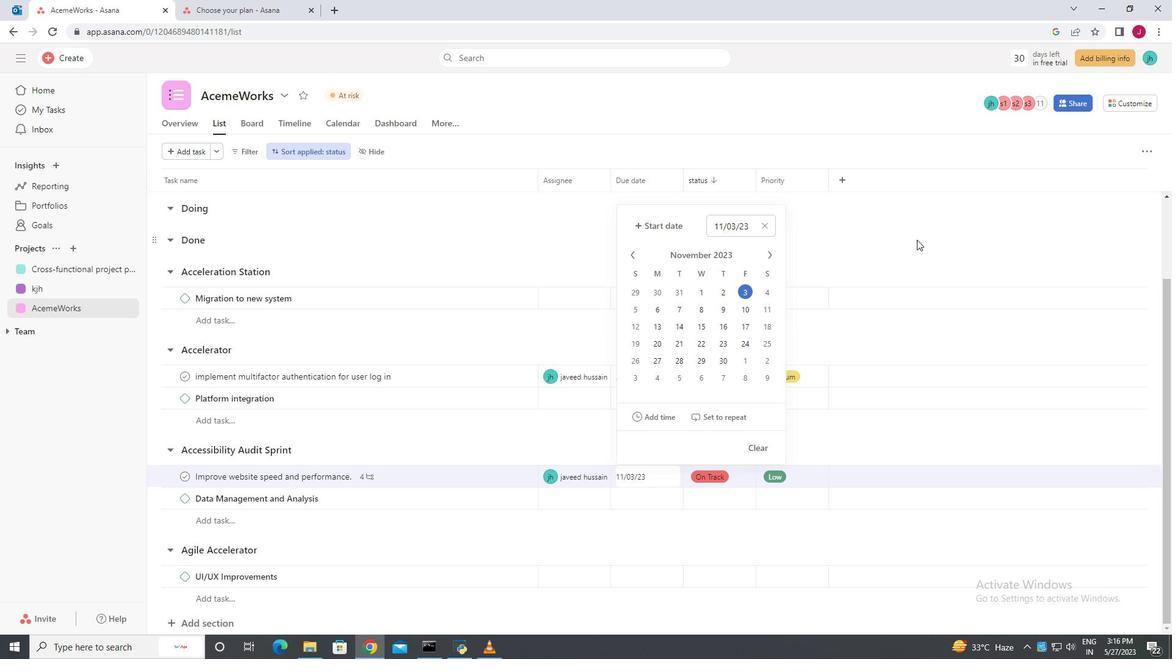 
Action: Mouse pressed left at (917, 240)
Screenshot: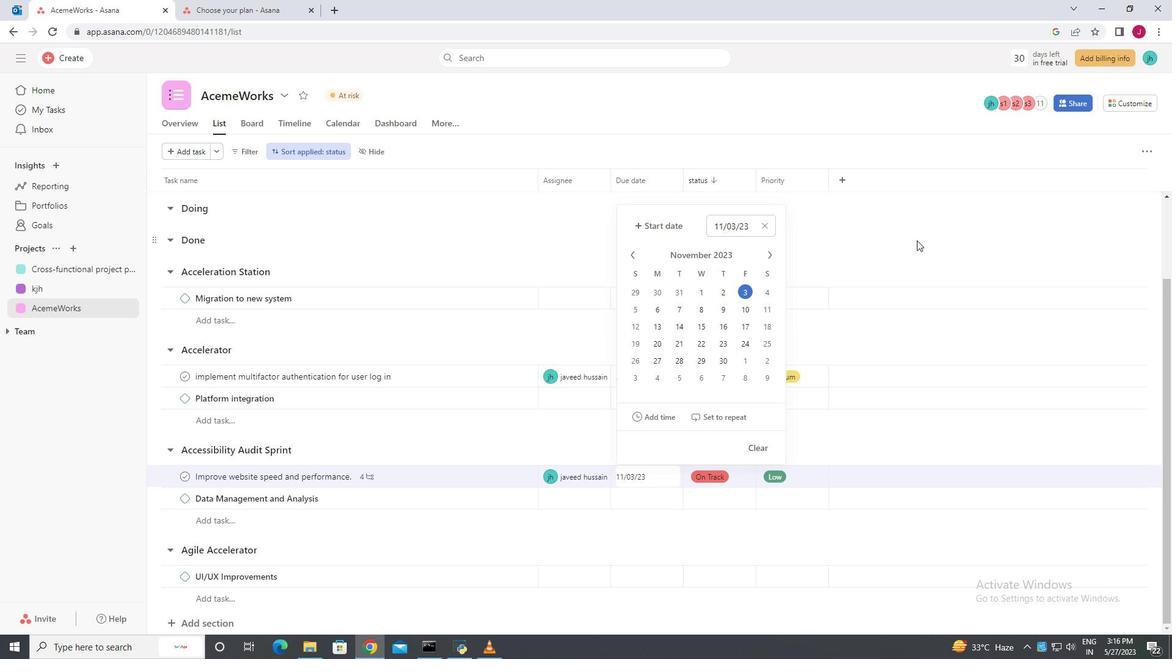 
Action: Mouse moved to (509, 408)
Screenshot: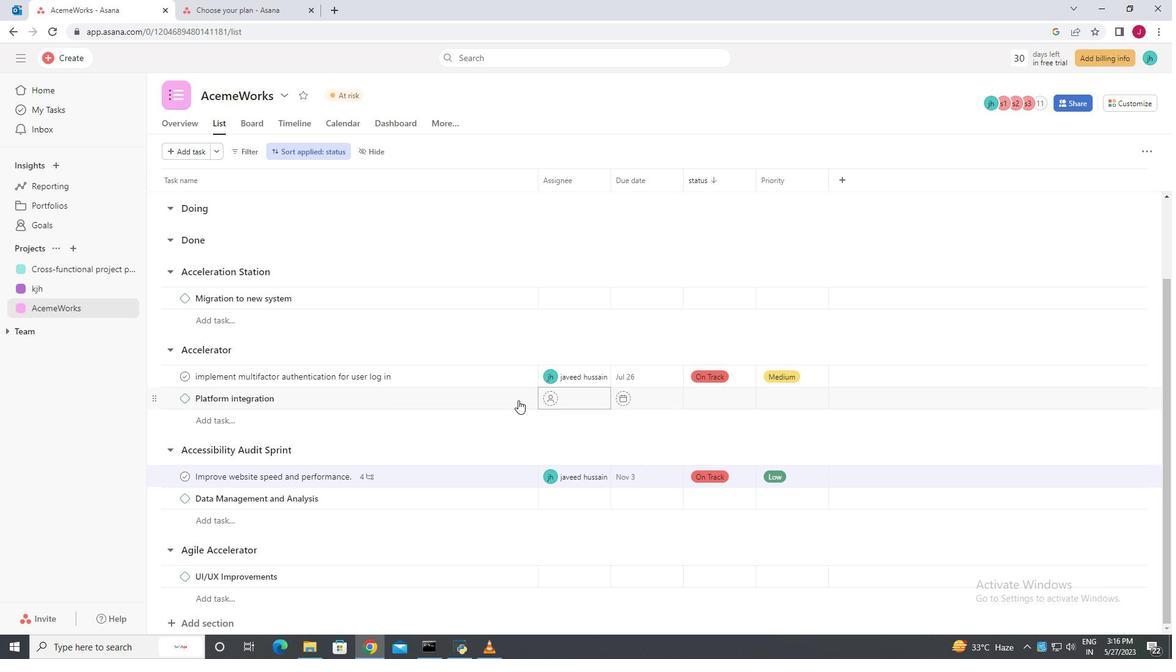 
Action: Mouse scrolled (509, 407) with delta (0, 0)
Screenshot: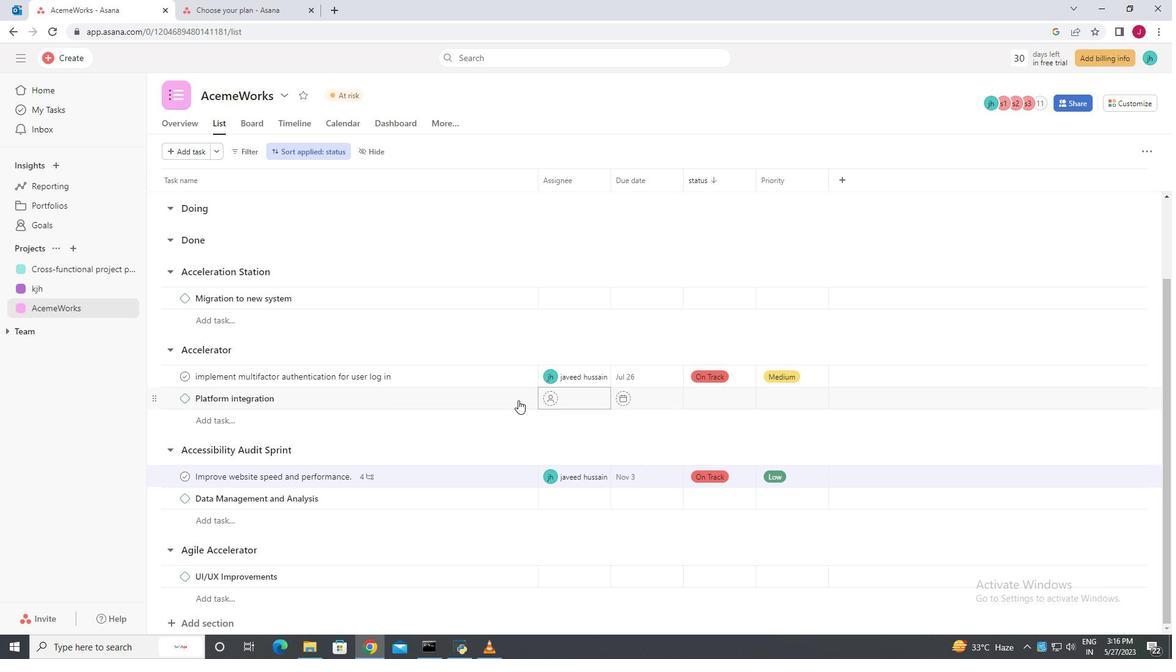 
Action: Mouse scrolled (509, 407) with delta (0, 0)
Screenshot: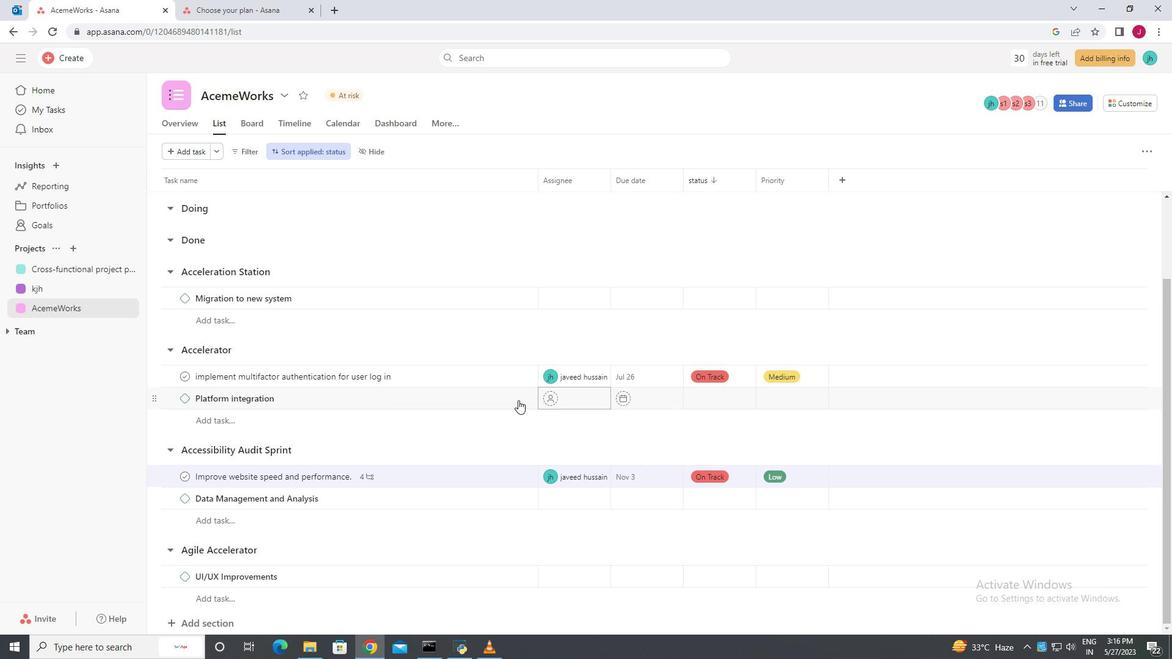 
Action: Mouse scrolled (509, 407) with delta (0, 0)
Screenshot: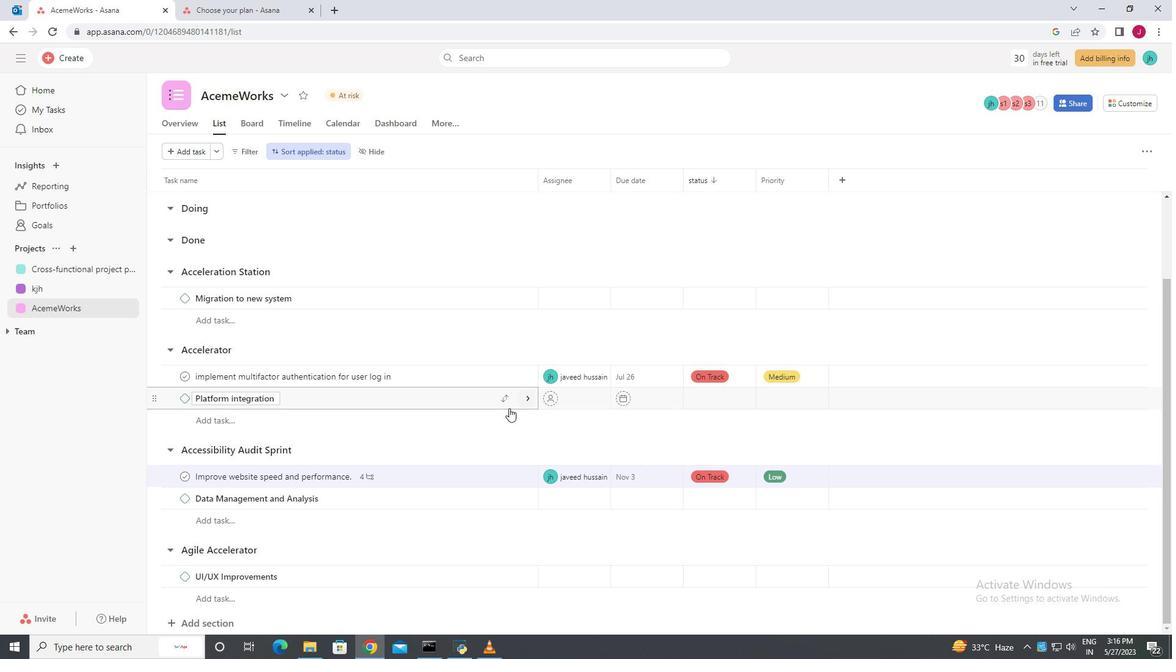 
Action: Mouse moved to (791, 317)
Screenshot: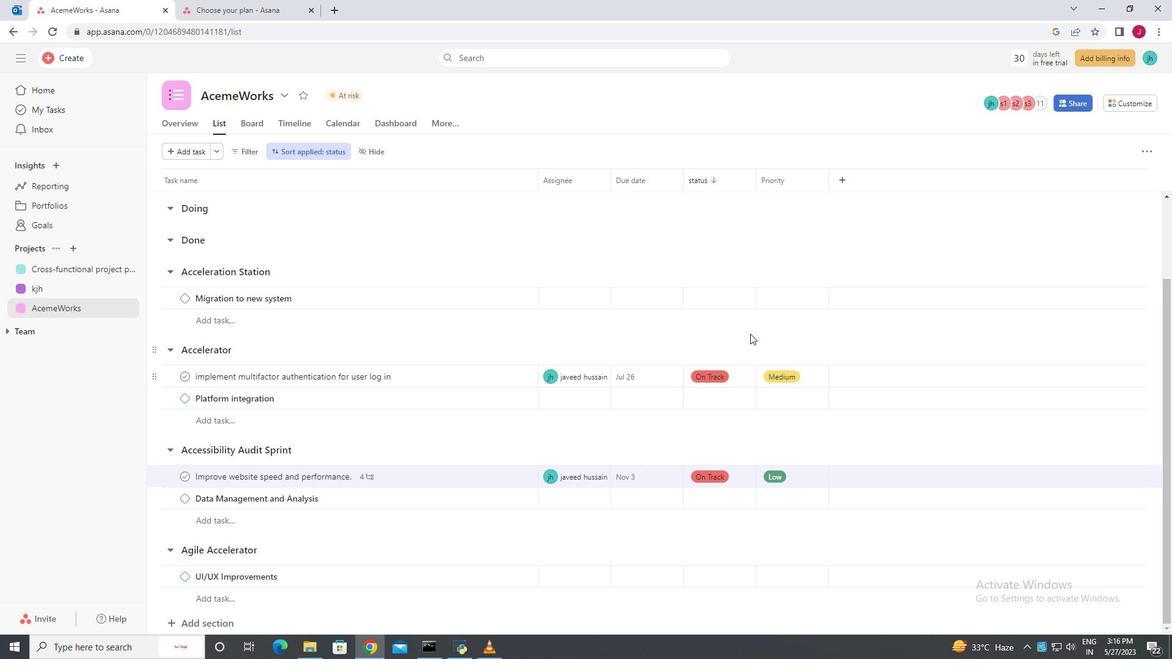 
Action: Mouse scrolled (791, 318) with delta (0, 0)
Screenshot: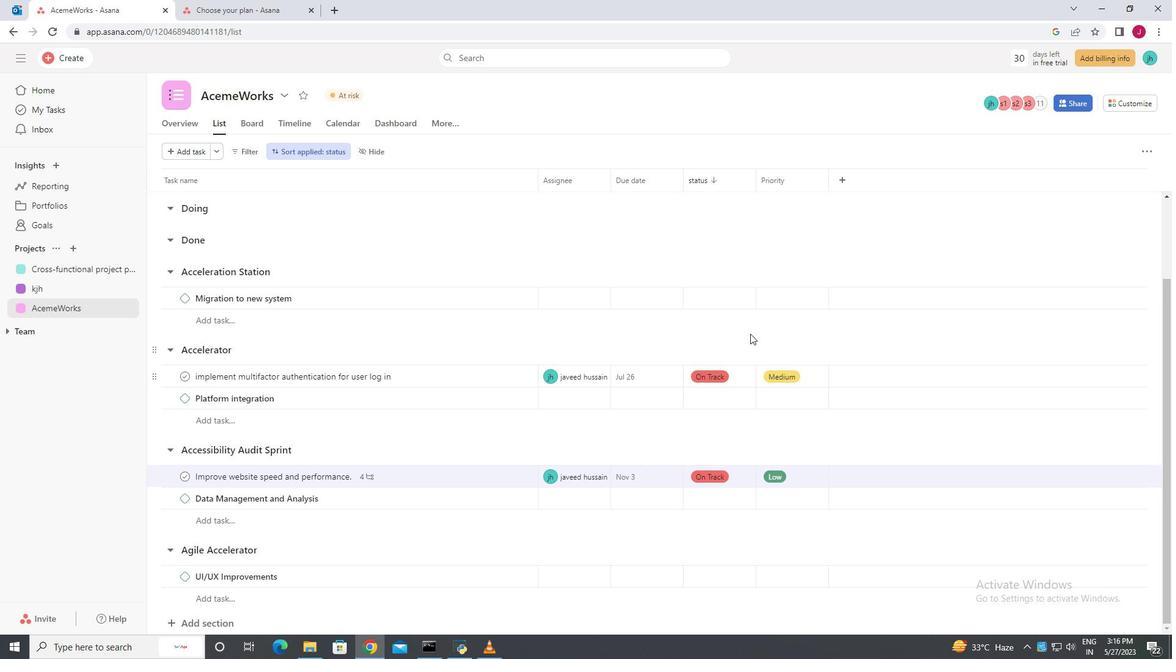 
Action: Mouse scrolled (791, 318) with delta (0, 0)
Screenshot: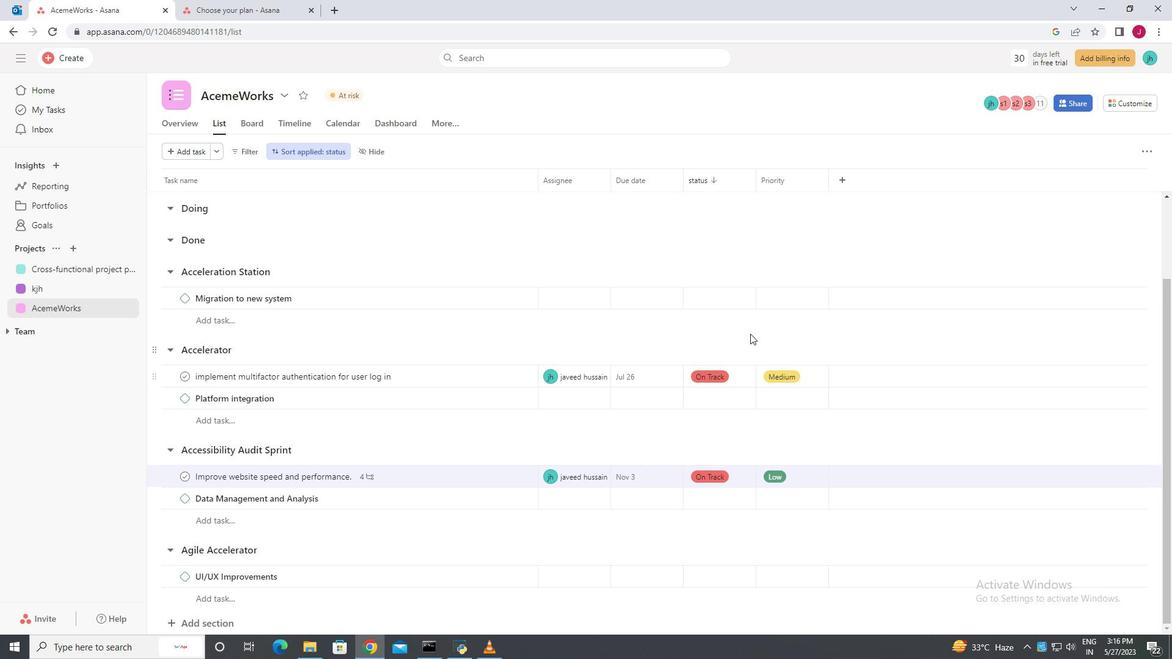 
Action: Mouse moved to (792, 317)
Screenshot: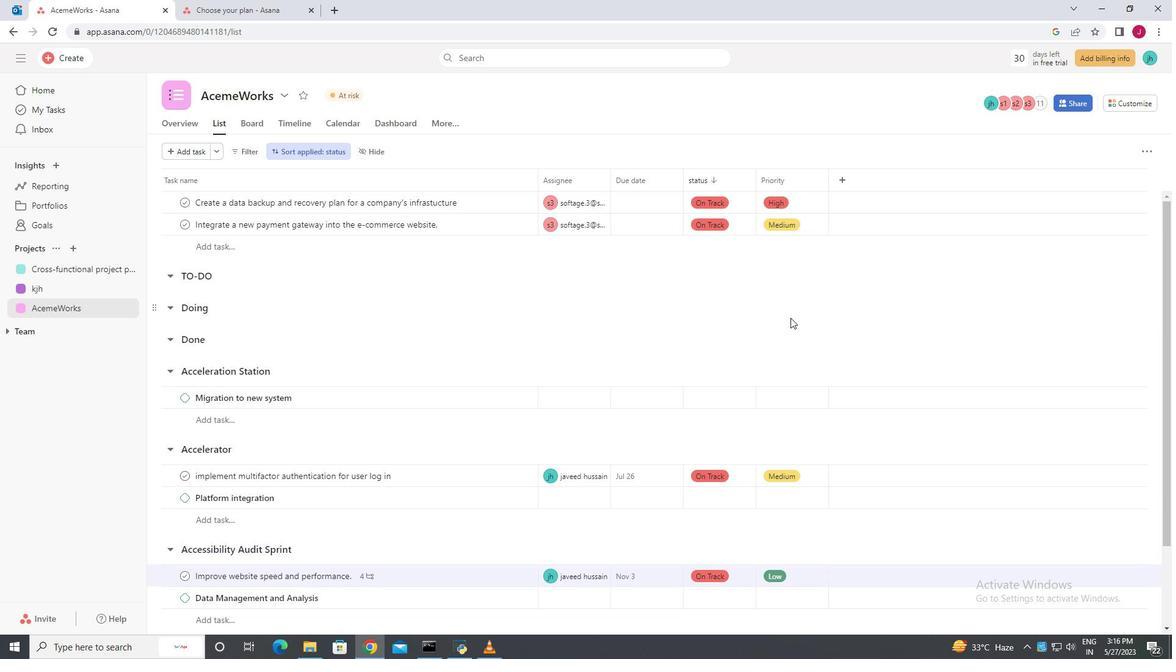 
Action: Mouse scrolled (792, 316) with delta (0, 0)
Screenshot: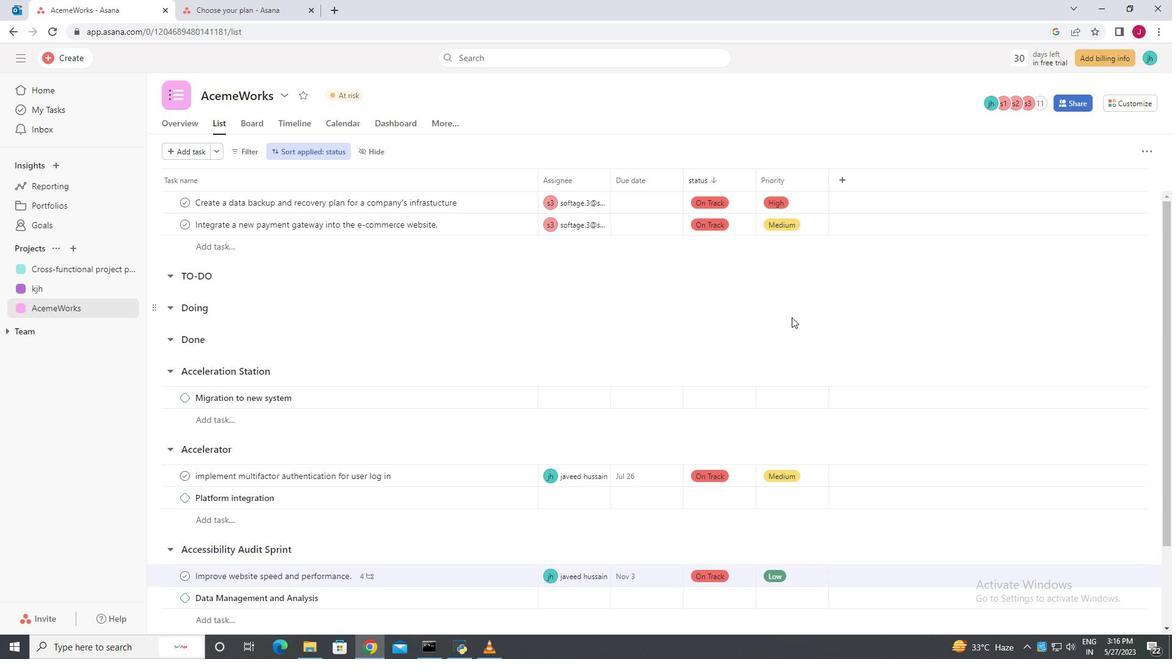 
Action: Mouse scrolled (792, 316) with delta (0, 0)
Screenshot: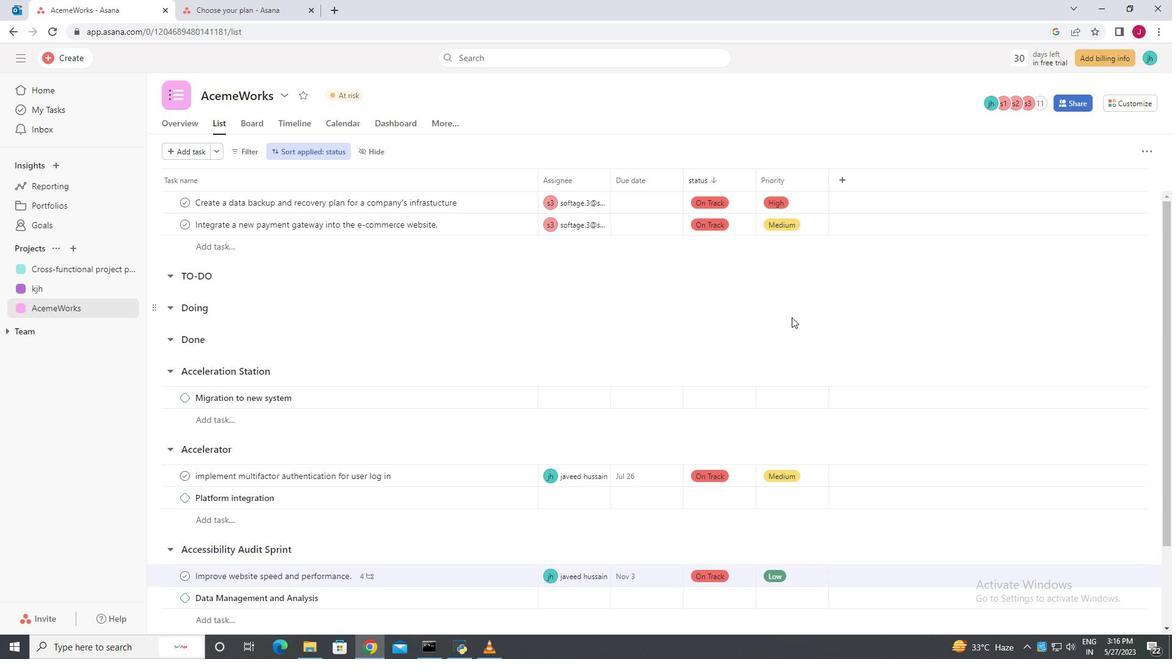 
Action: Mouse scrolled (792, 316) with delta (0, 0)
Screenshot: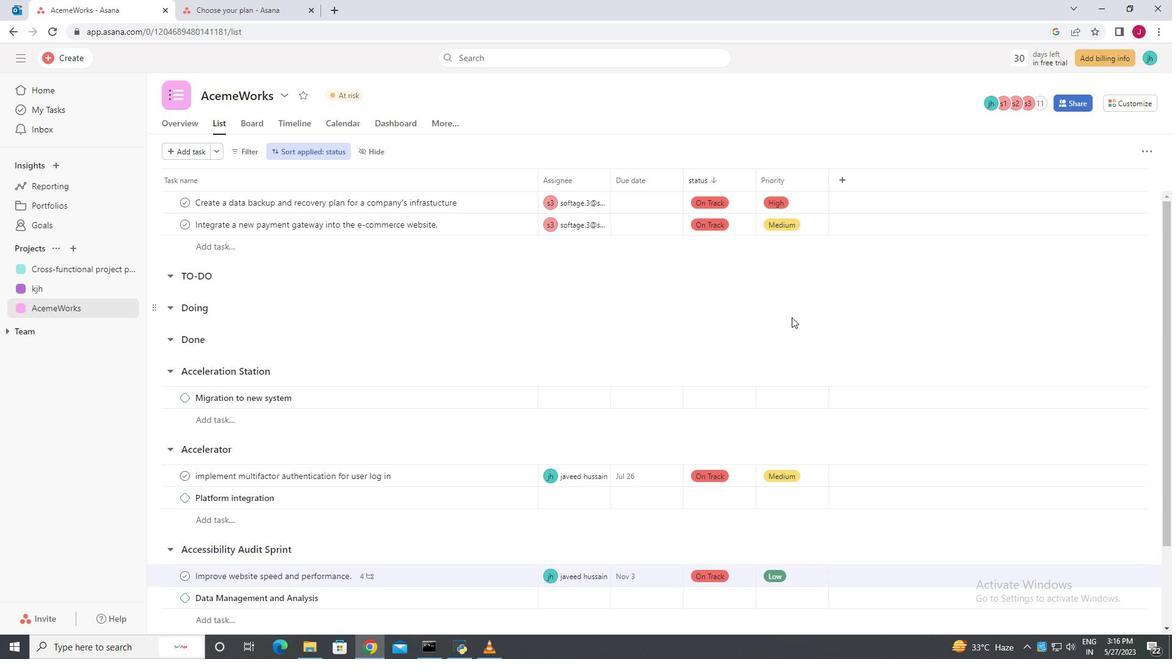 
Action: Mouse scrolled (792, 316) with delta (0, 0)
Screenshot: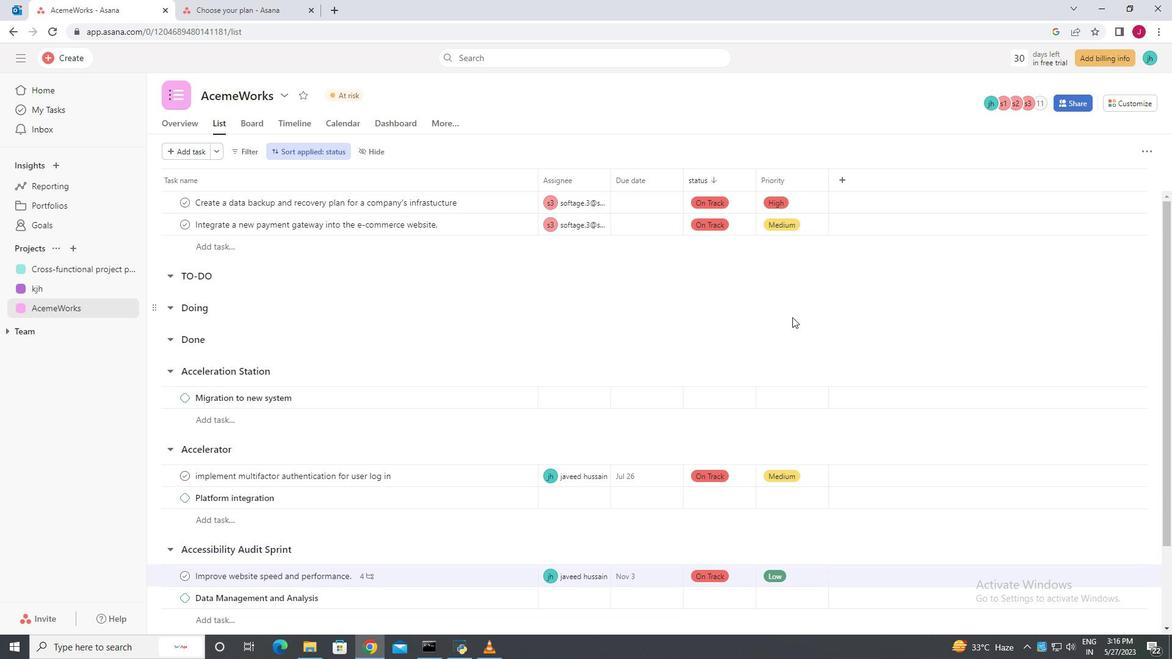 
Action: Mouse moved to (188, 422)
Screenshot: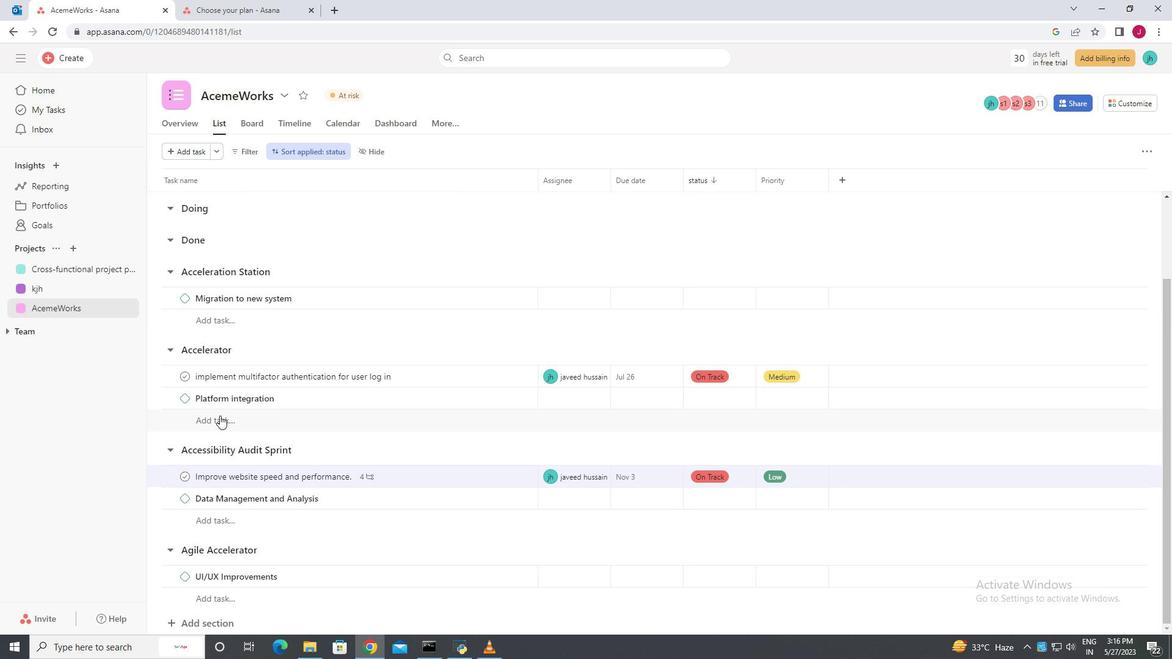 
